 Task: Buy 1 Throttle Body Spacers & Adapters from Fuel System section under best seller category for shipping address: Heather Cooper, 4767 Agriculture Lane, Homestead, Florida 33030, Cell Number 3052454080. Pay from credit card ending with 2005, CVV 3321
Action: Mouse moved to (41, 98)
Screenshot: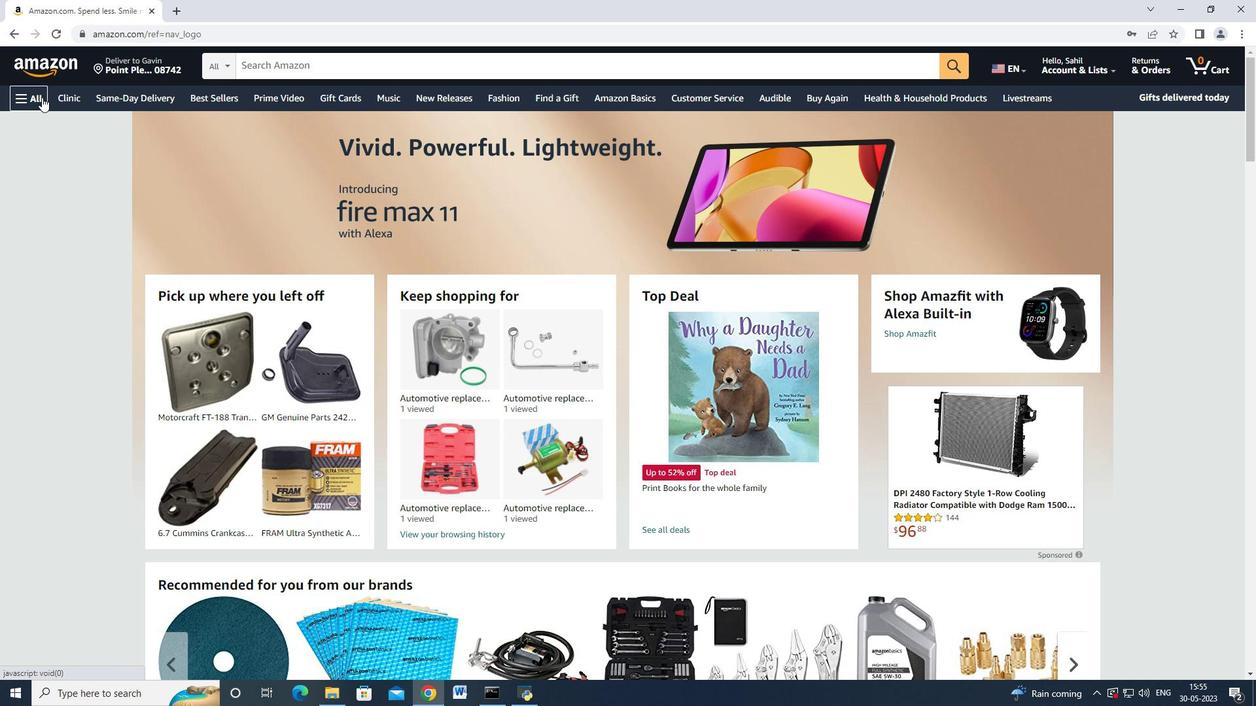 
Action: Mouse pressed left at (41, 98)
Screenshot: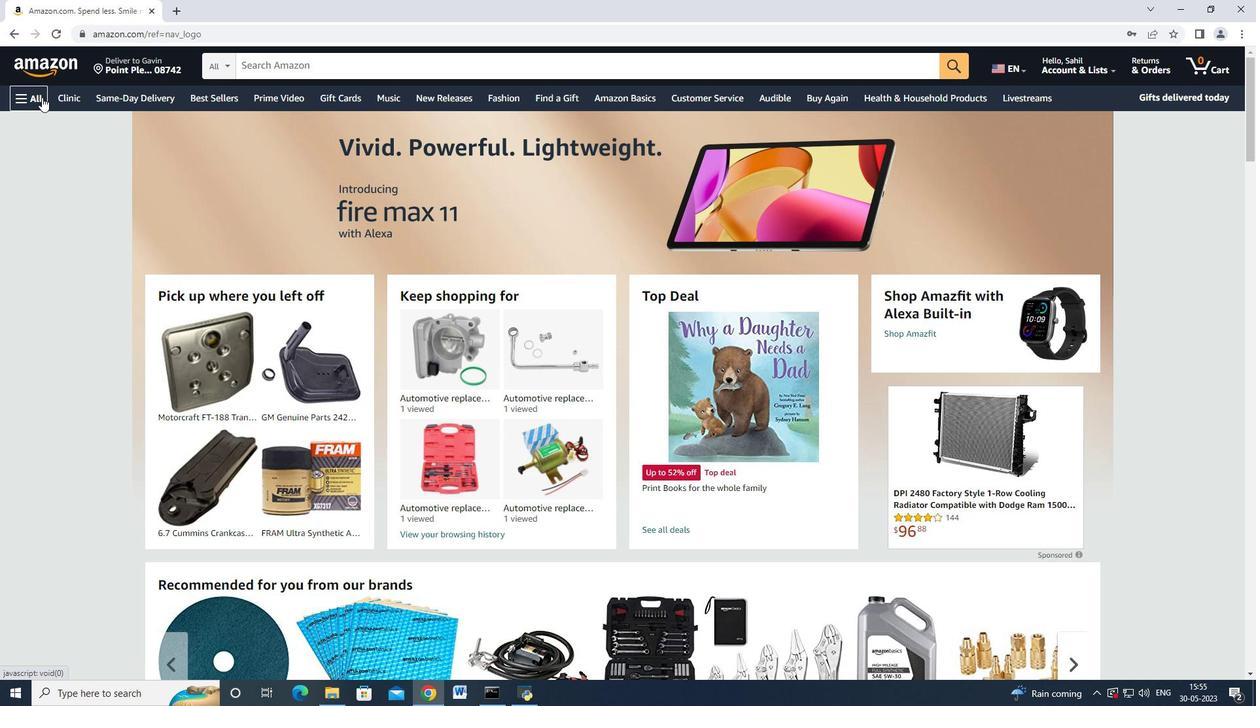 
Action: Mouse moved to (250, 65)
Screenshot: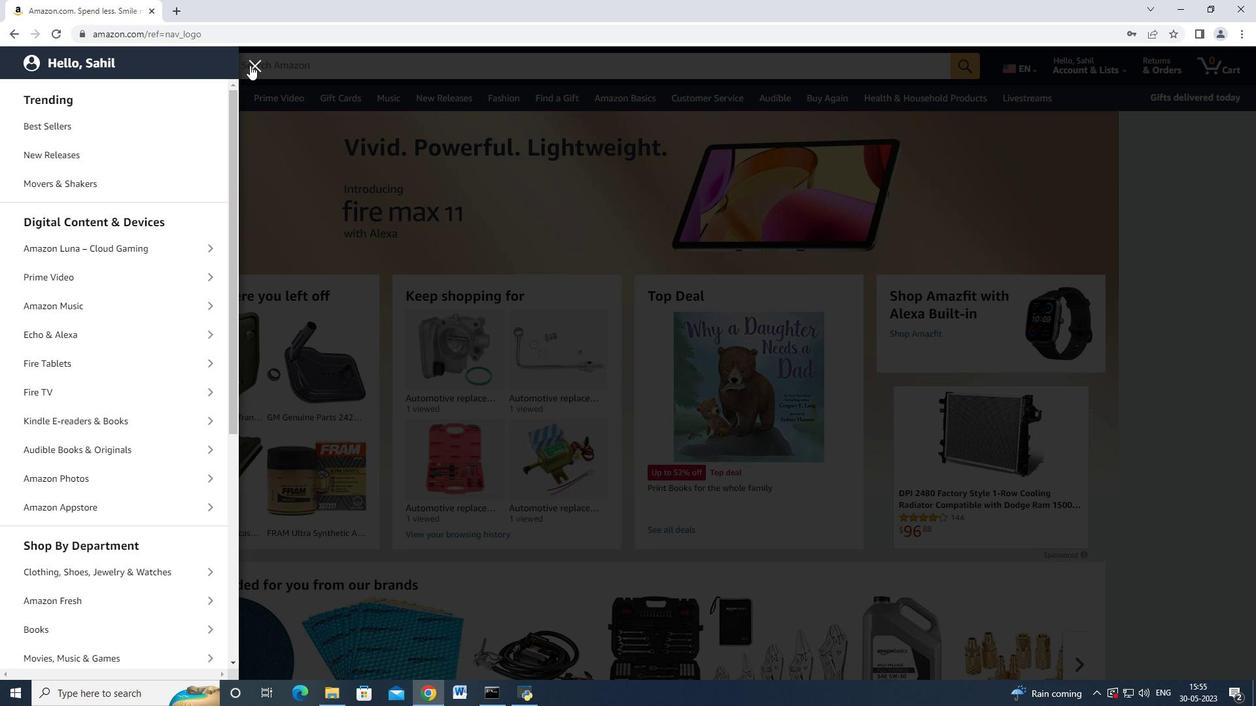 
Action: Mouse pressed left at (250, 65)
Screenshot: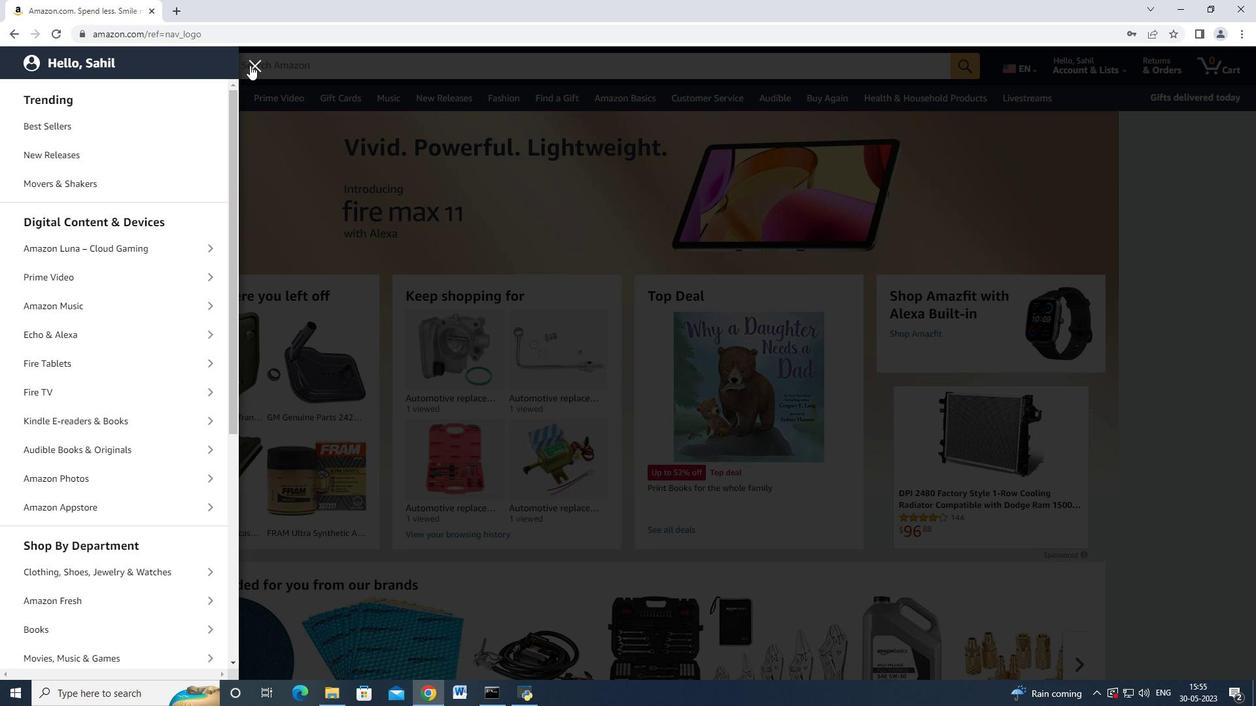 
Action: Mouse moved to (12, 101)
Screenshot: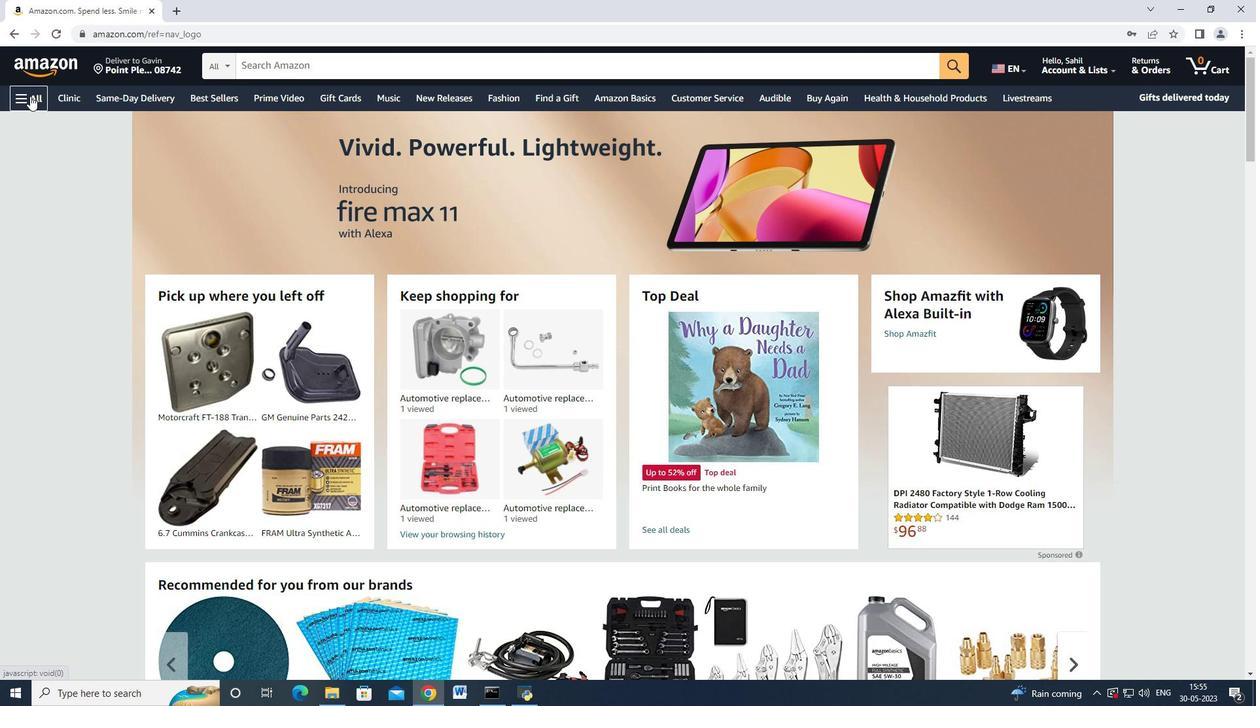 
Action: Mouse pressed left at (12, 101)
Screenshot: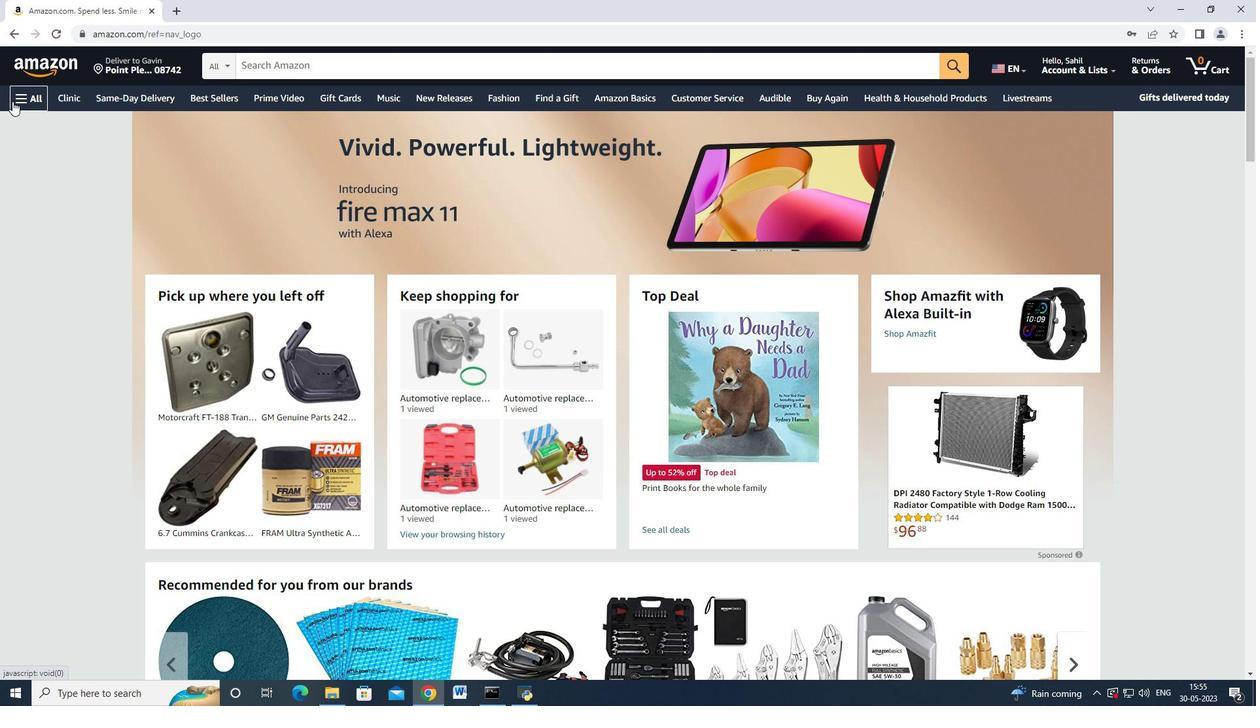 
Action: Mouse moved to (70, 294)
Screenshot: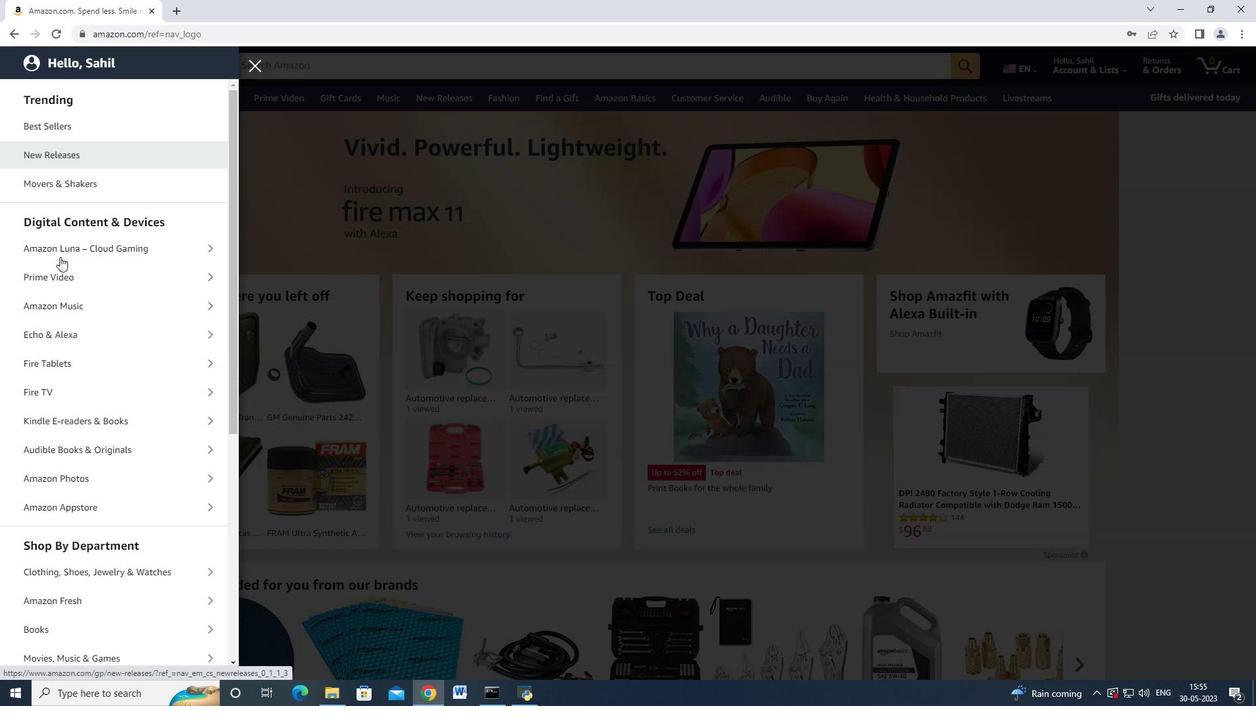
Action: Mouse scrolled (70, 293) with delta (0, 0)
Screenshot: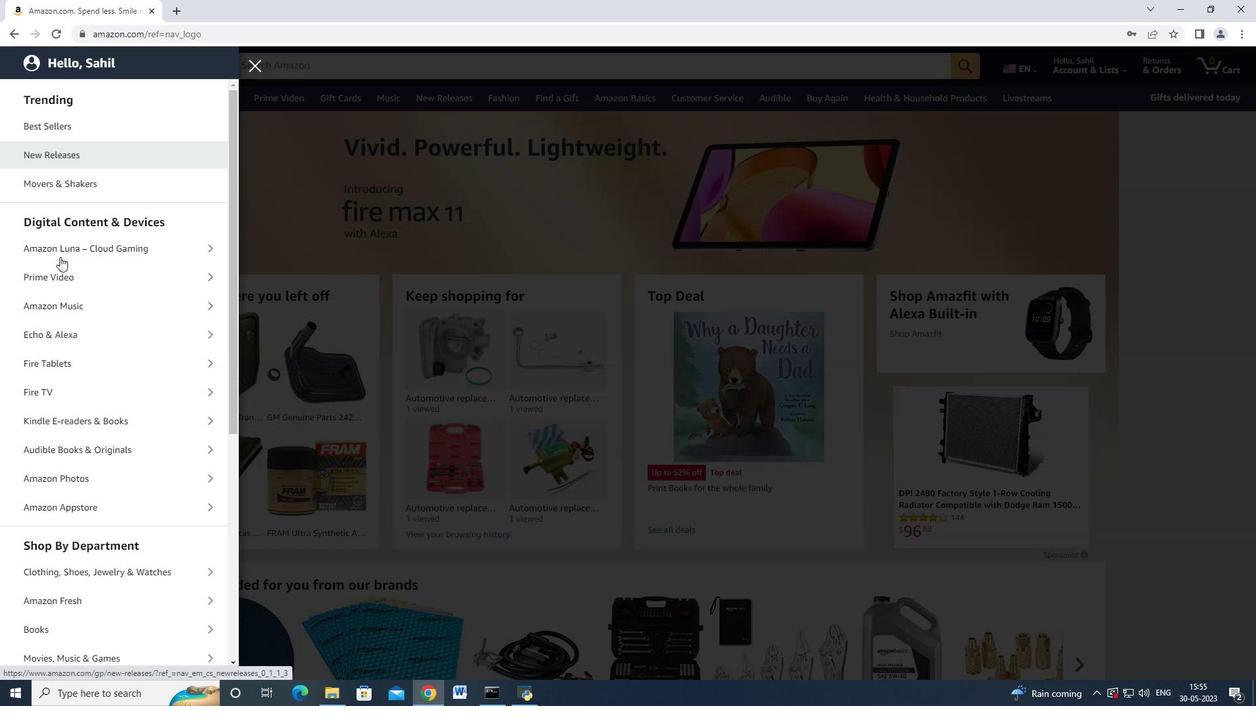 
Action: Mouse moved to (70, 295)
Screenshot: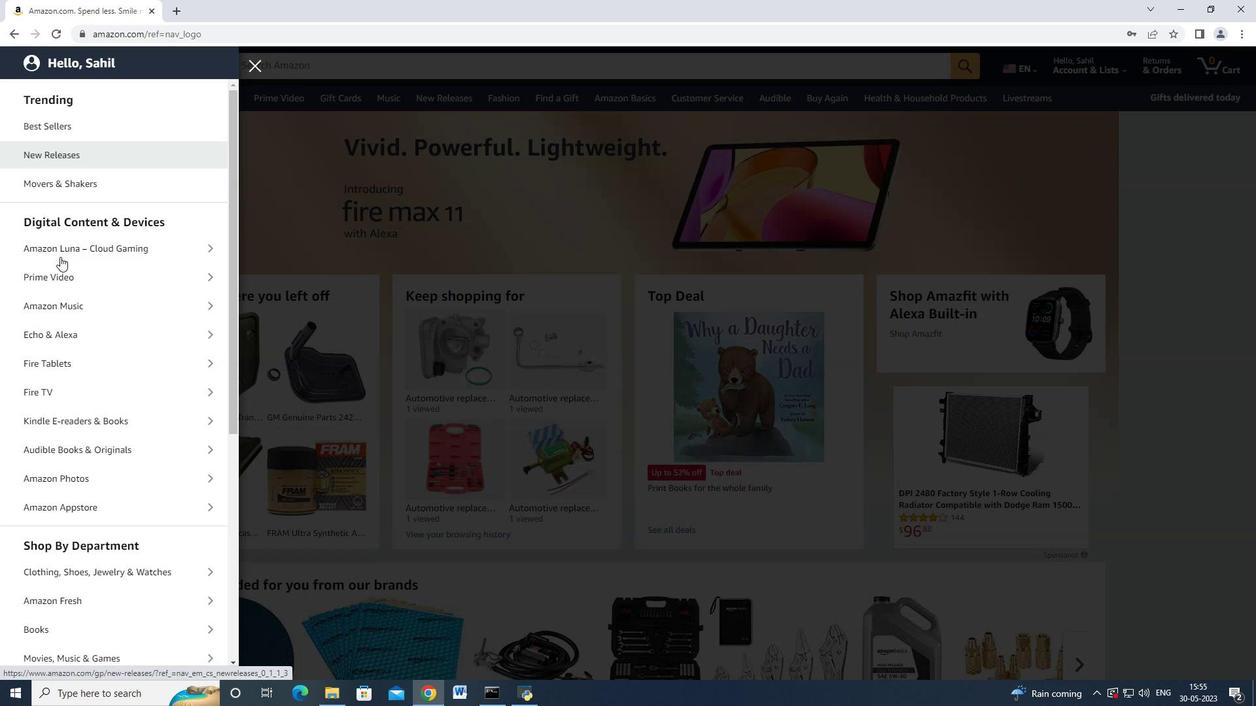 
Action: Mouse scrolled (70, 294) with delta (0, 0)
Screenshot: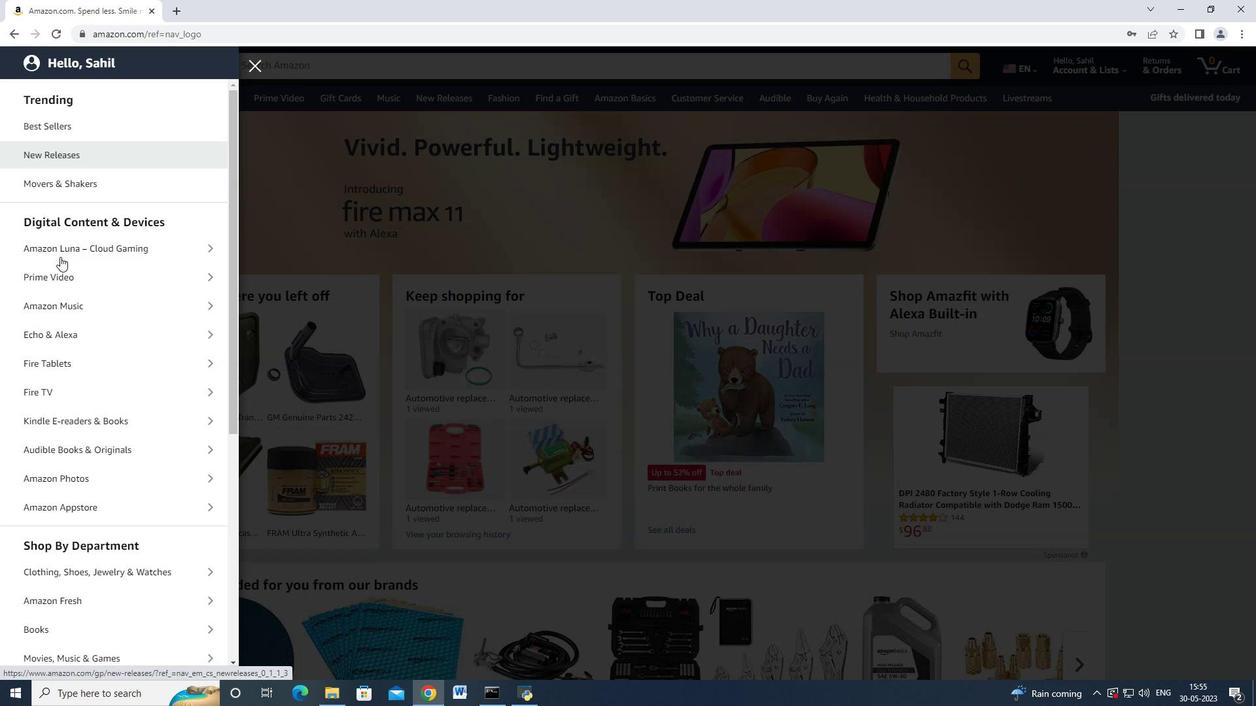 
Action: Mouse moved to (70, 295)
Screenshot: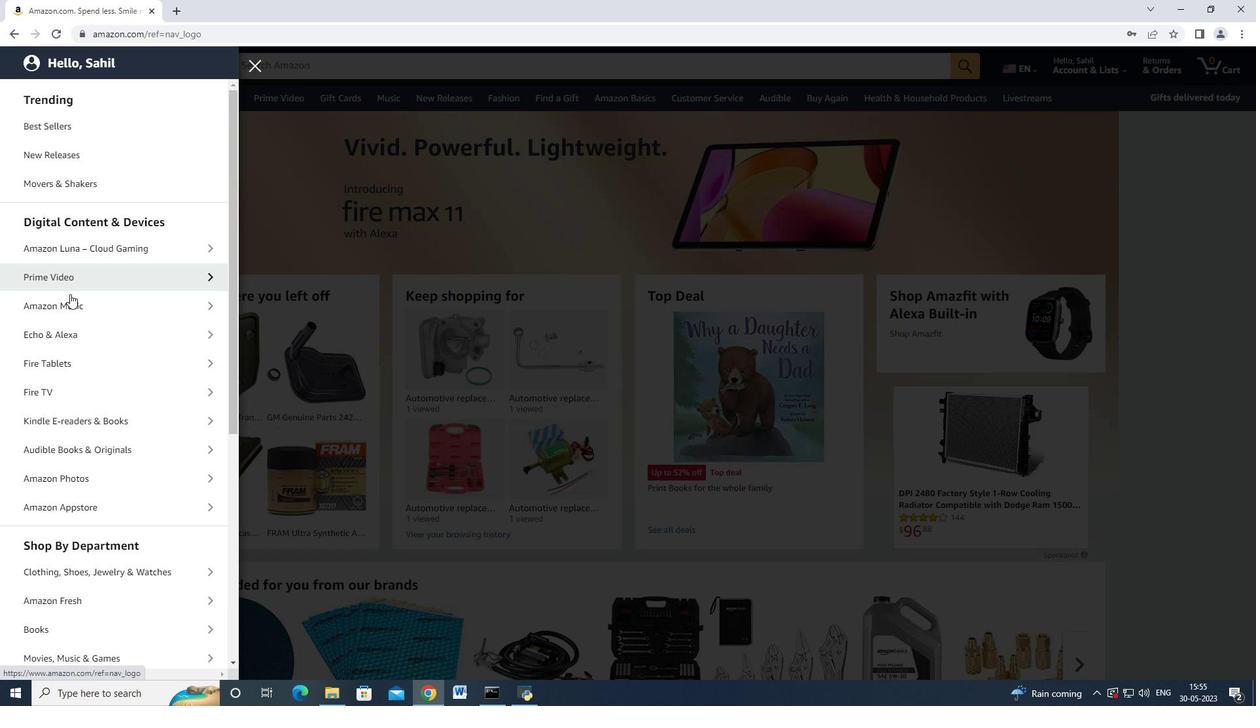 
Action: Mouse scrolled (70, 295) with delta (0, 0)
Screenshot: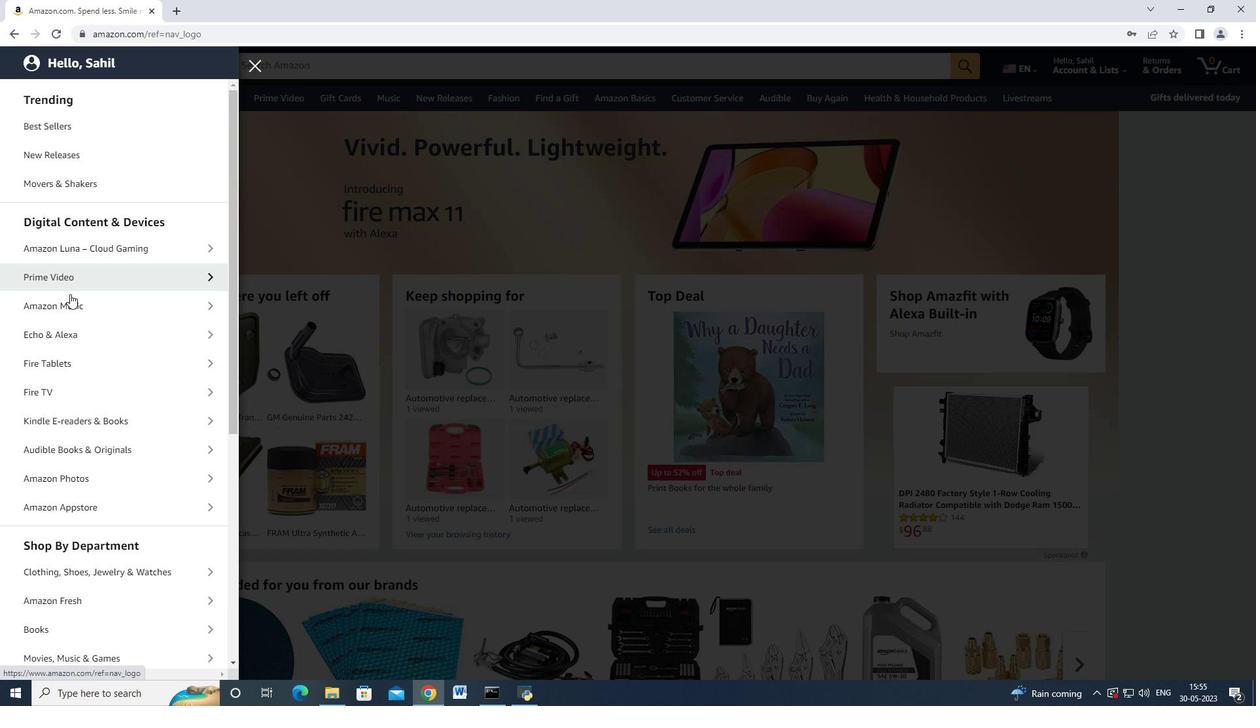 
Action: Mouse moved to (71, 372)
Screenshot: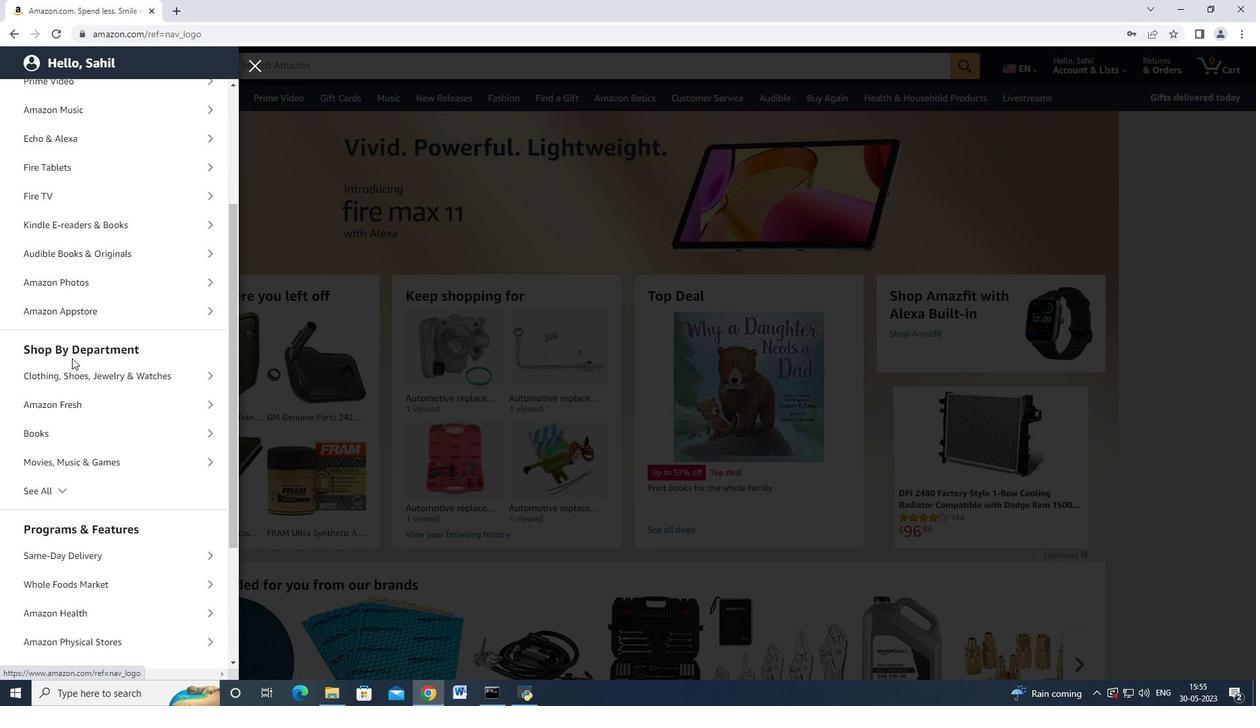 
Action: Mouse scrolled (71, 371) with delta (0, 0)
Screenshot: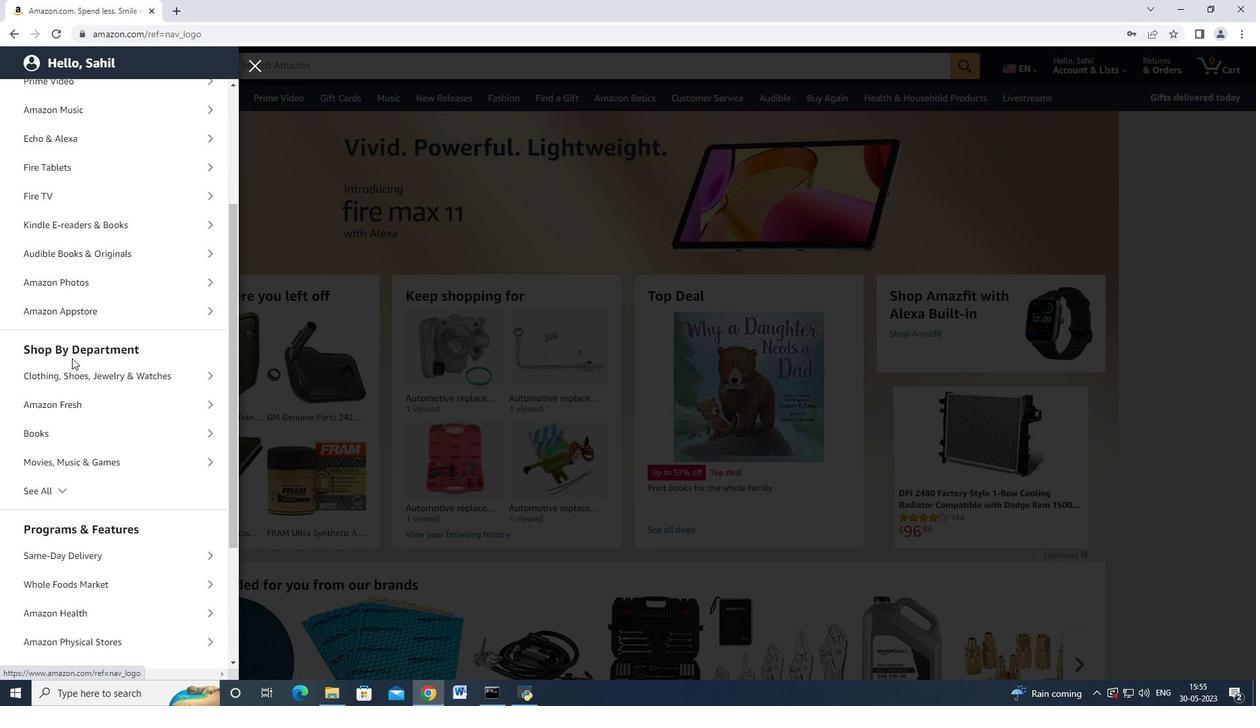 
Action: Mouse moved to (64, 426)
Screenshot: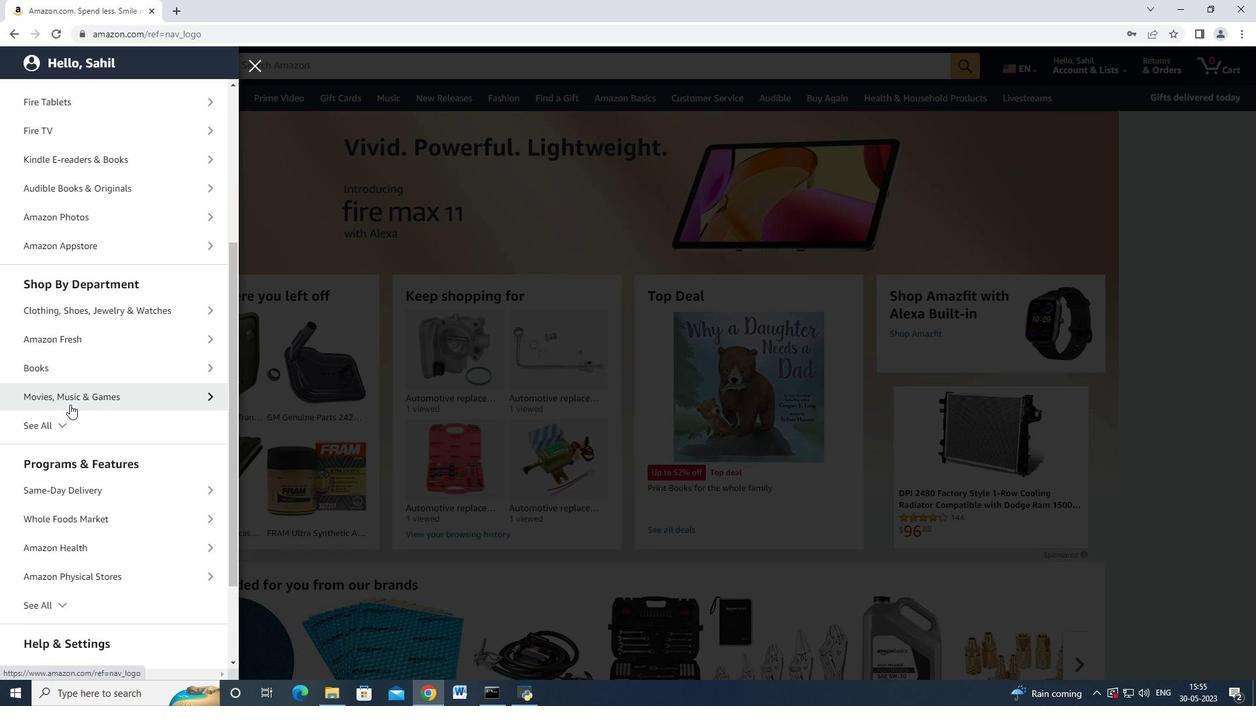 
Action: Mouse pressed left at (64, 426)
Screenshot: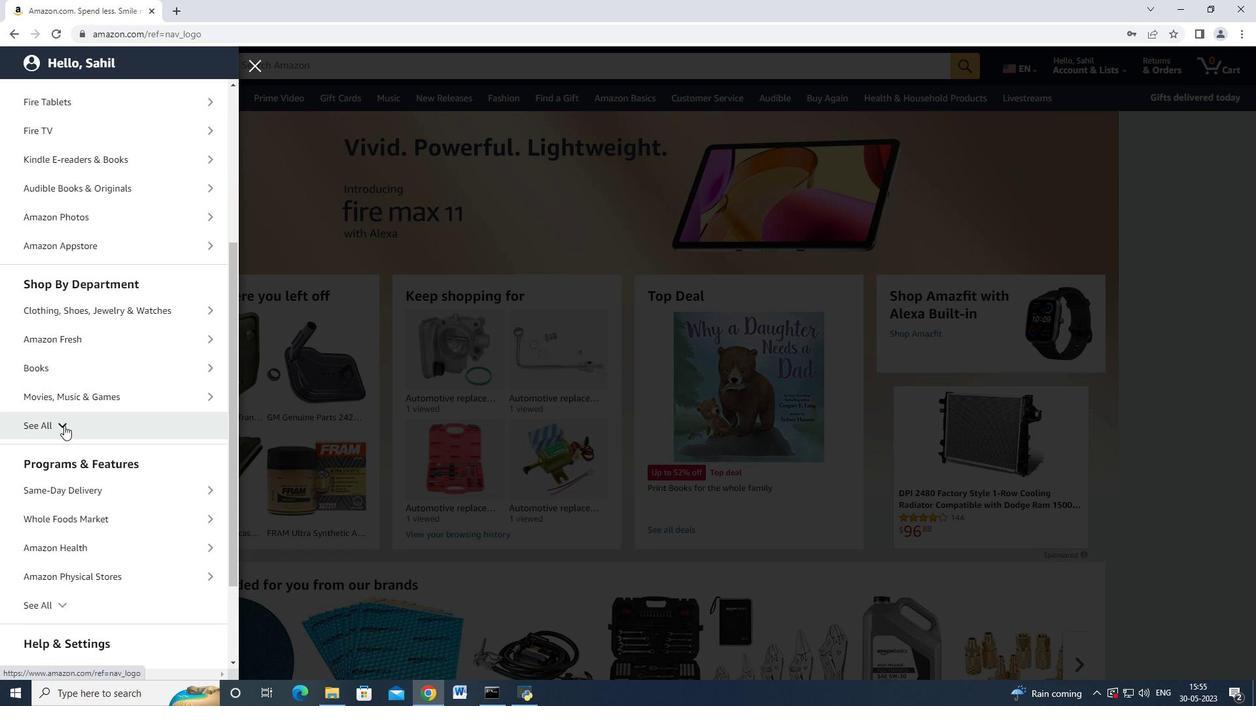 
Action: Mouse moved to (73, 426)
Screenshot: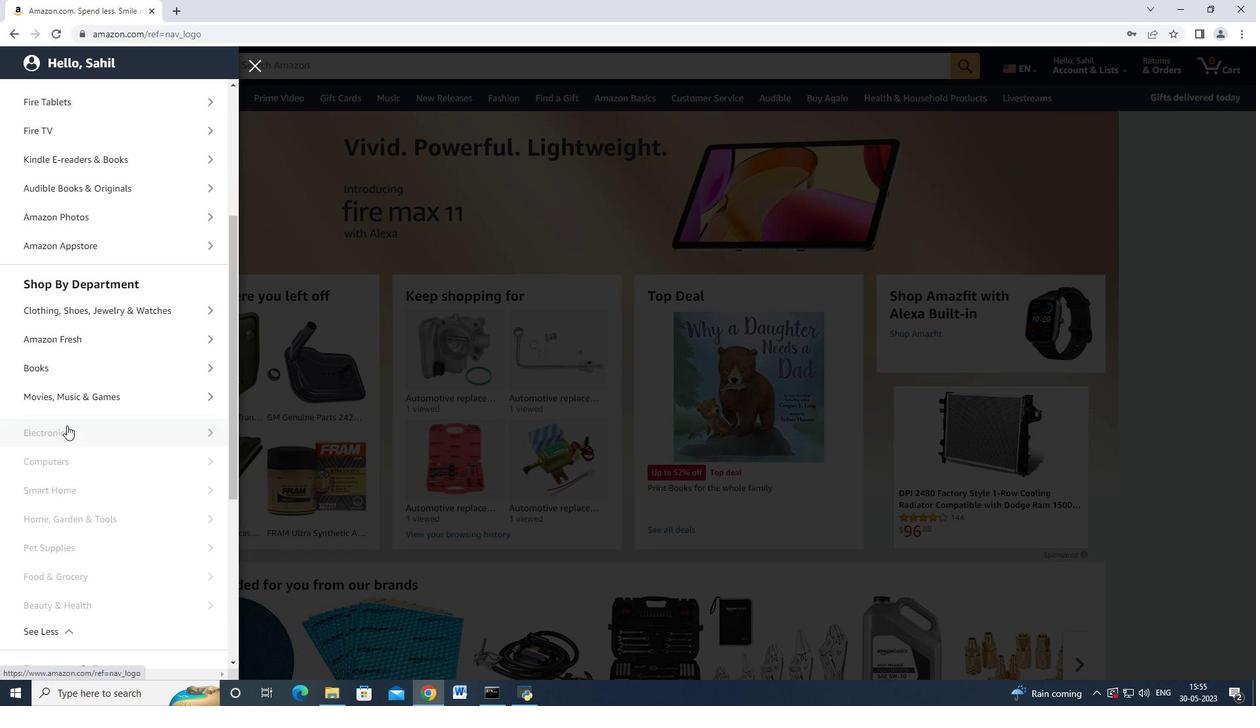 
Action: Mouse scrolled (73, 425) with delta (0, 0)
Screenshot: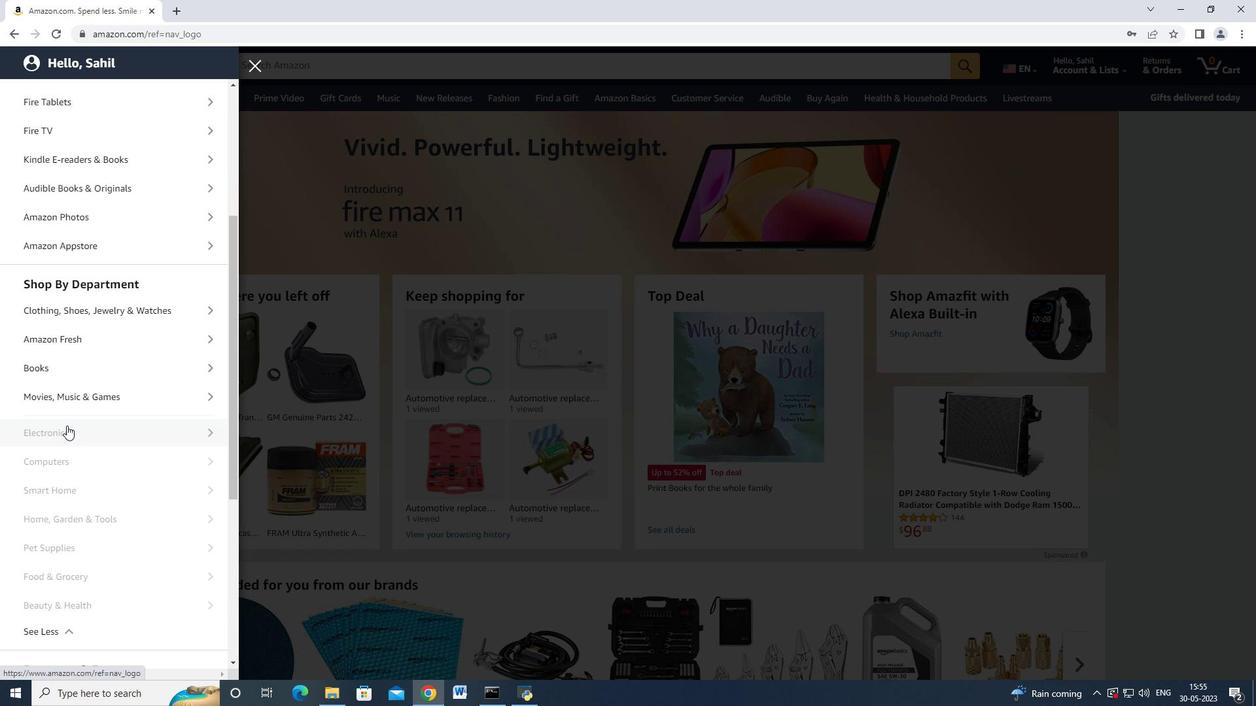 
Action: Mouse scrolled (73, 425) with delta (0, 0)
Screenshot: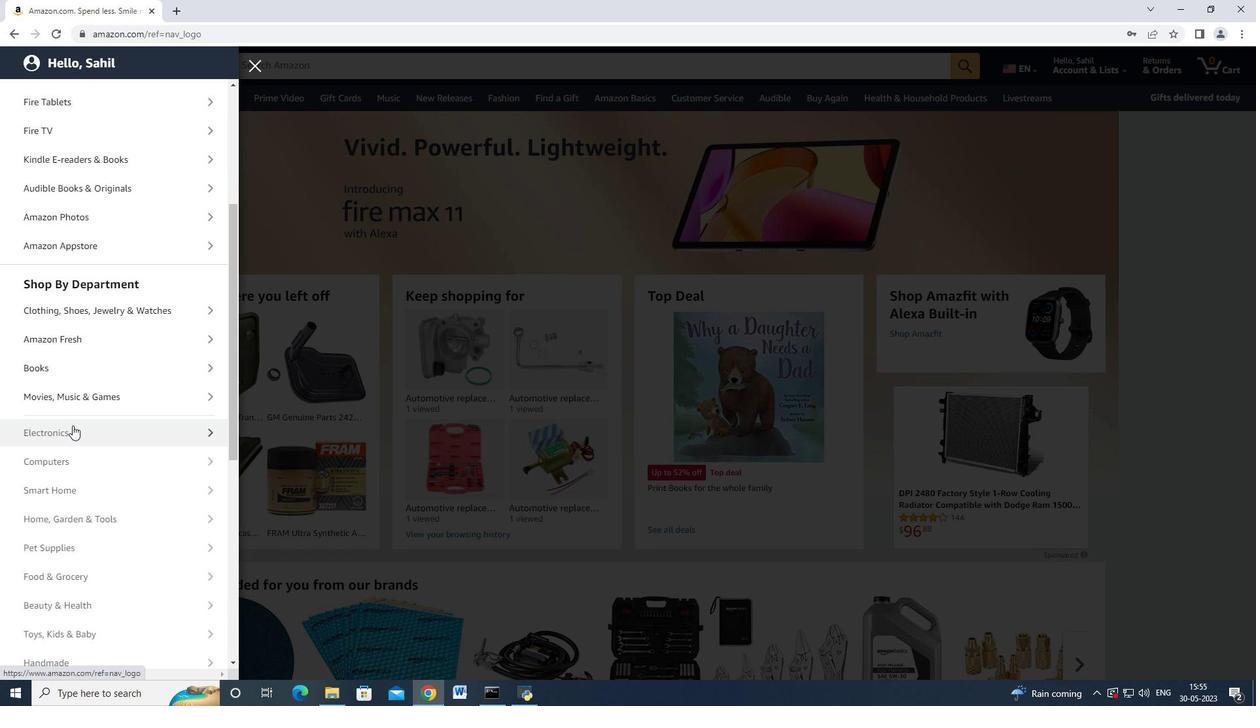 
Action: Mouse scrolled (73, 425) with delta (0, 0)
Screenshot: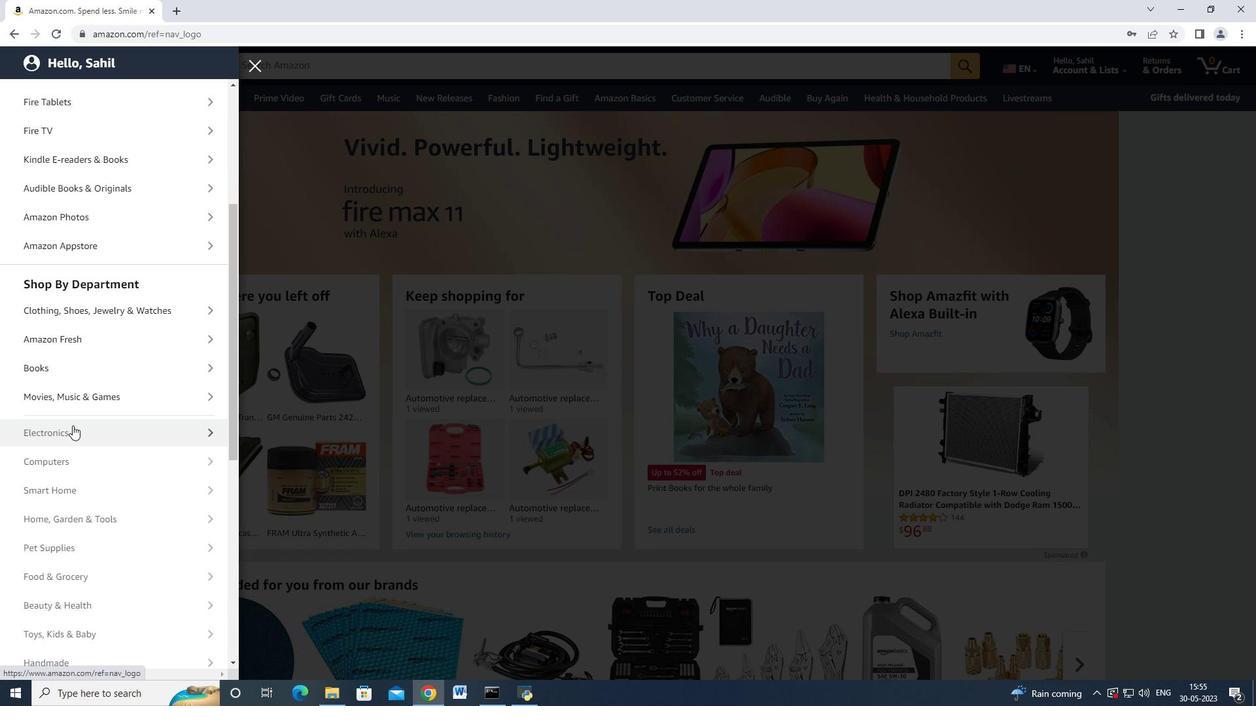
Action: Mouse scrolled (73, 425) with delta (0, 0)
Screenshot: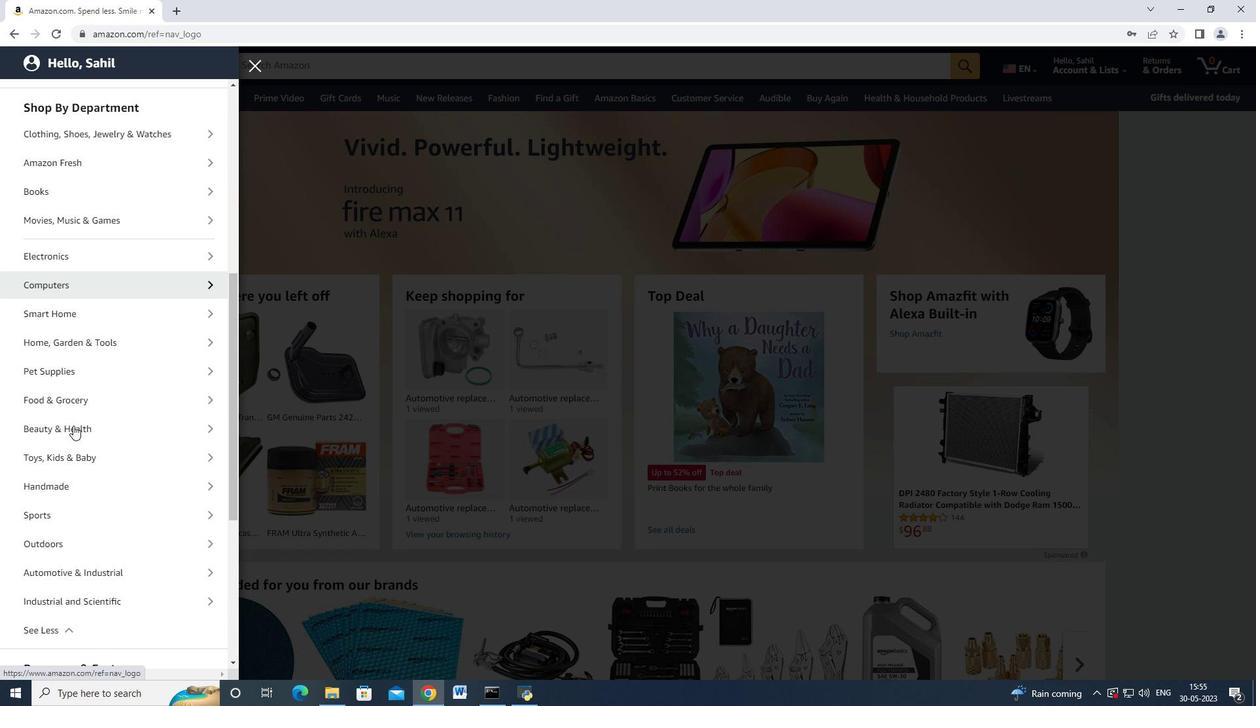 
Action: Mouse scrolled (73, 425) with delta (0, 0)
Screenshot: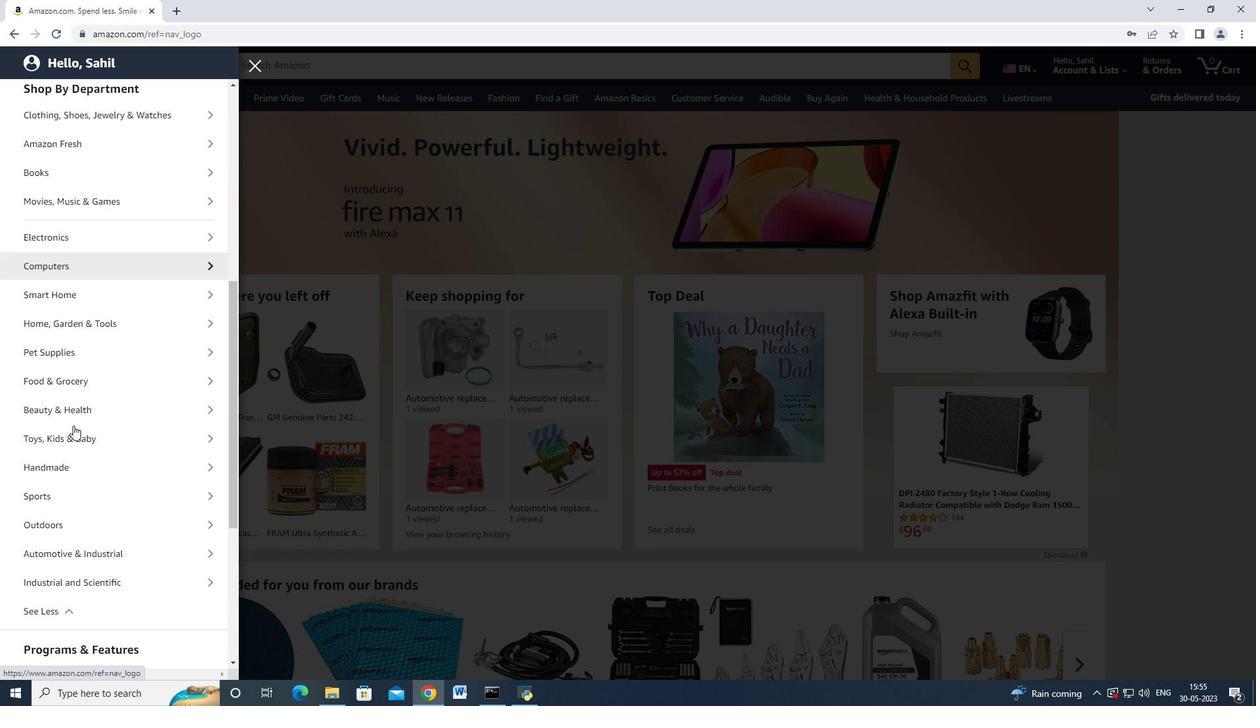 
Action: Mouse moved to (92, 420)
Screenshot: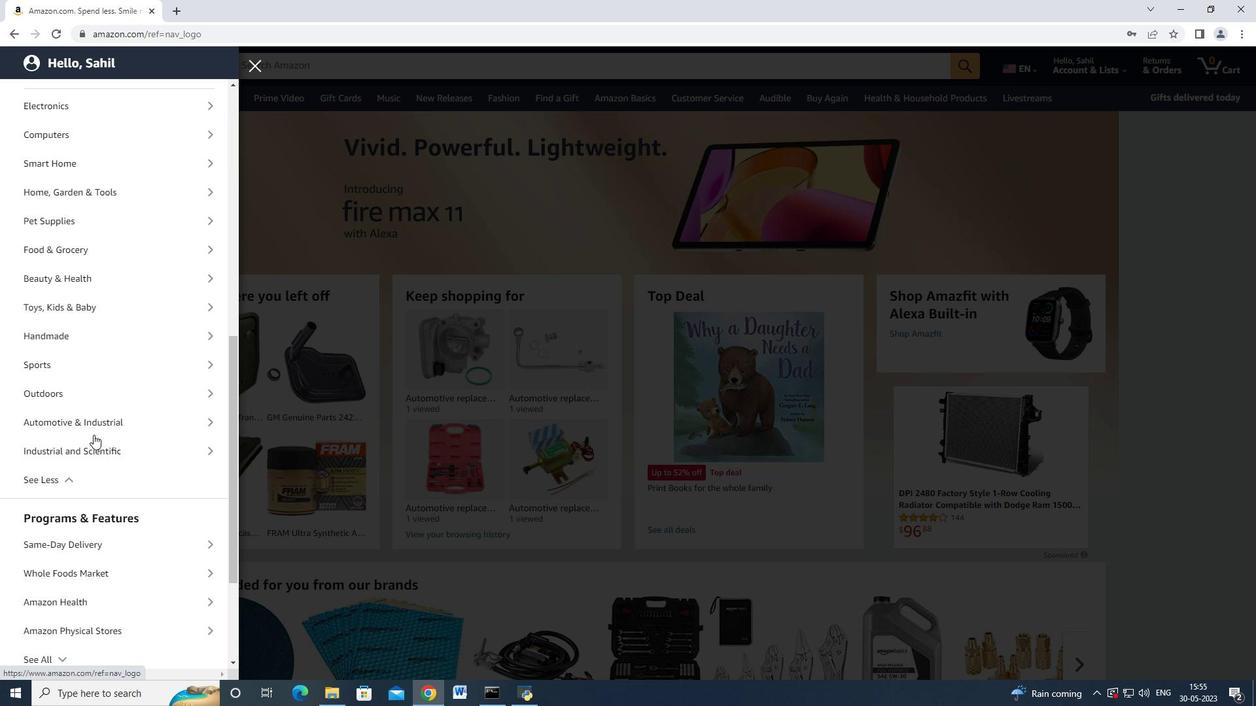 
Action: Mouse pressed left at (92, 420)
Screenshot: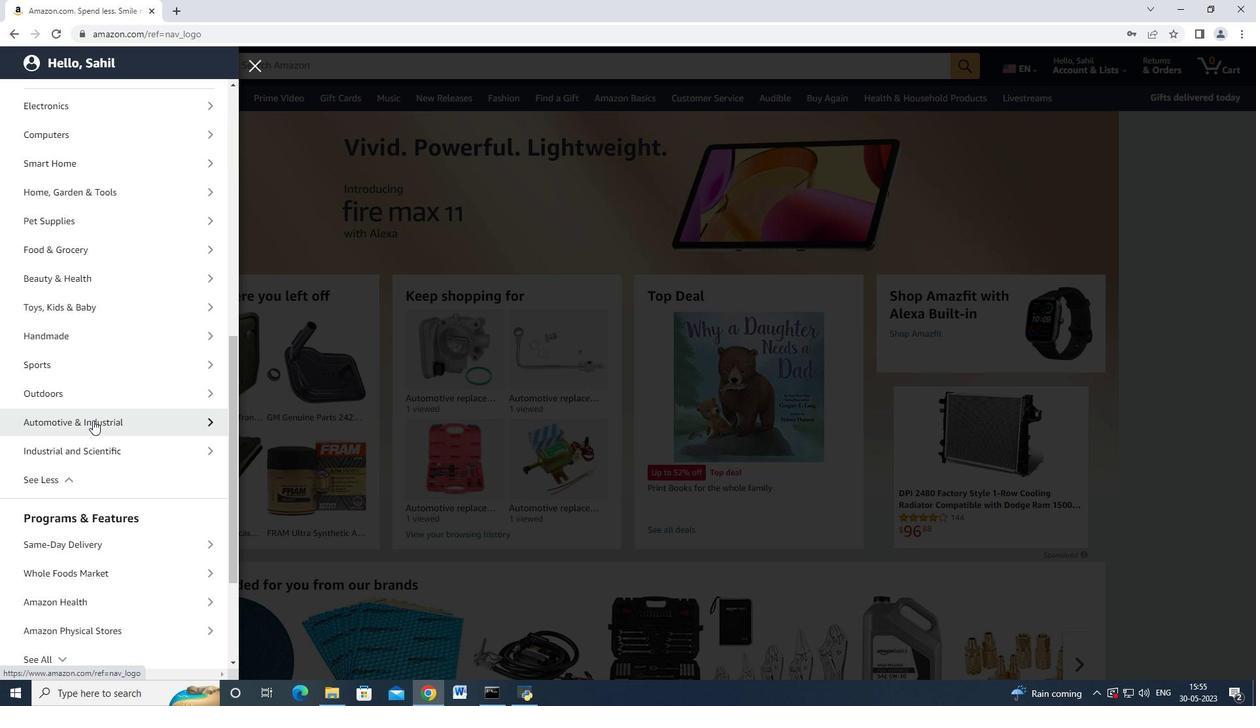 
Action: Mouse moved to (134, 376)
Screenshot: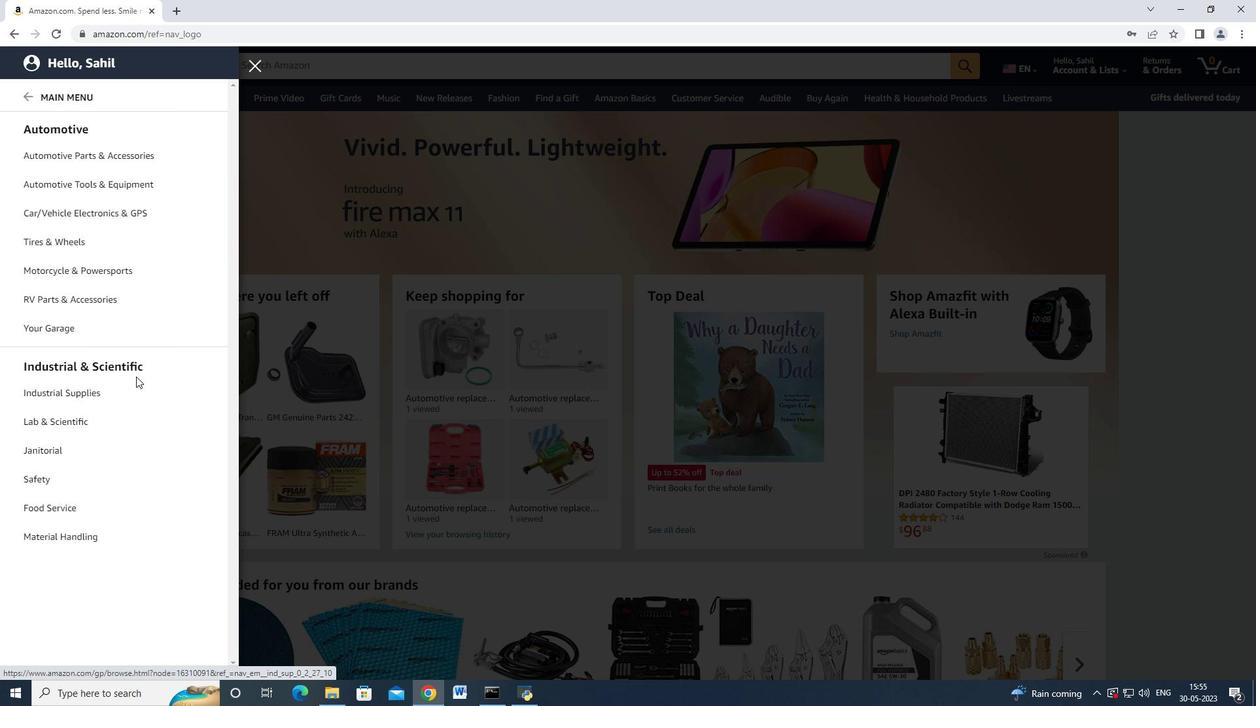 
Action: Mouse scrolled (134, 376) with delta (0, 0)
Screenshot: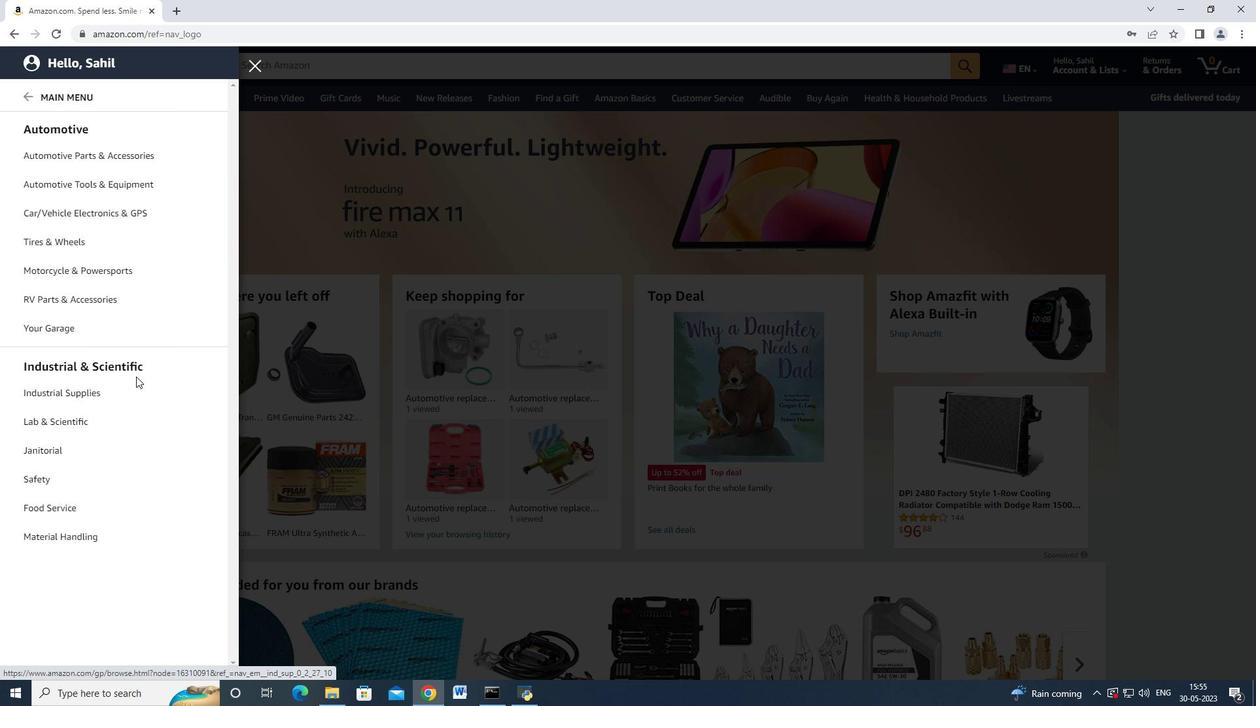 
Action: Mouse scrolled (134, 376) with delta (0, 0)
Screenshot: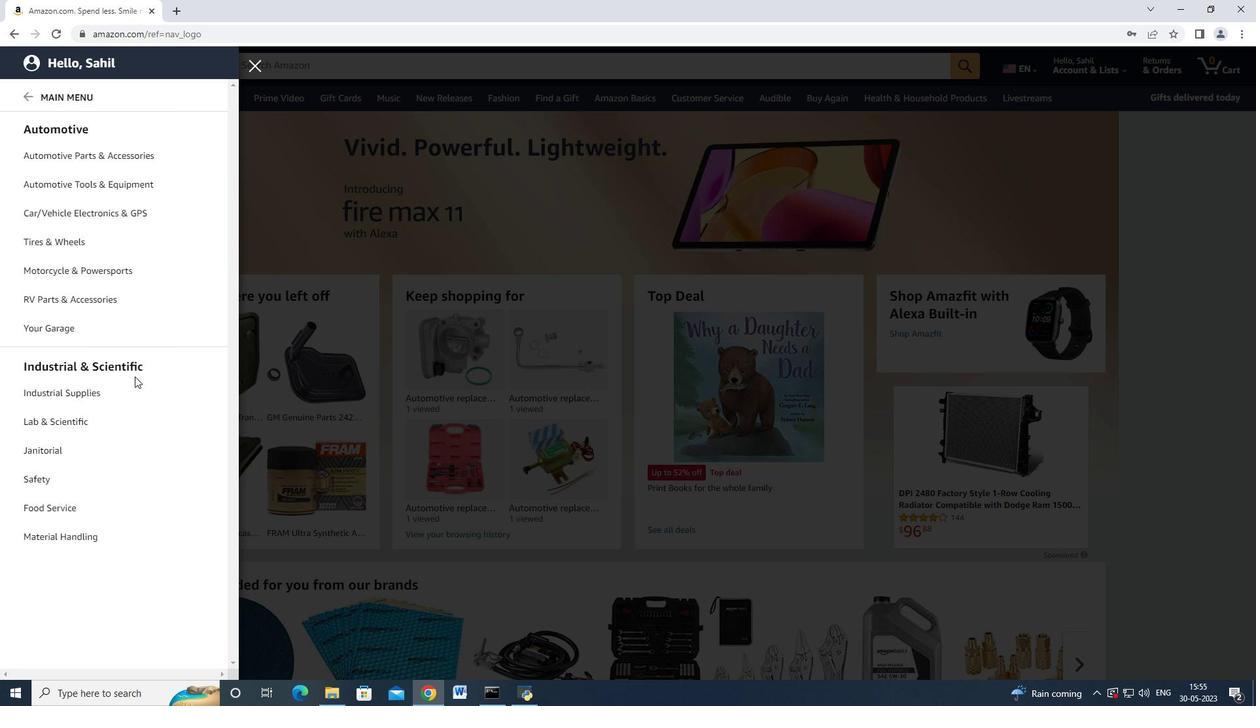 
Action: Mouse moved to (131, 380)
Screenshot: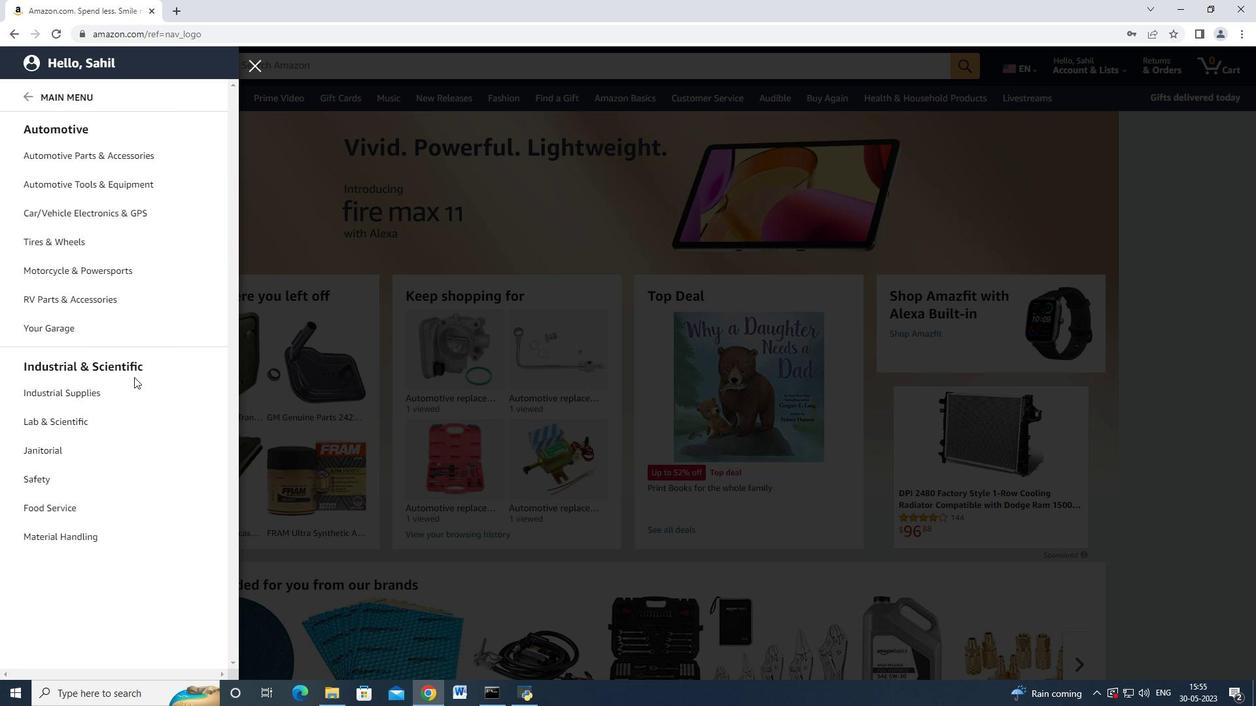 
Action: Mouse scrolled (131, 380) with delta (0, 0)
Screenshot: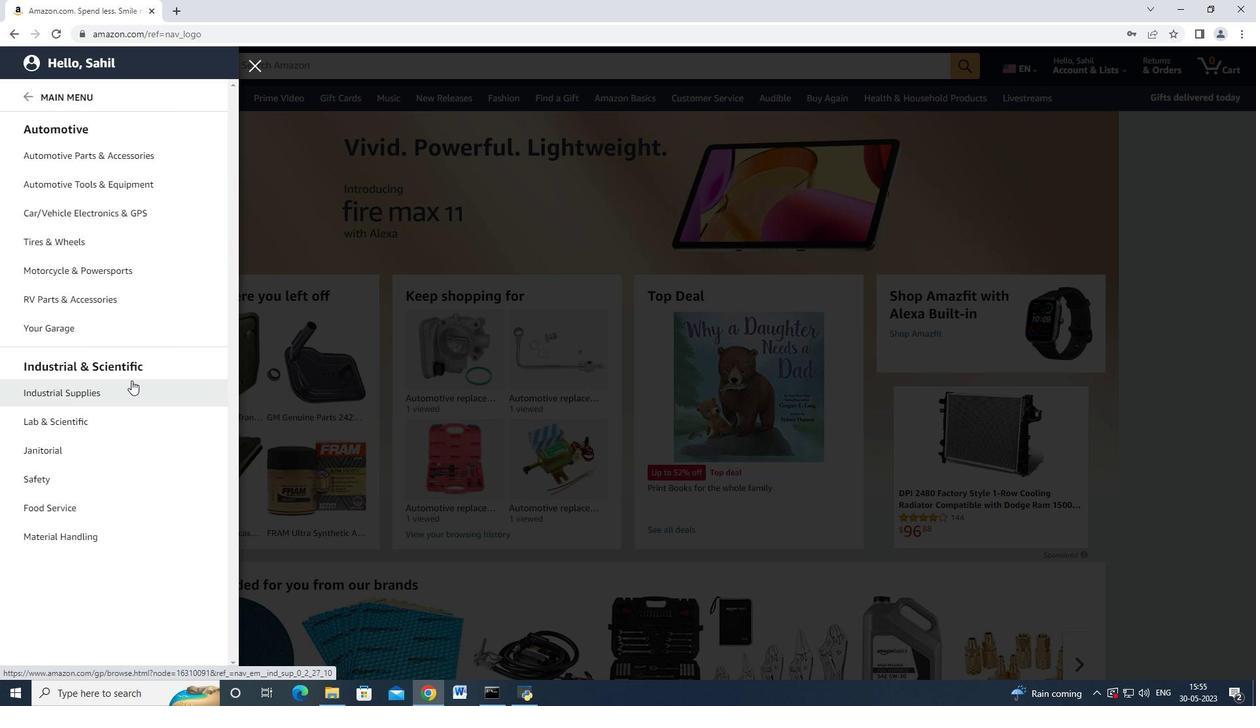 
Action: Mouse moved to (130, 380)
Screenshot: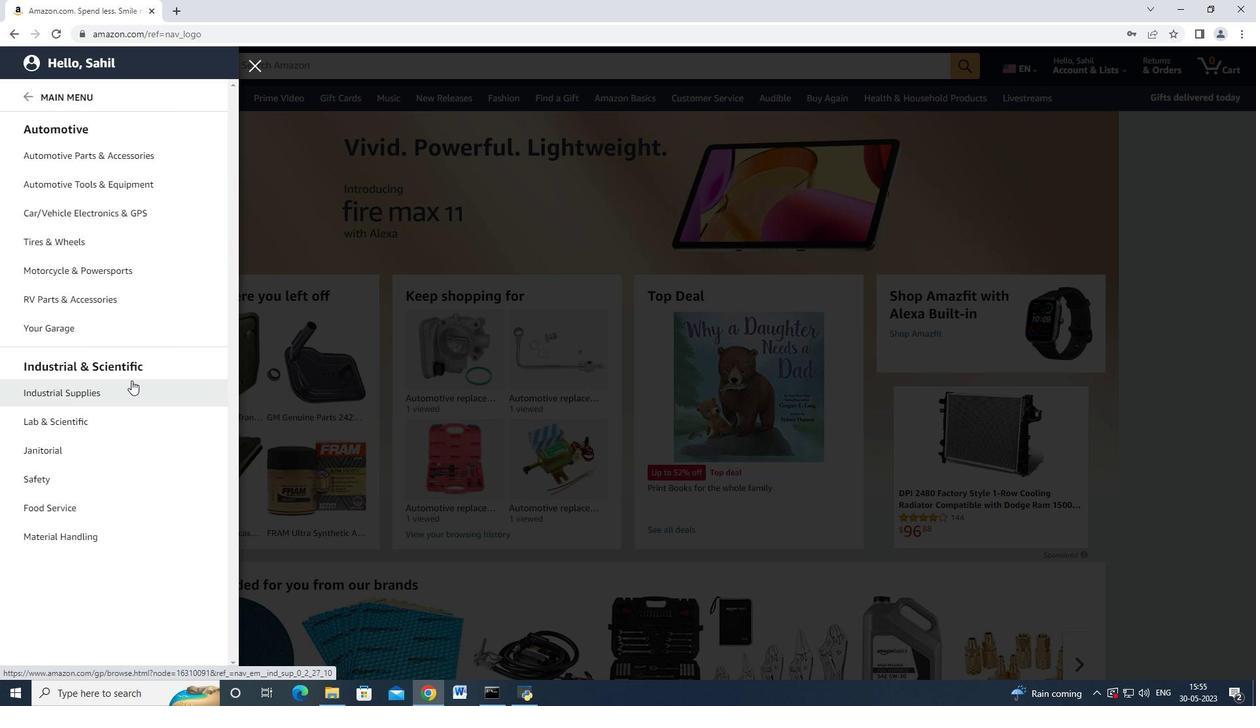 
Action: Mouse scrolled (130, 380) with delta (0, 0)
Screenshot: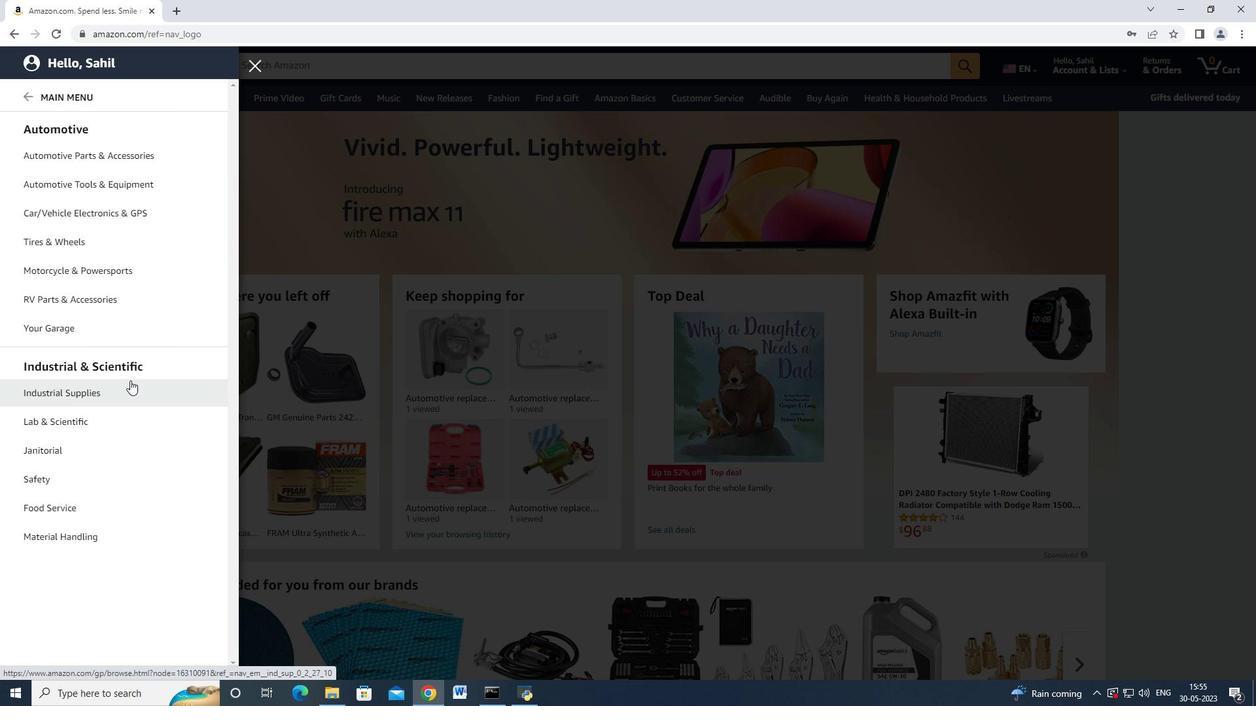 
Action: Mouse scrolled (130, 381) with delta (0, 0)
Screenshot: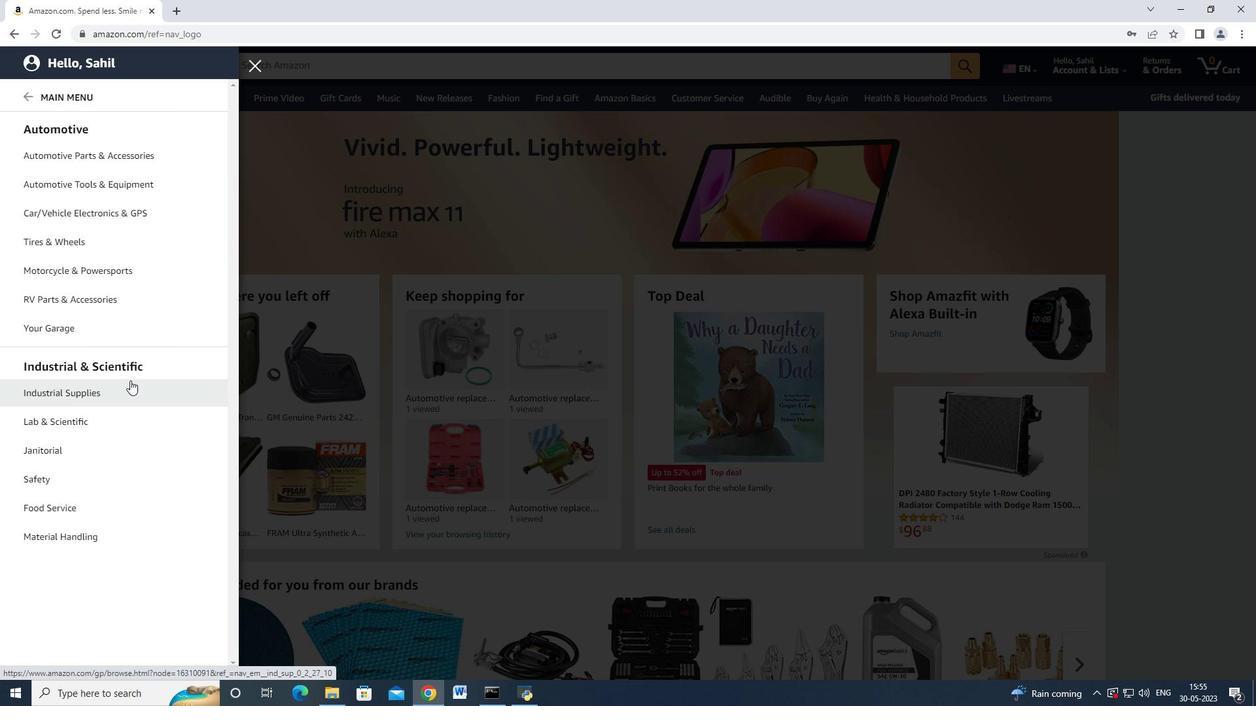 
Action: Mouse scrolled (130, 381) with delta (0, 0)
Screenshot: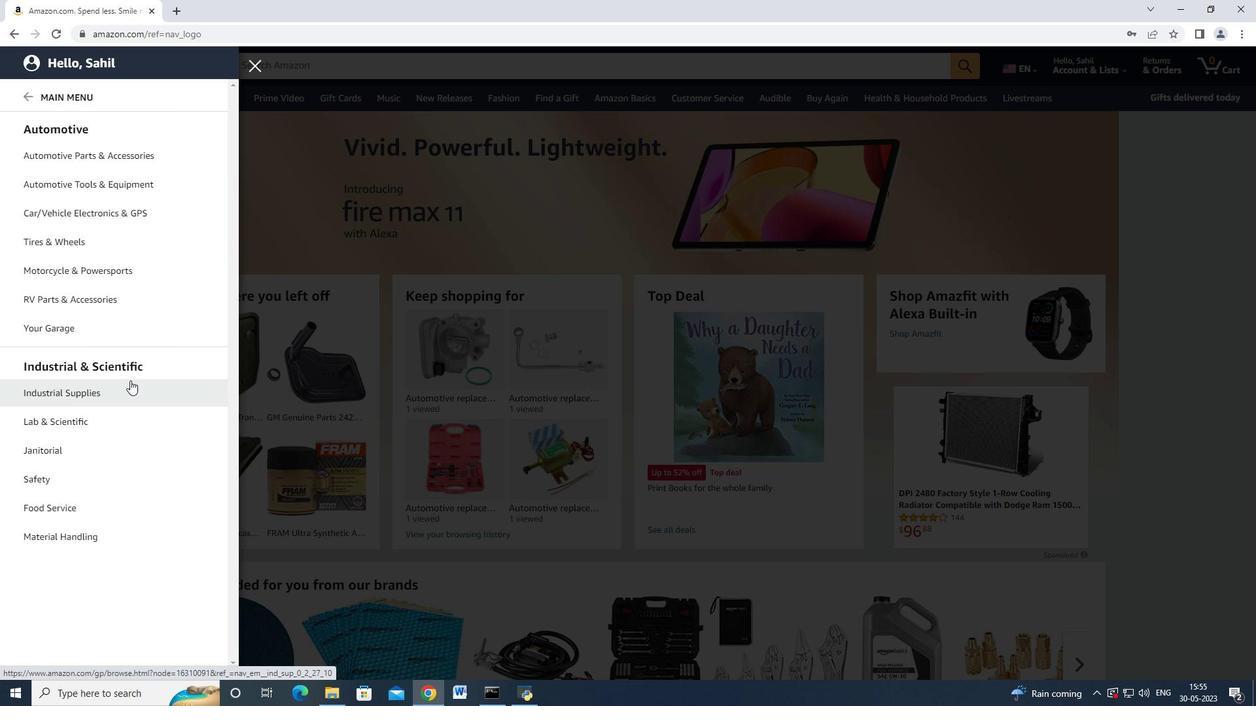 
Action: Mouse scrolled (130, 380) with delta (0, 0)
Screenshot: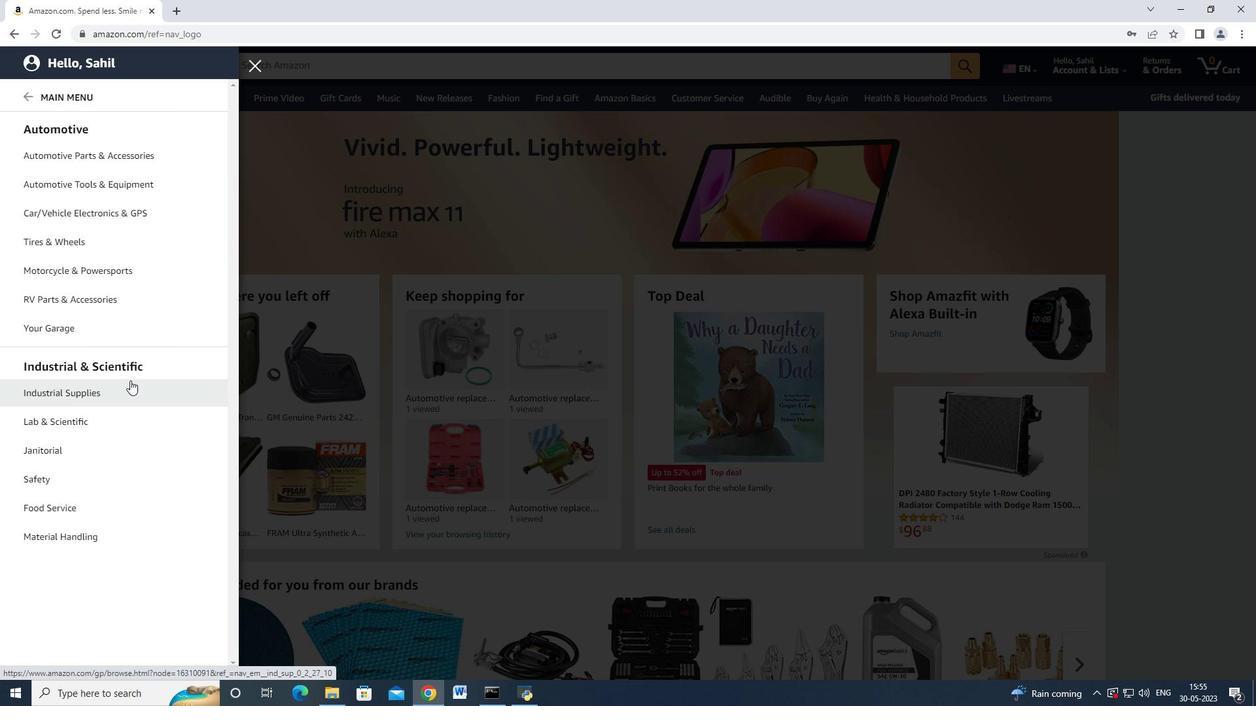 
Action: Mouse scrolled (130, 380) with delta (0, 0)
Screenshot: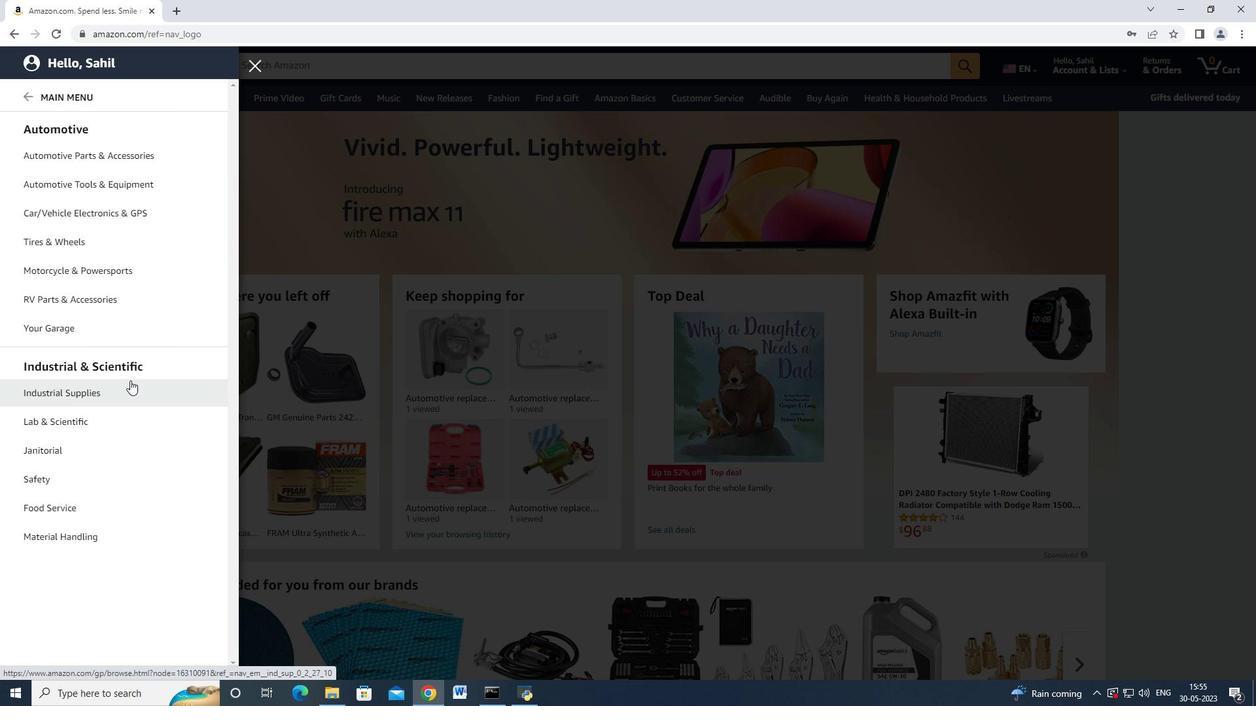 
Action: Mouse moved to (117, 157)
Screenshot: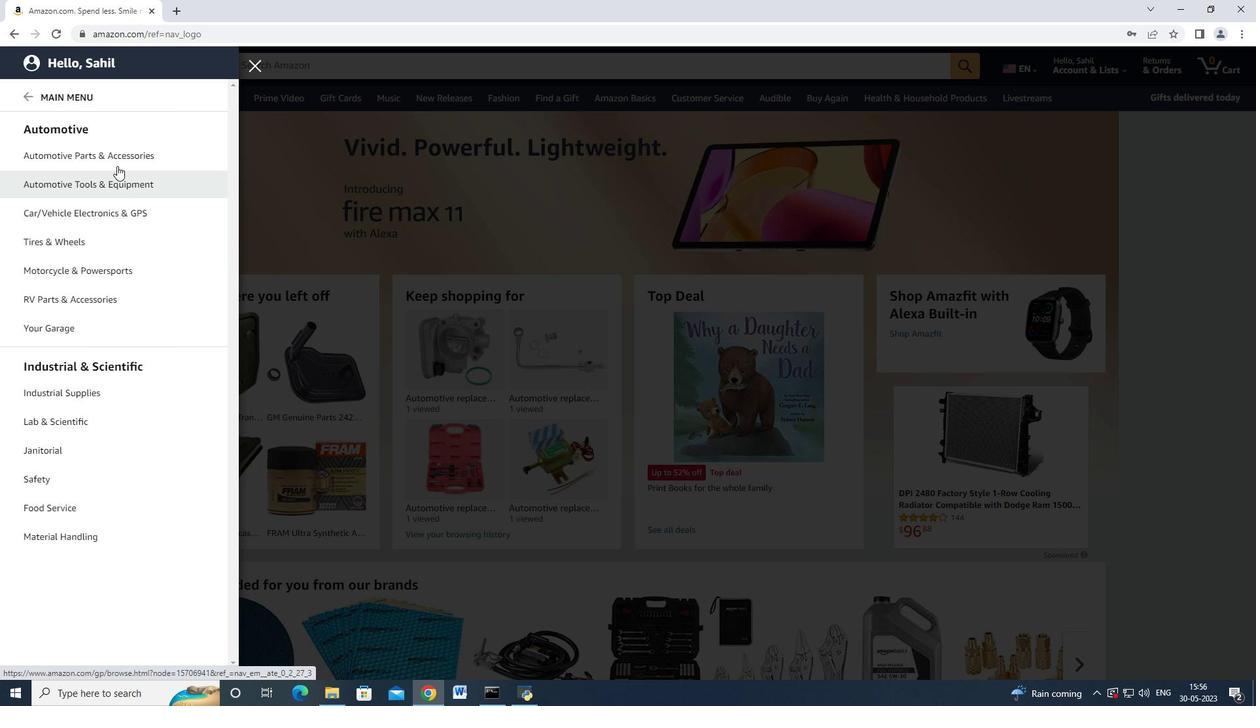 
Action: Mouse pressed left at (117, 157)
Screenshot: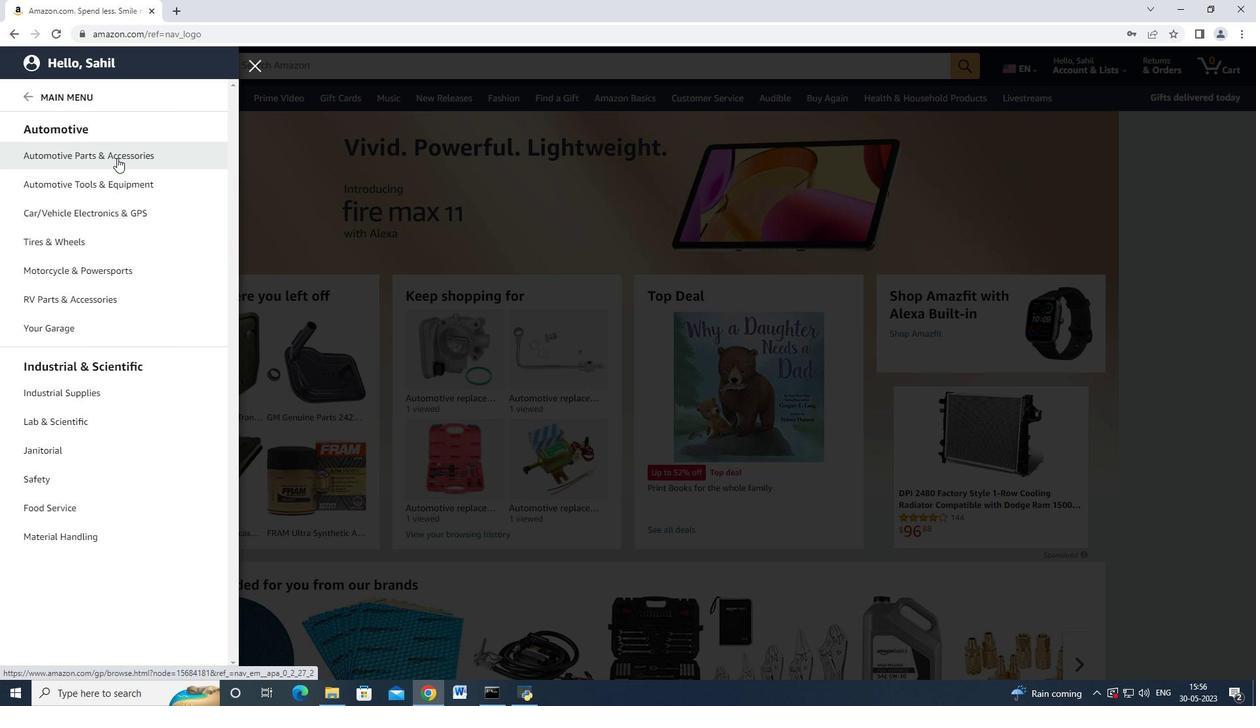 
Action: Mouse moved to (223, 124)
Screenshot: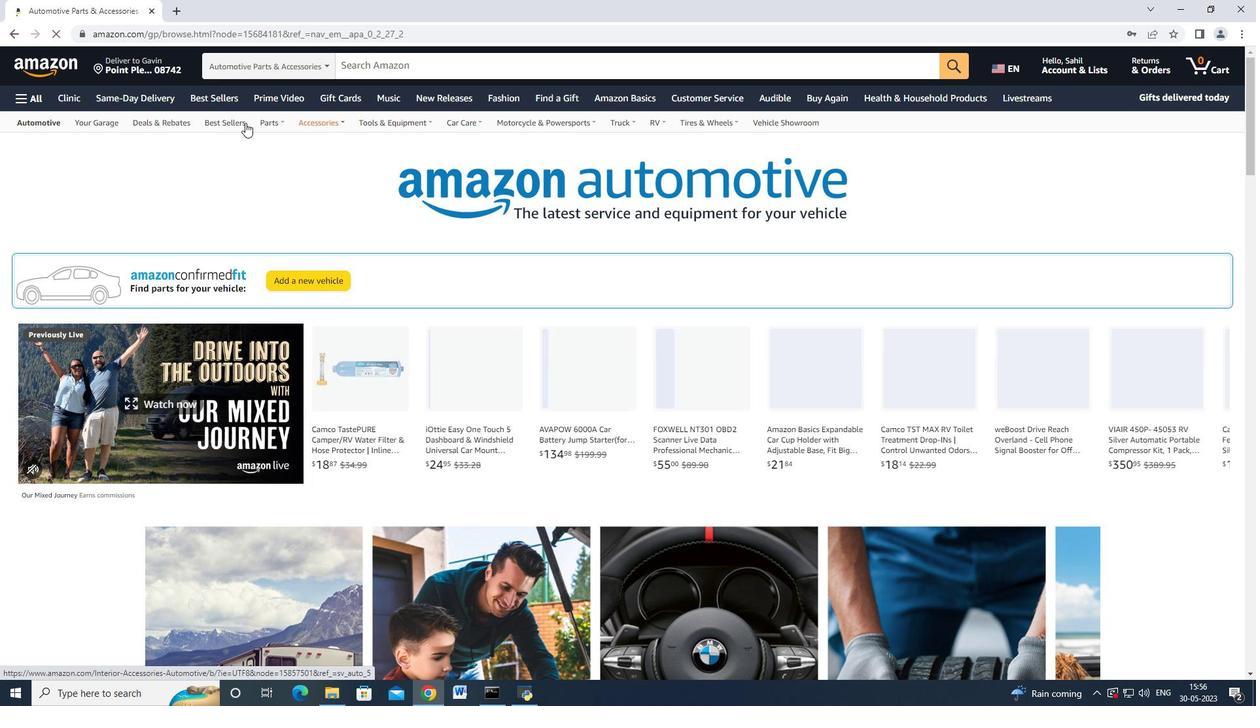 
Action: Mouse pressed left at (223, 124)
Screenshot: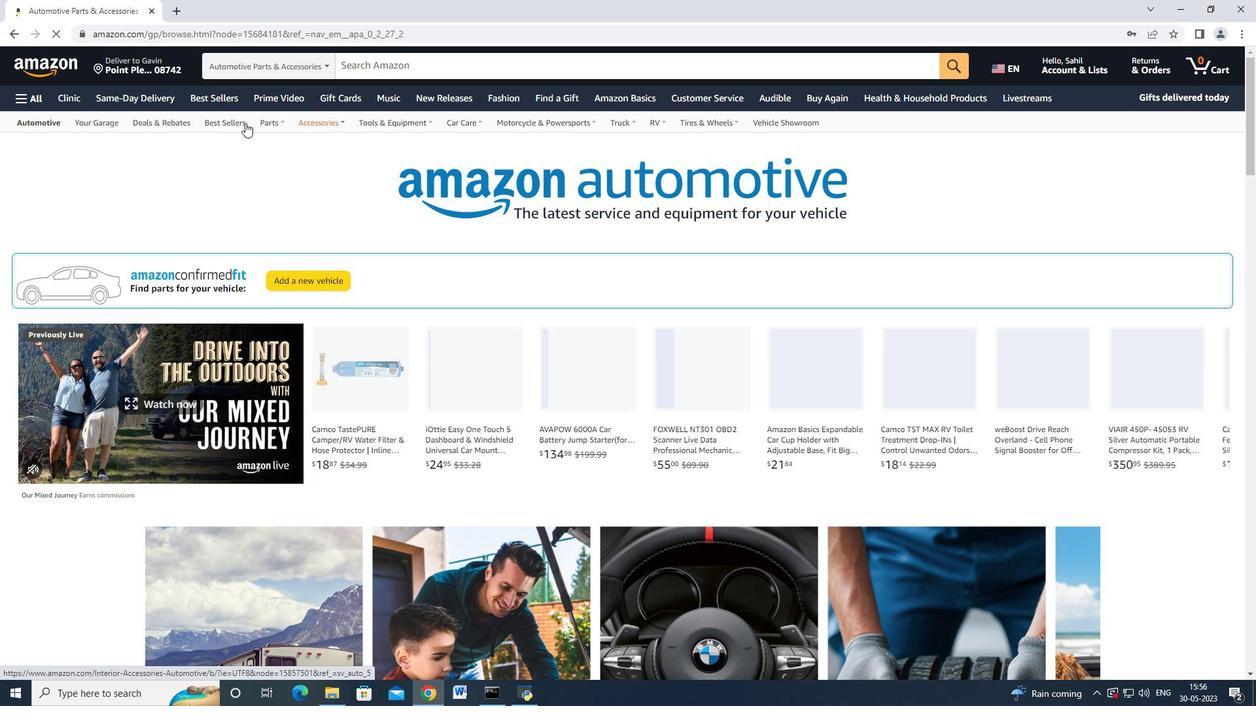 
Action: Mouse moved to (58, 420)
Screenshot: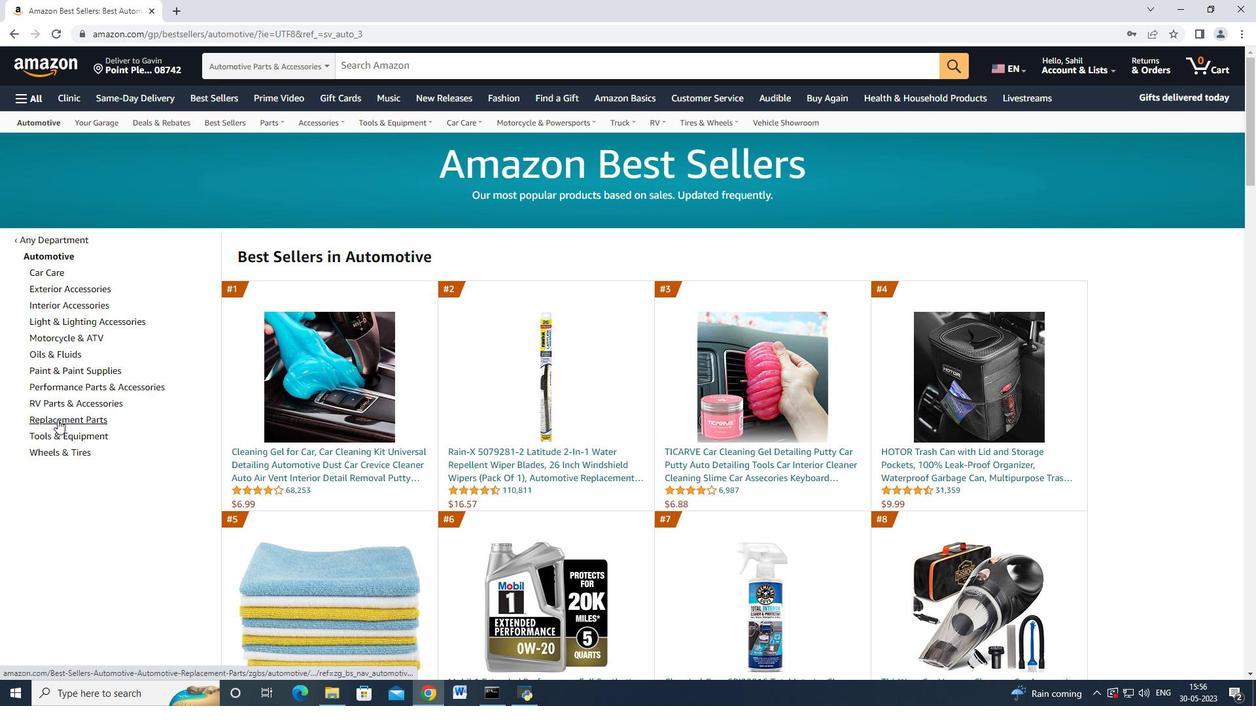 
Action: Mouse pressed left at (58, 420)
Screenshot: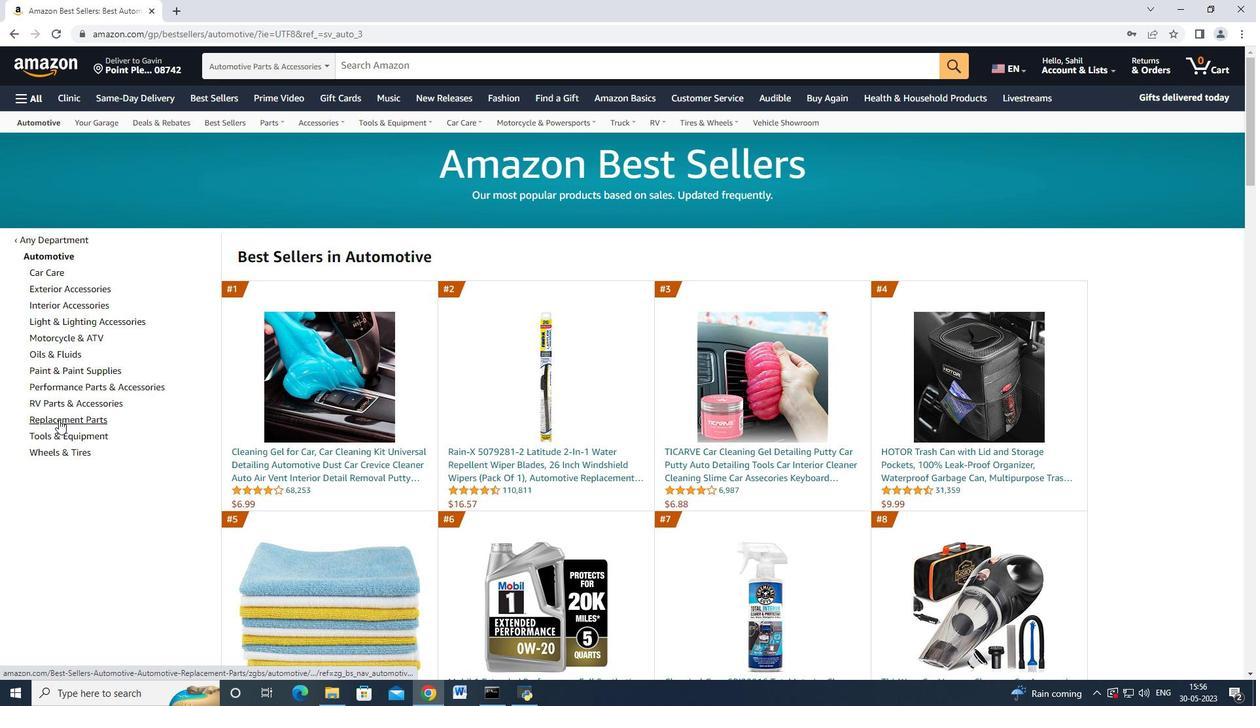 
Action: Mouse moved to (132, 345)
Screenshot: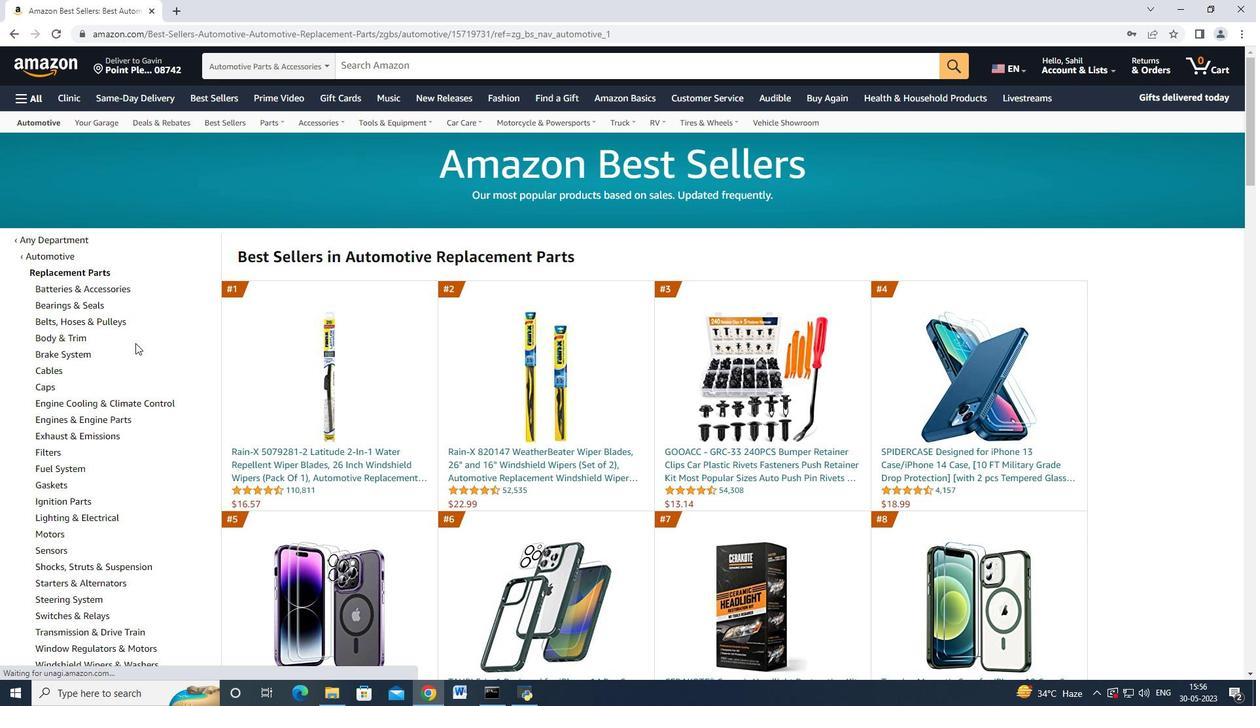 
Action: Mouse scrolled (132, 344) with delta (0, 0)
Screenshot: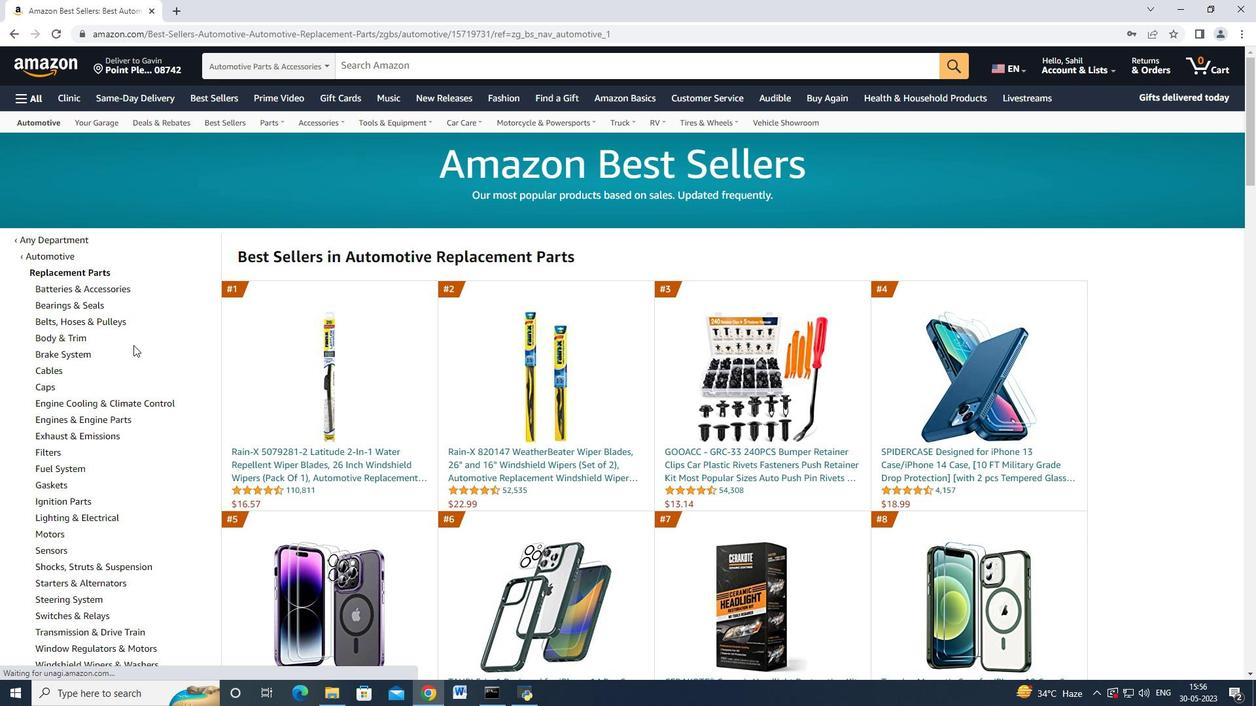 
Action: Mouse moved to (86, 301)
Screenshot: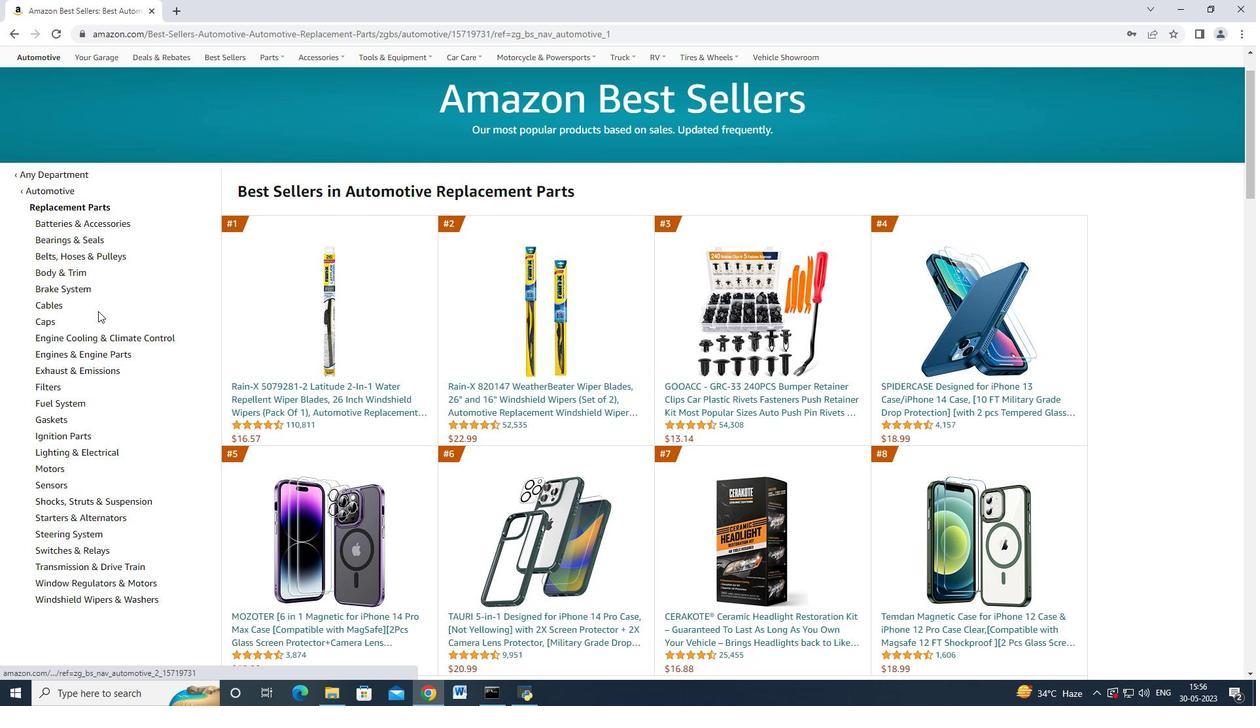 
Action: Mouse scrolled (86, 300) with delta (0, 0)
Screenshot: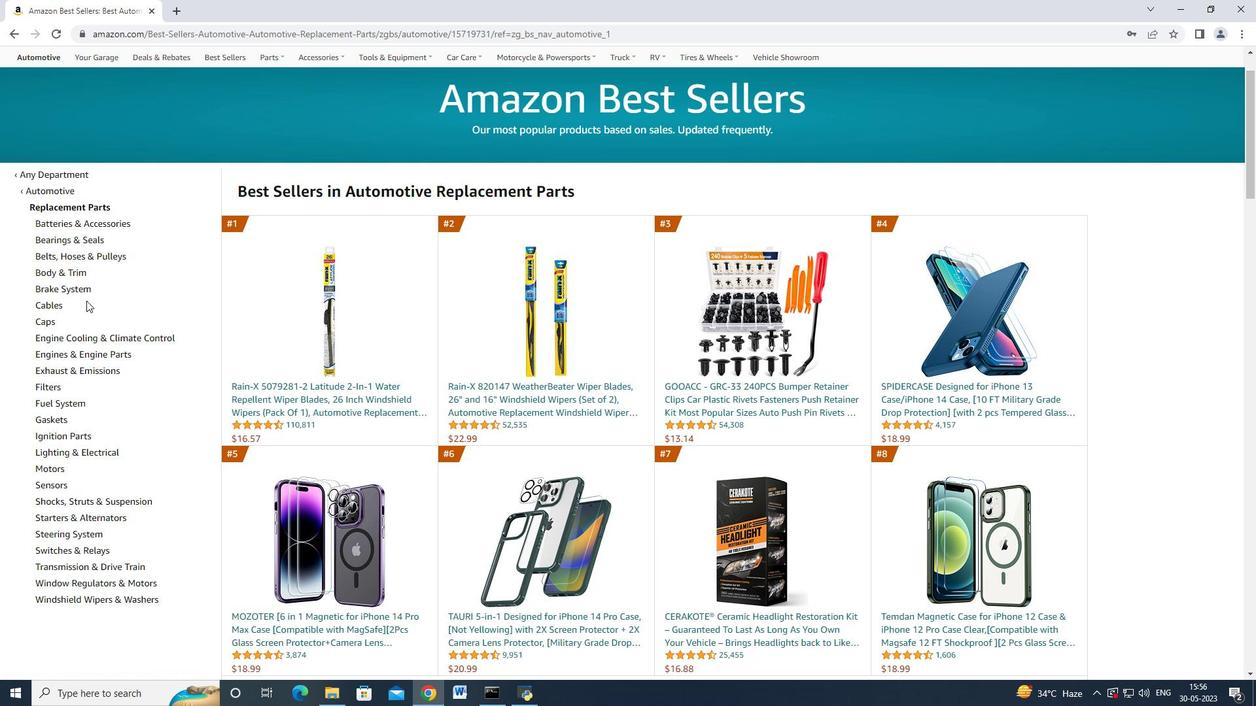 
Action: Mouse moved to (66, 339)
Screenshot: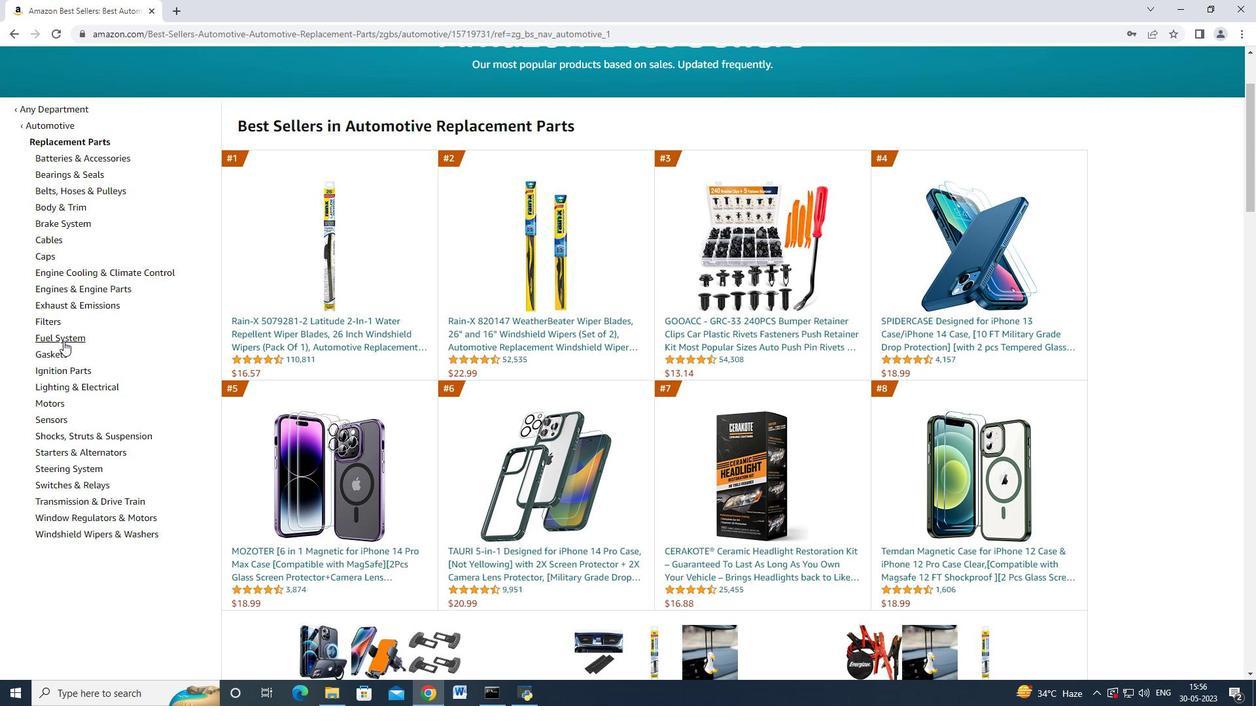 
Action: Mouse pressed left at (66, 339)
Screenshot: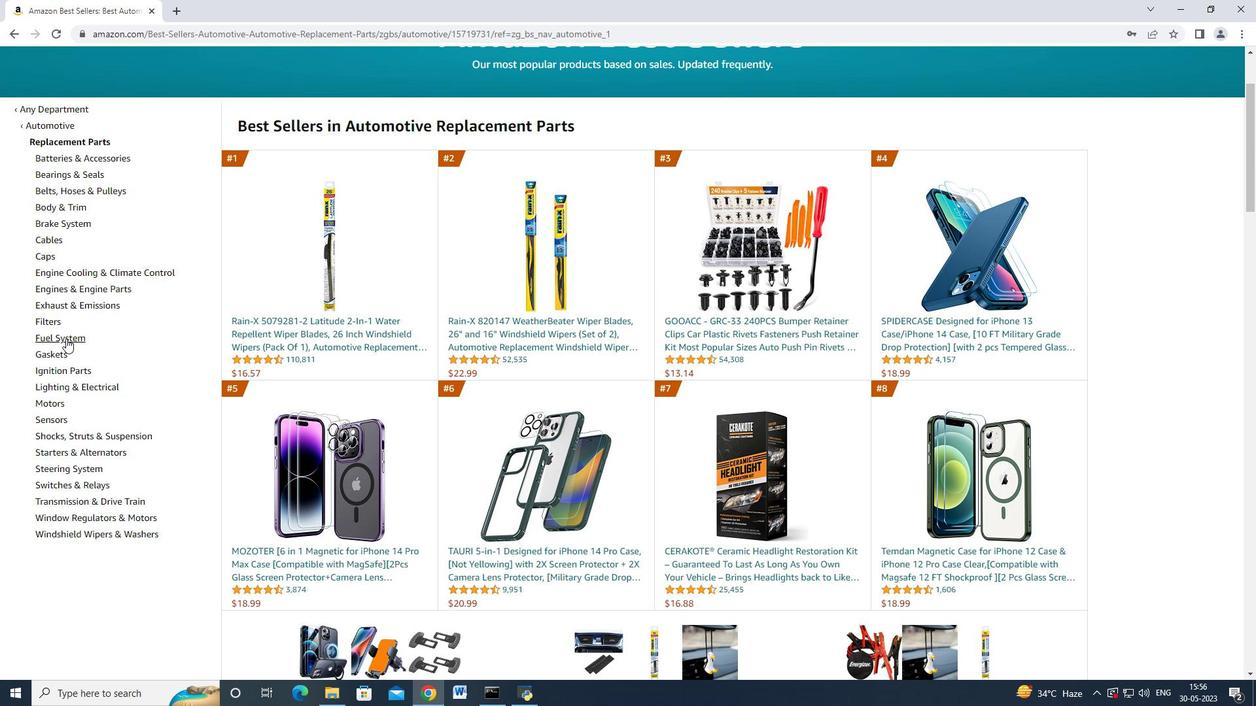 
Action: Mouse moved to (94, 396)
Screenshot: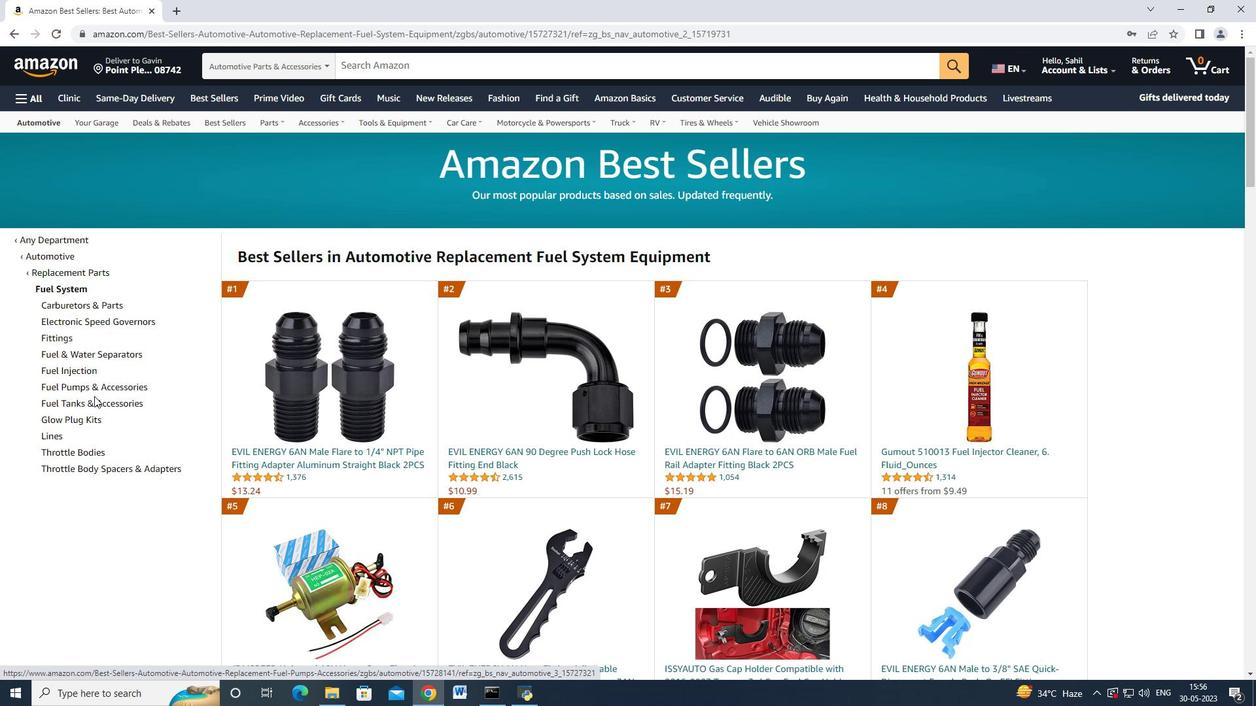 
Action: Mouse scrolled (94, 395) with delta (0, 0)
Screenshot: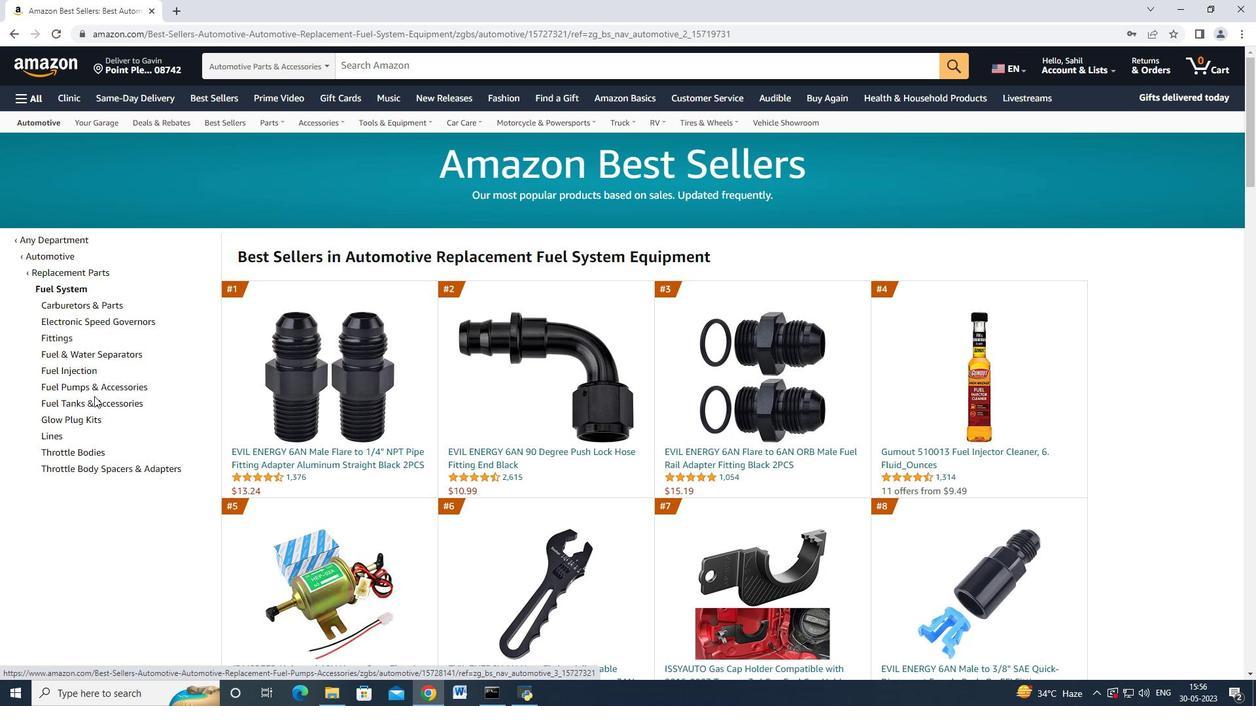 
Action: Mouse scrolled (94, 395) with delta (0, 0)
Screenshot: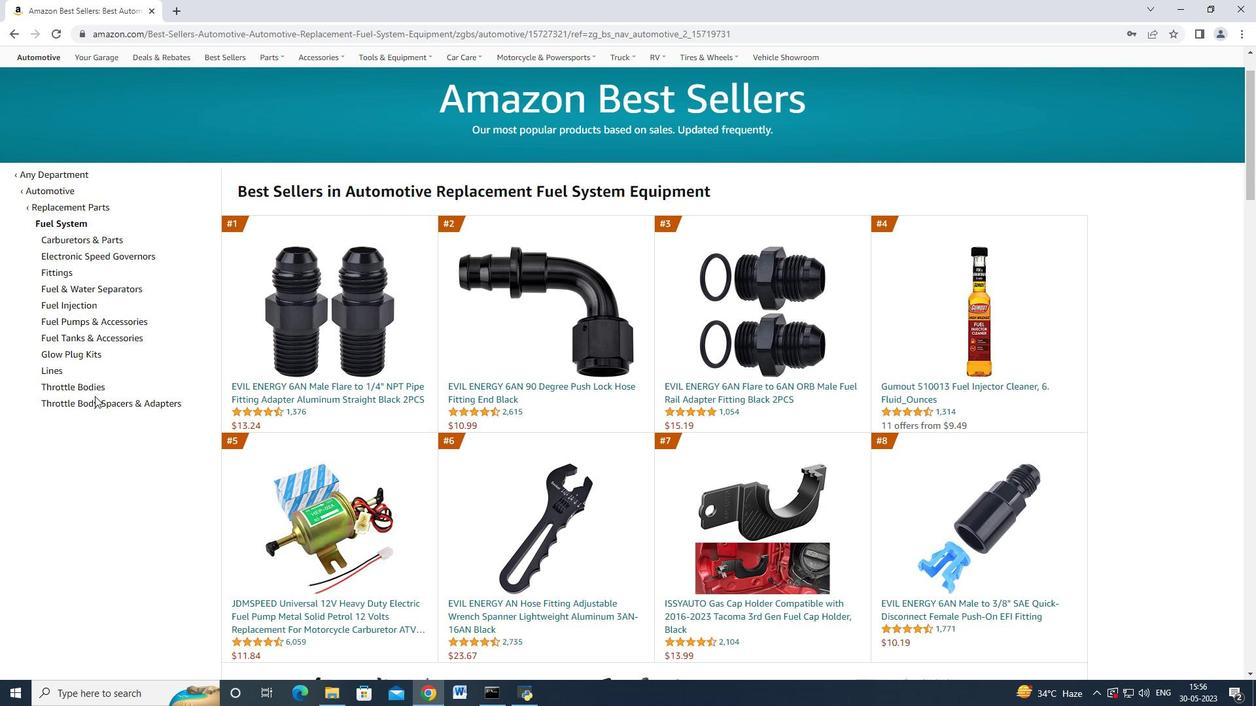 
Action: Mouse moved to (94, 396)
Screenshot: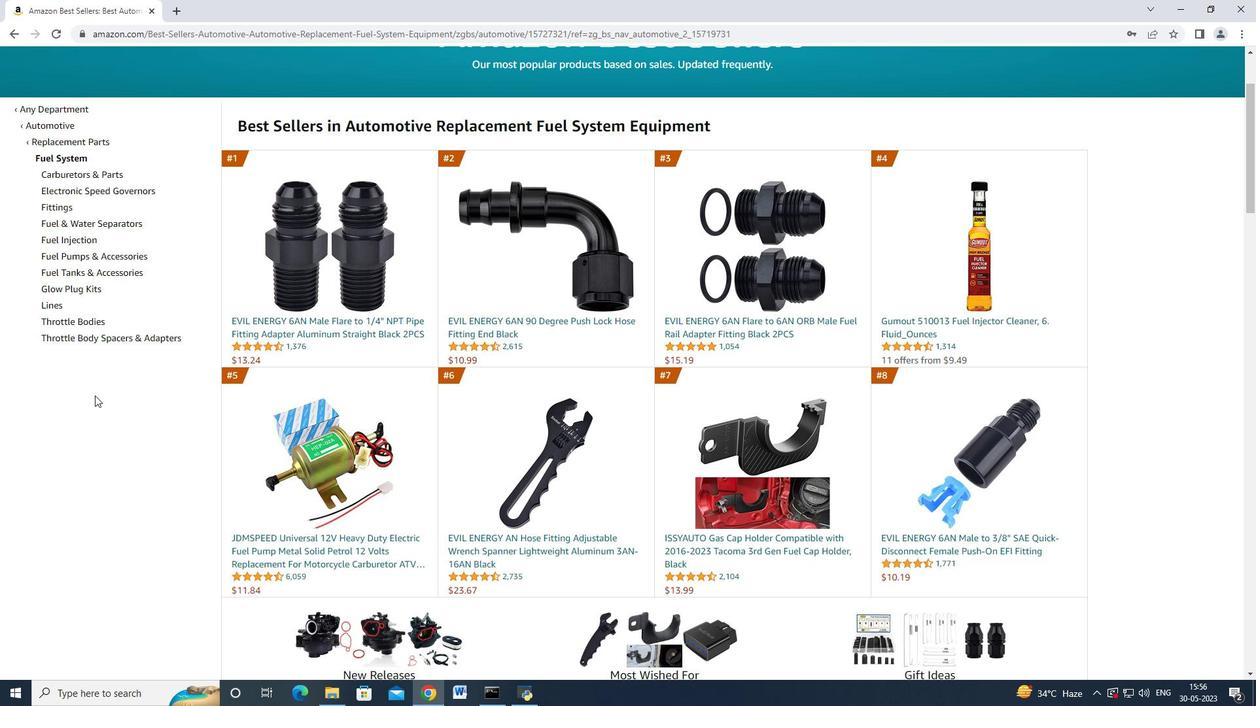 
Action: Mouse scrolled (94, 395) with delta (0, 0)
Screenshot: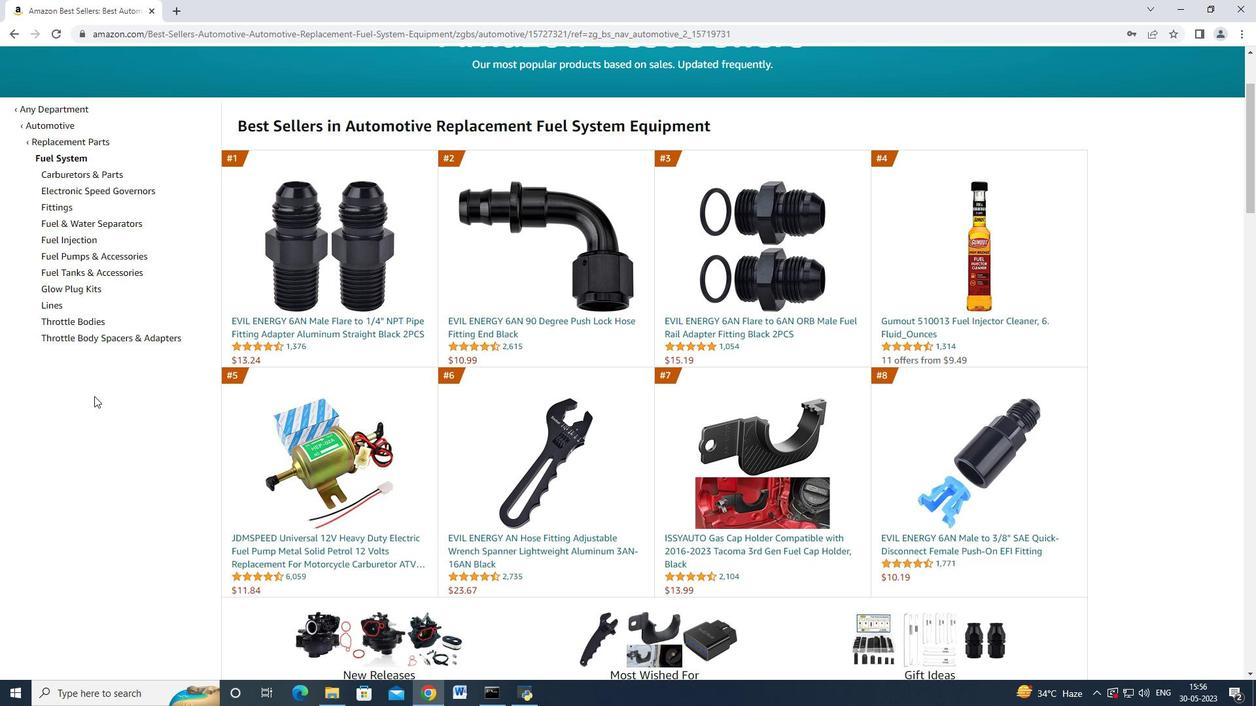 
Action: Mouse moved to (124, 271)
Screenshot: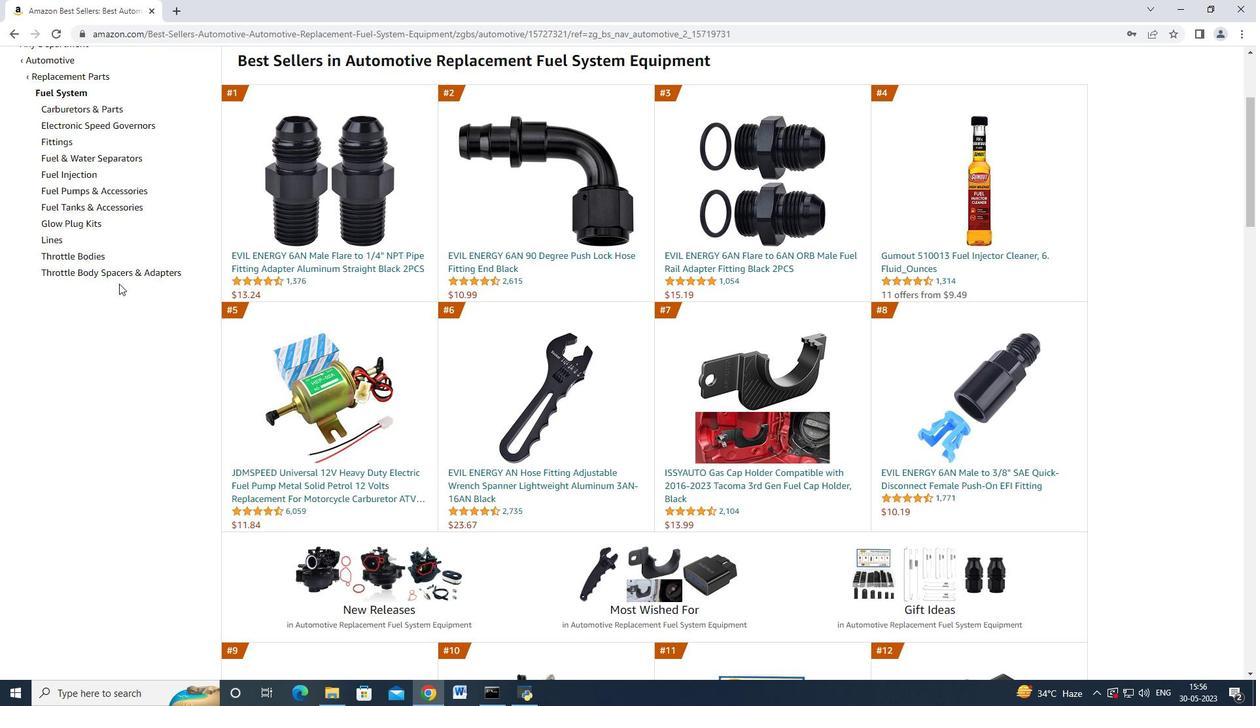 
Action: Mouse pressed left at (124, 271)
Screenshot: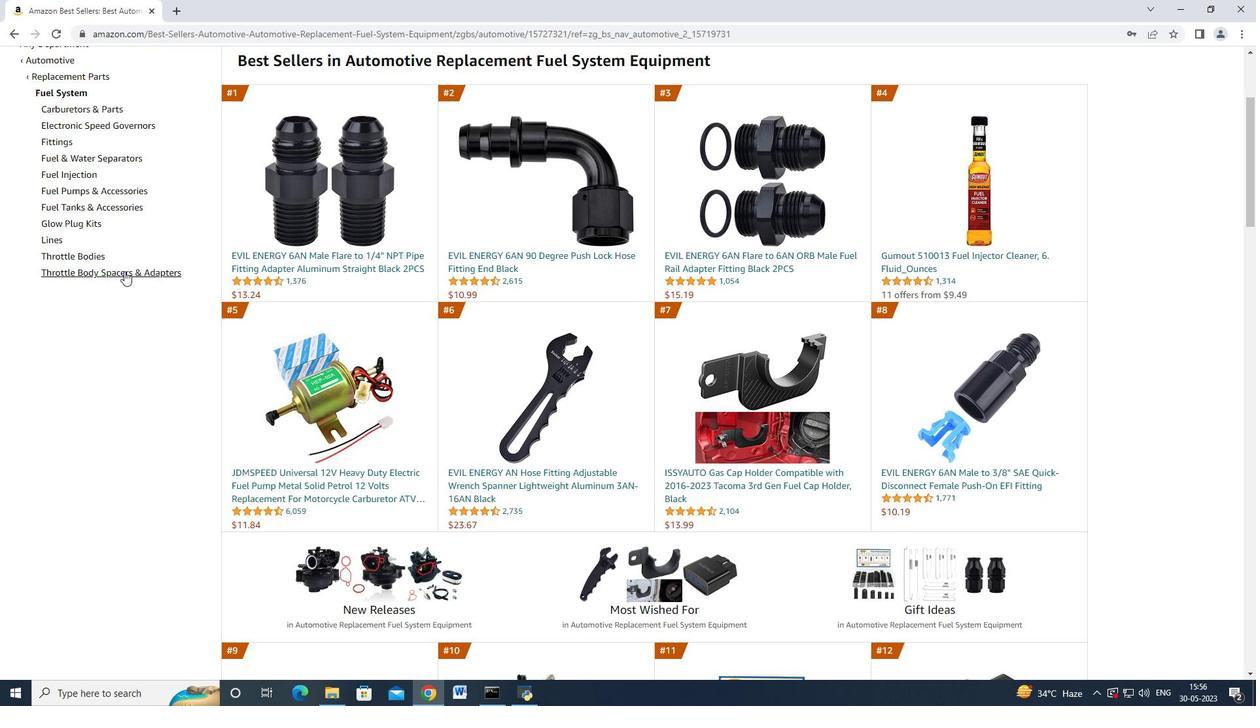 
Action: Mouse moved to (370, 386)
Screenshot: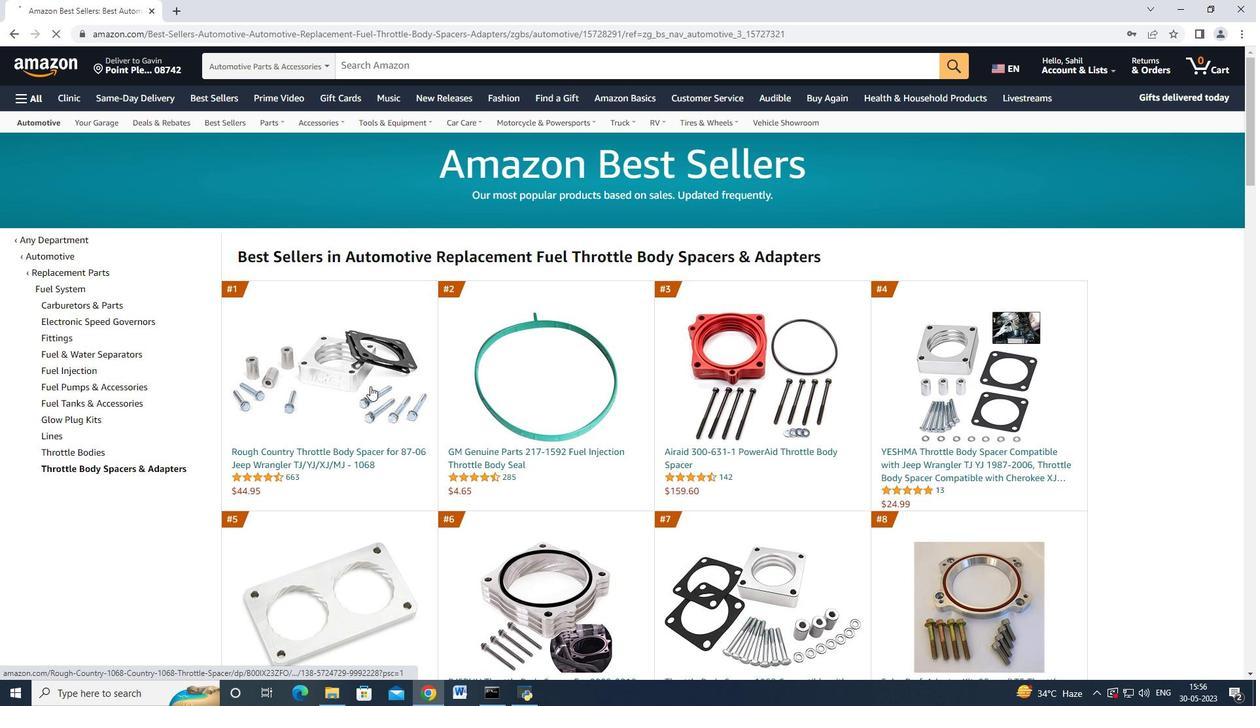 
Action: Mouse scrolled (370, 386) with delta (0, 0)
Screenshot: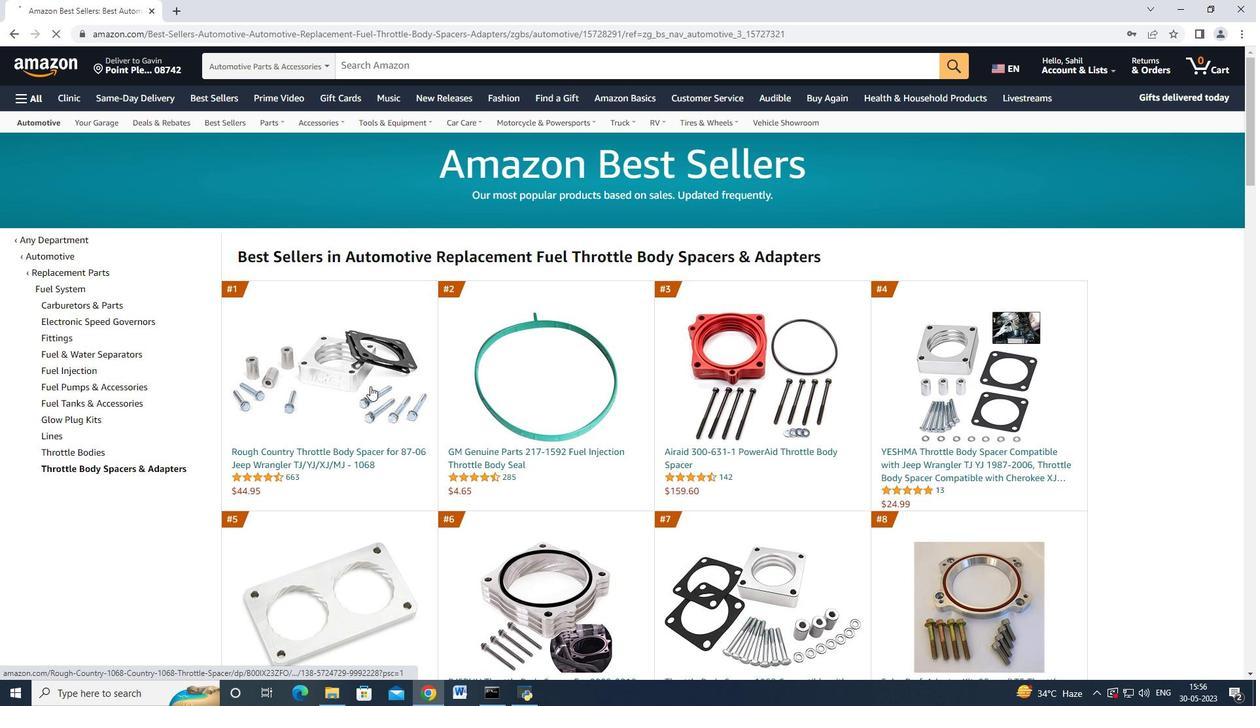 
Action: Mouse moved to (436, 382)
Screenshot: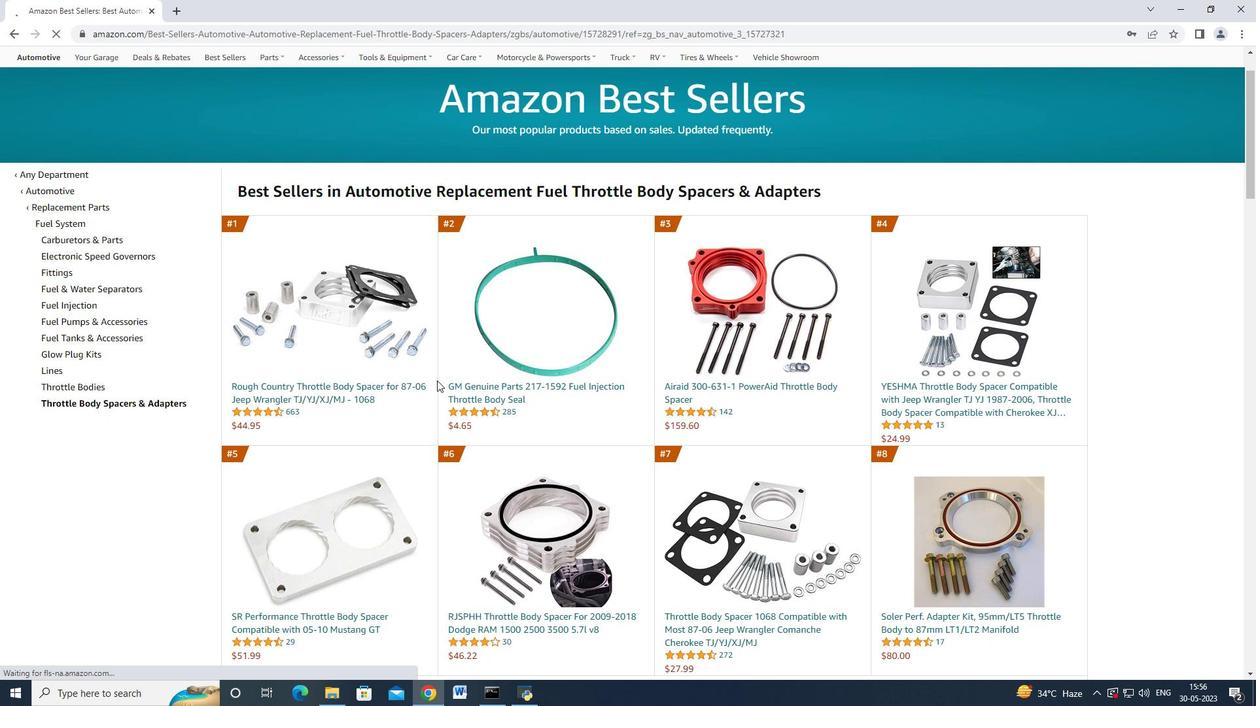 
Action: Mouse scrolled (436, 381) with delta (0, 0)
Screenshot: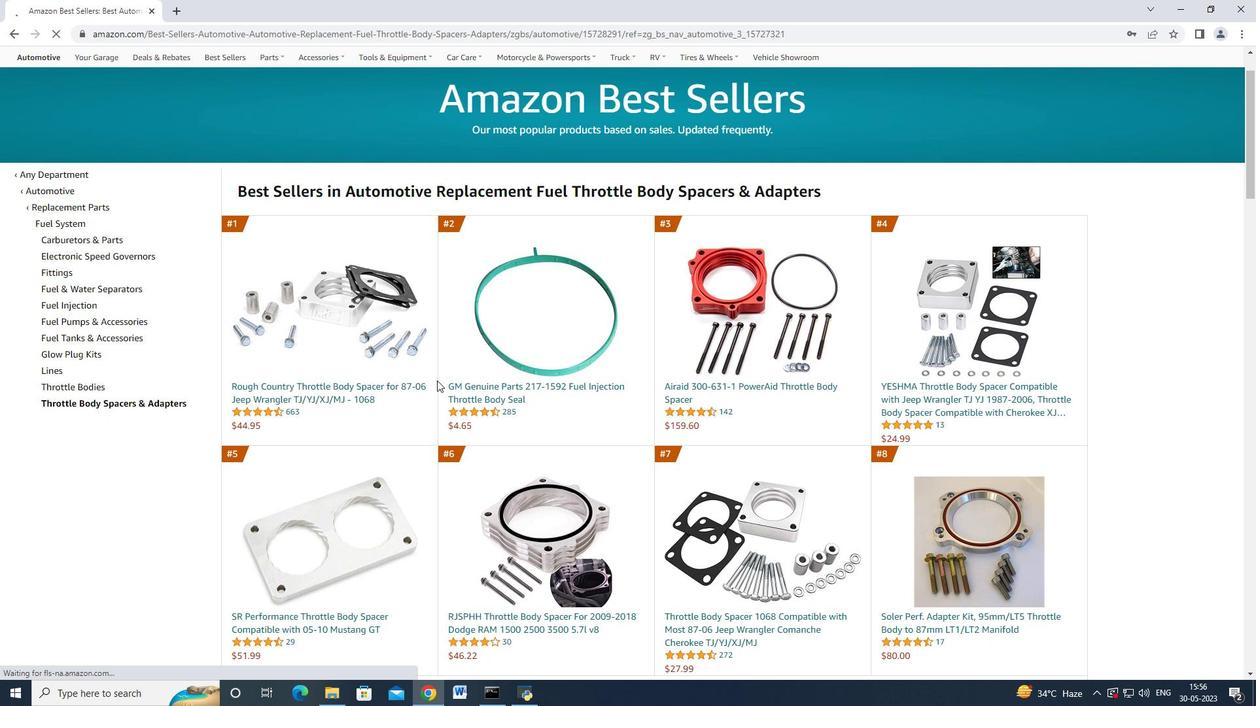 
Action: Mouse moved to (359, 329)
Screenshot: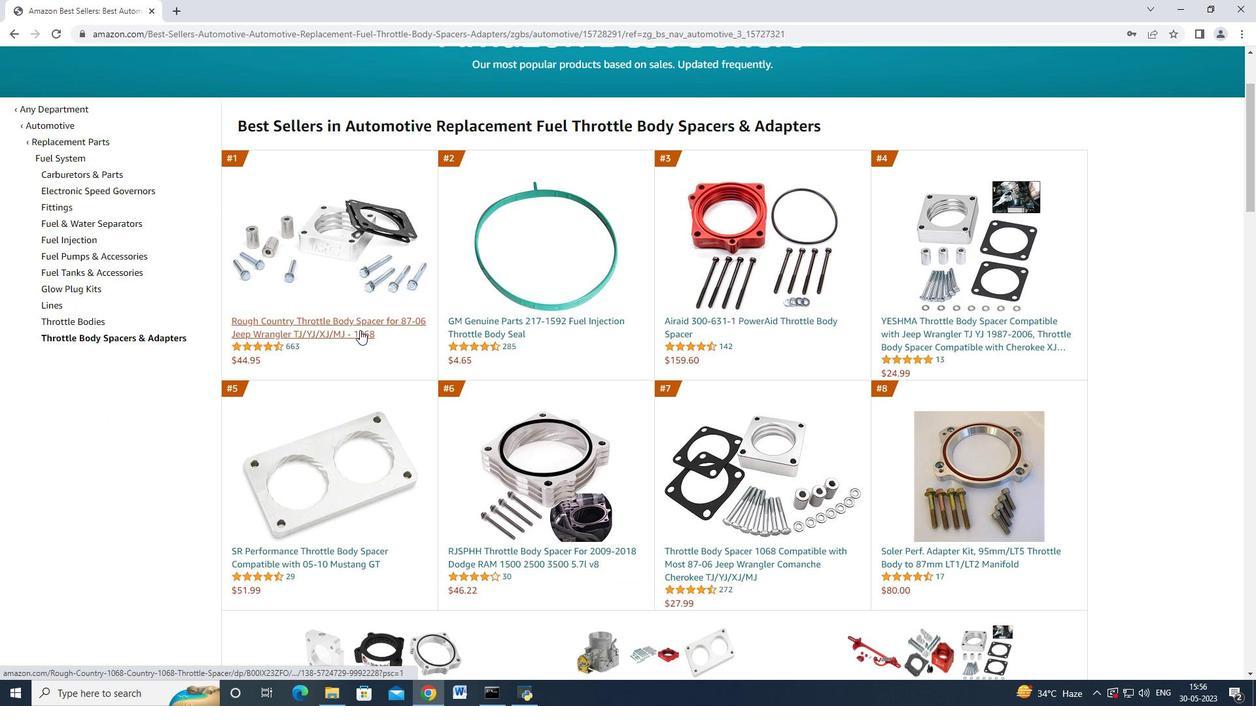 
Action: Mouse pressed left at (359, 329)
Screenshot: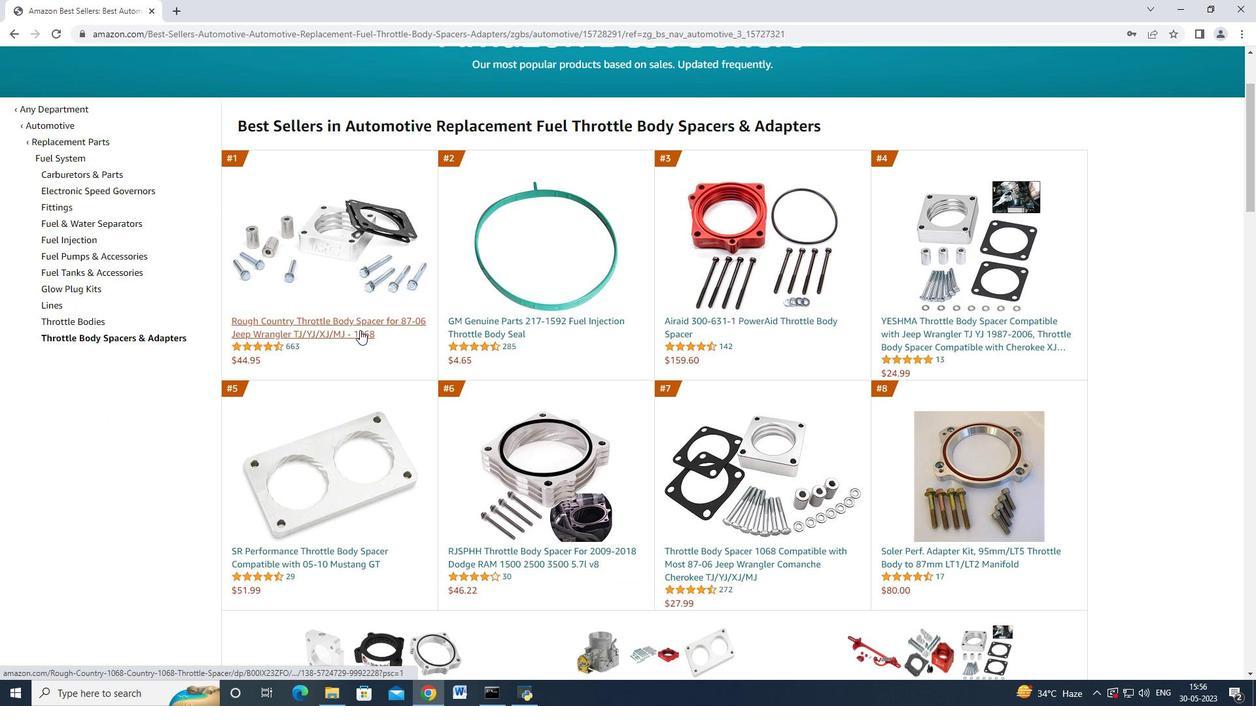
Action: Mouse moved to (1026, 447)
Screenshot: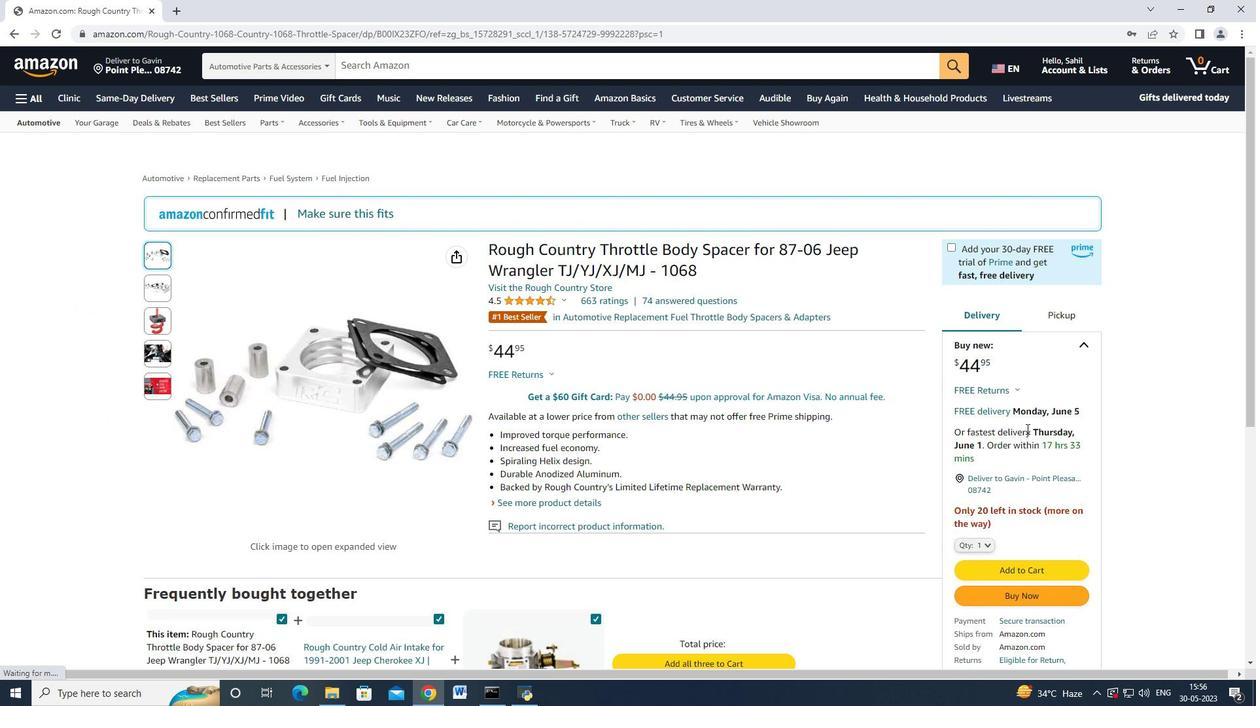 
Action: Mouse scrolled (1026, 446) with delta (0, 0)
Screenshot: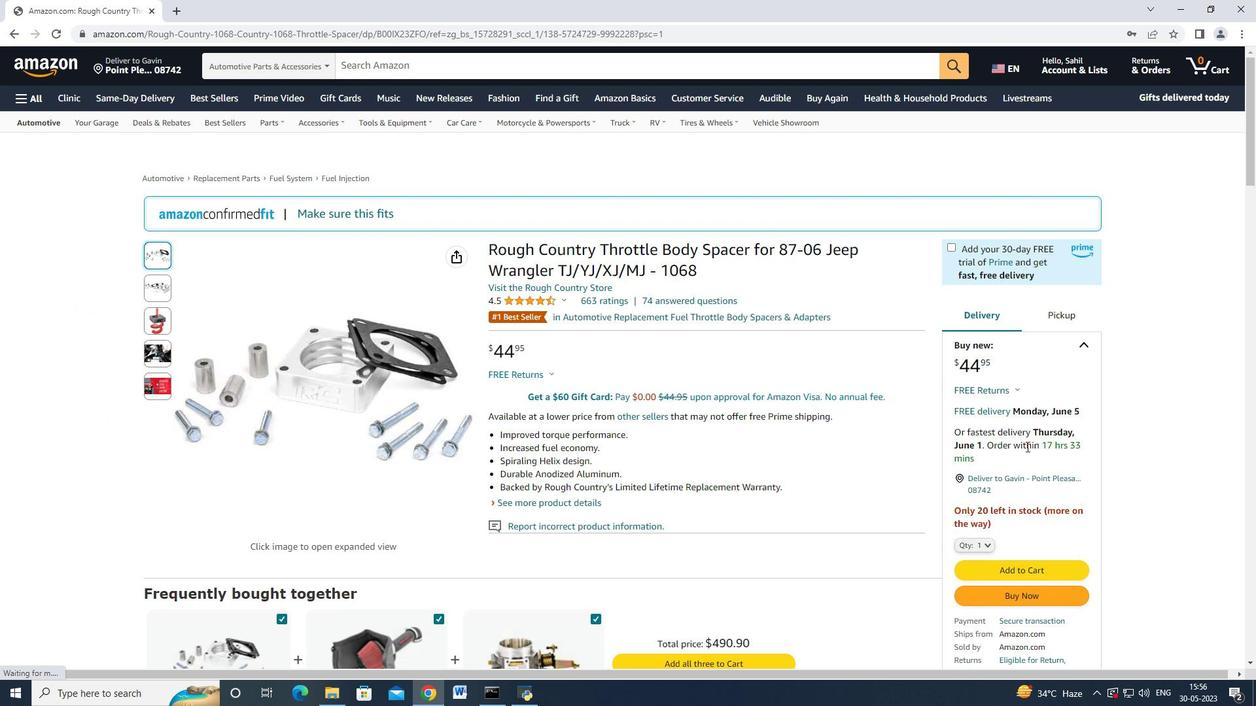 
Action: Mouse moved to (1003, 532)
Screenshot: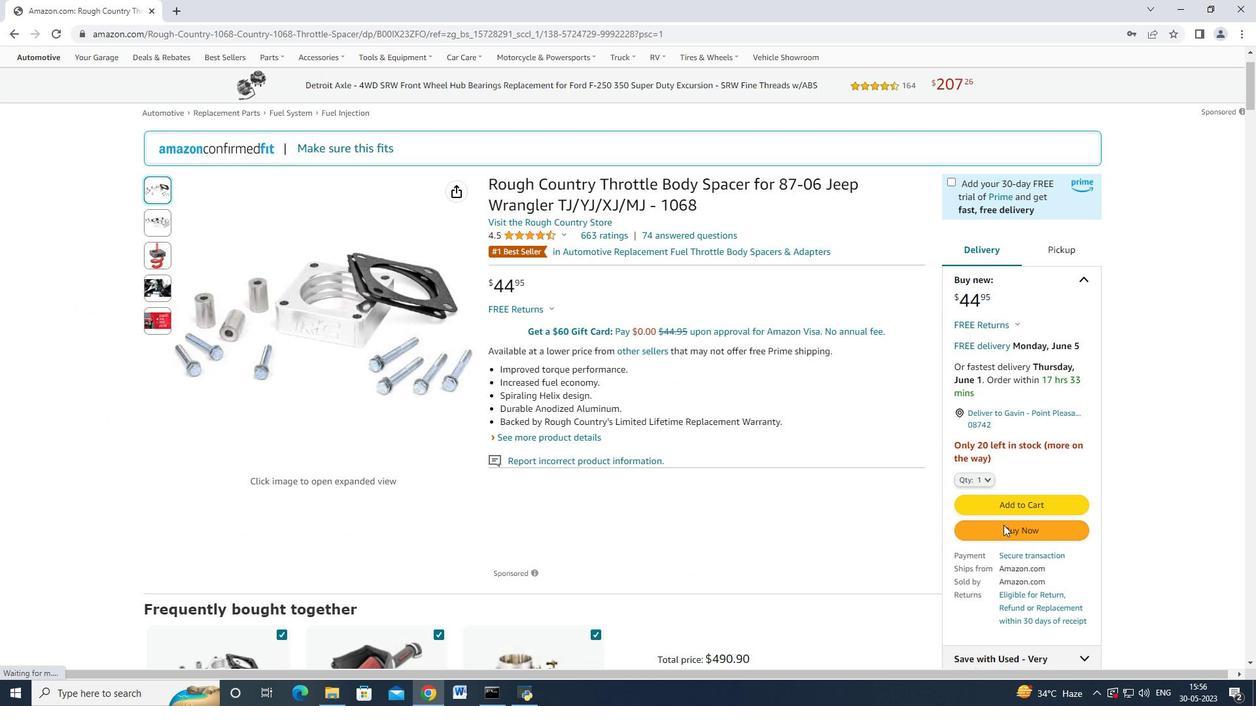 
Action: Mouse pressed left at (1003, 532)
Screenshot: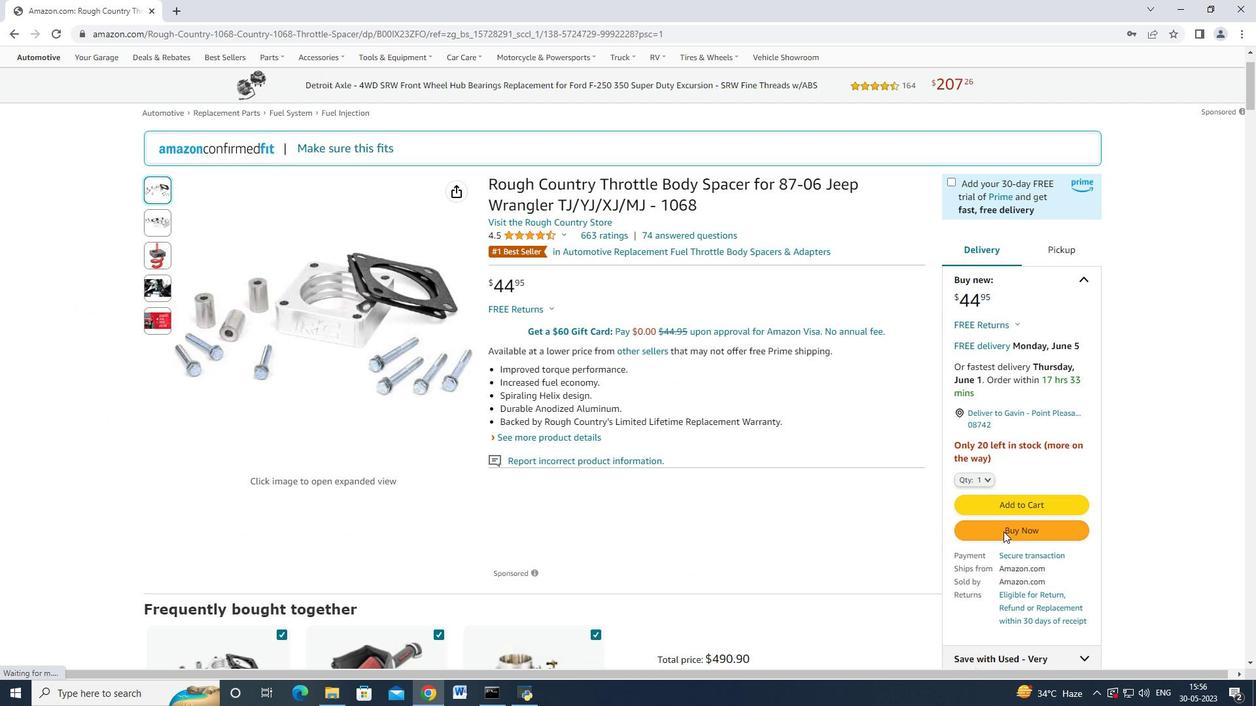 
Action: Mouse moved to (998, 522)
Screenshot: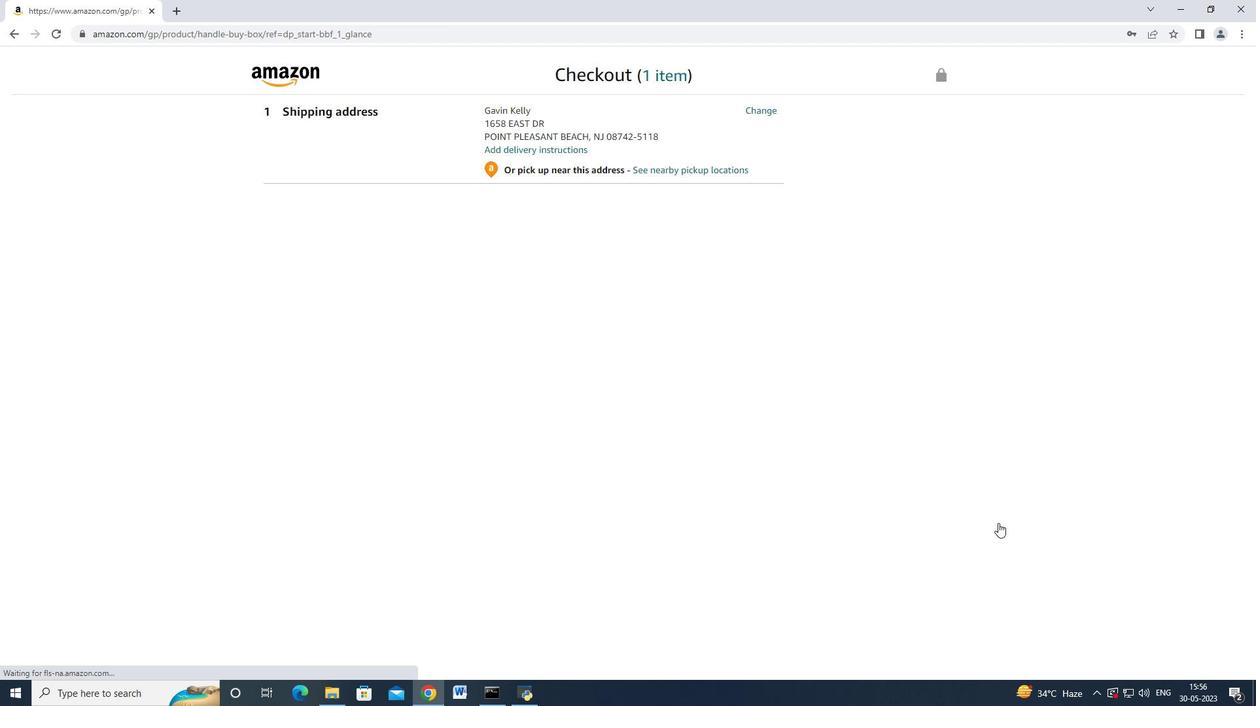 
Action: Mouse scrolled (998, 522) with delta (0, 0)
Screenshot: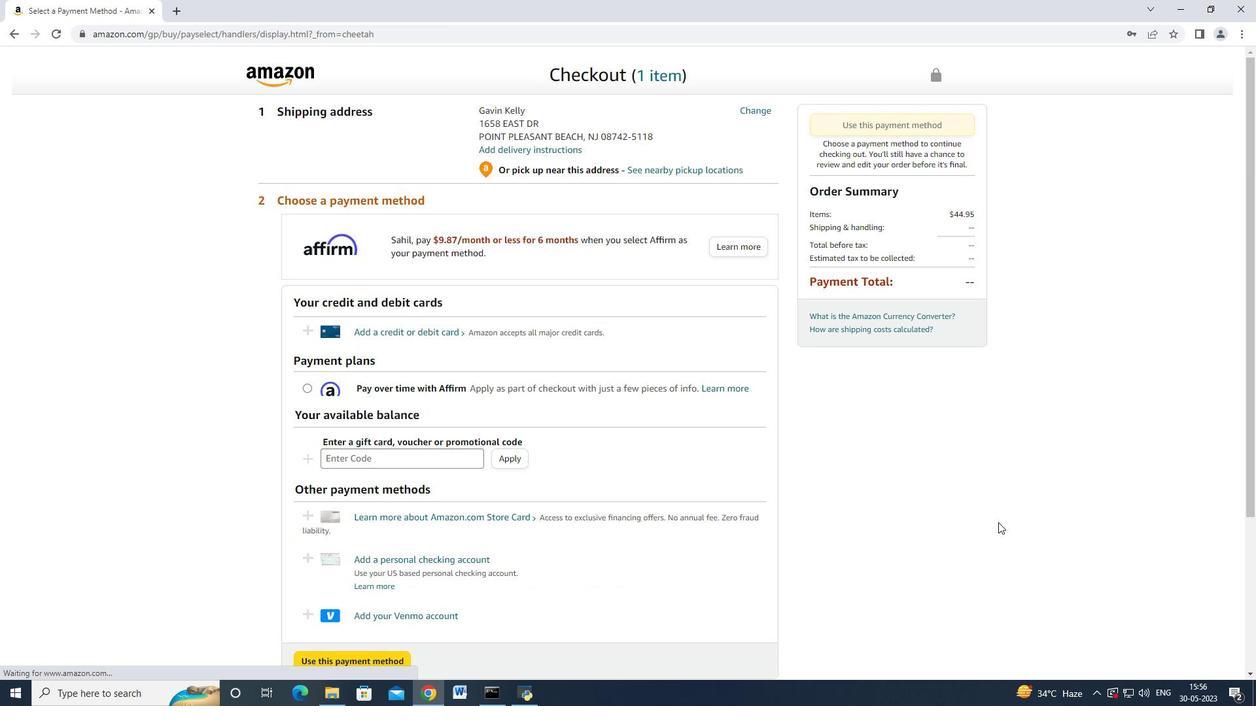 
Action: Mouse scrolled (998, 522) with delta (0, 0)
Screenshot: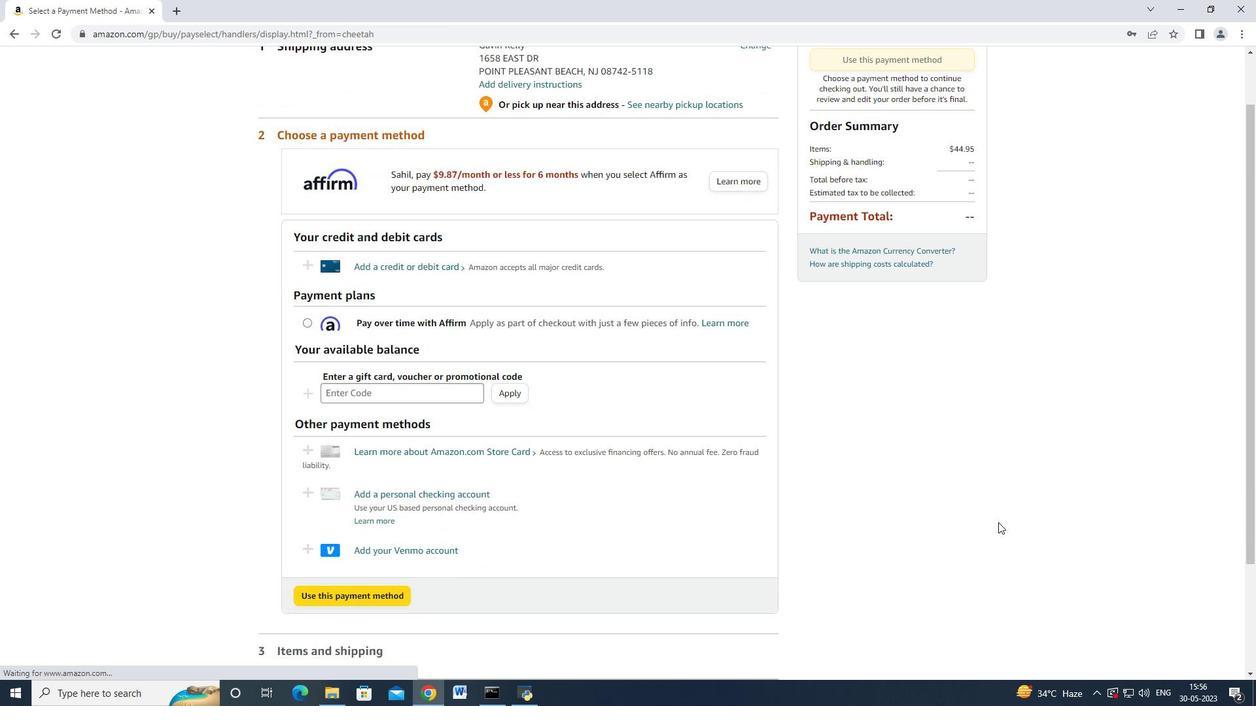 
Action: Mouse scrolled (998, 523) with delta (0, 0)
Screenshot: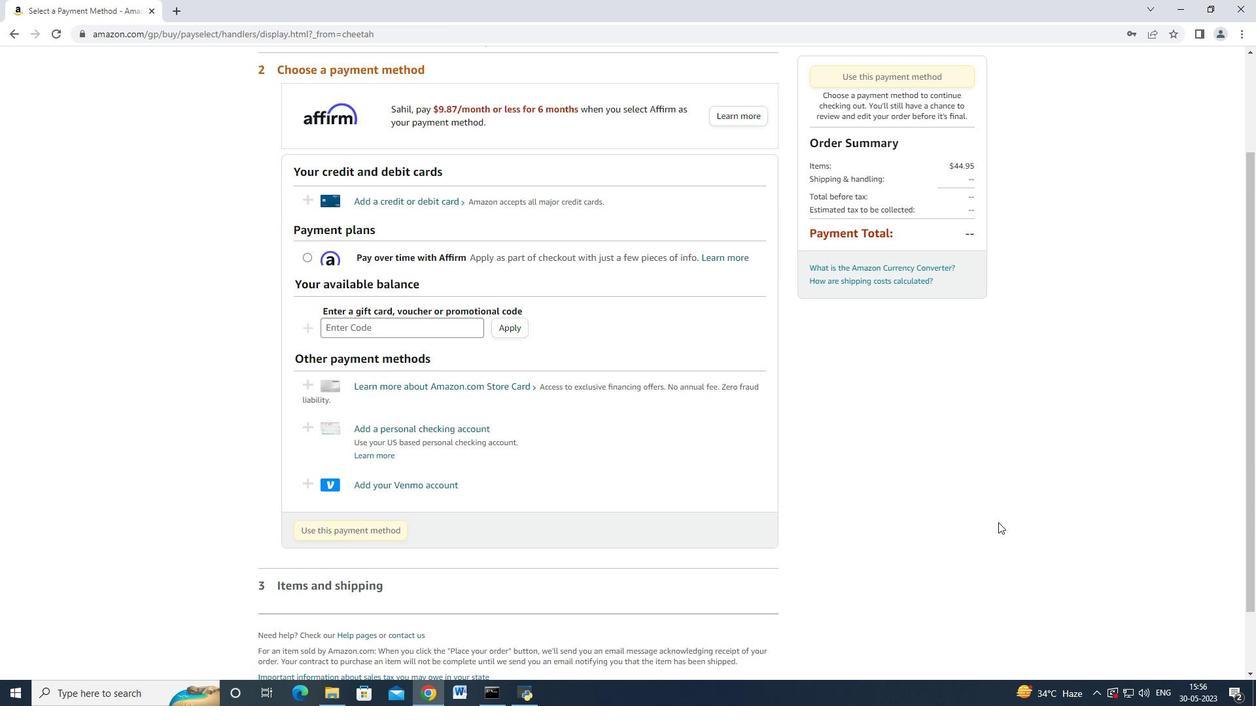
Action: Mouse moved to (609, 221)
Screenshot: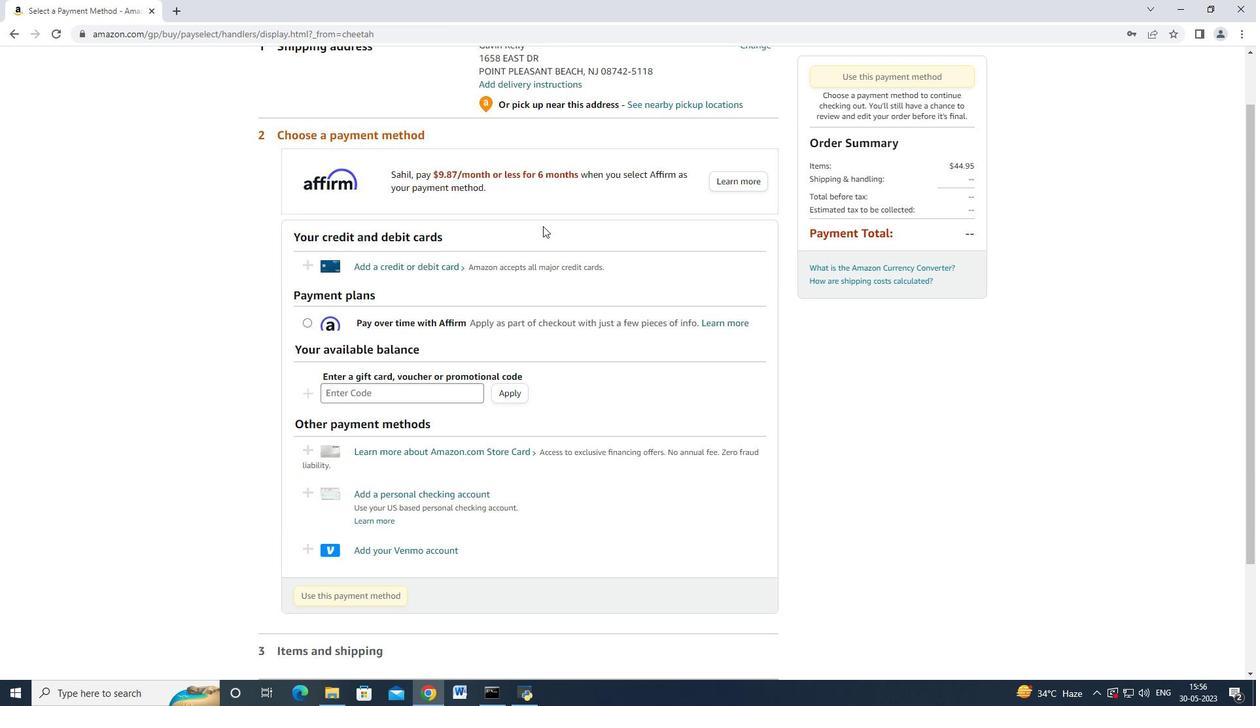 
Action: Mouse scrolled (609, 221) with delta (0, 0)
Screenshot: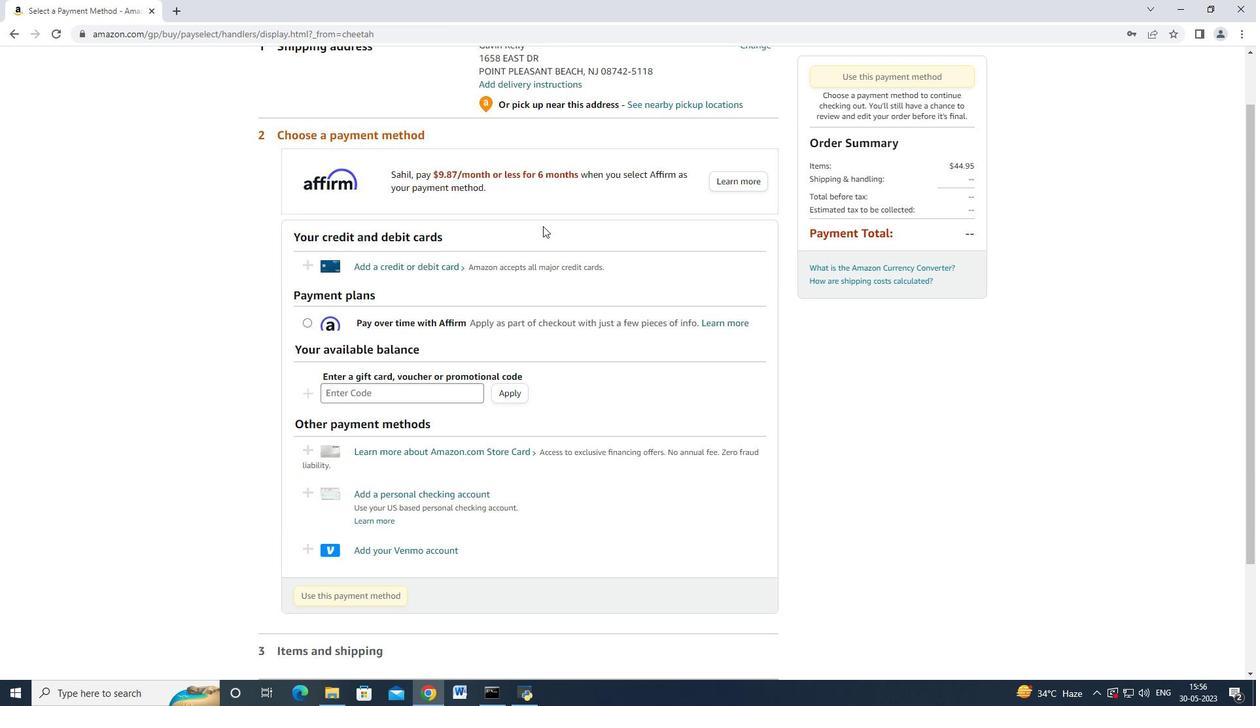
Action: Mouse moved to (609, 221)
Screenshot: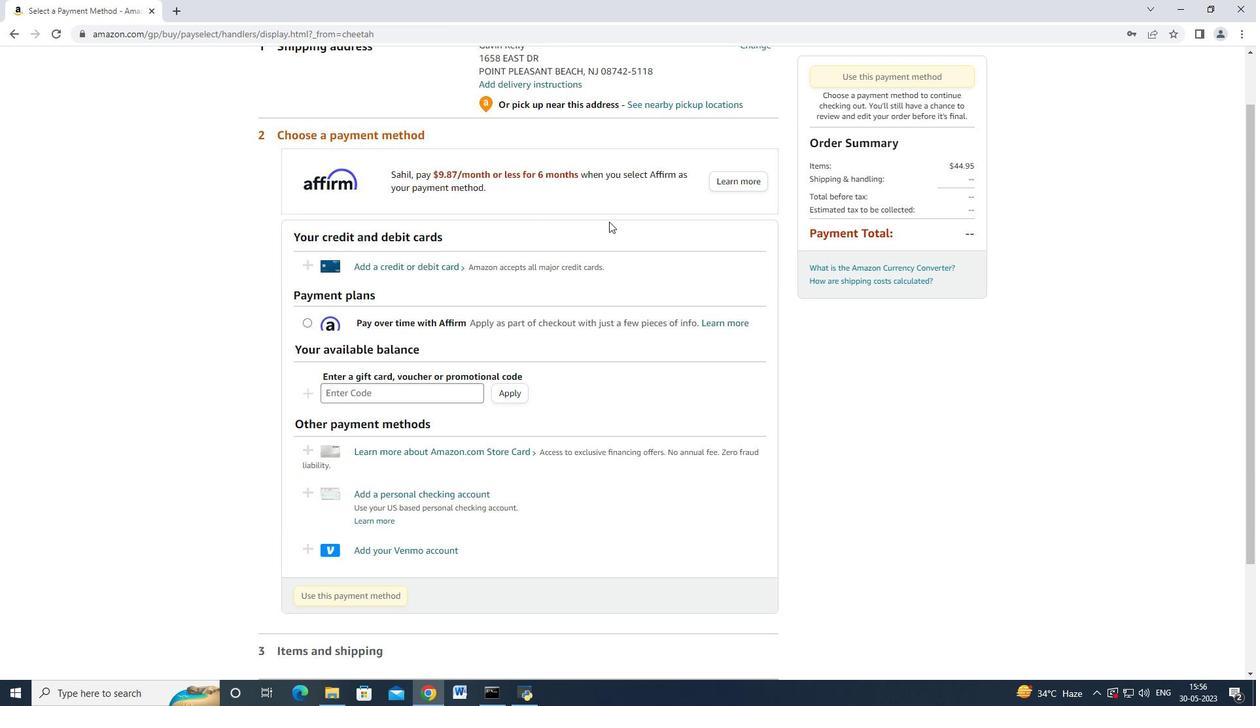 
Action: Mouse scrolled (609, 221) with delta (0, 0)
Screenshot: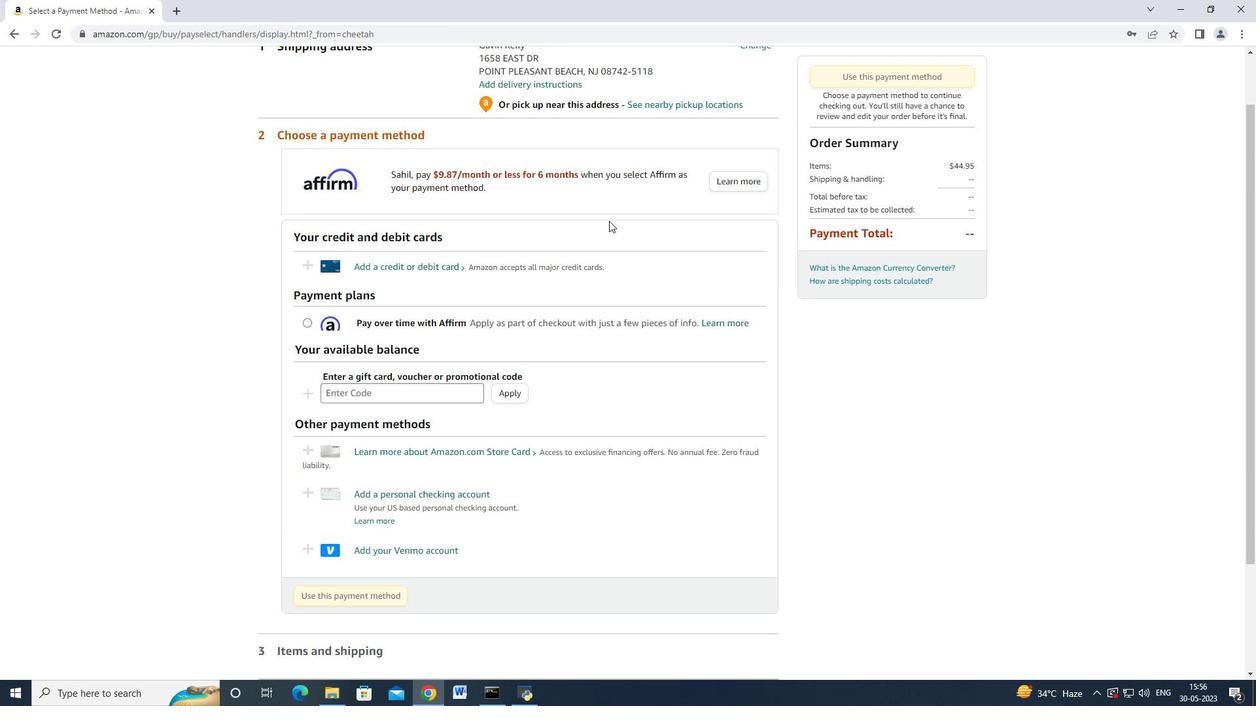 
Action: Mouse moved to (752, 106)
Screenshot: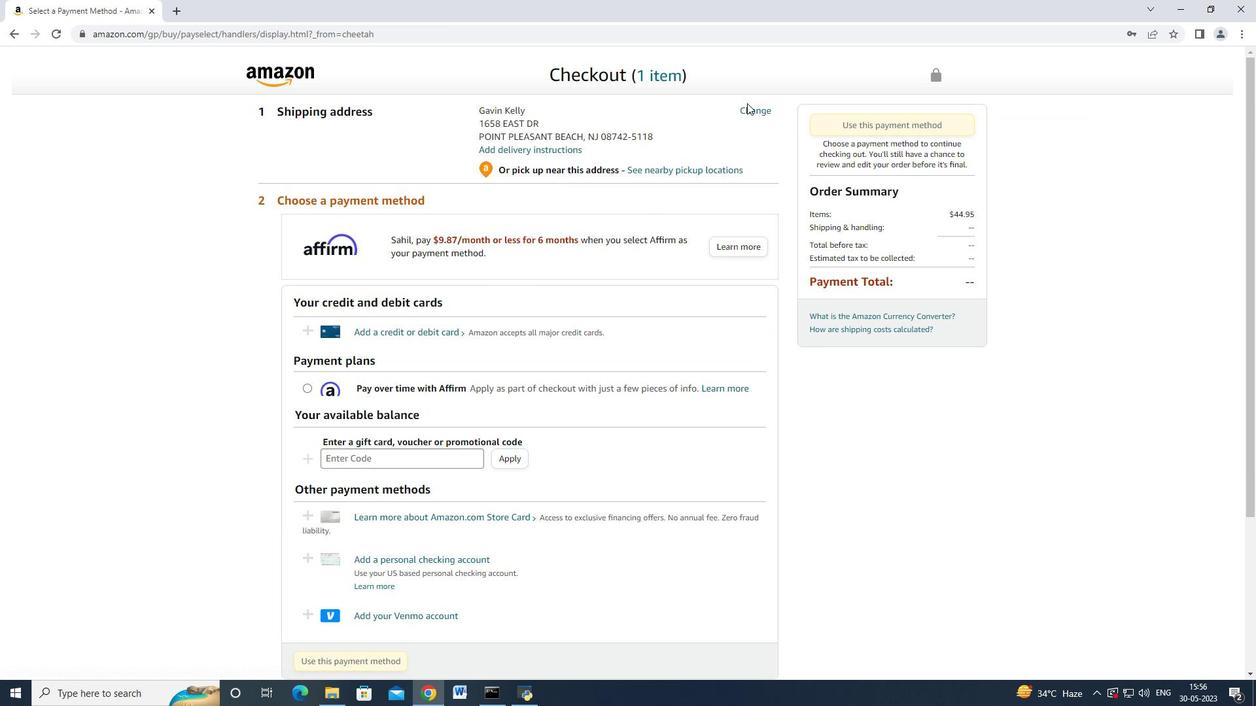 
Action: Mouse pressed left at (752, 106)
Screenshot: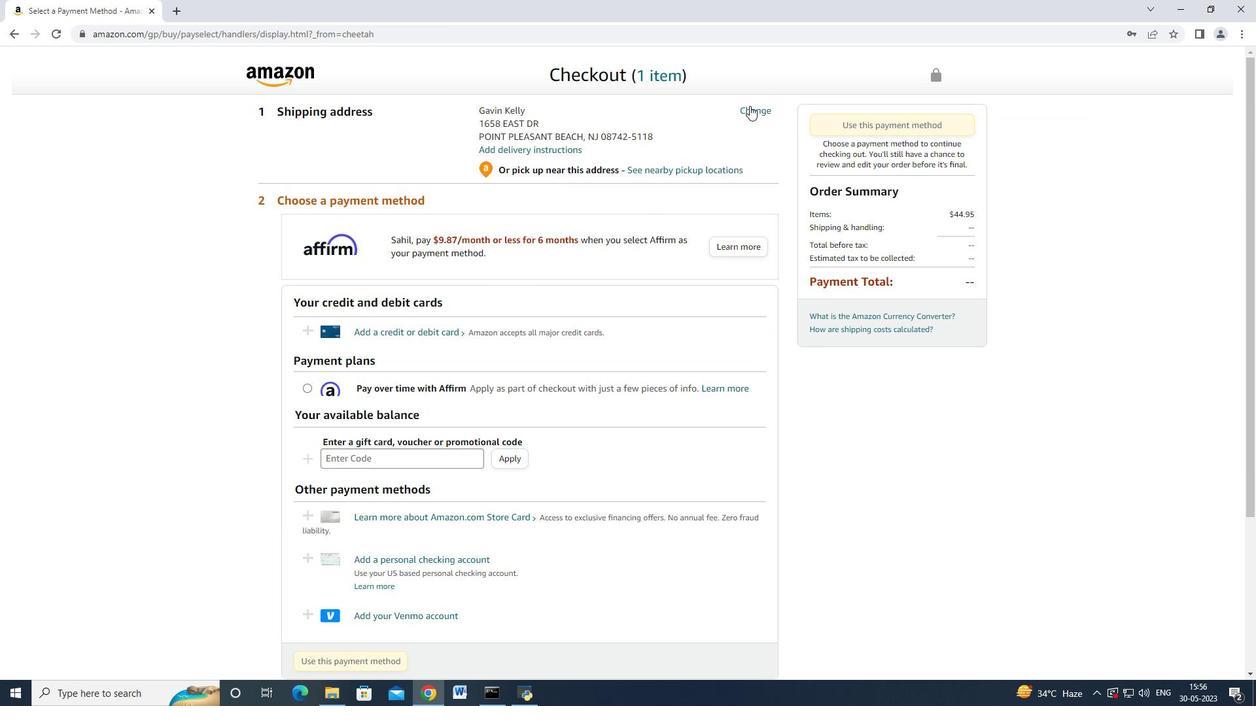 
Action: Mouse moved to (623, 295)
Screenshot: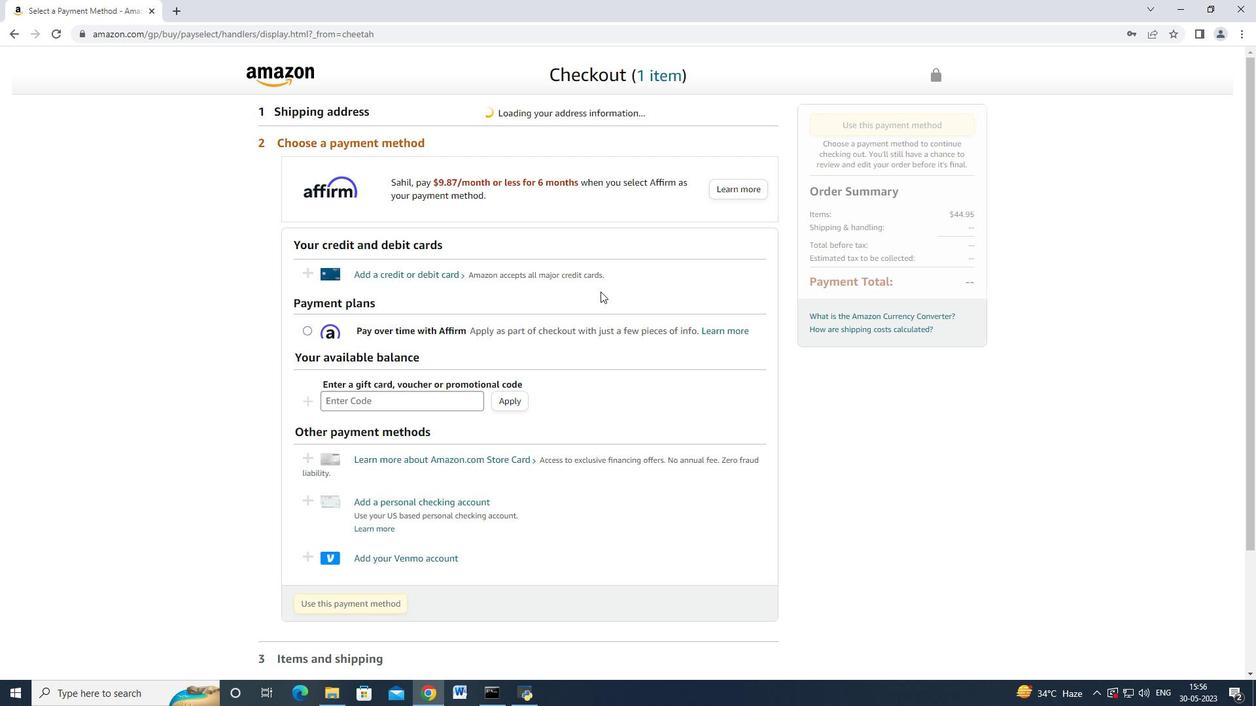 
Action: Mouse scrolled (623, 294) with delta (0, 0)
Screenshot: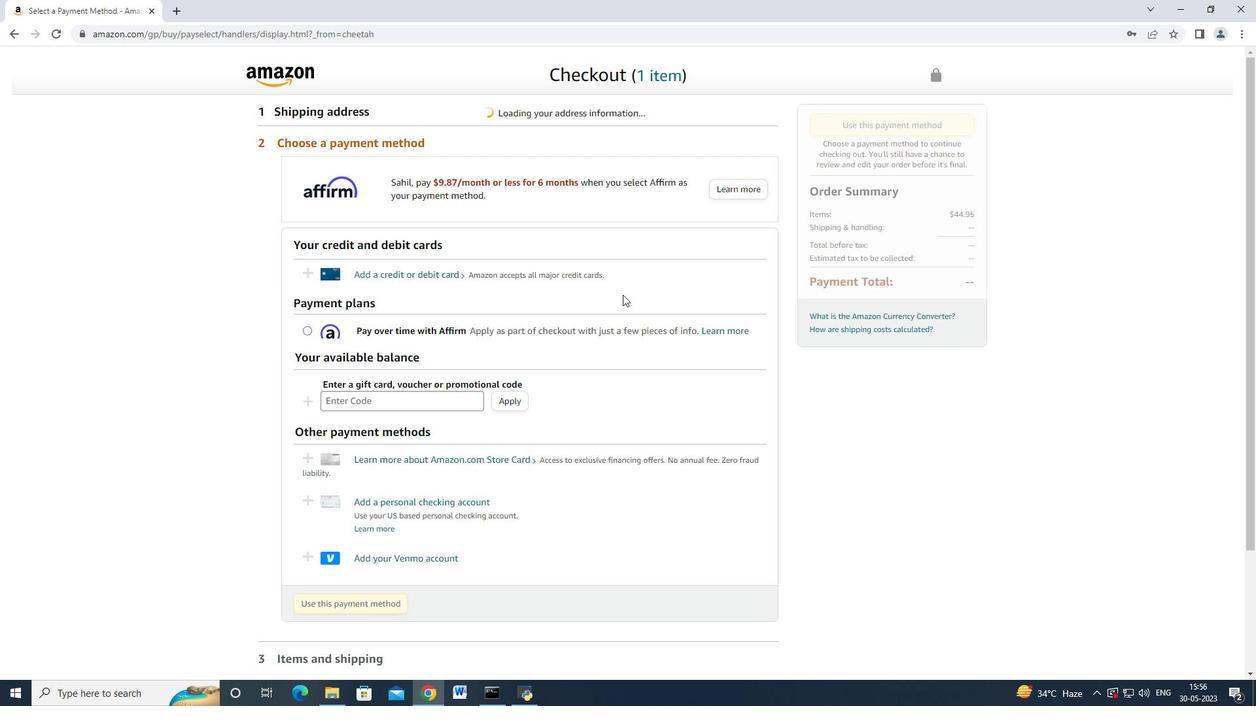 
Action: Mouse scrolled (623, 295) with delta (0, 0)
Screenshot: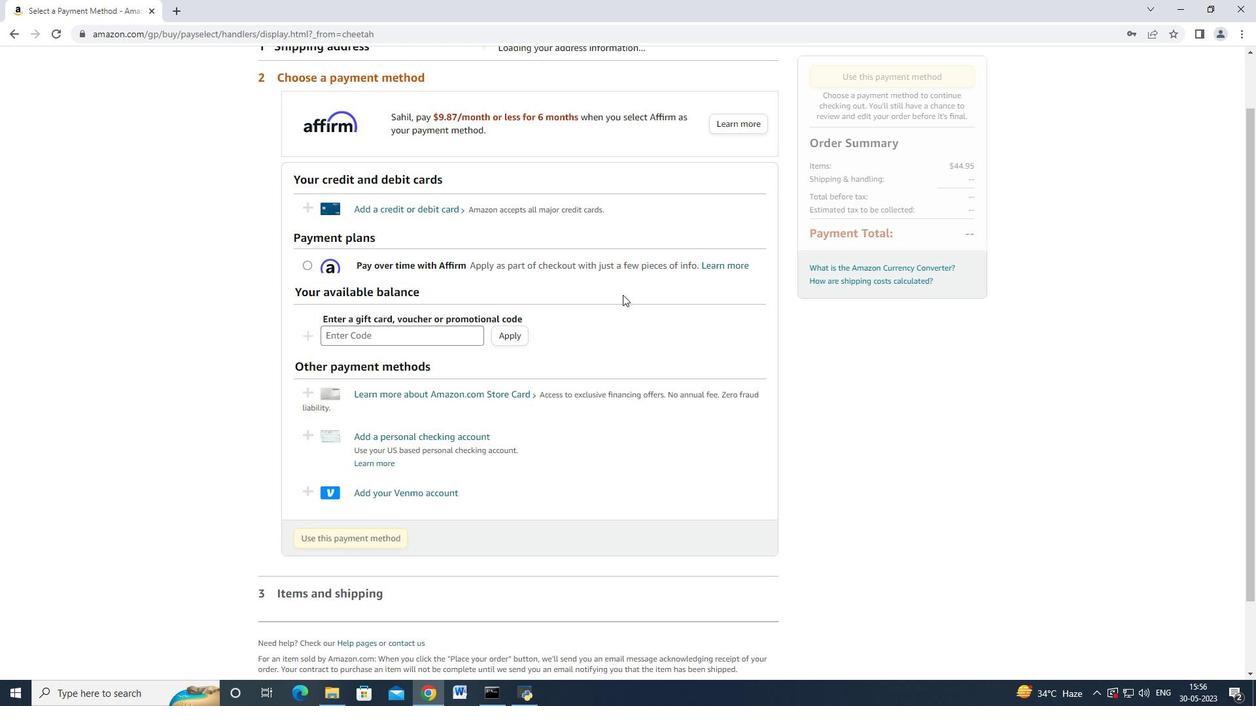 
Action: Mouse moved to (617, 300)
Screenshot: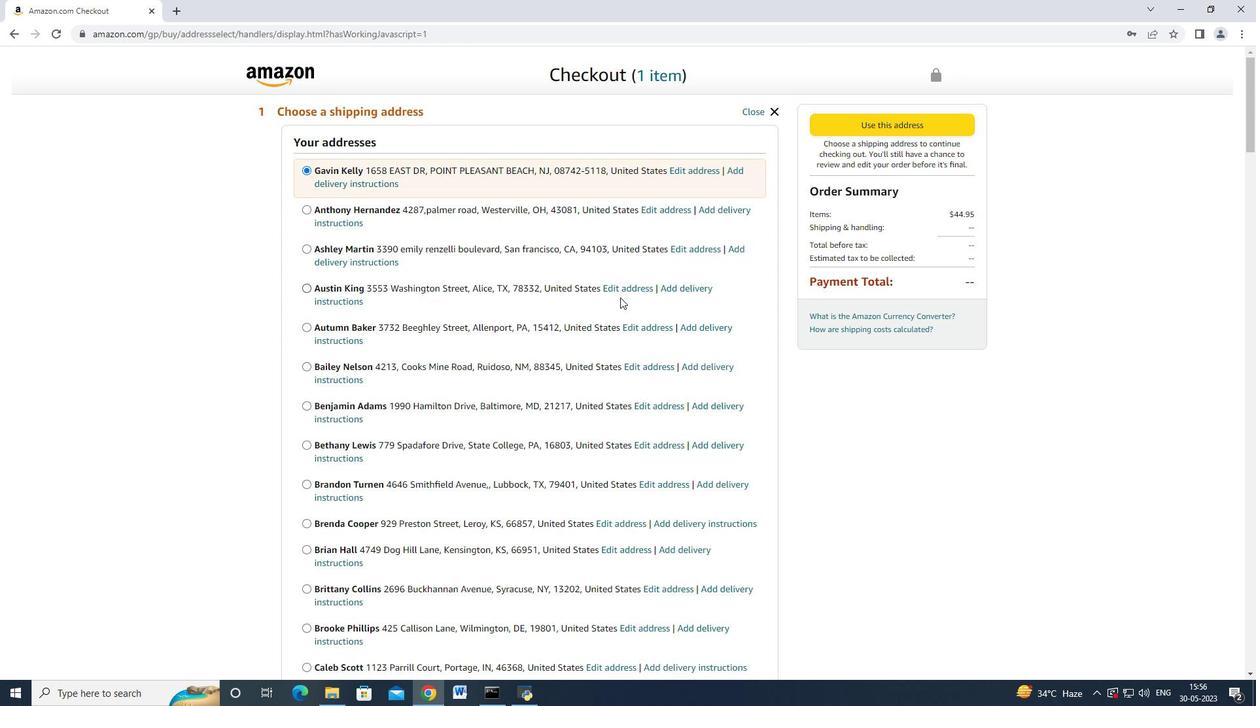 
Action: Mouse scrolled (617, 299) with delta (0, 0)
Screenshot: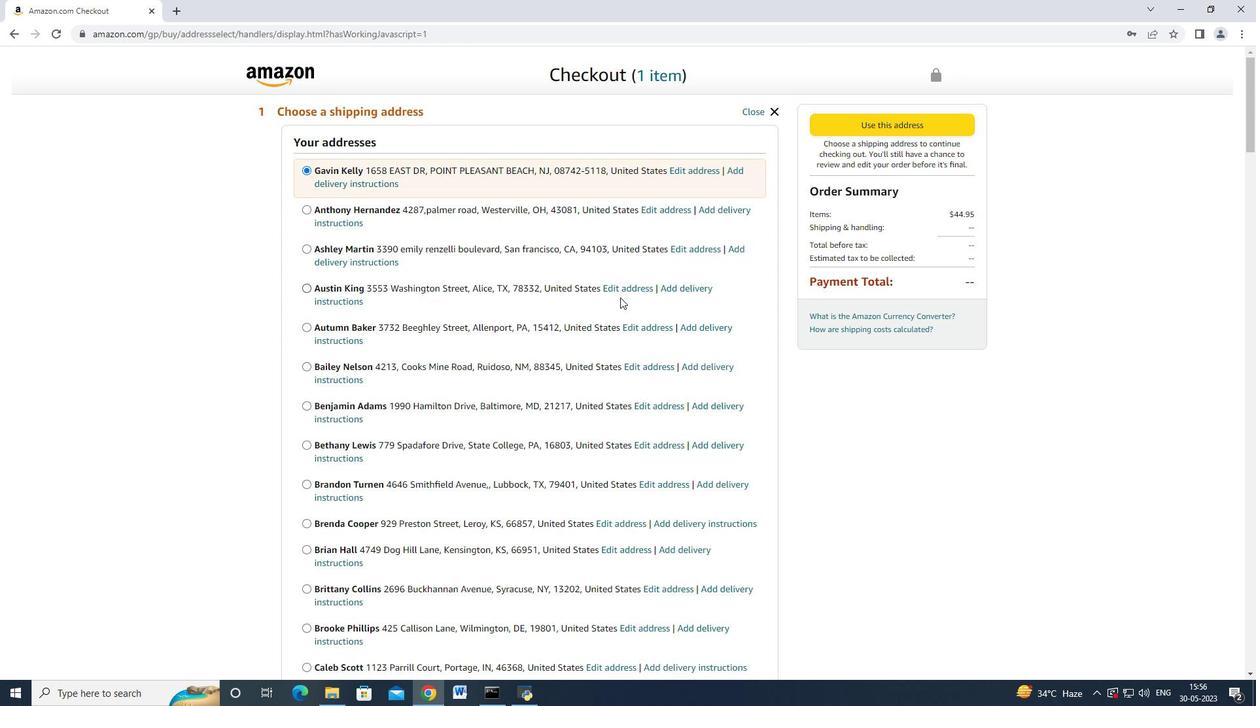 
Action: Mouse moved to (602, 308)
Screenshot: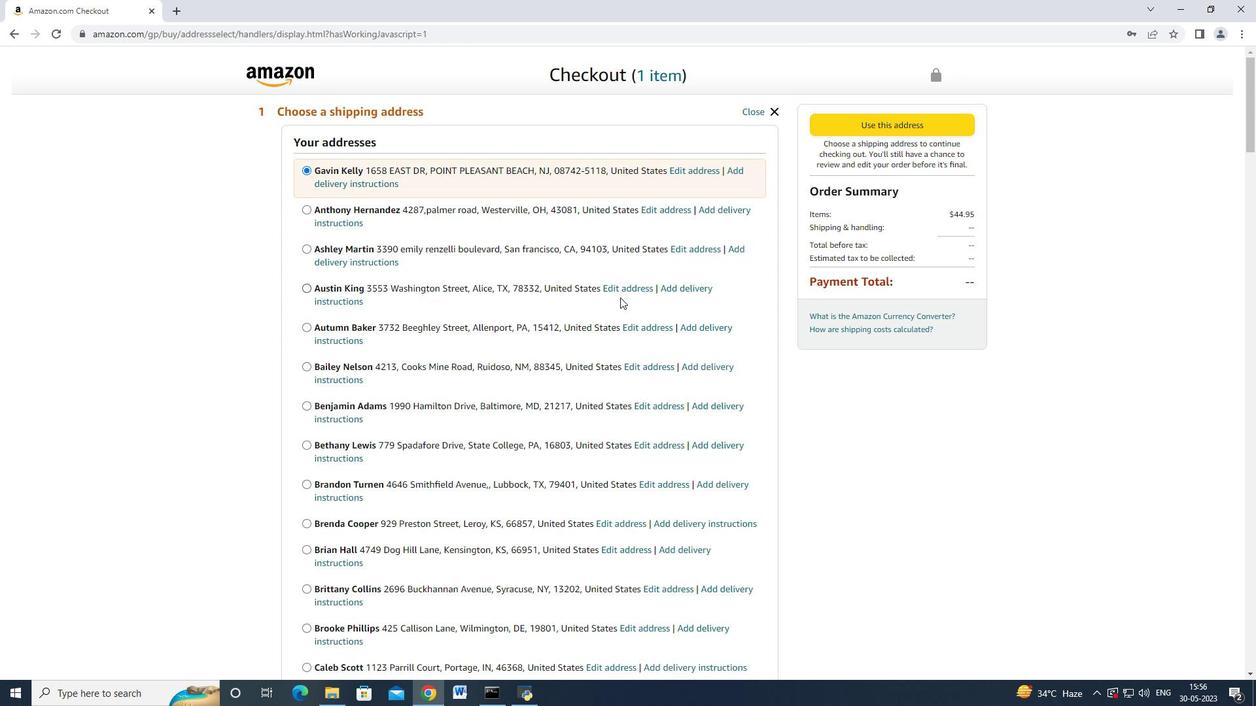 
Action: Mouse scrolled (606, 306) with delta (0, 0)
Screenshot: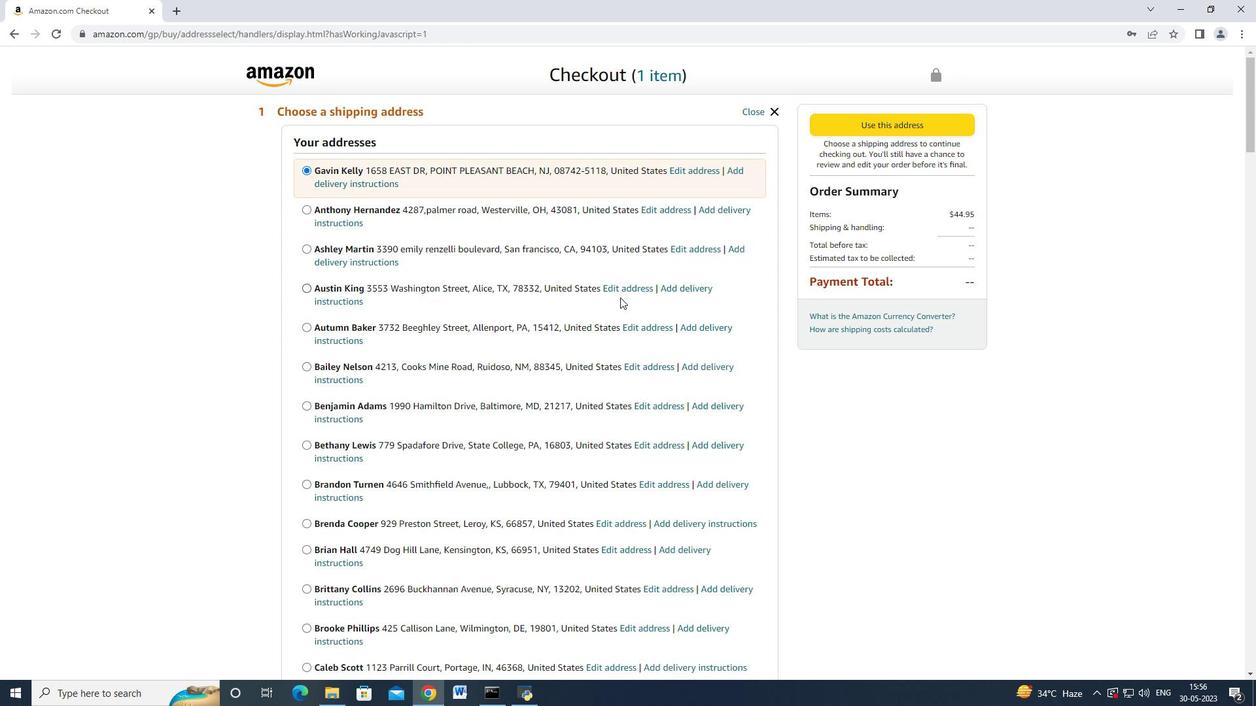 
Action: Mouse moved to (596, 311)
Screenshot: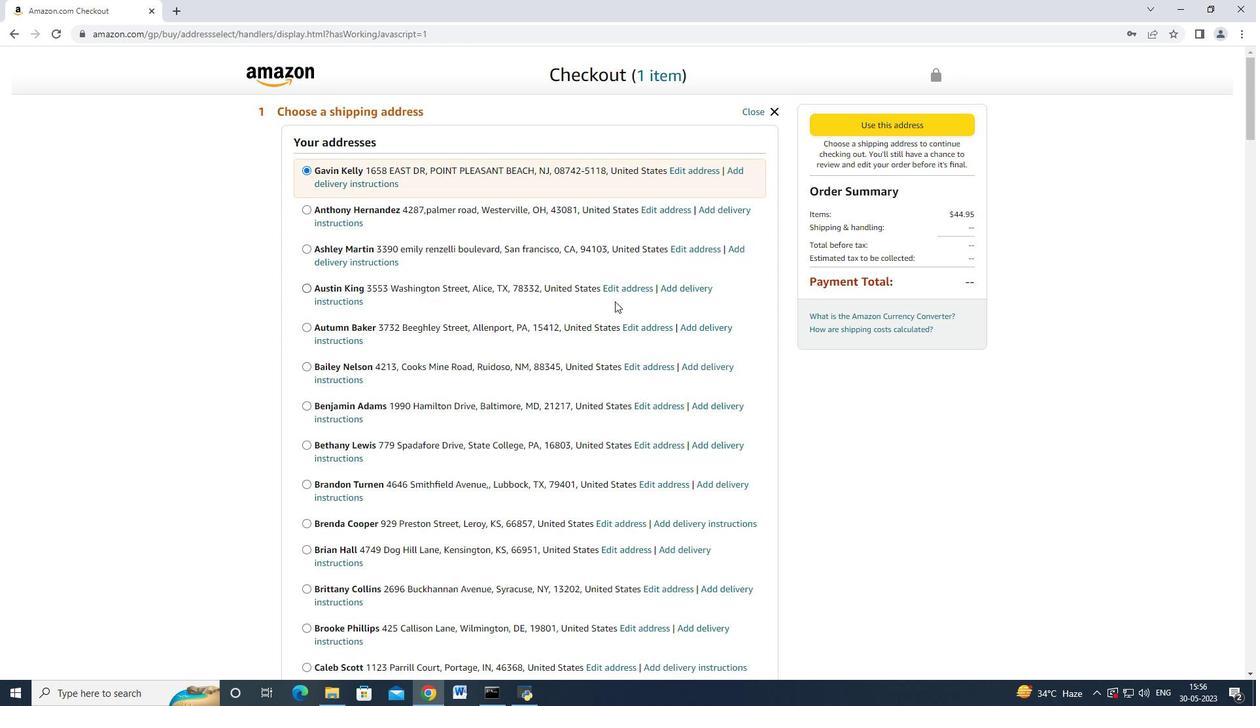 
Action: Mouse scrolled (598, 309) with delta (0, 0)
Screenshot: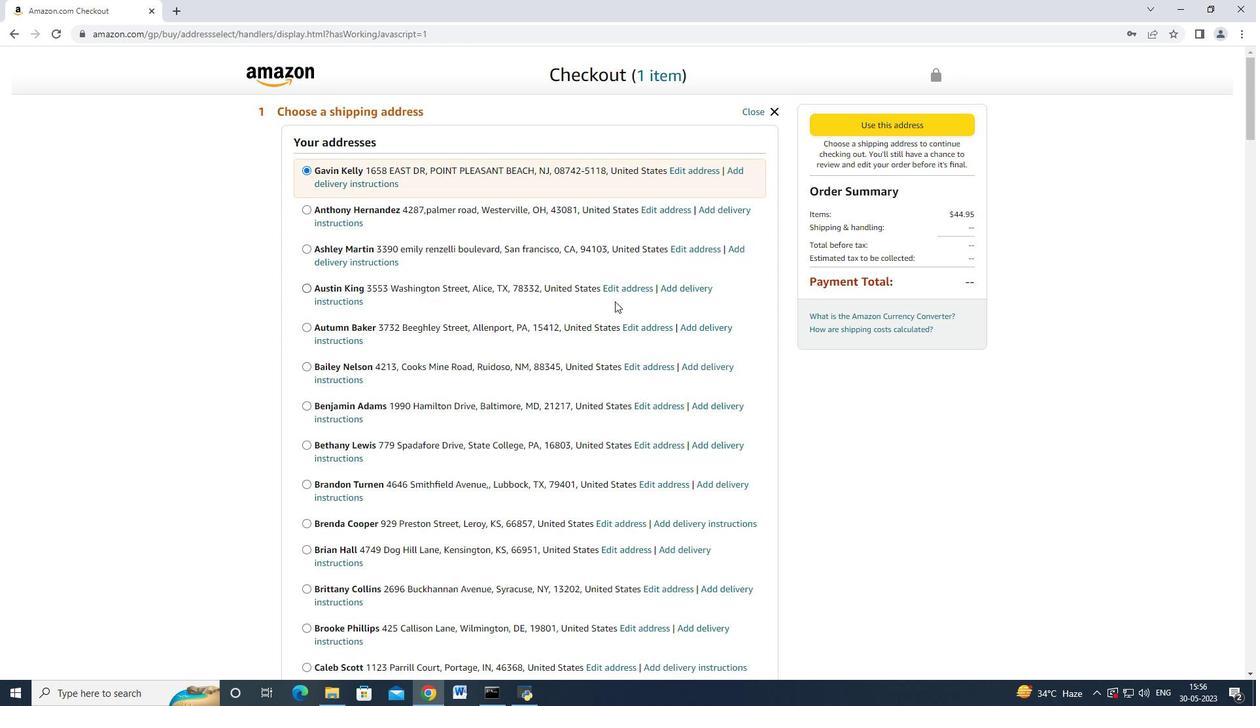 
Action: Mouse moved to (592, 312)
Screenshot: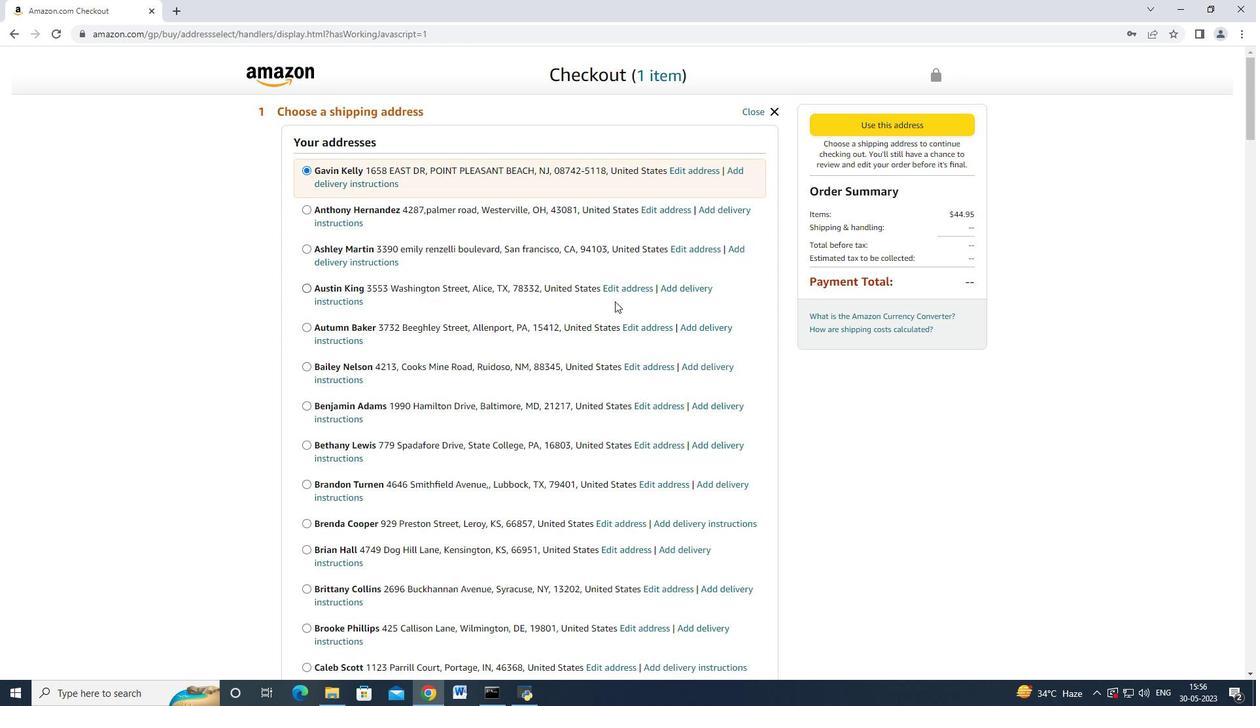 
Action: Mouse scrolled (593, 311) with delta (0, 0)
Screenshot: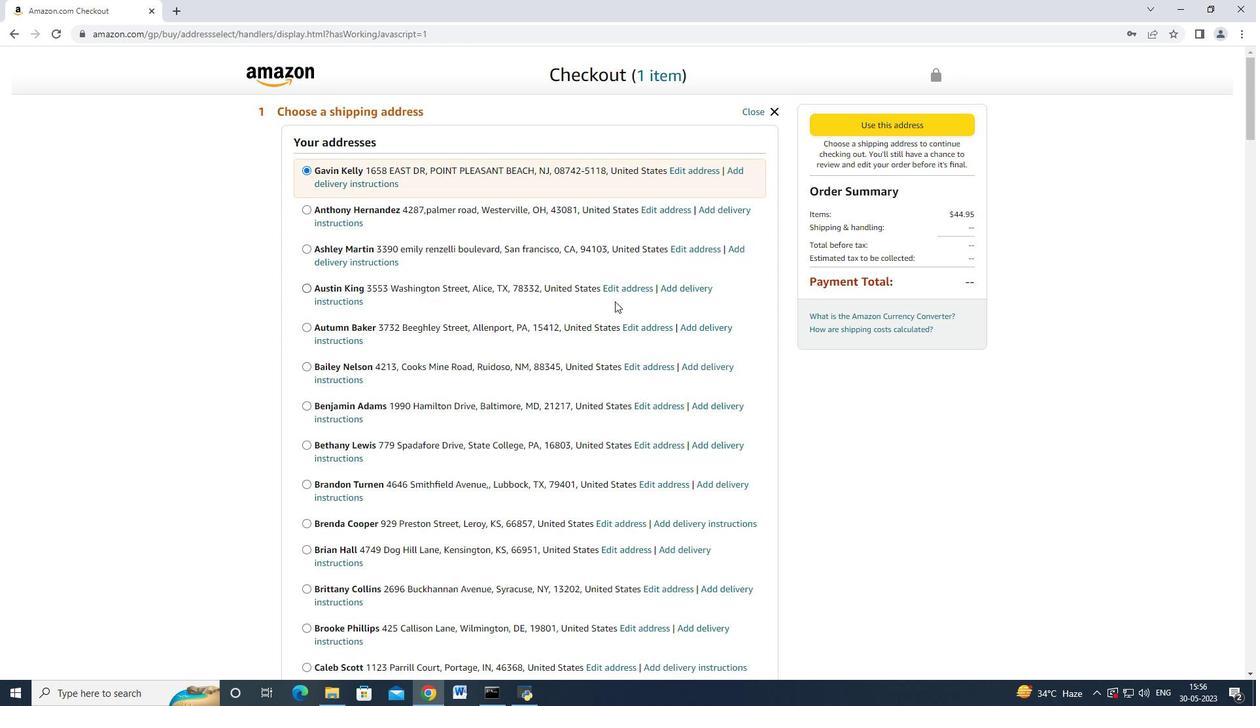 
Action: Mouse moved to (592, 312)
Screenshot: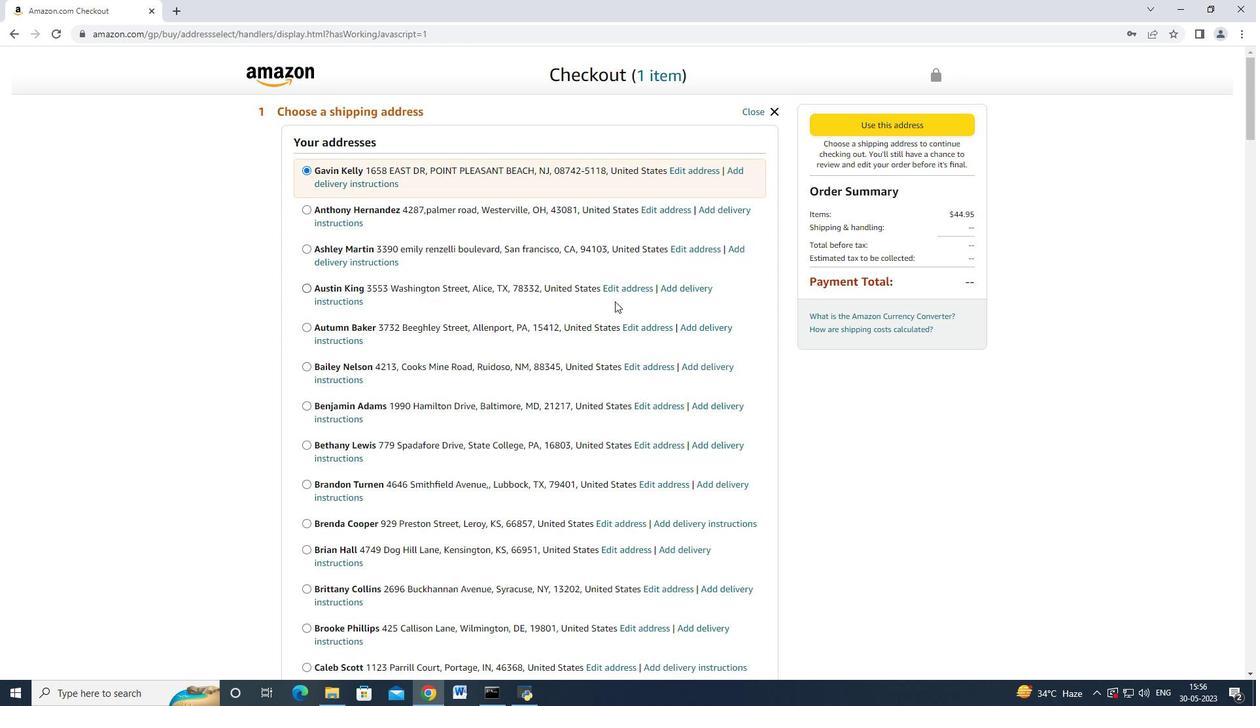 
Action: Mouse scrolled (592, 311) with delta (0, 0)
Screenshot: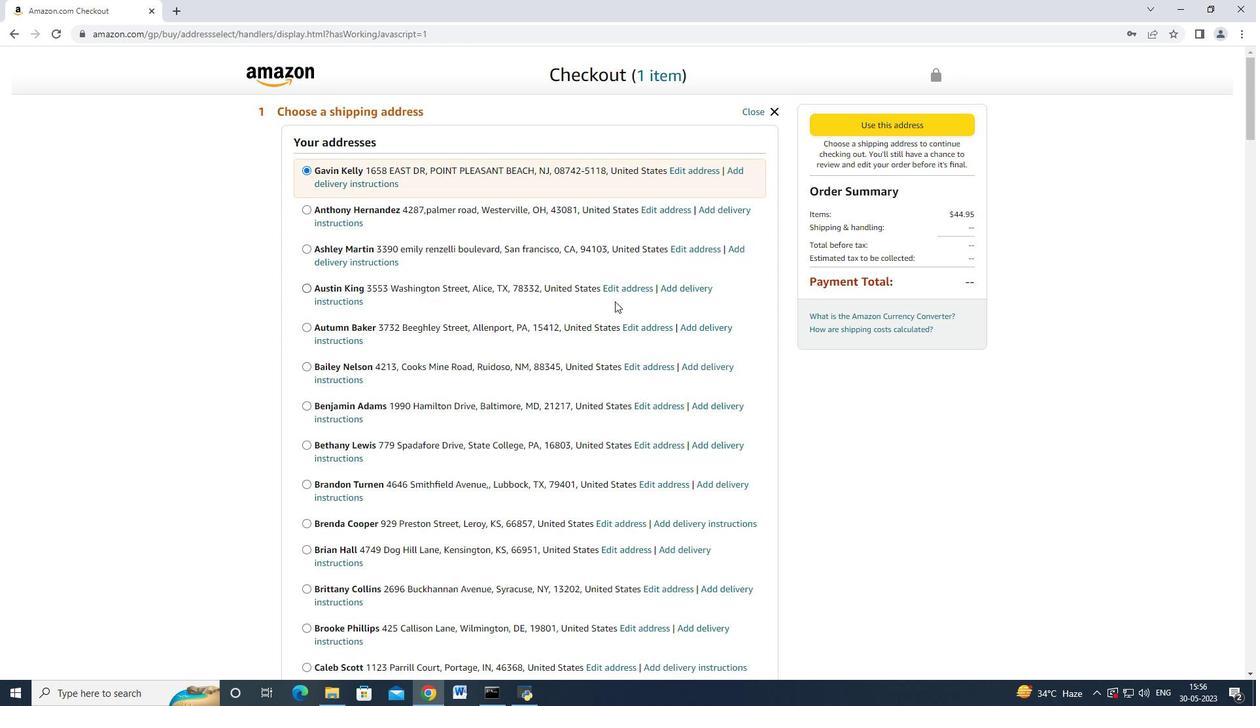 
Action: Mouse moved to (592, 312)
Screenshot: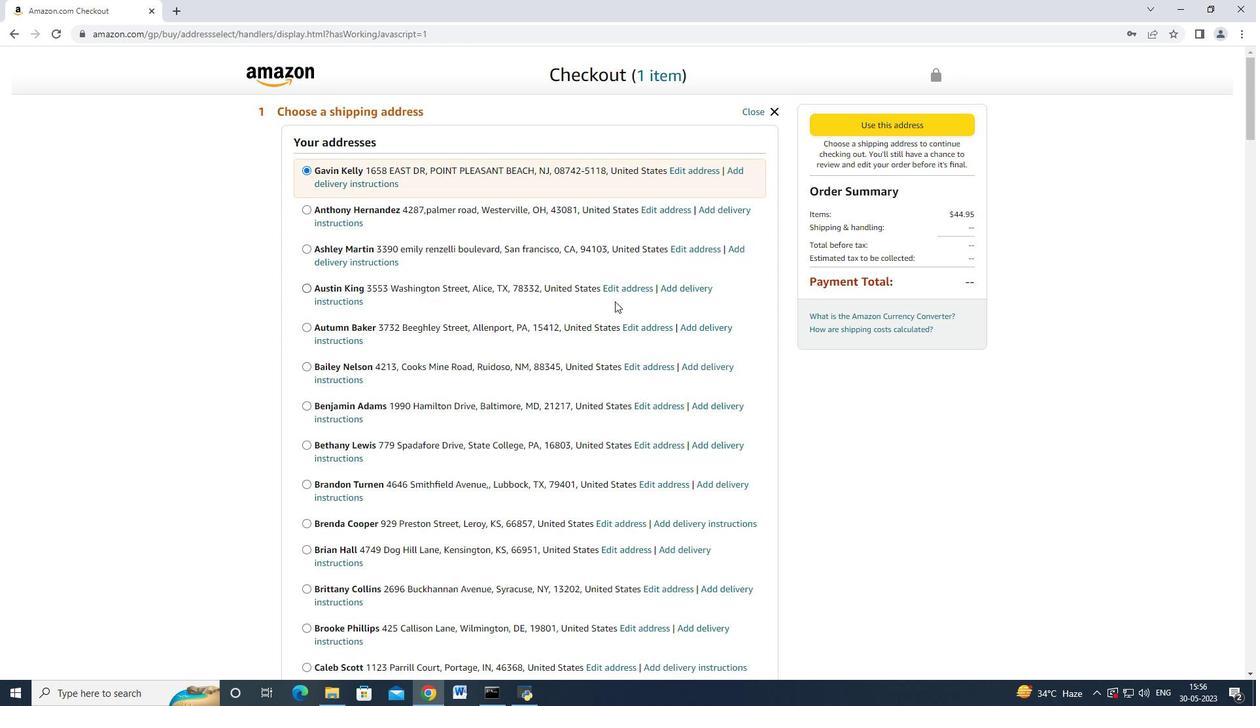 
Action: Mouse scrolled (592, 311) with delta (0, 0)
Screenshot: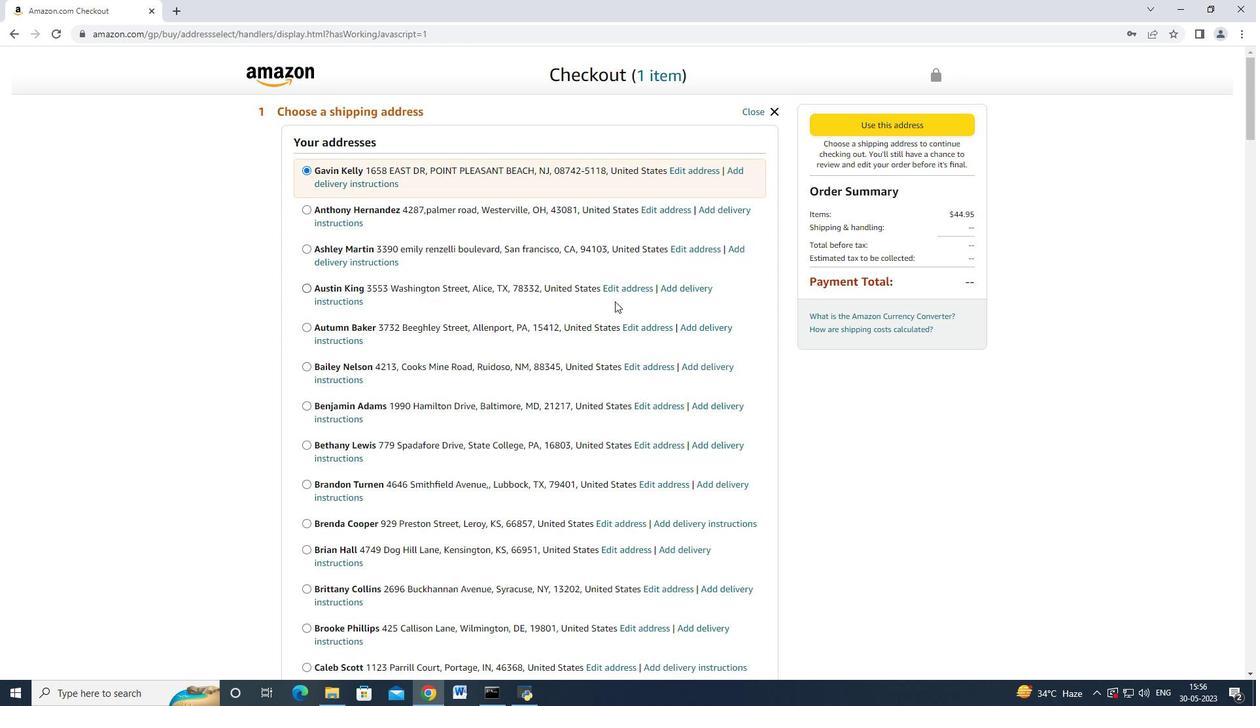 
Action: Mouse moved to (591, 316)
Screenshot: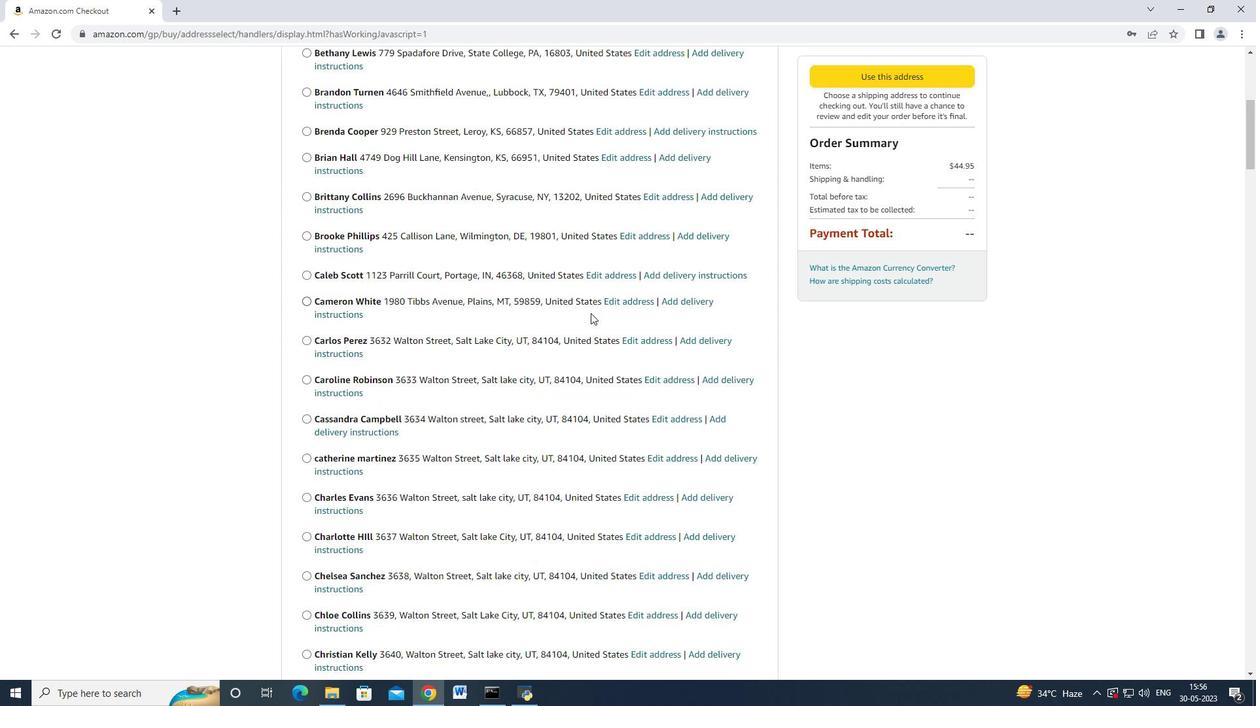 
Action: Mouse scrolled (591, 314) with delta (0, 0)
Screenshot: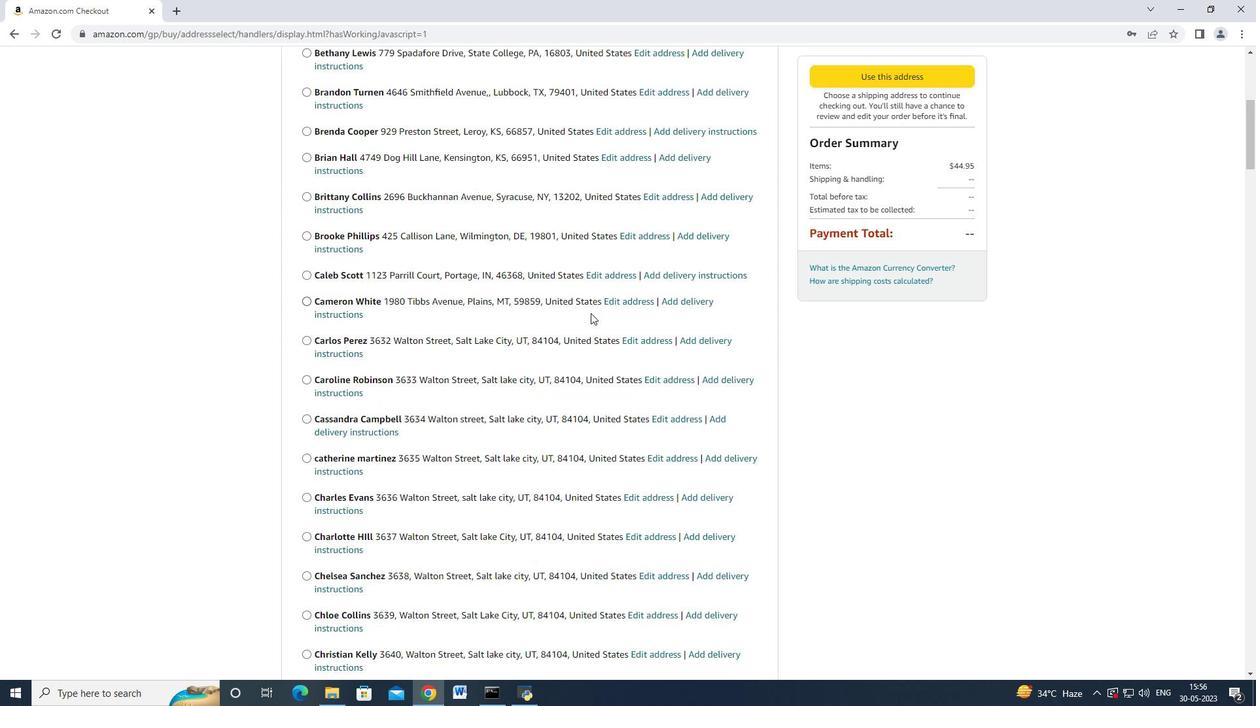 
Action: Mouse scrolled (591, 314) with delta (0, 0)
Screenshot: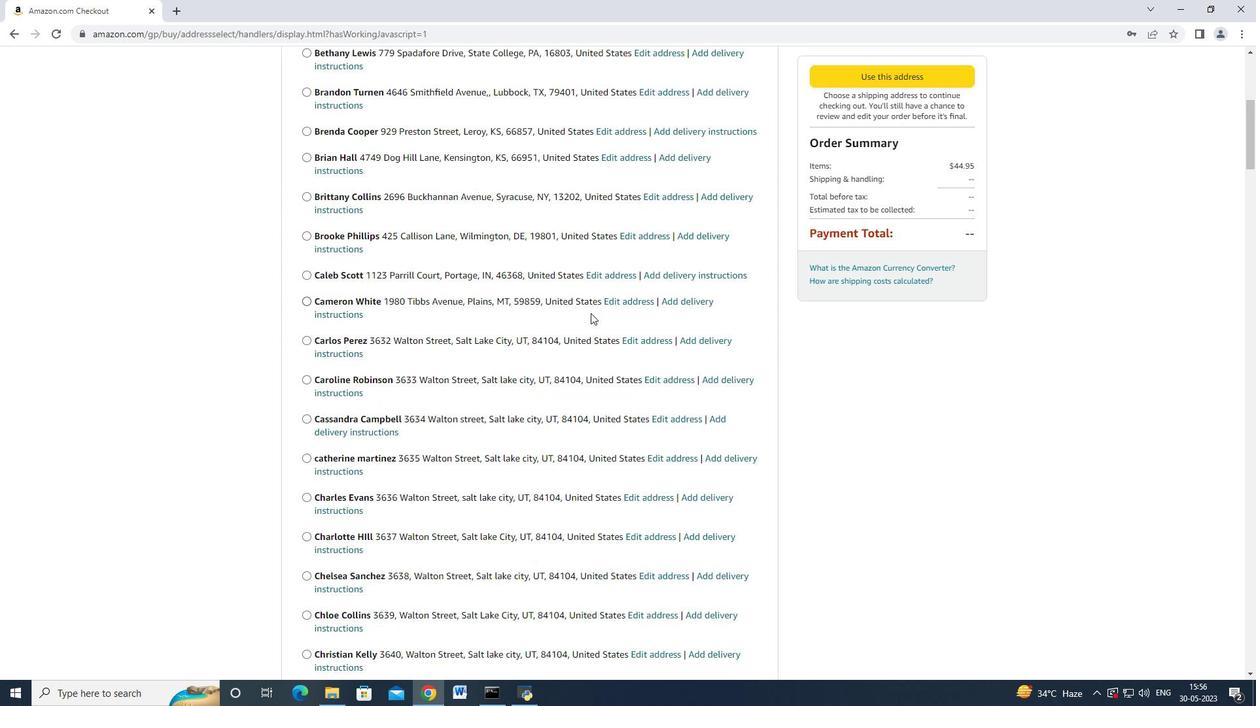 
Action: Mouse scrolled (591, 314) with delta (0, 0)
Screenshot: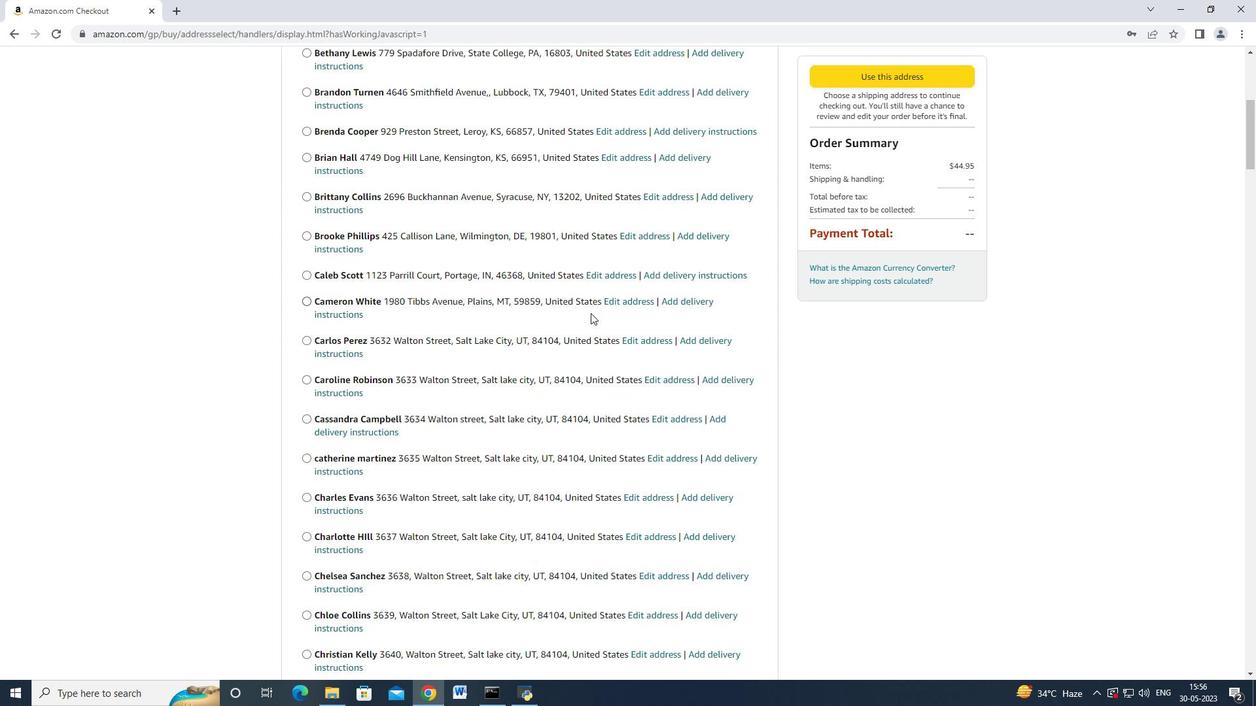 
Action: Mouse scrolled (591, 314) with delta (0, 0)
Screenshot: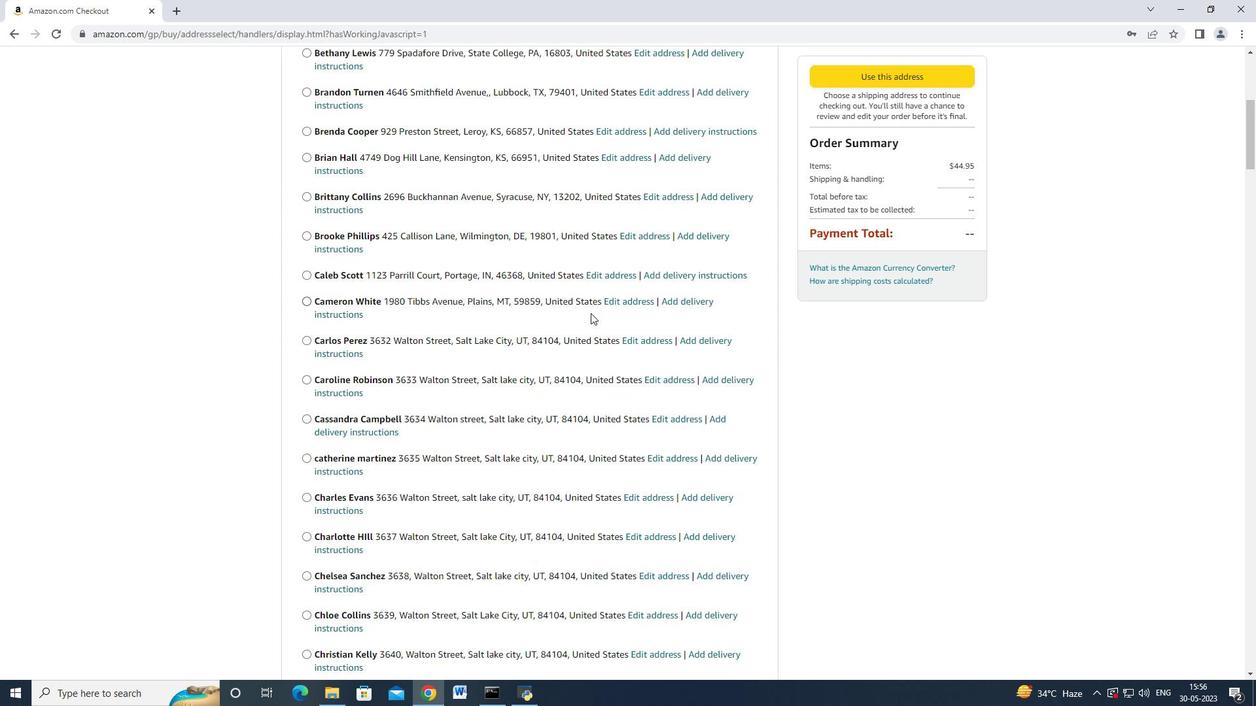 
Action: Mouse scrolled (591, 314) with delta (0, 0)
Screenshot: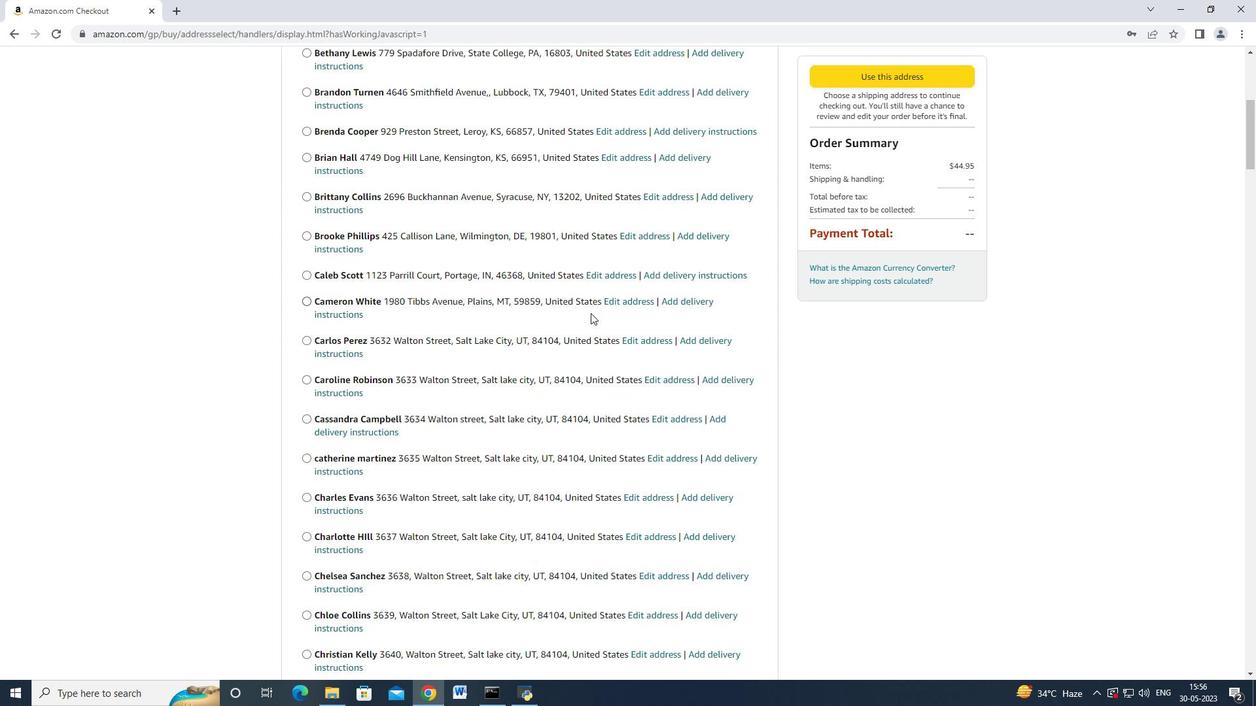 
Action: Mouse scrolled (591, 315) with delta (0, 0)
Screenshot: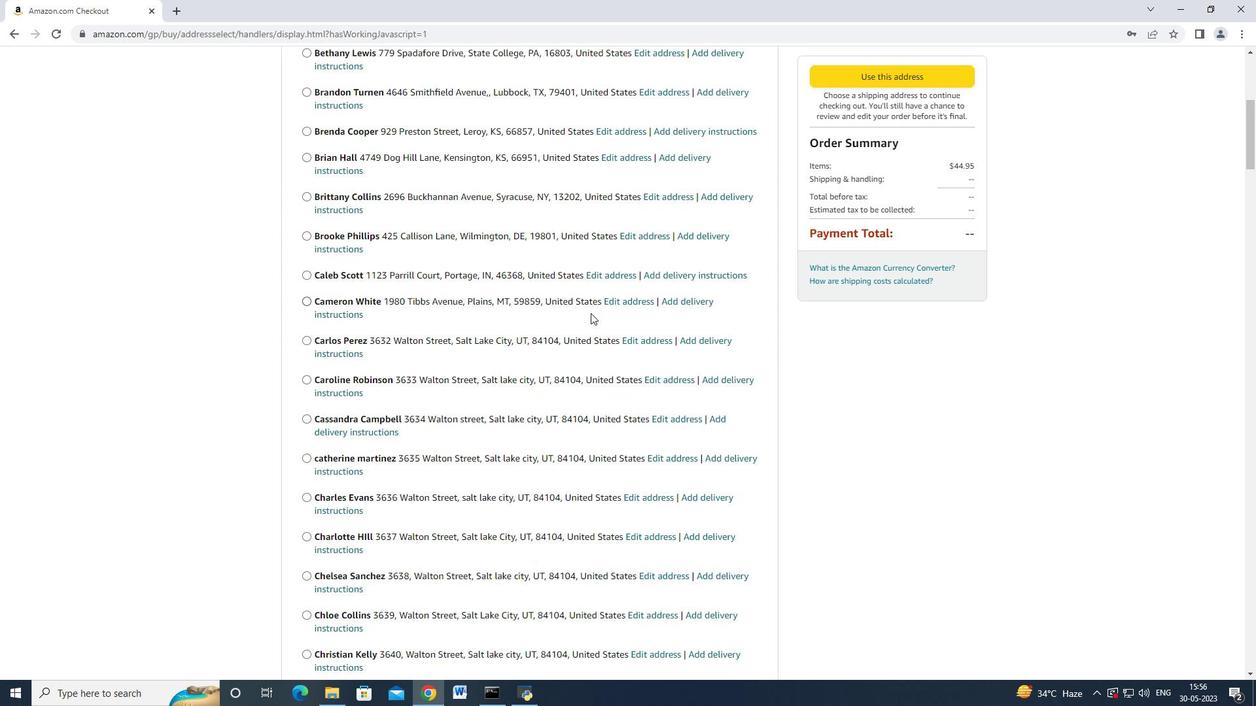 
Action: Mouse scrolled (591, 315) with delta (0, 0)
Screenshot: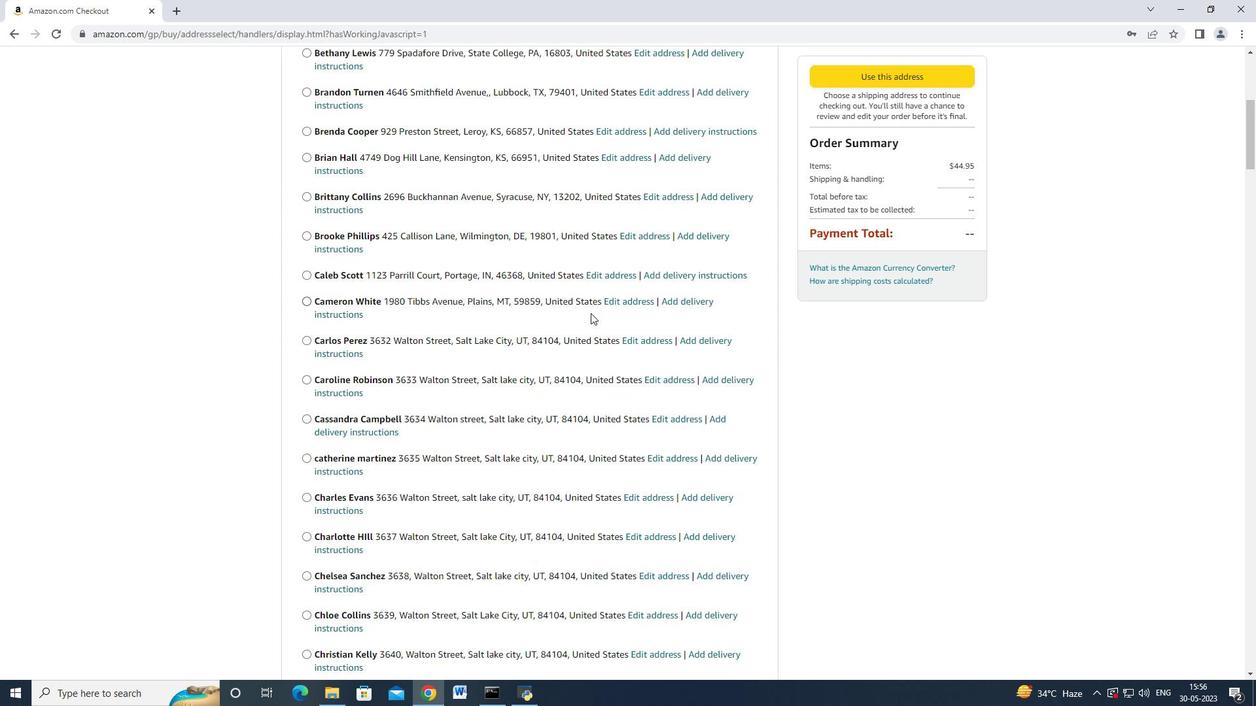 
Action: Mouse scrolled (591, 315) with delta (0, 0)
Screenshot: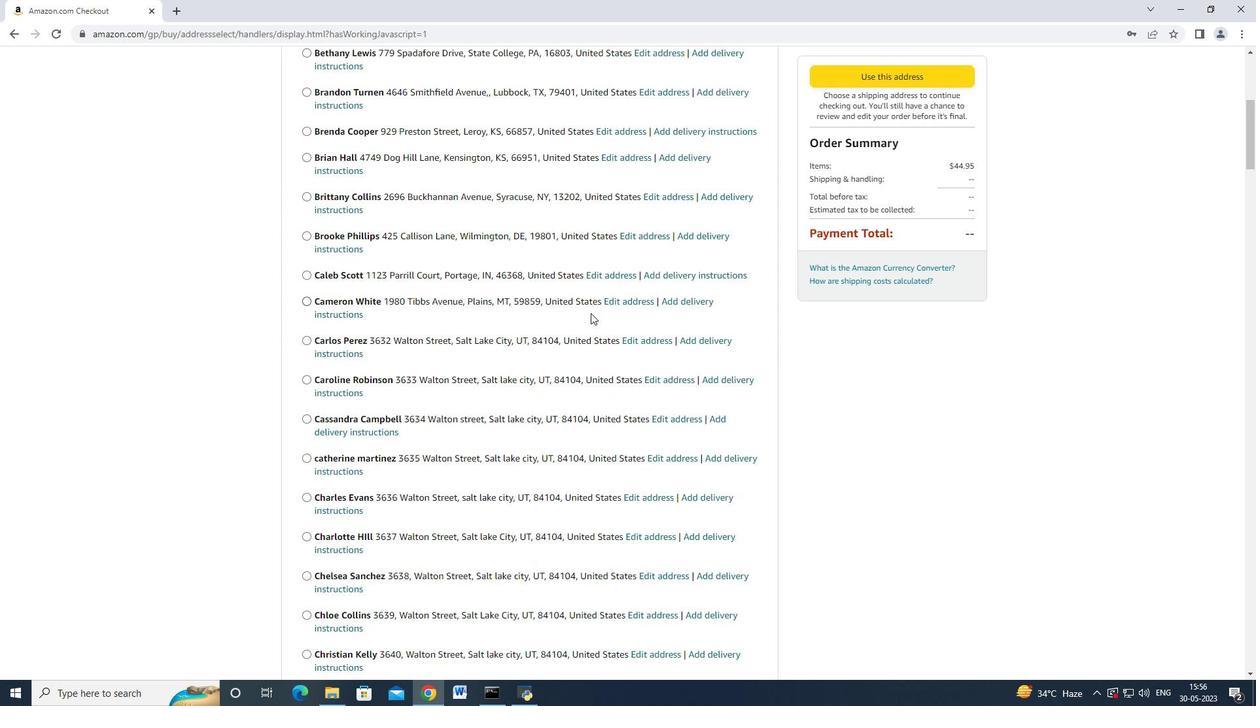 
Action: Mouse moved to (591, 316)
Screenshot: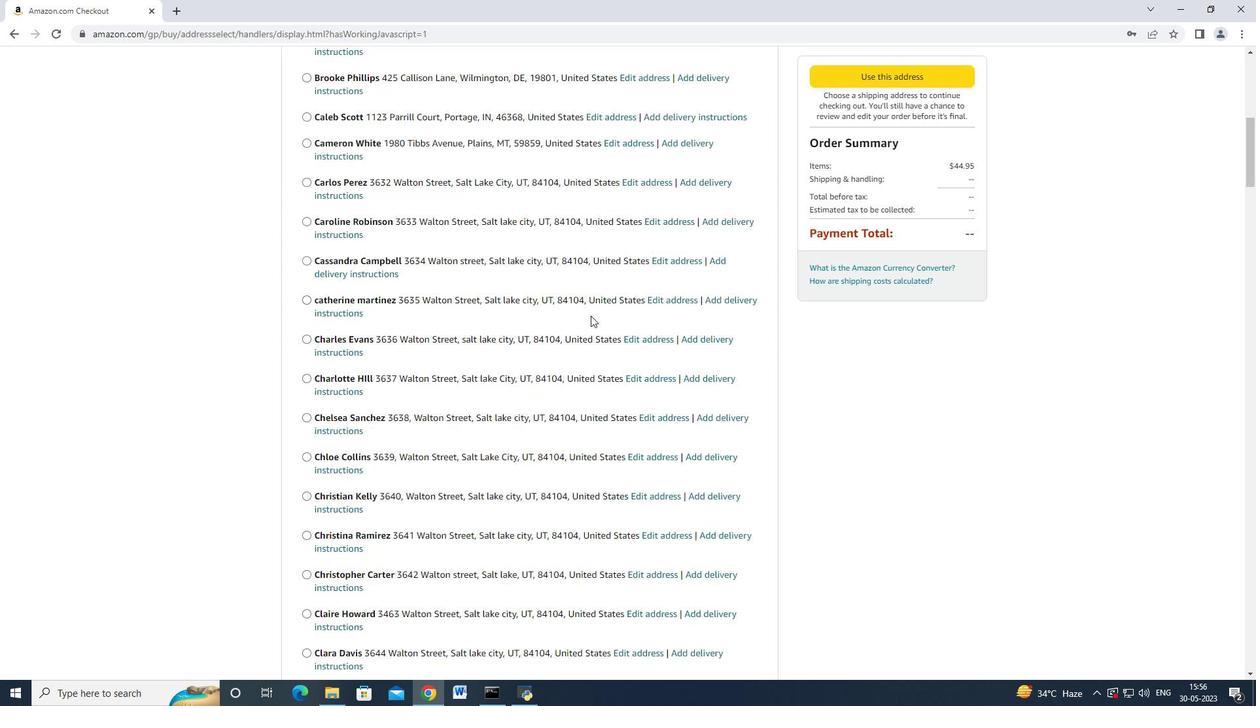 
Action: Mouse scrolled (591, 315) with delta (0, 0)
Screenshot: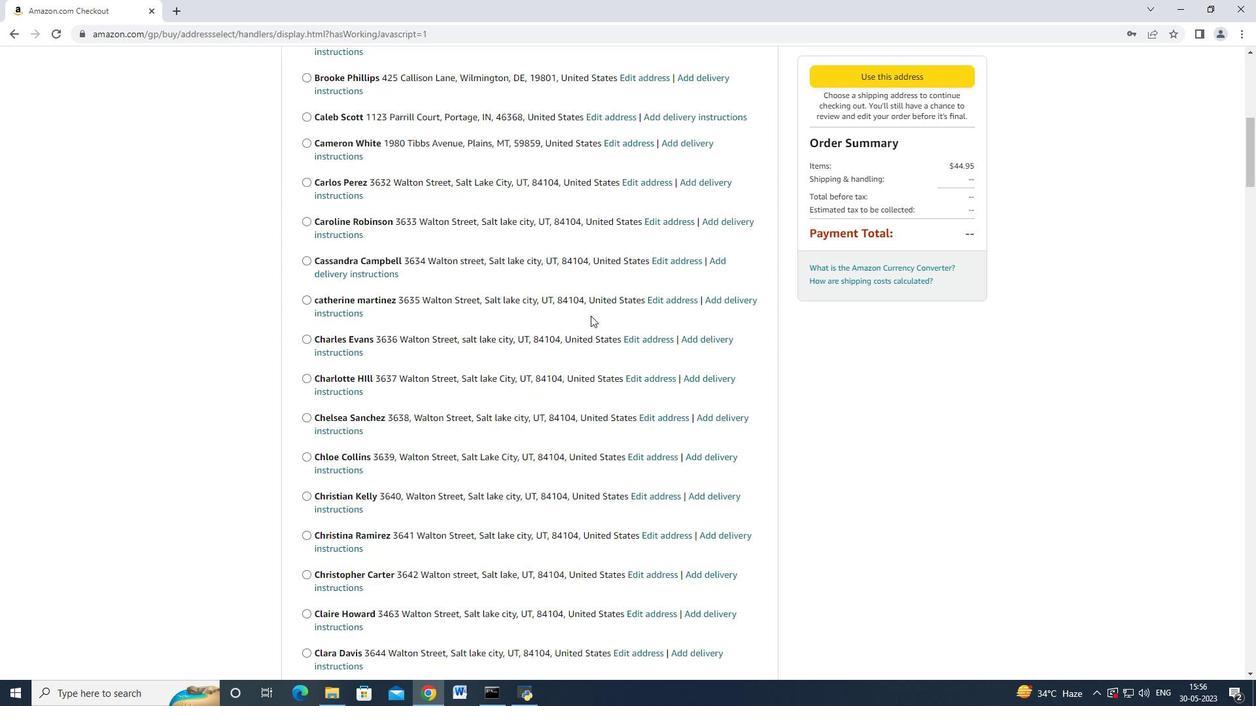 
Action: Mouse scrolled (591, 315) with delta (0, 0)
Screenshot: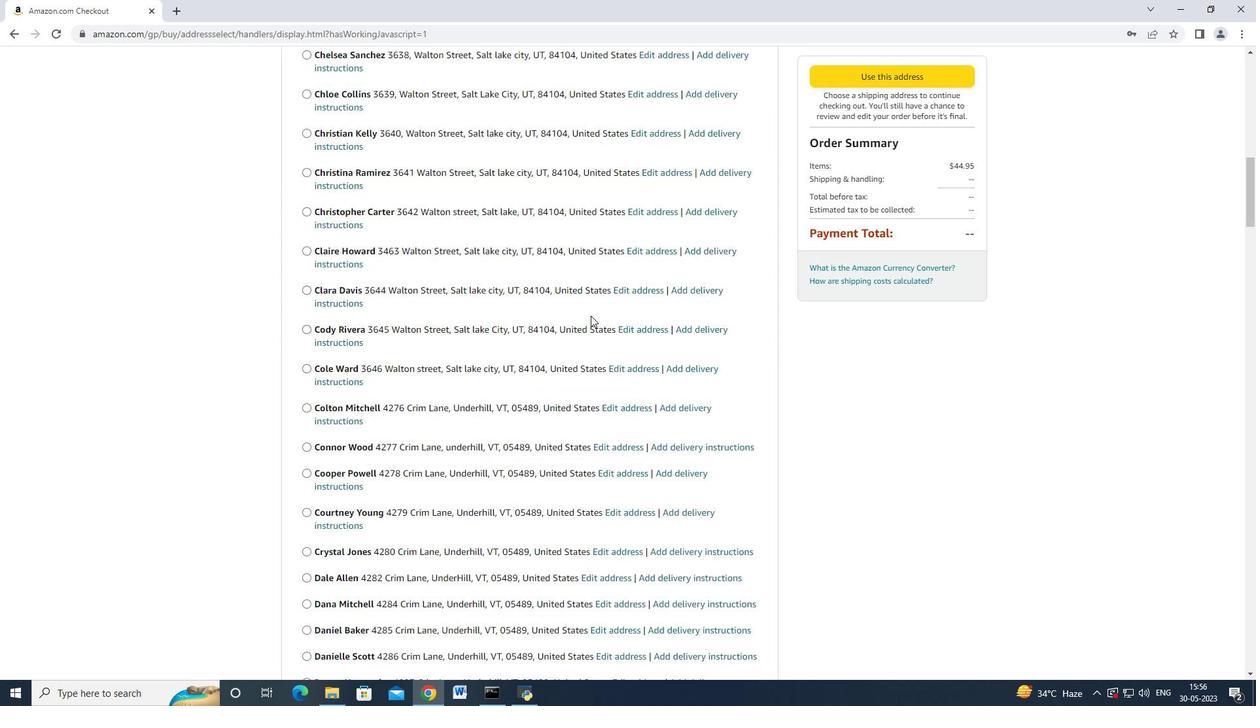 
Action: Mouse scrolled (591, 315) with delta (0, 0)
Screenshot: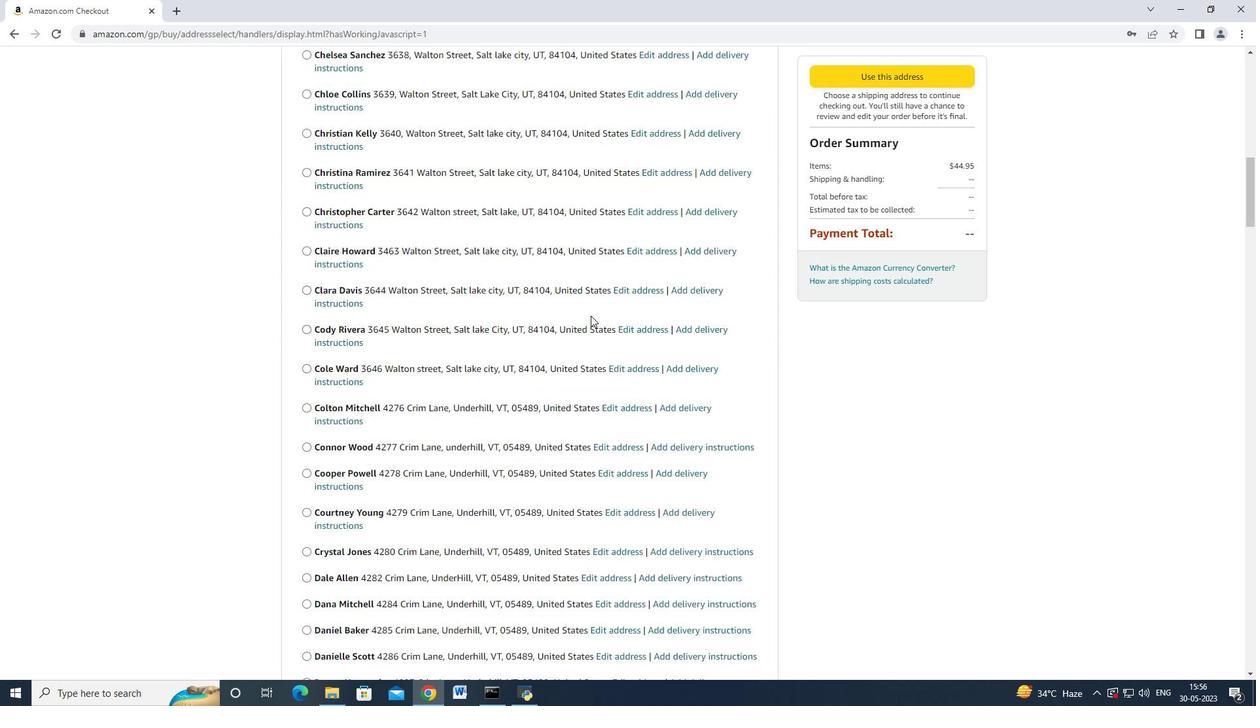 
Action: Mouse scrolled (591, 315) with delta (0, 0)
Screenshot: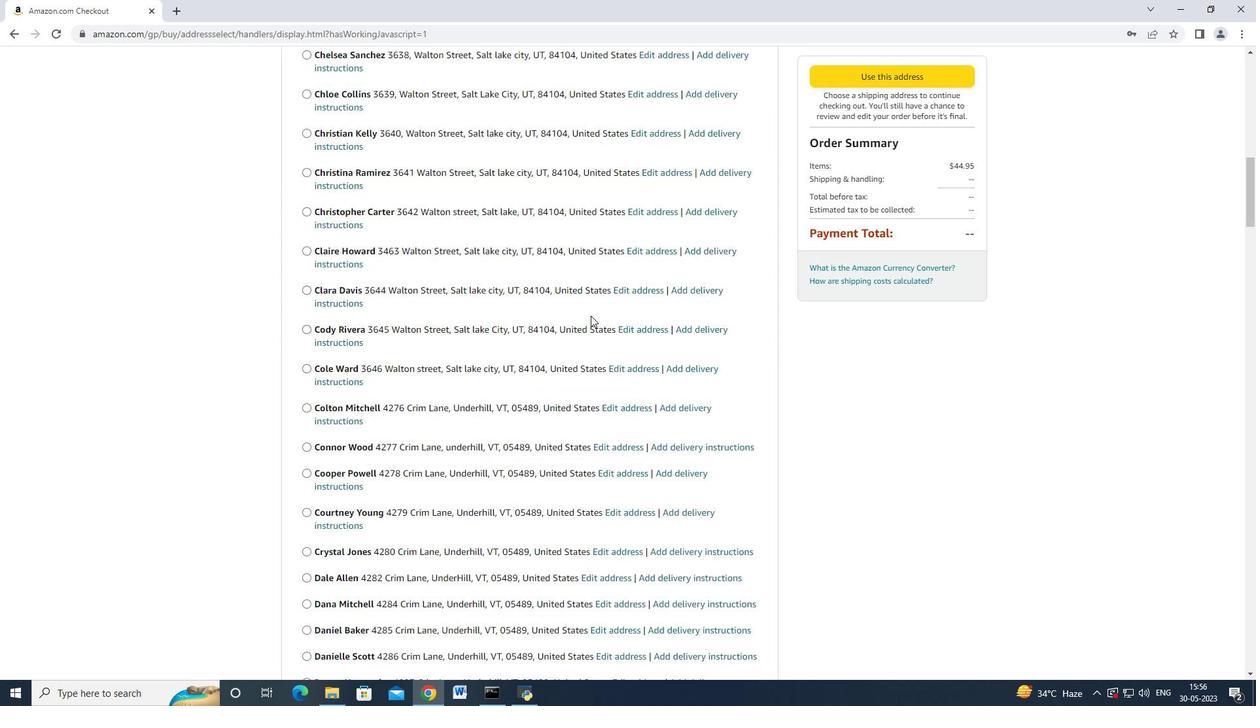 
Action: Mouse scrolled (591, 315) with delta (0, 0)
Screenshot: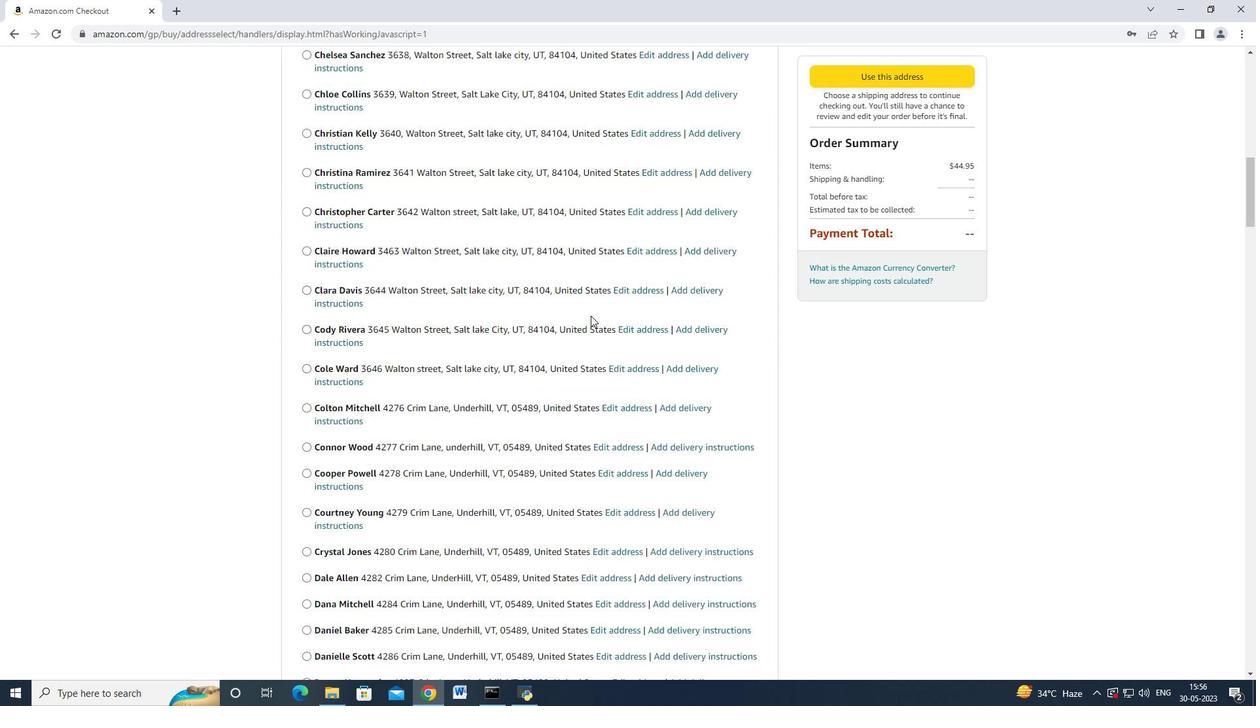 
Action: Mouse scrolled (591, 315) with delta (0, 0)
Screenshot: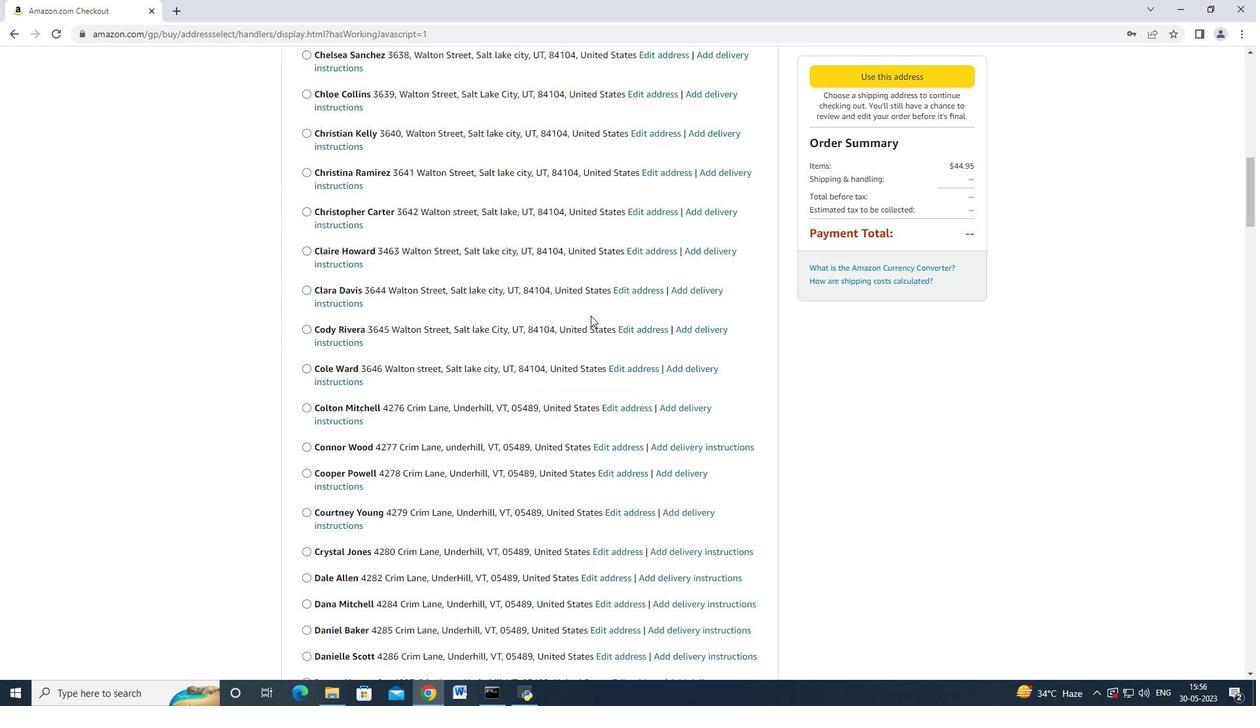 
Action: Mouse scrolled (591, 315) with delta (0, 0)
Screenshot: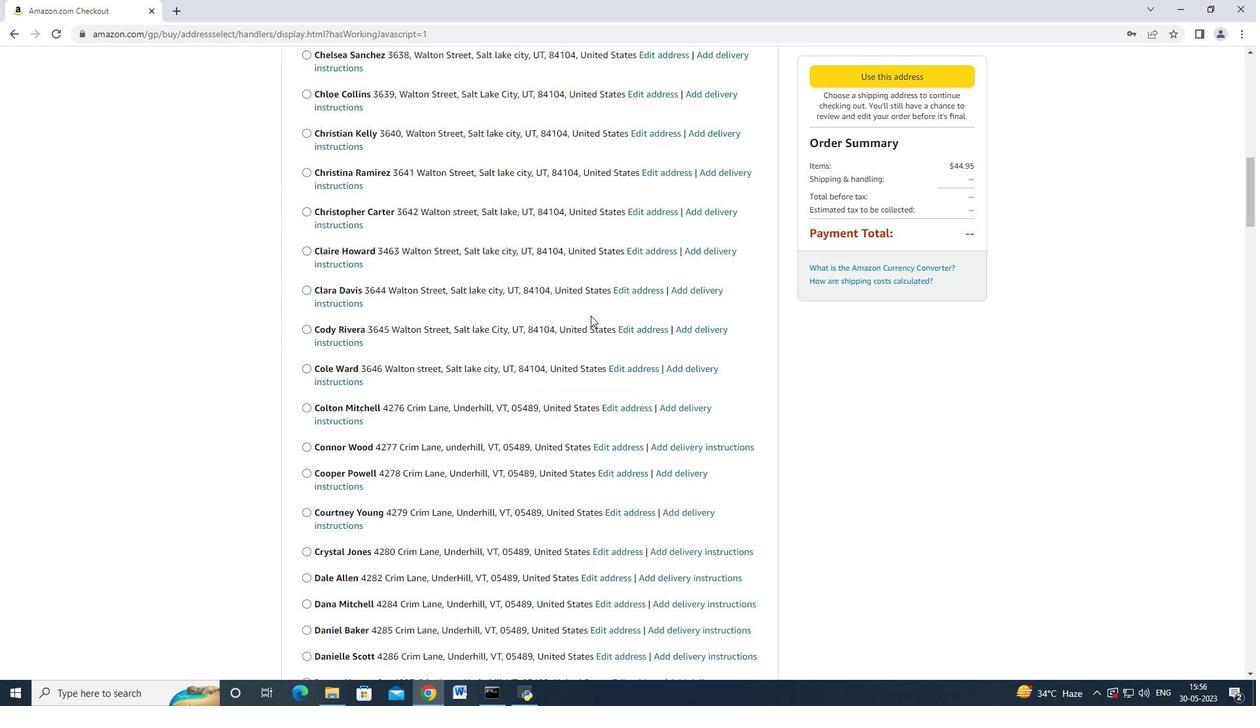 
Action: Mouse scrolled (591, 315) with delta (0, 0)
Screenshot: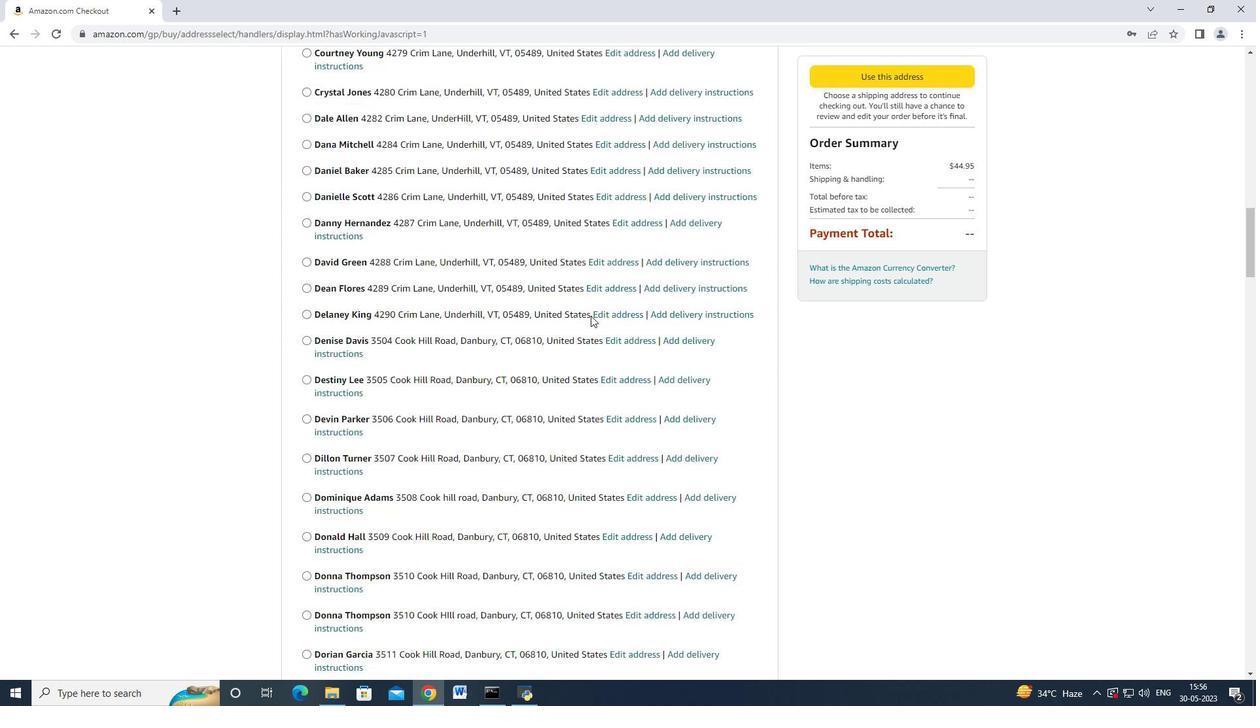 
Action: Mouse scrolled (591, 315) with delta (0, 0)
Screenshot: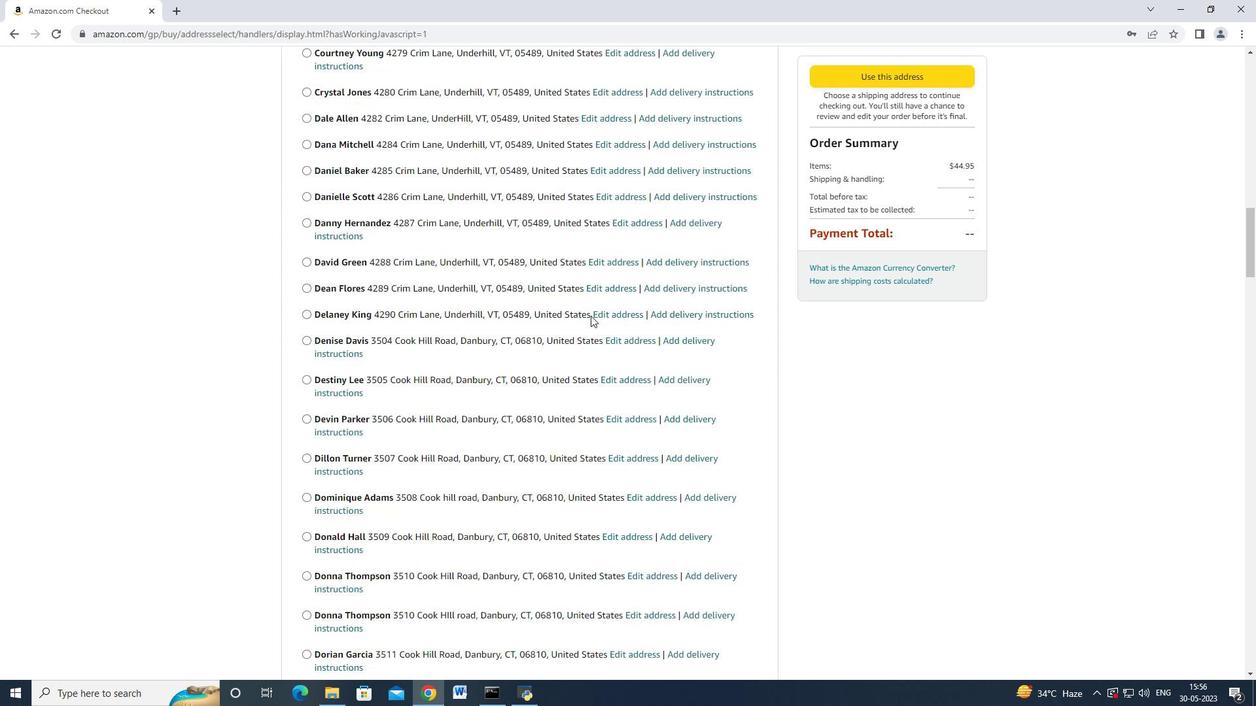 
Action: Mouse scrolled (591, 315) with delta (0, 0)
Screenshot: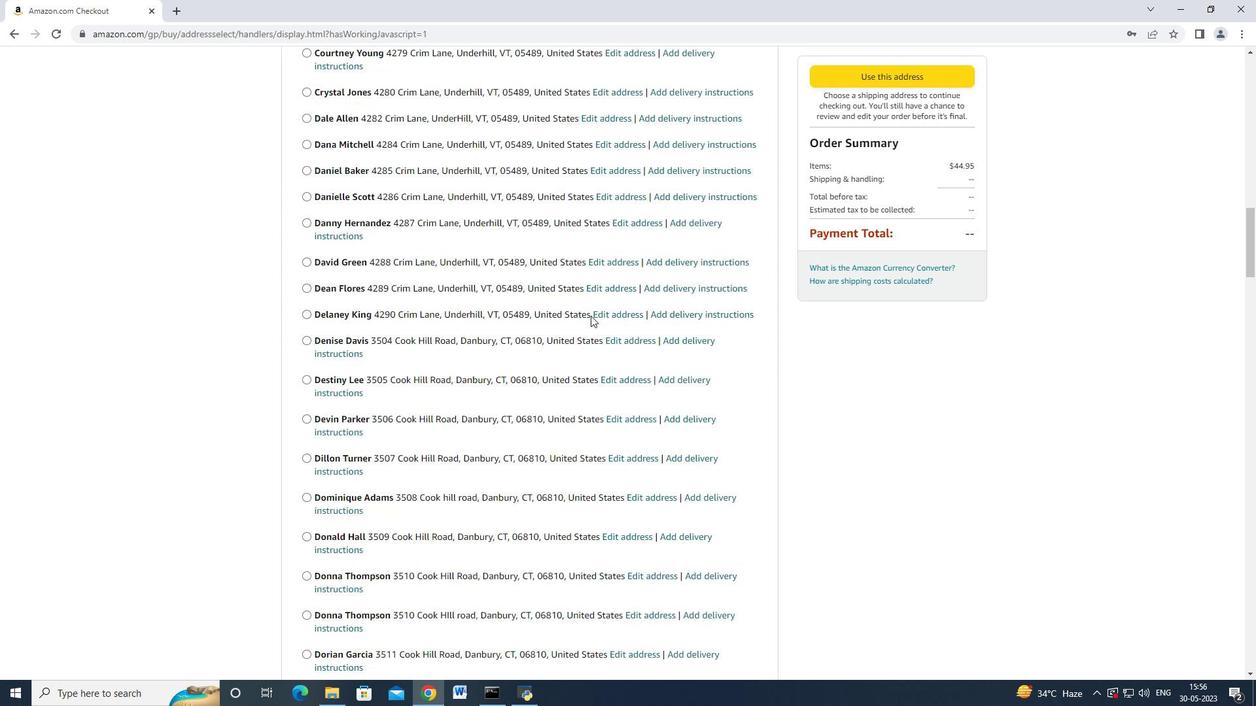 
Action: Mouse scrolled (591, 314) with delta (0, -1)
Screenshot: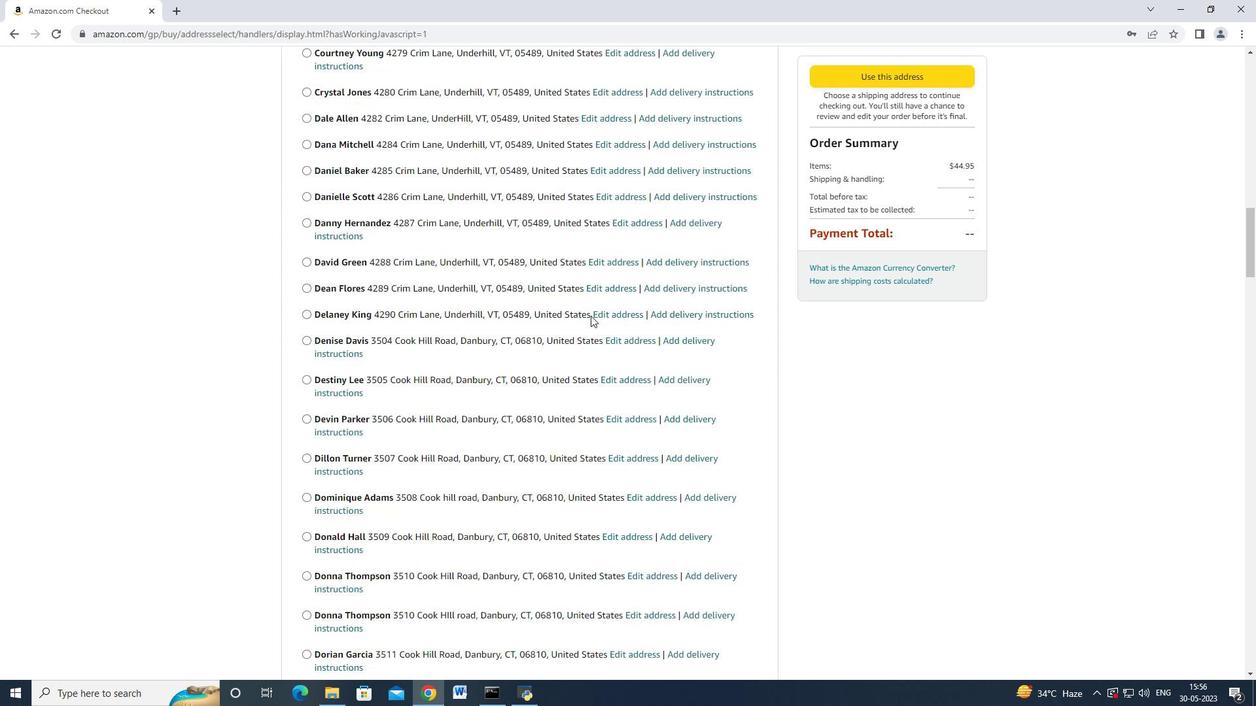 
Action: Mouse scrolled (591, 315) with delta (0, 0)
Screenshot: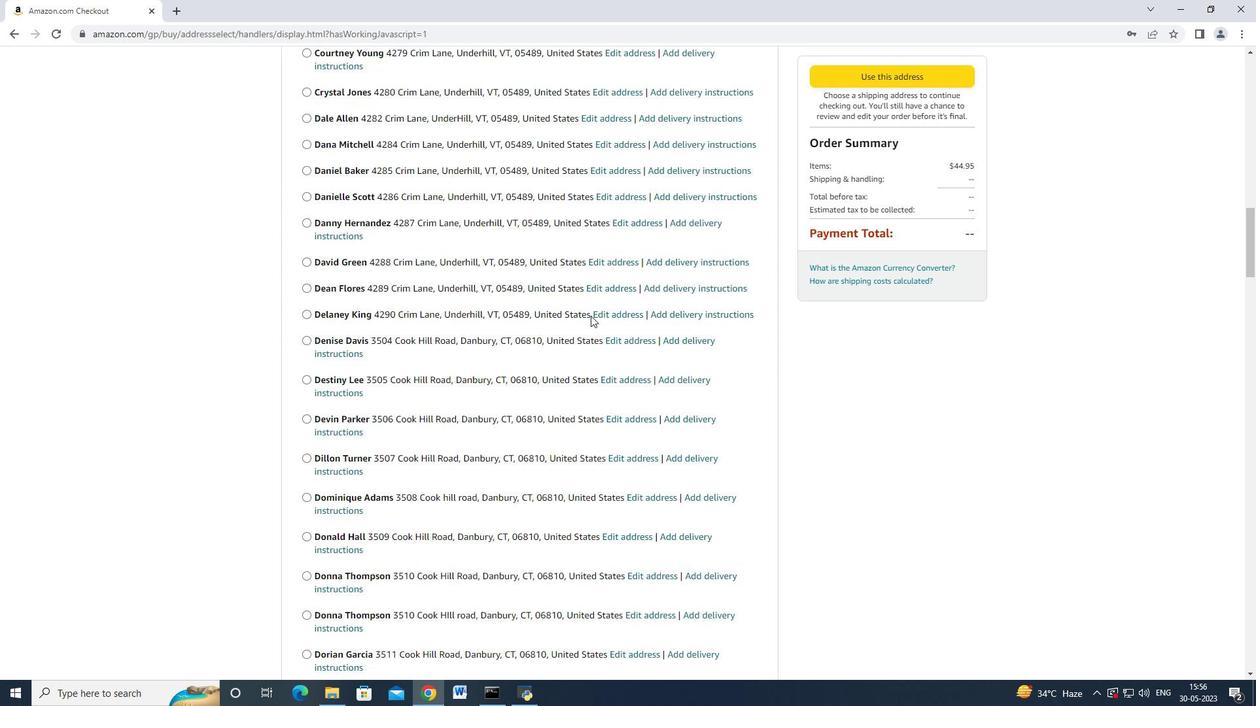 
Action: Mouse scrolled (591, 315) with delta (0, 0)
Screenshot: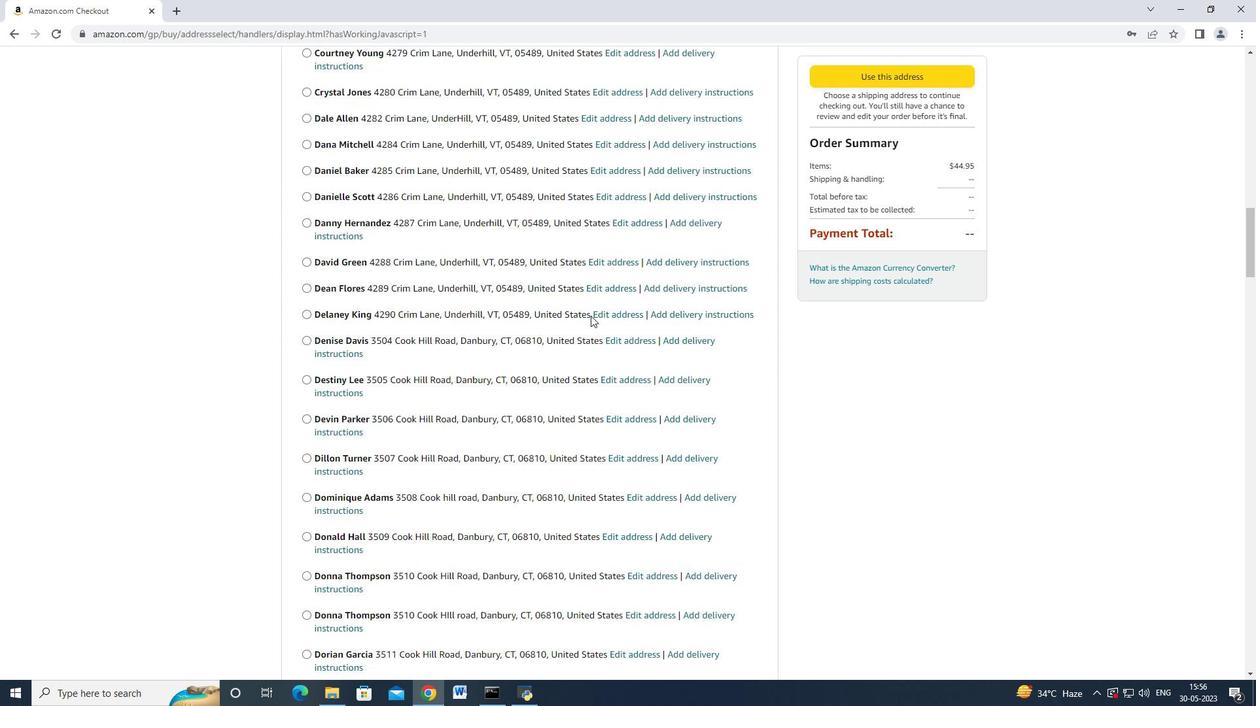 
Action: Mouse scrolled (591, 315) with delta (0, 0)
Screenshot: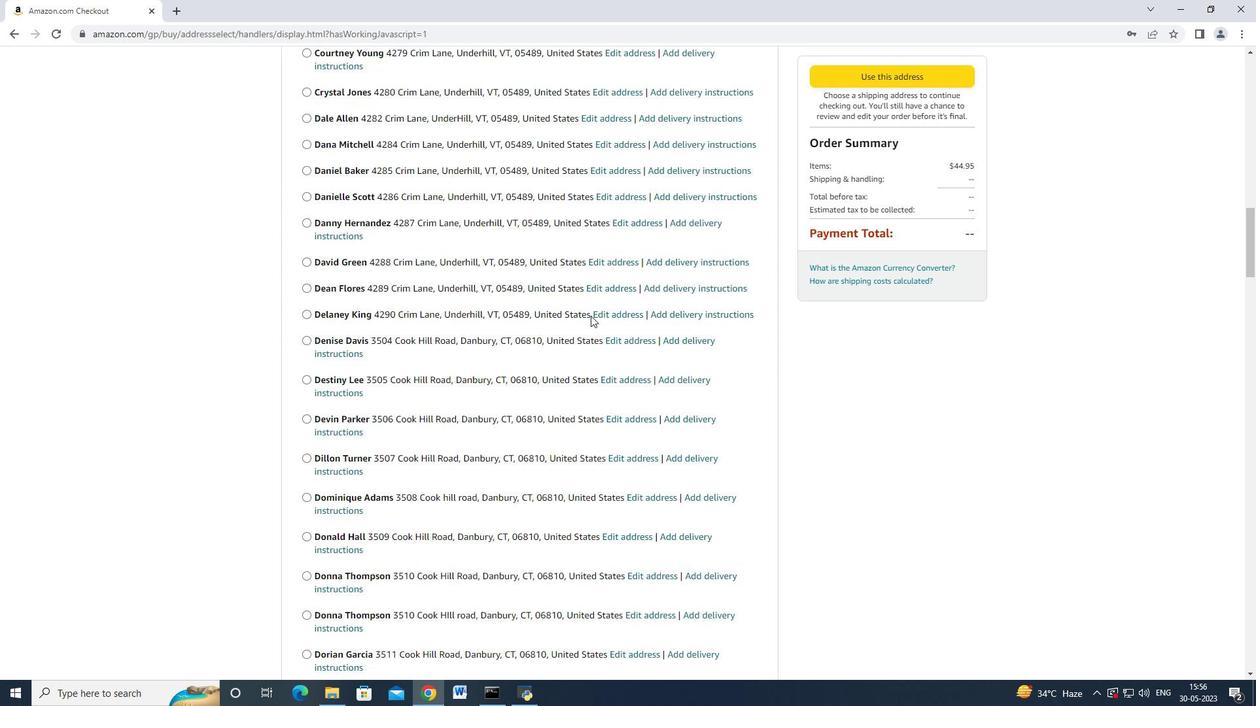 
Action: Mouse moved to (585, 322)
Screenshot: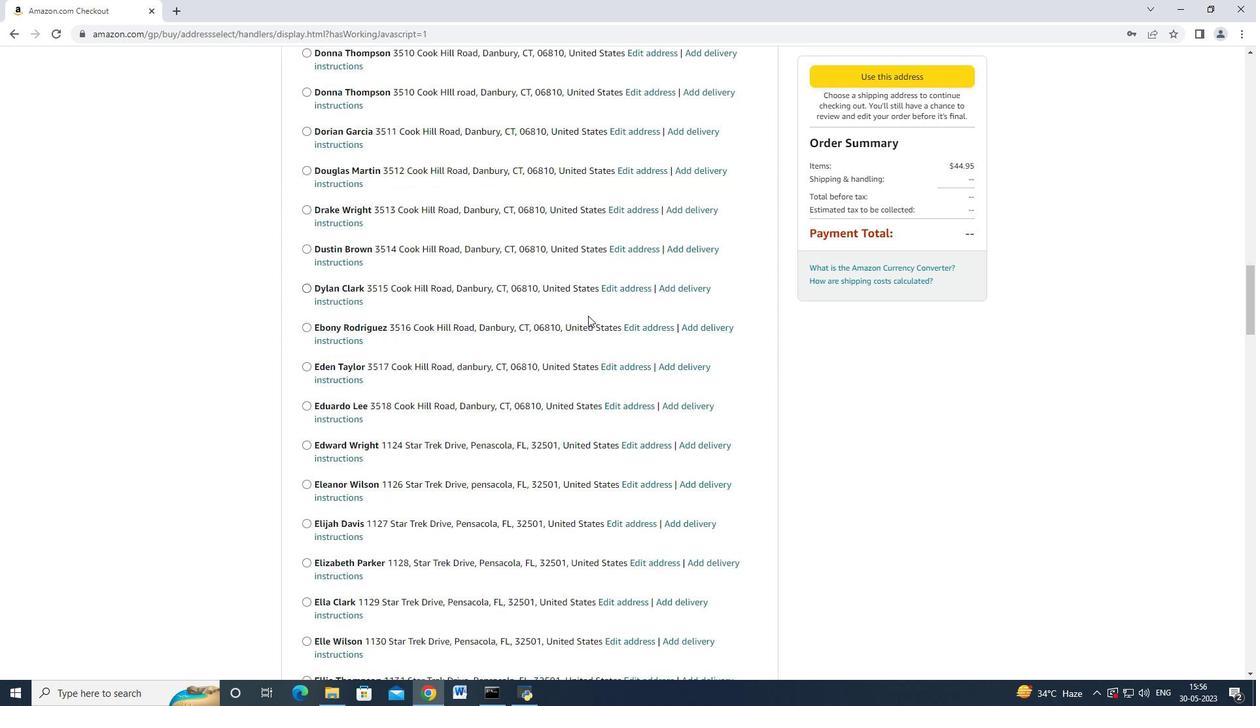 
Action: Mouse scrolled (585, 321) with delta (0, 0)
Screenshot: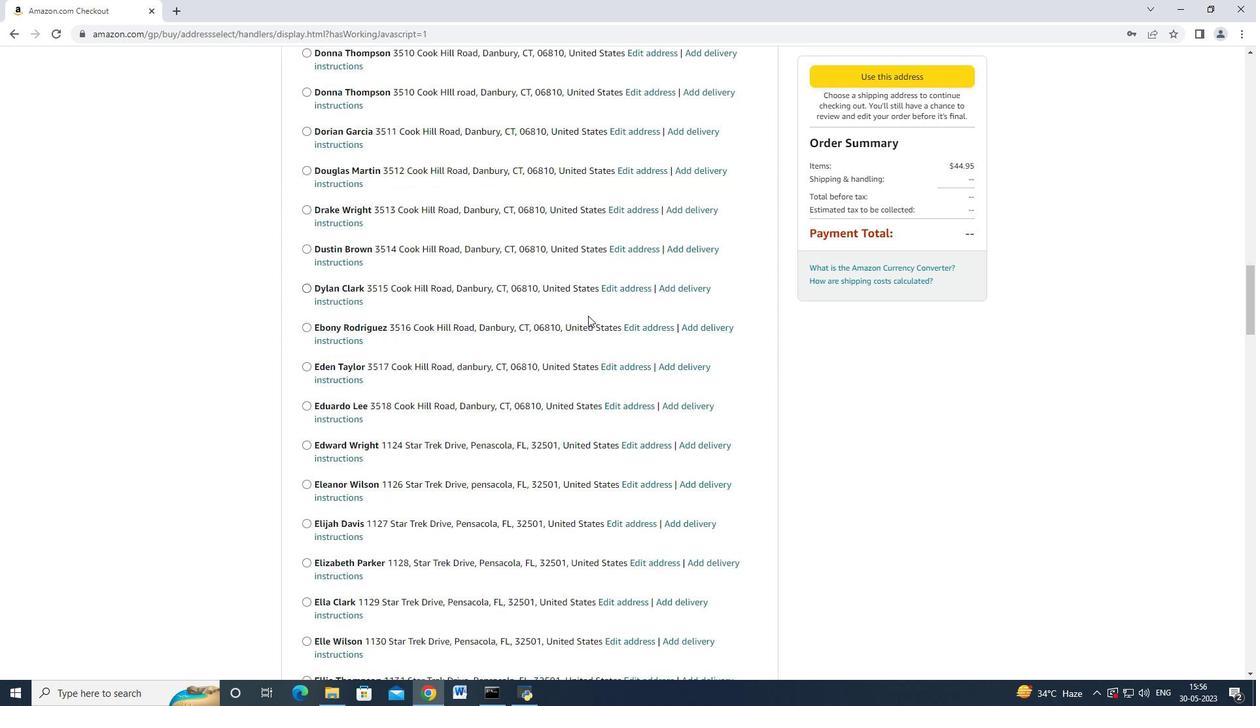 
Action: Mouse moved to (585, 322)
Screenshot: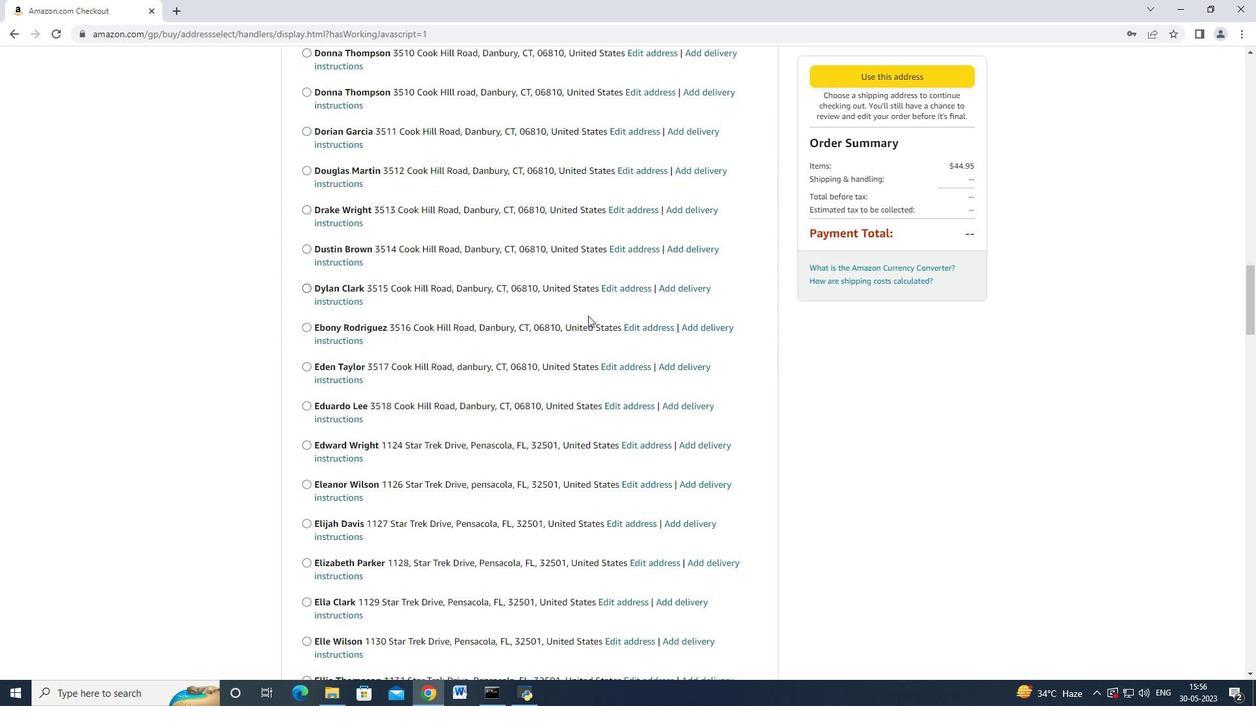 
Action: Mouse scrolled (585, 322) with delta (0, 0)
Screenshot: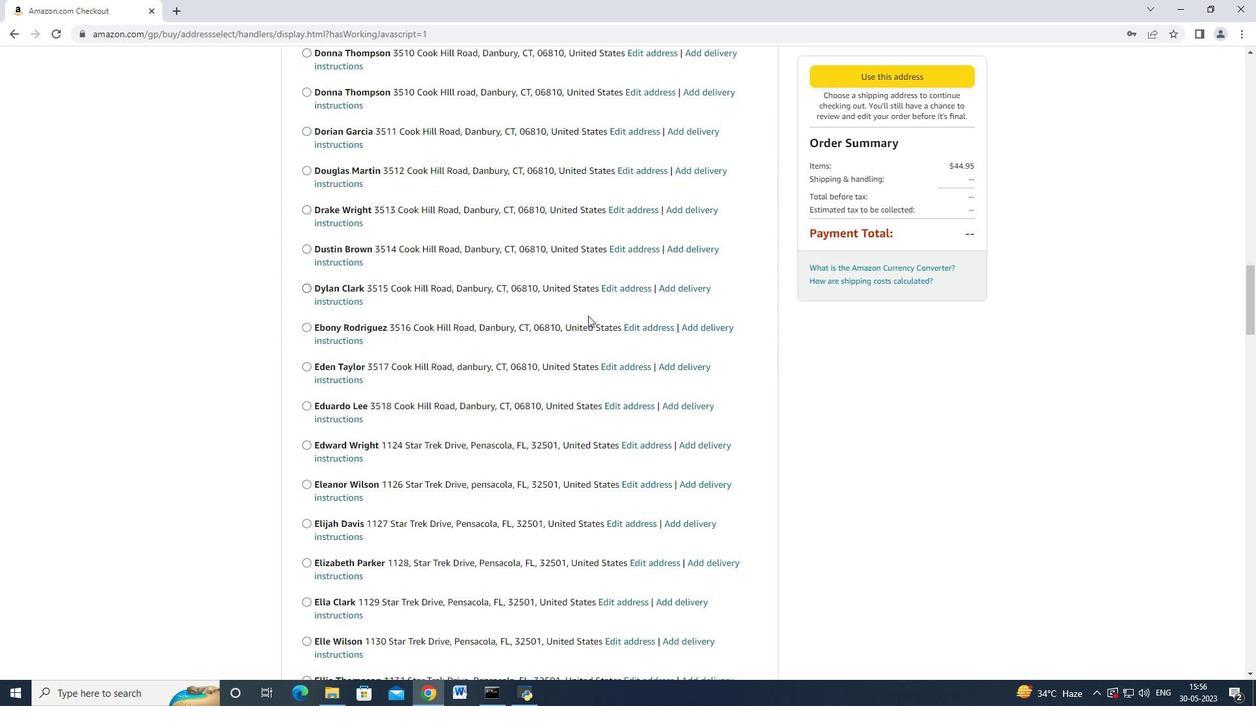 
Action: Mouse scrolled (585, 322) with delta (0, 0)
Screenshot: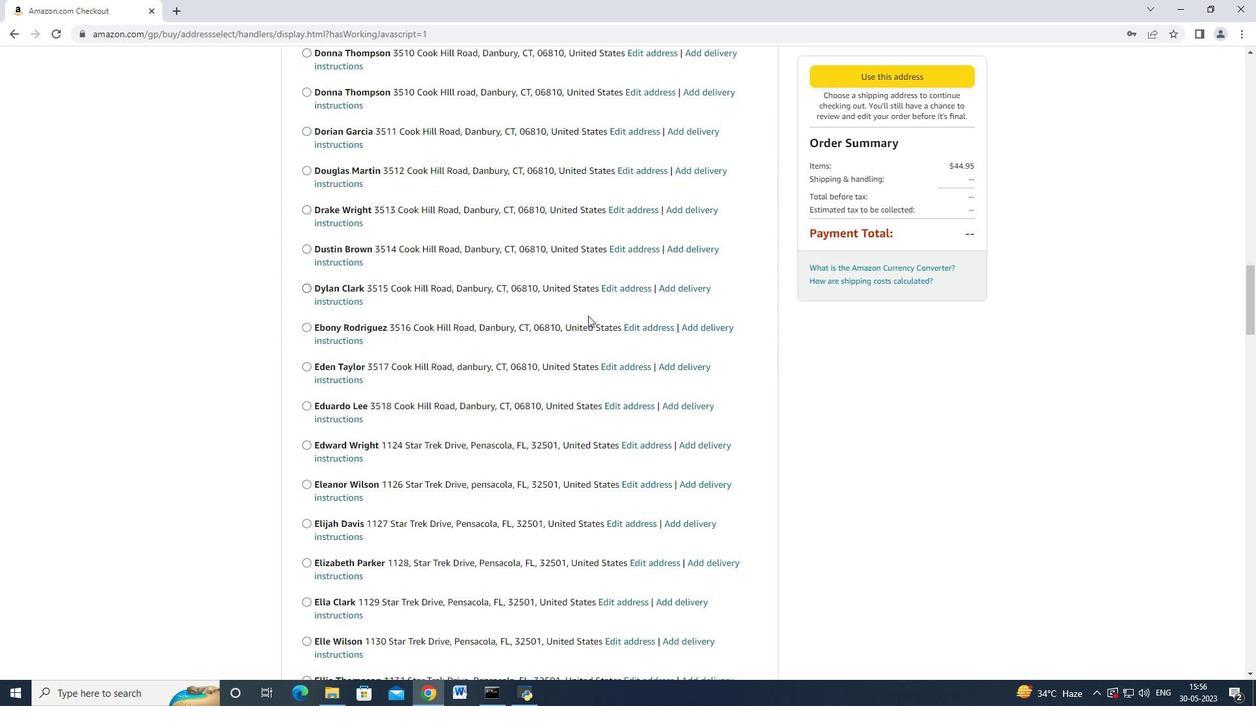 
Action: Mouse scrolled (585, 322) with delta (0, 0)
Screenshot: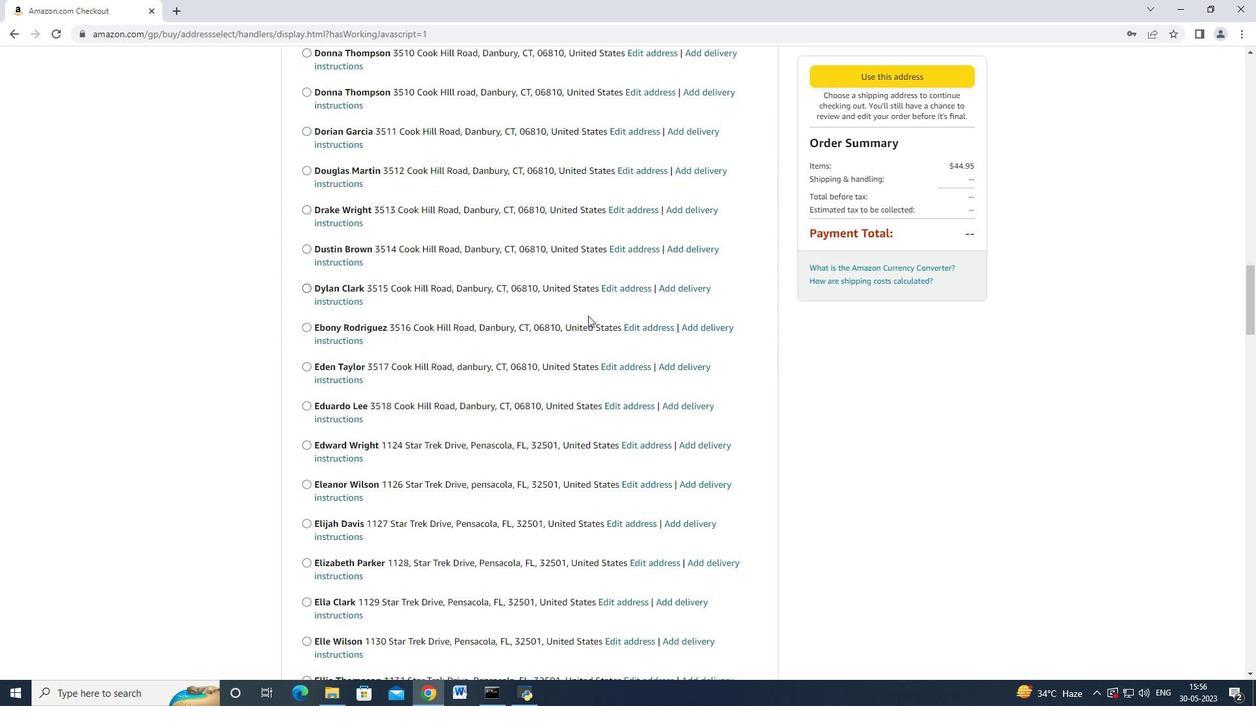 
Action: Mouse moved to (584, 322)
Screenshot: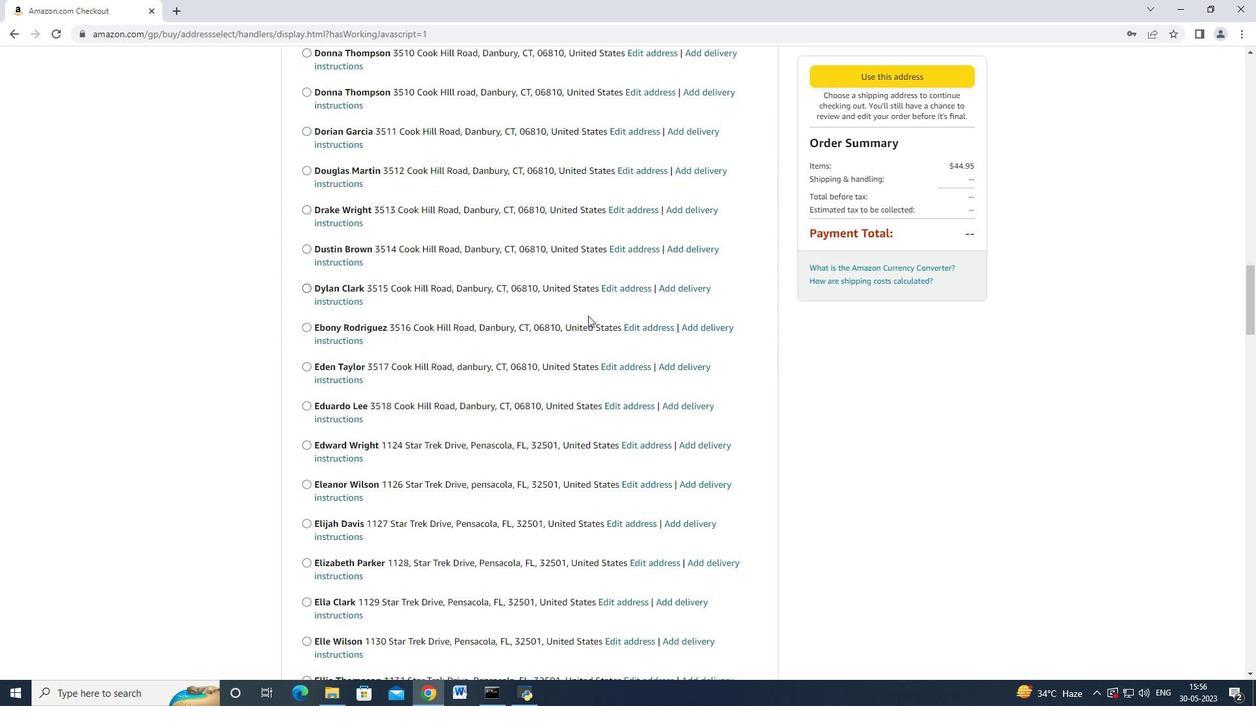 
Action: Mouse scrolled (584, 322) with delta (0, 0)
Screenshot: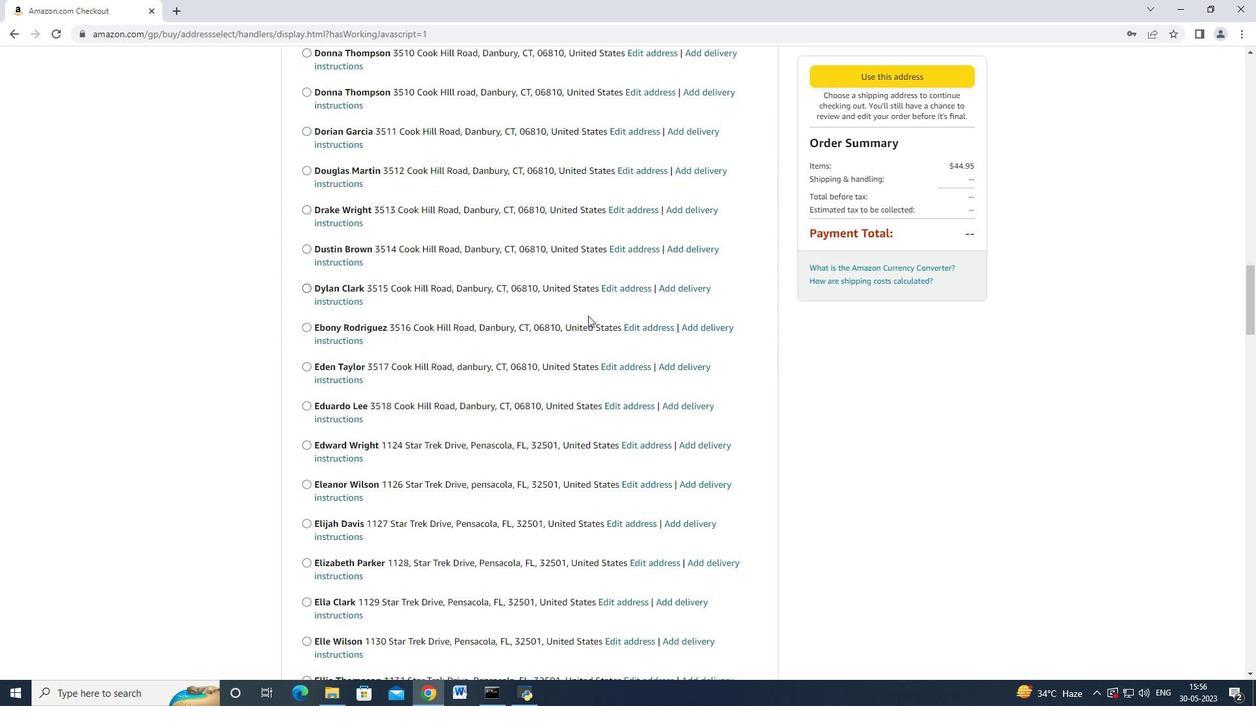 
Action: Mouse moved to (582, 322)
Screenshot: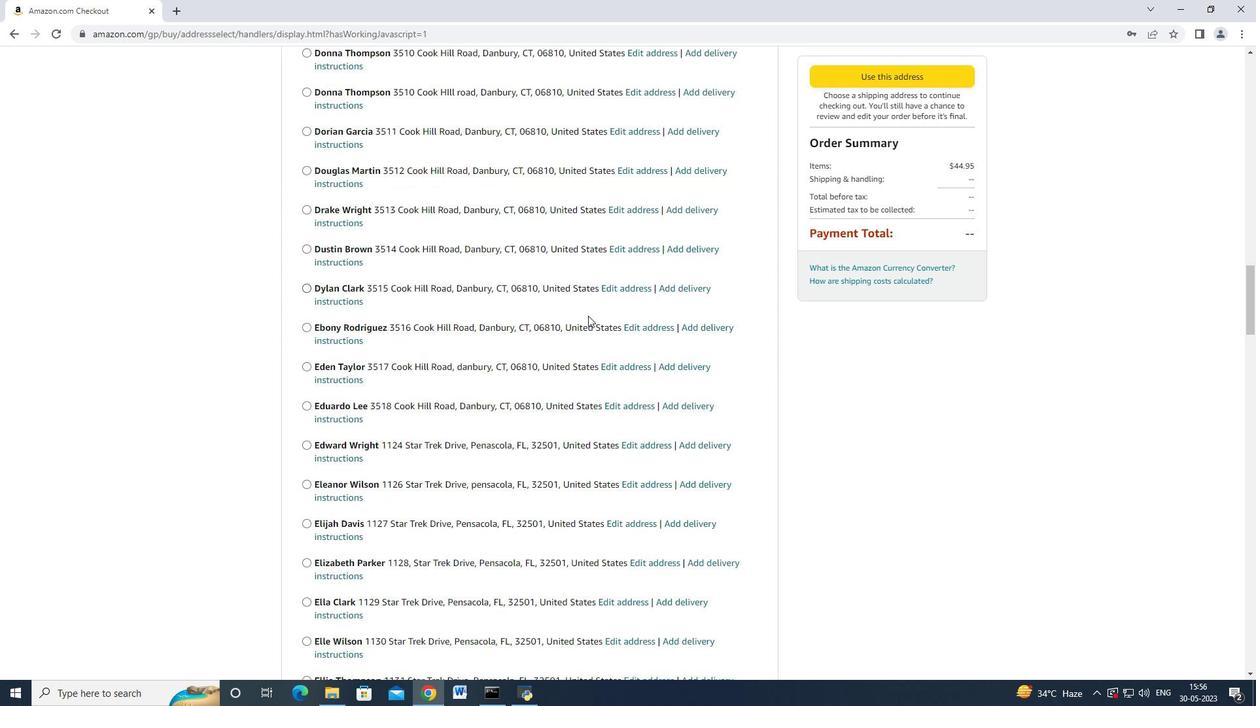 
Action: Mouse scrolled (583, 322) with delta (0, 0)
Screenshot: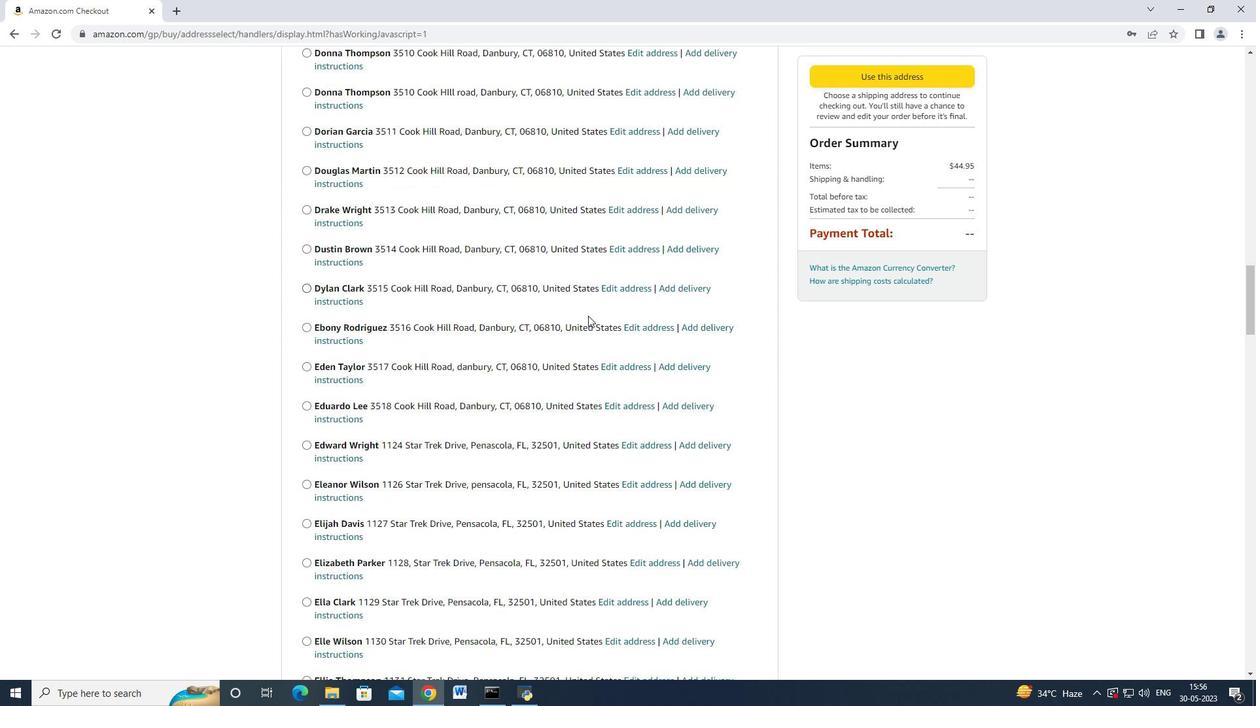 
Action: Mouse scrolled (582, 322) with delta (0, 0)
Screenshot: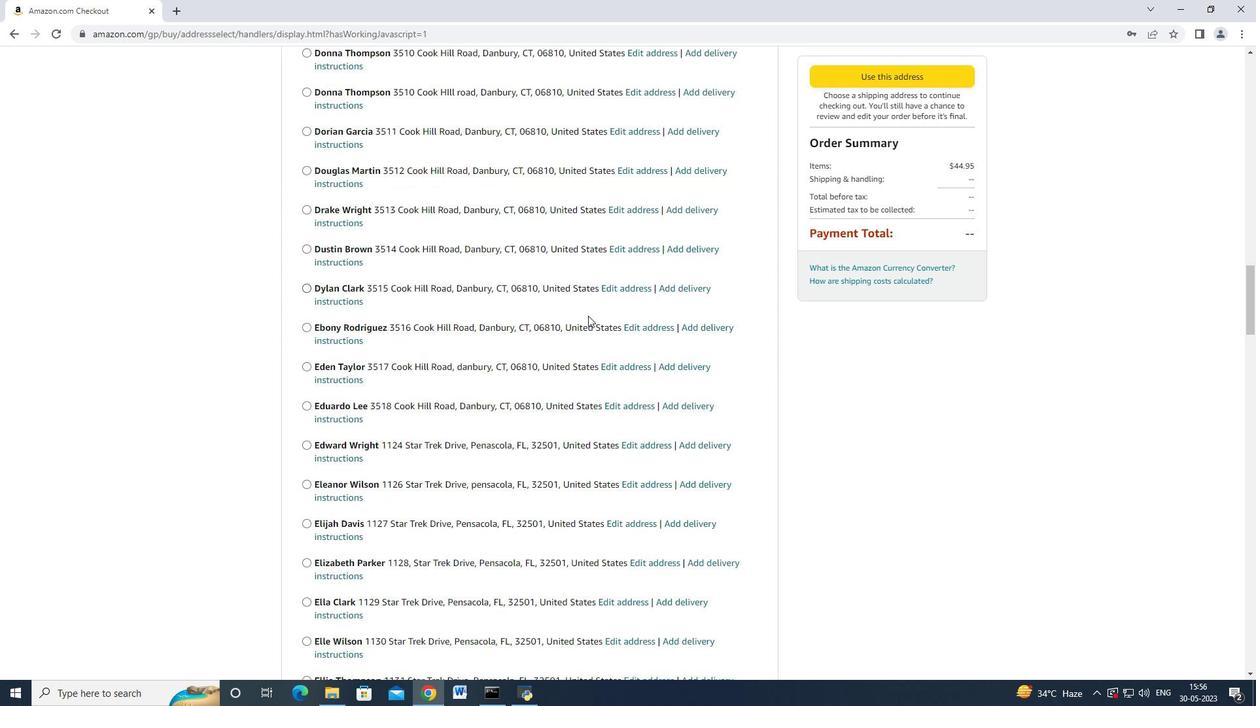 
Action: Mouse moved to (581, 322)
Screenshot: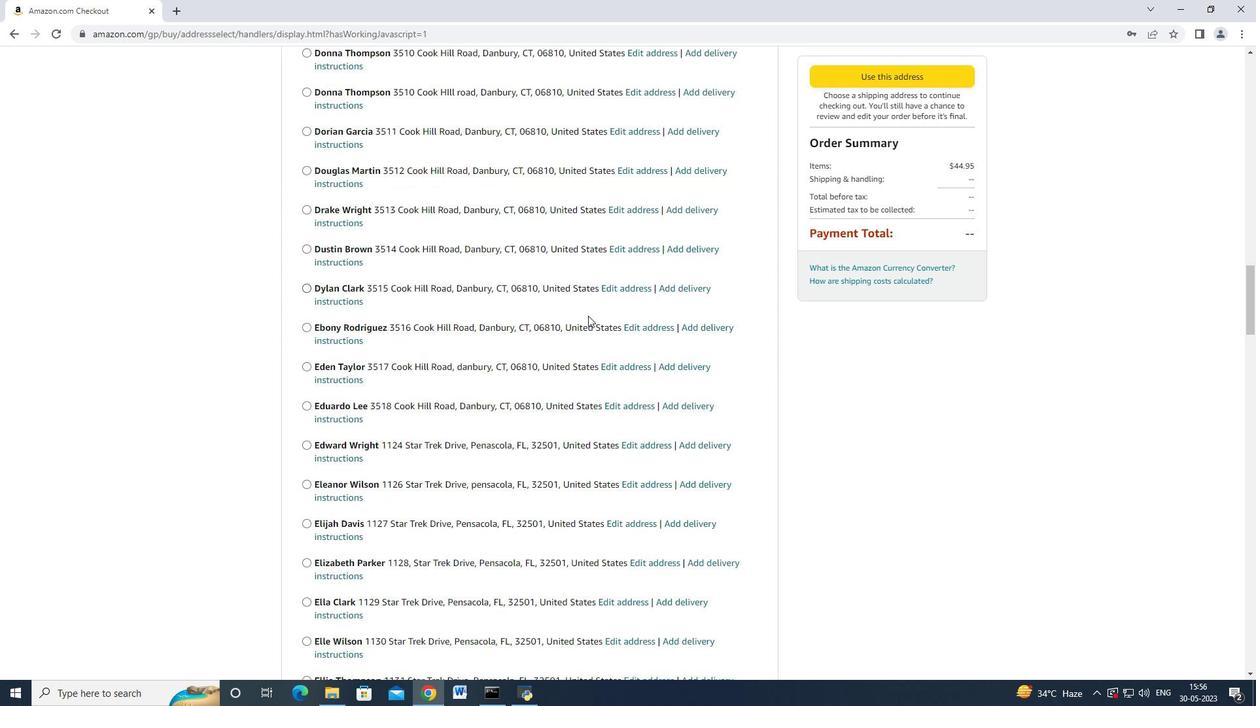 
Action: Mouse scrolled (581, 322) with delta (0, 0)
Screenshot: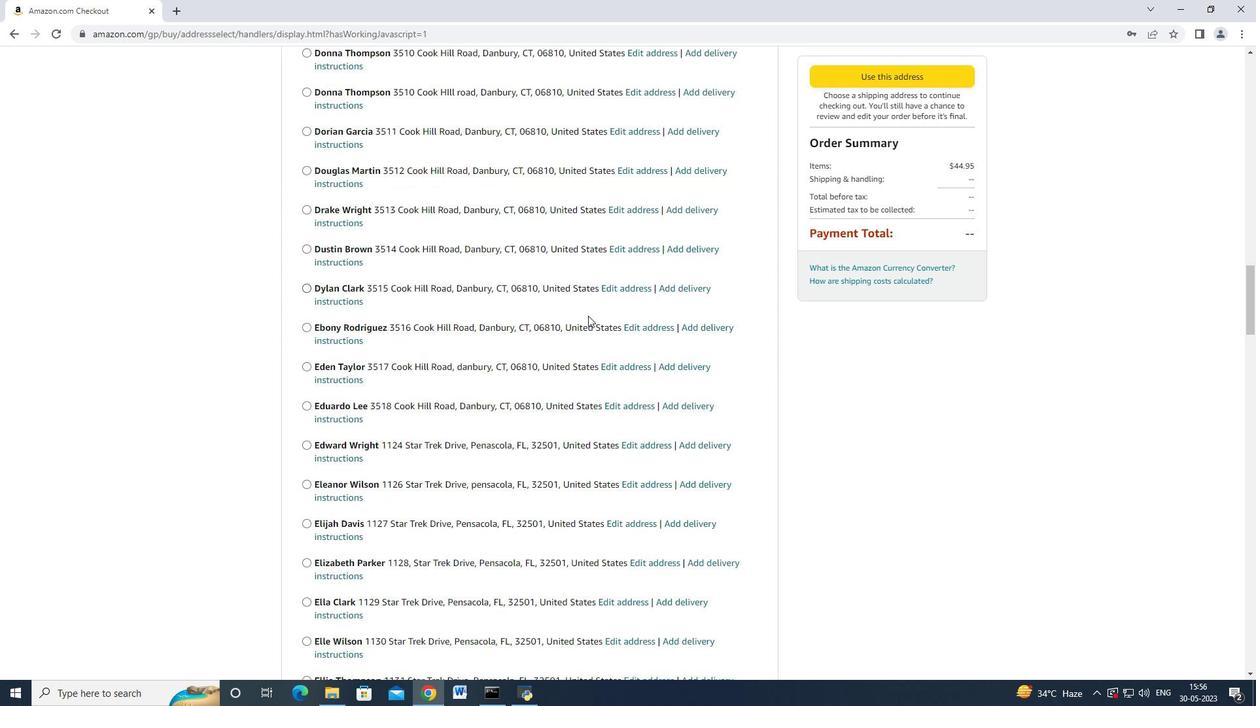 
Action: Mouse moved to (579, 321)
Screenshot: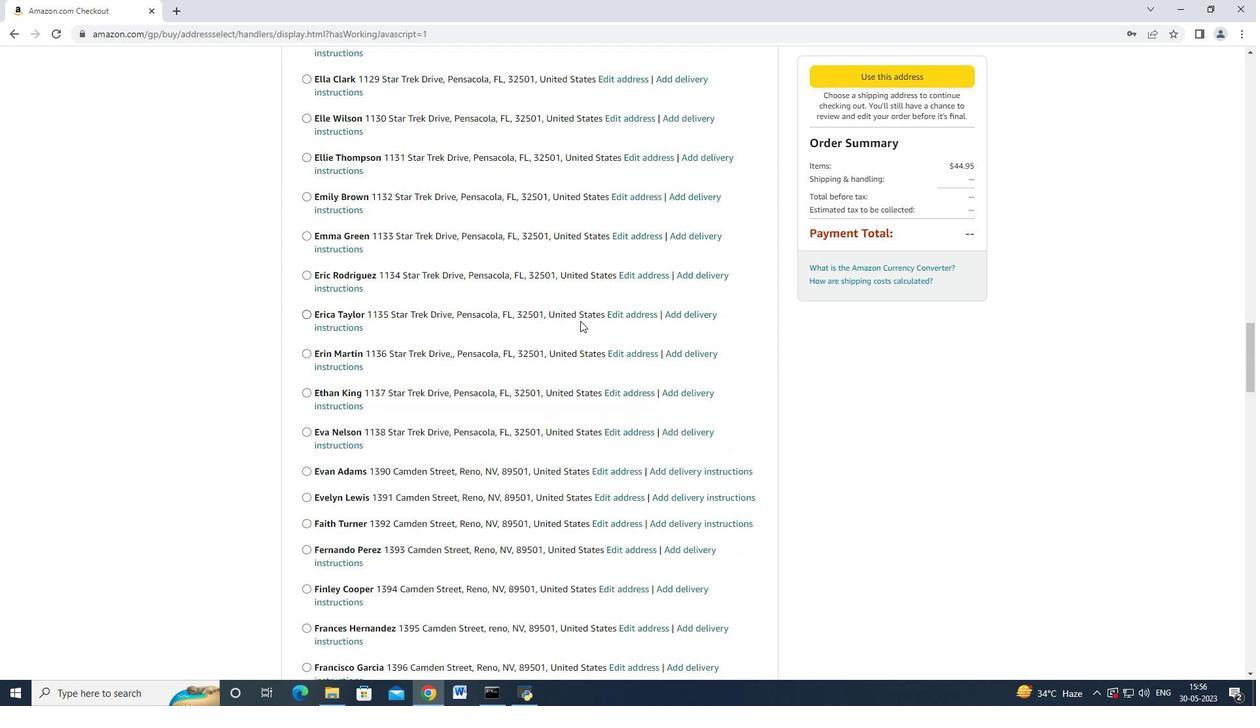 
Action: Mouse scrolled (579, 320) with delta (0, 0)
Screenshot: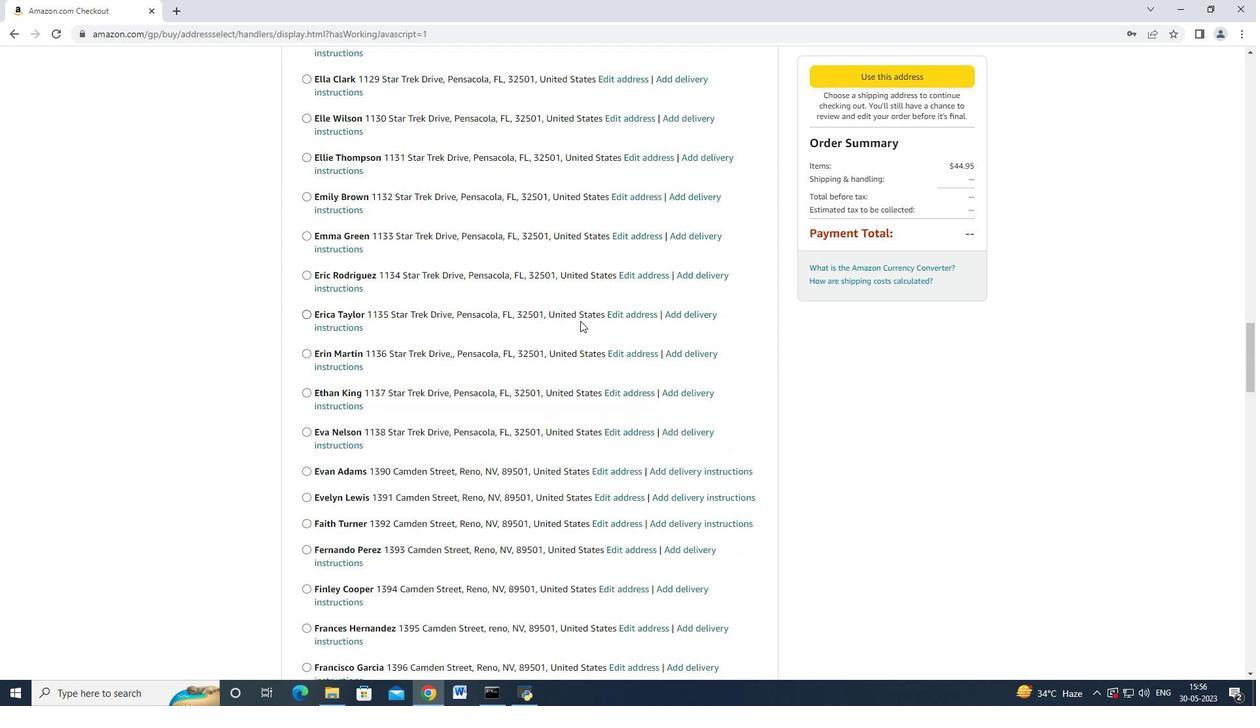 
Action: Mouse moved to (579, 321)
Screenshot: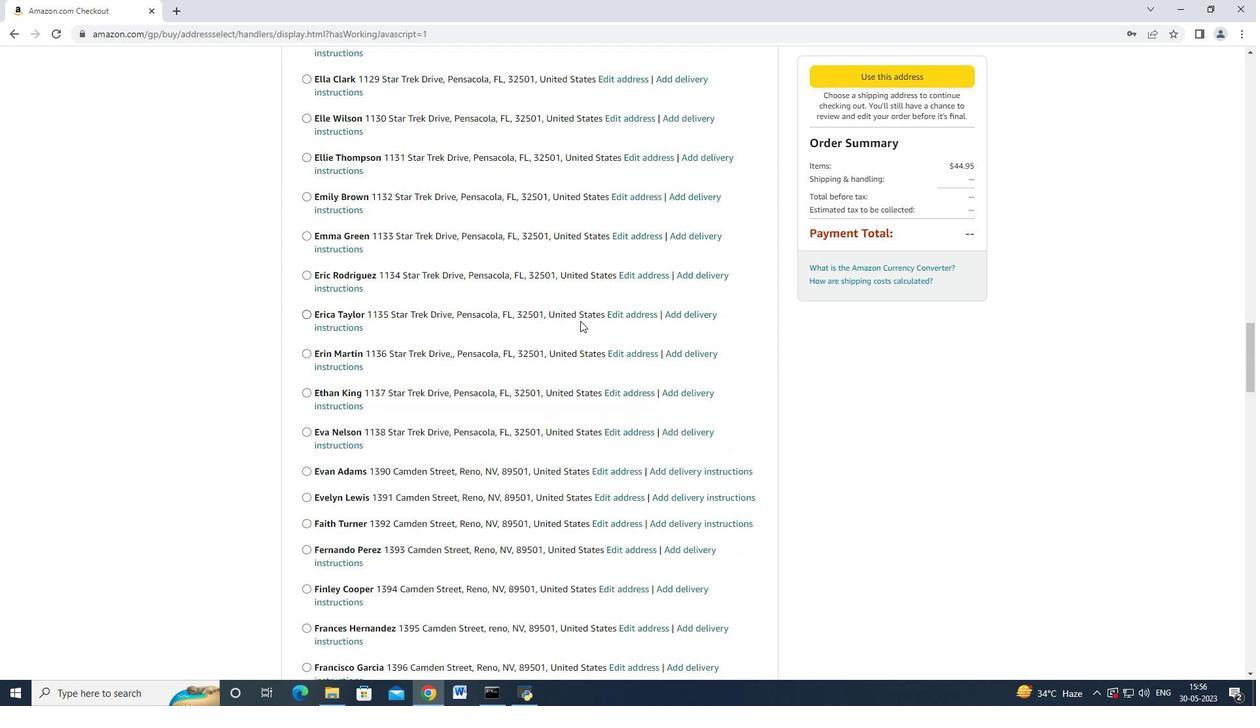 
Action: Mouse scrolled (579, 320) with delta (0, 0)
Screenshot: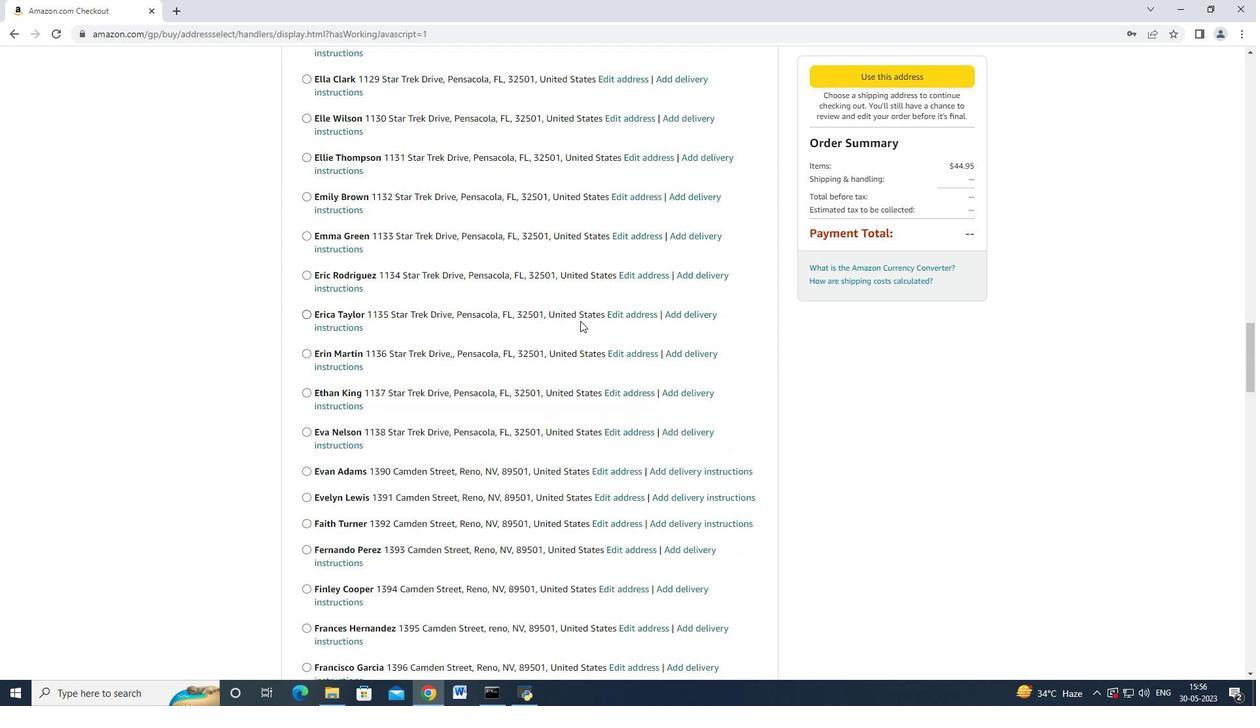 
Action: Mouse scrolled (579, 320) with delta (0, 0)
Screenshot: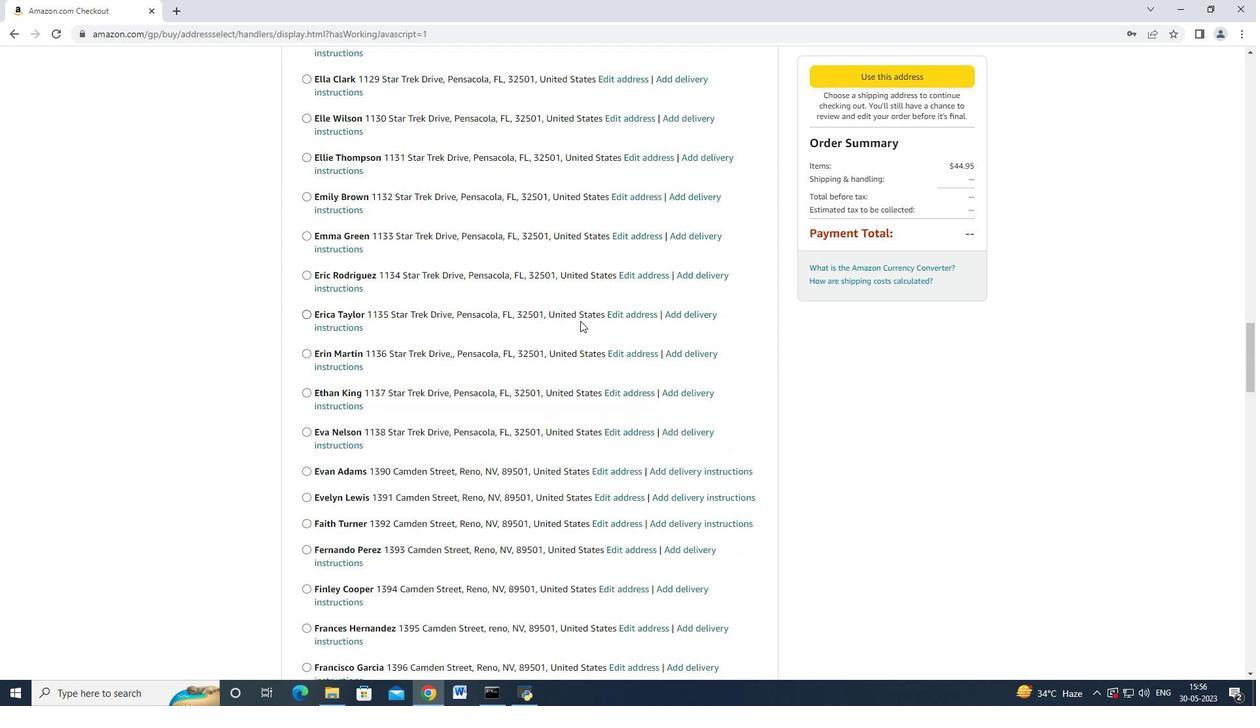 
Action: Mouse scrolled (579, 320) with delta (0, 0)
Screenshot: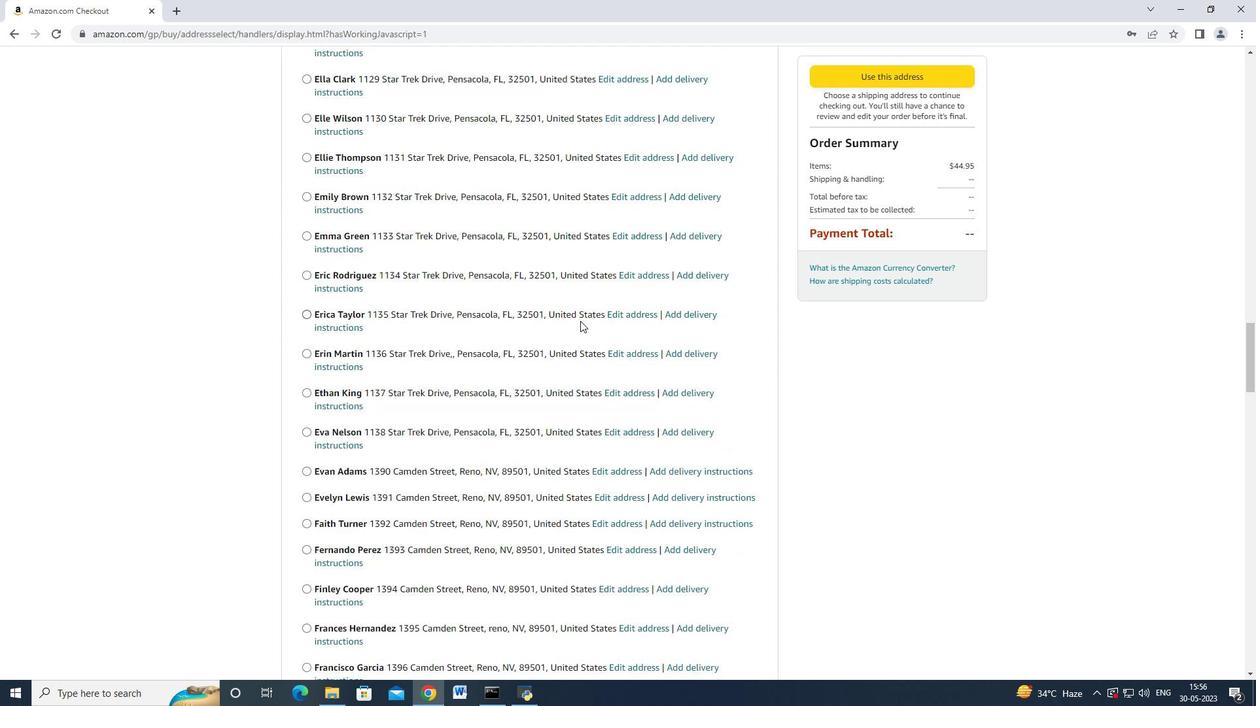 
Action: Mouse moved to (579, 322)
Screenshot: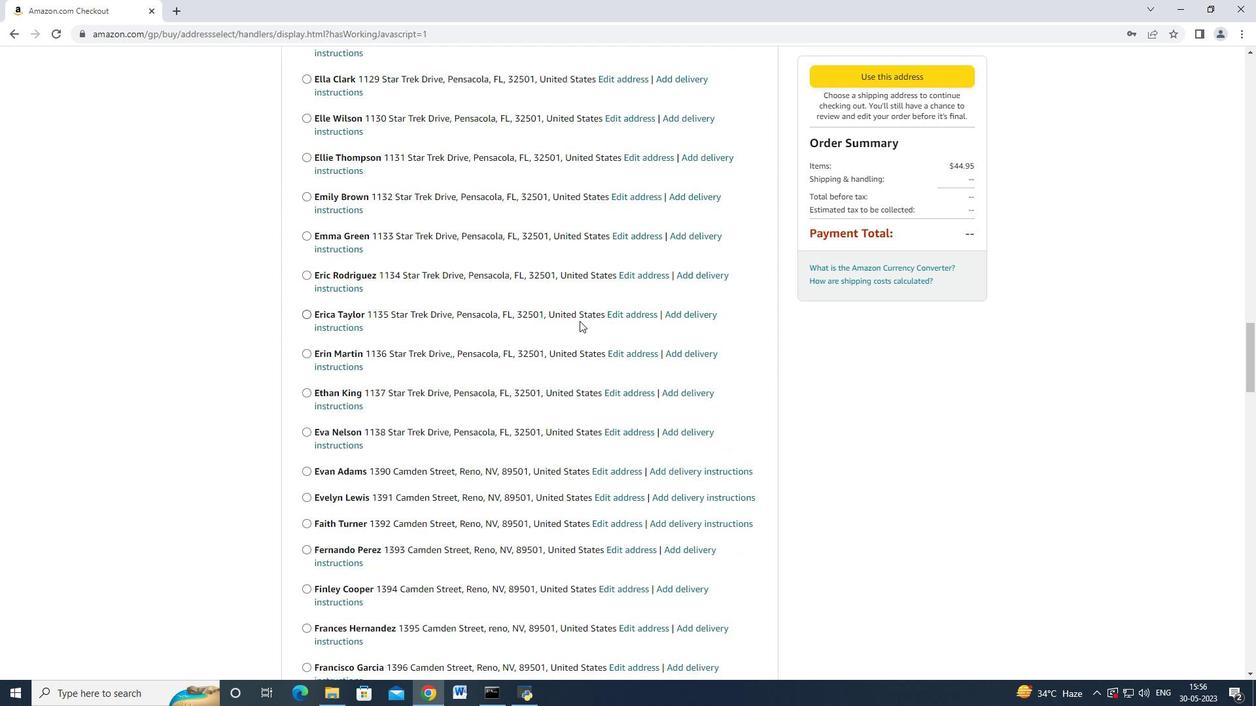 
Action: Mouse scrolled (579, 320) with delta (0, 0)
Screenshot: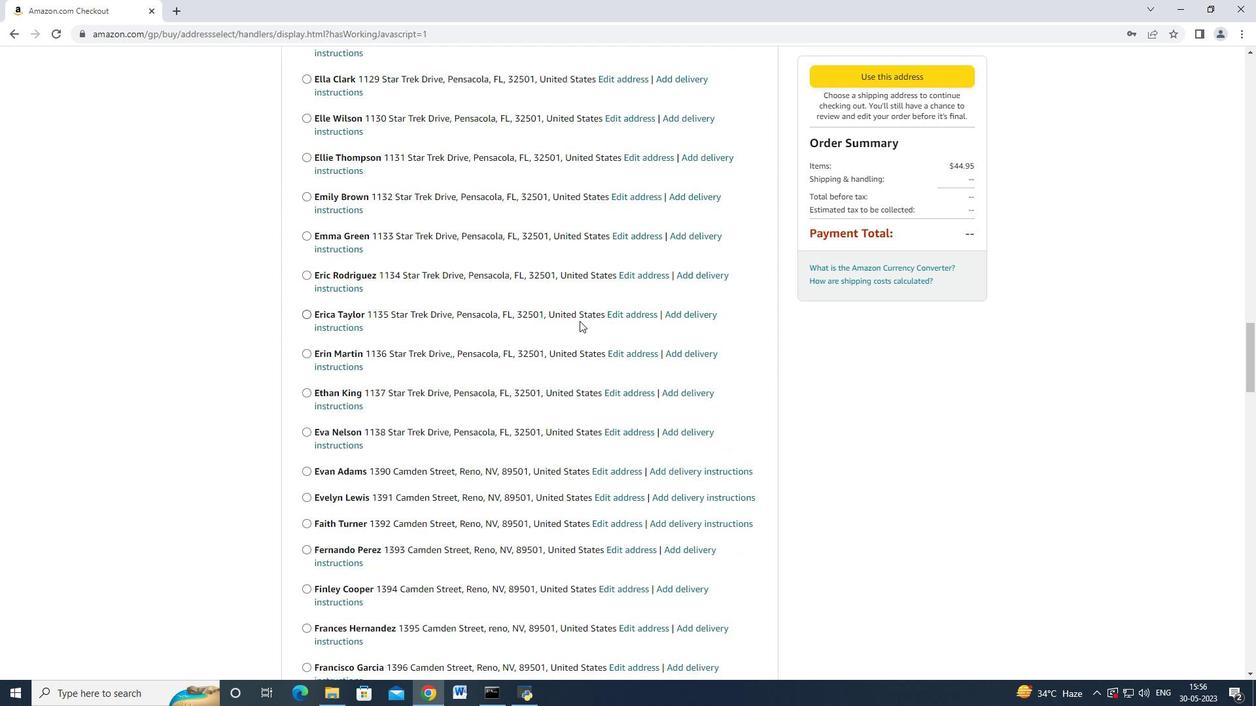 
Action: Mouse moved to (569, 325)
Screenshot: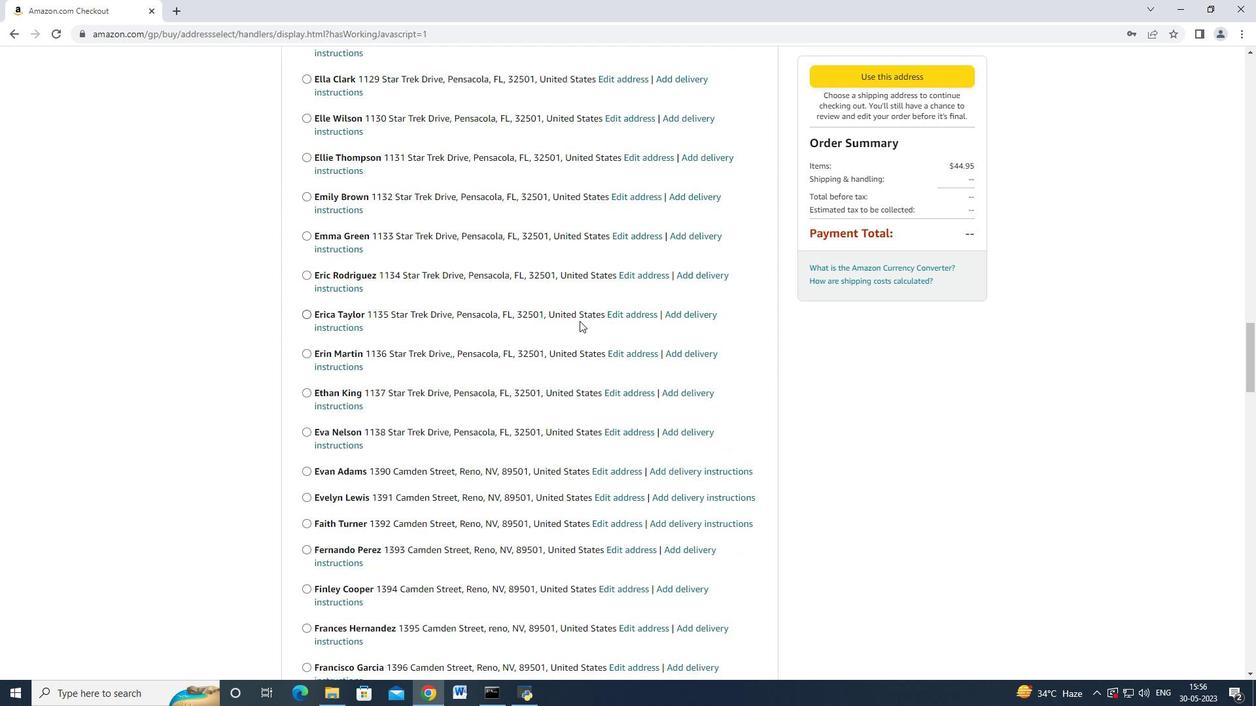 
Action: Mouse scrolled (579, 320) with delta (0, 0)
Screenshot: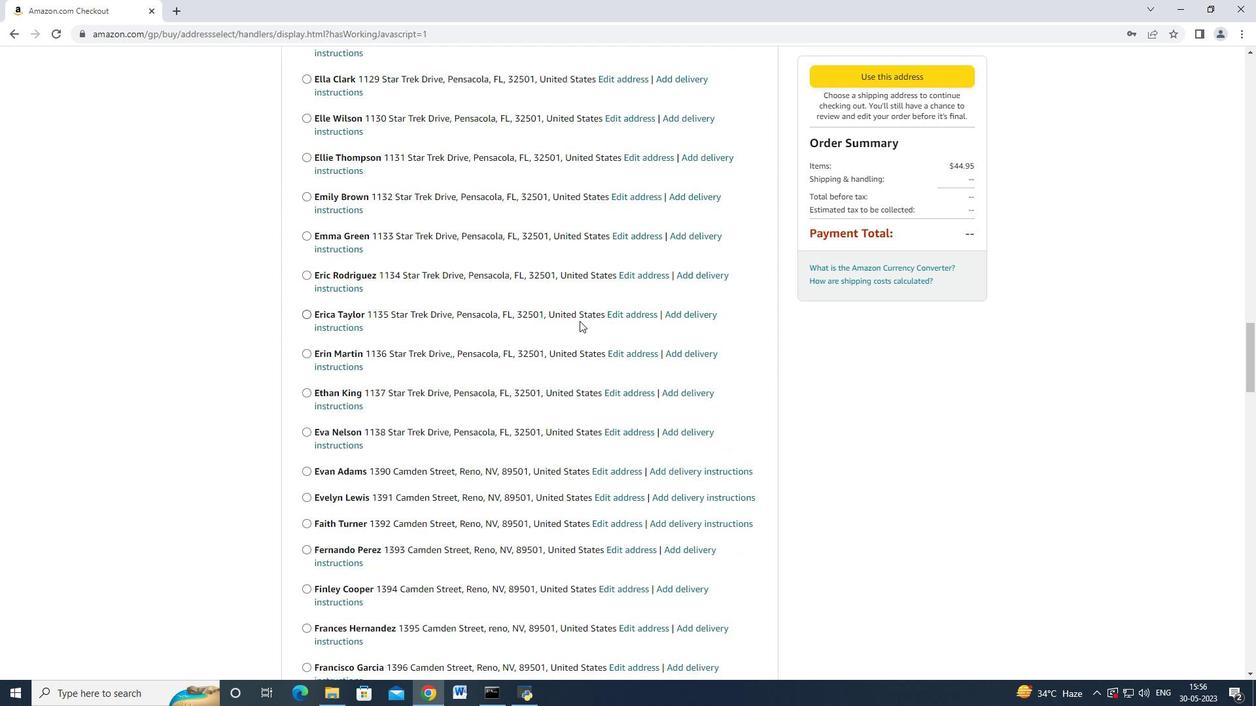 
Action: Mouse moved to (568, 325)
Screenshot: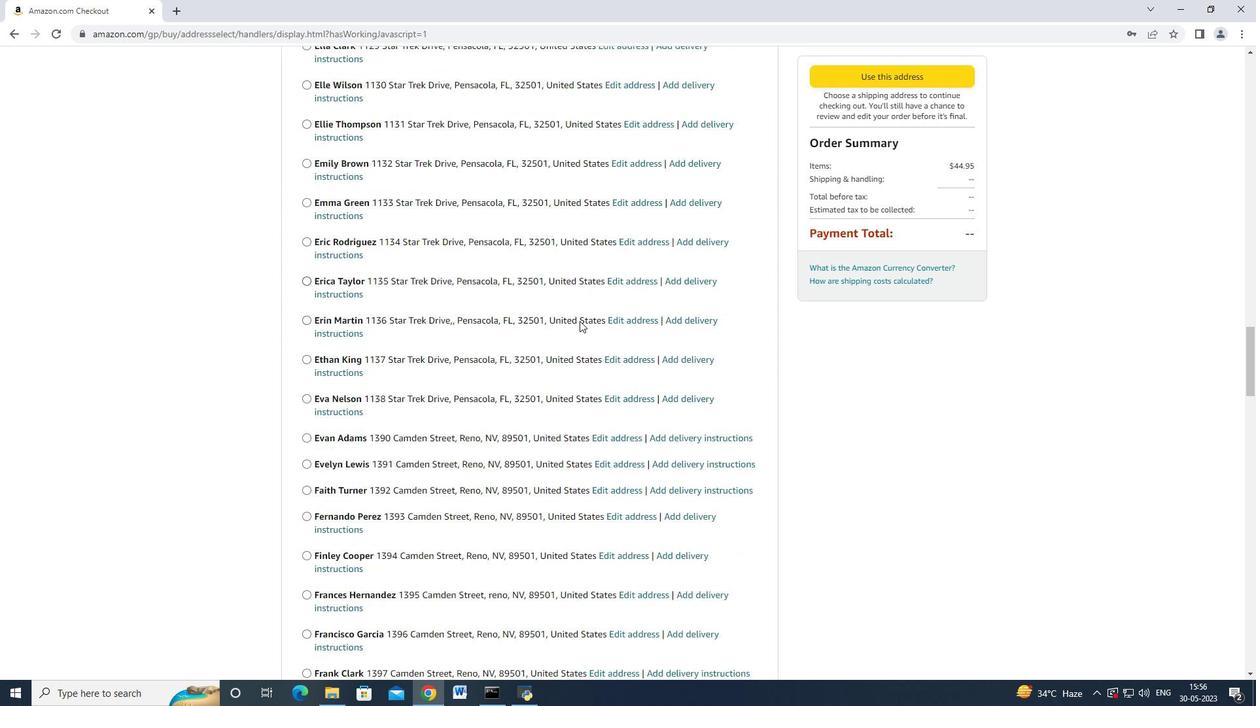 
Action: Mouse scrolled (579, 320) with delta (0, 0)
Screenshot: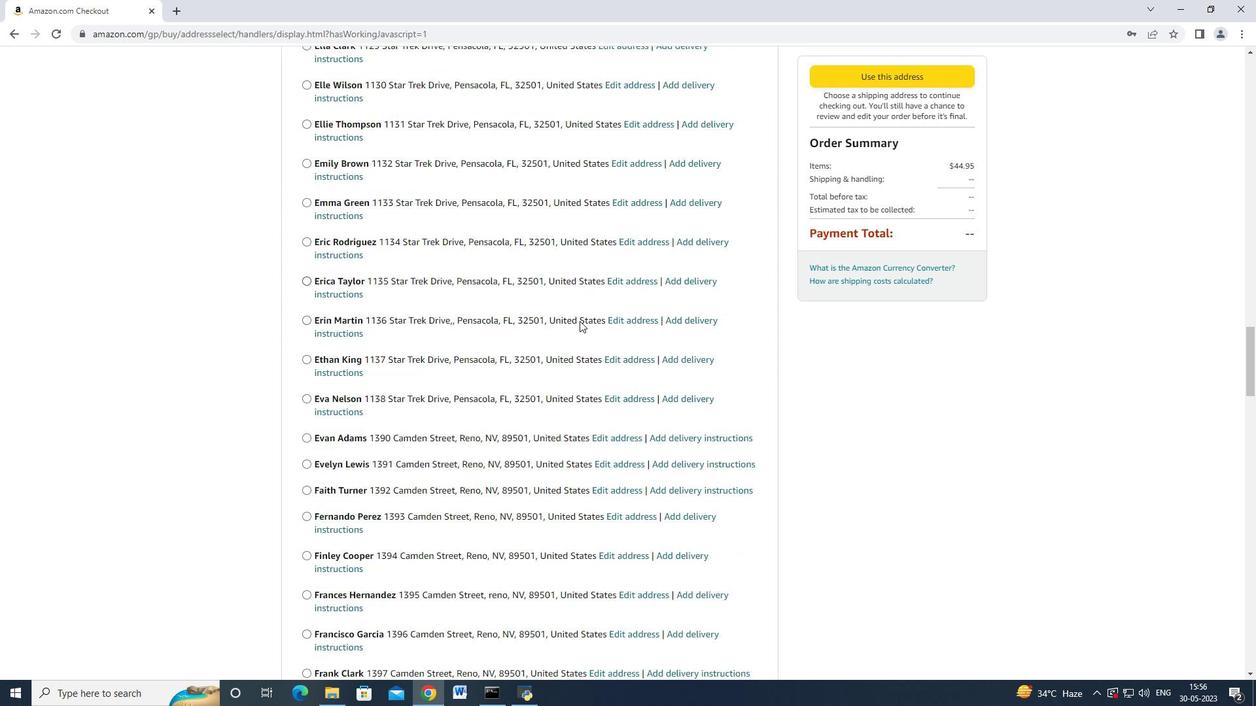 
Action: Mouse scrolled (579, 321) with delta (0, 0)
Screenshot: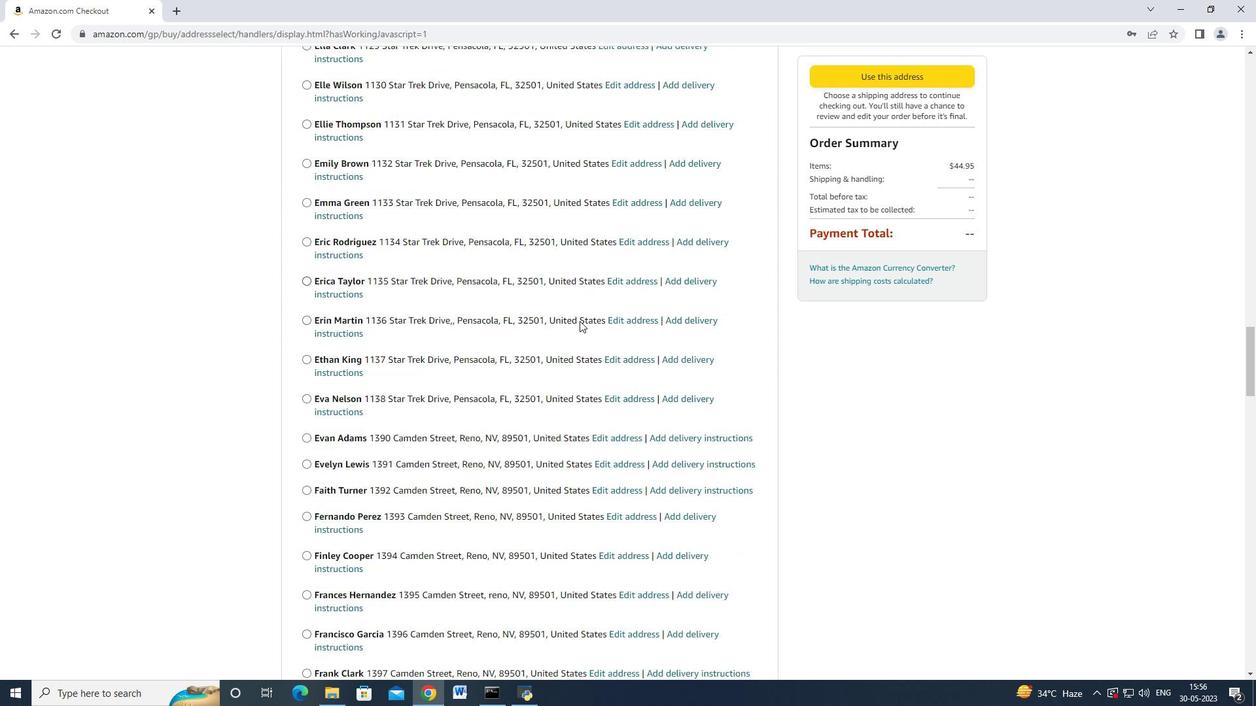 
Action: Mouse moved to (568, 324)
Screenshot: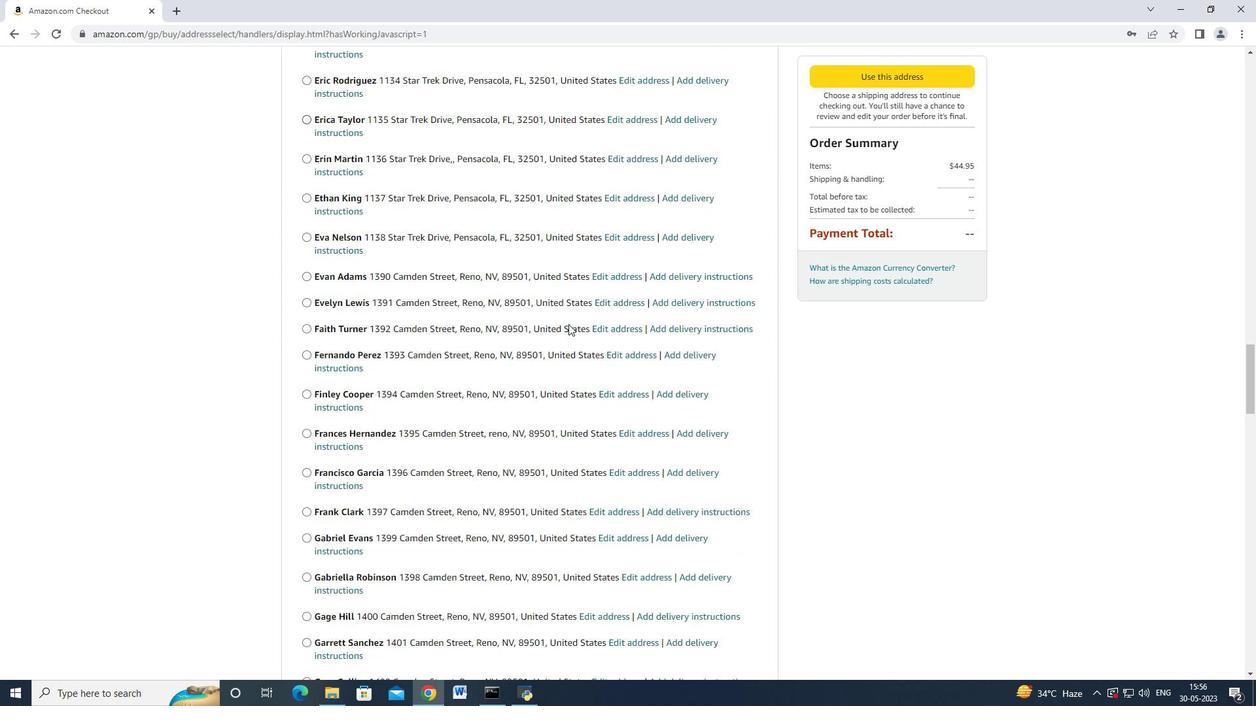 
Action: Mouse scrolled (568, 323) with delta (0, 0)
Screenshot: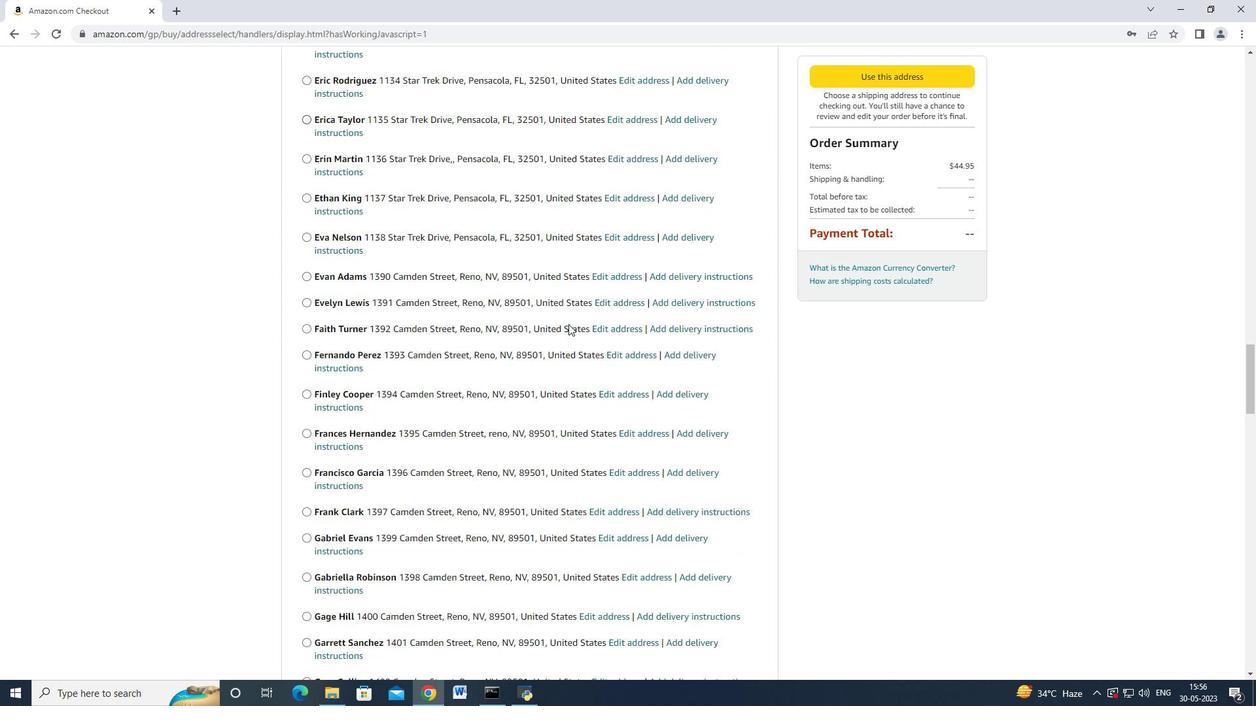 
Action: Mouse scrolled (568, 323) with delta (0, 0)
Screenshot: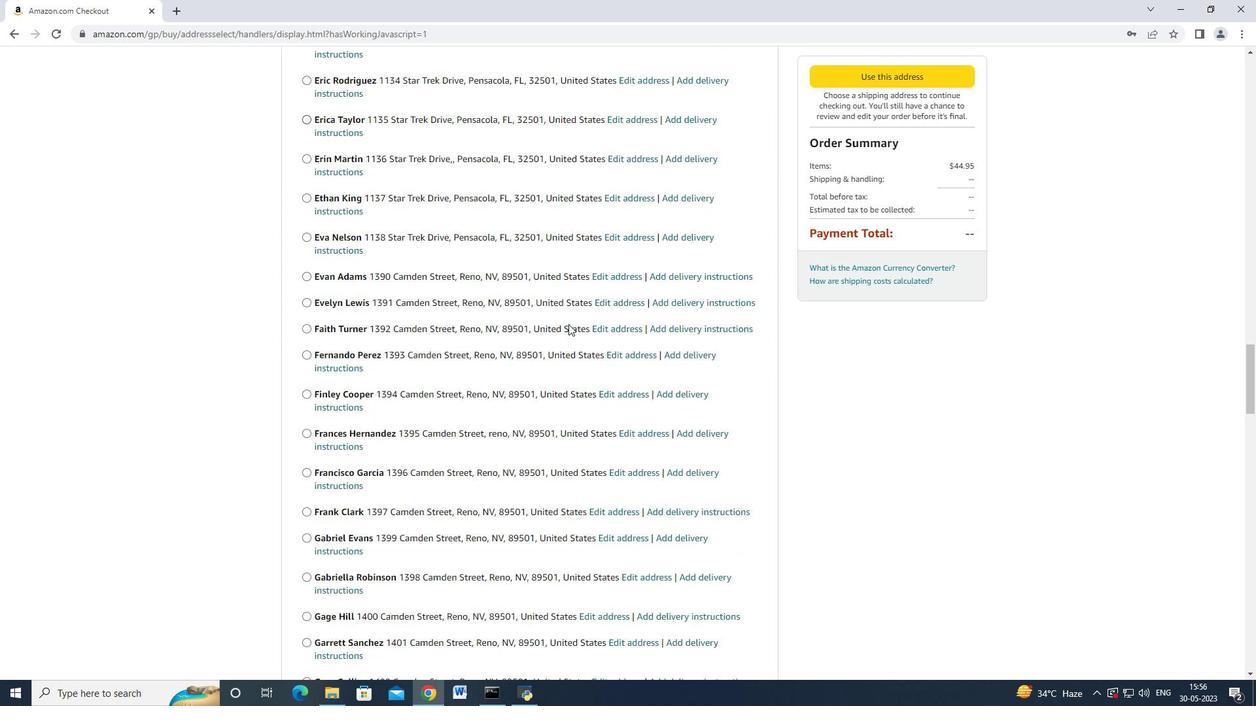 
Action: Mouse scrolled (568, 323) with delta (0, 0)
Screenshot: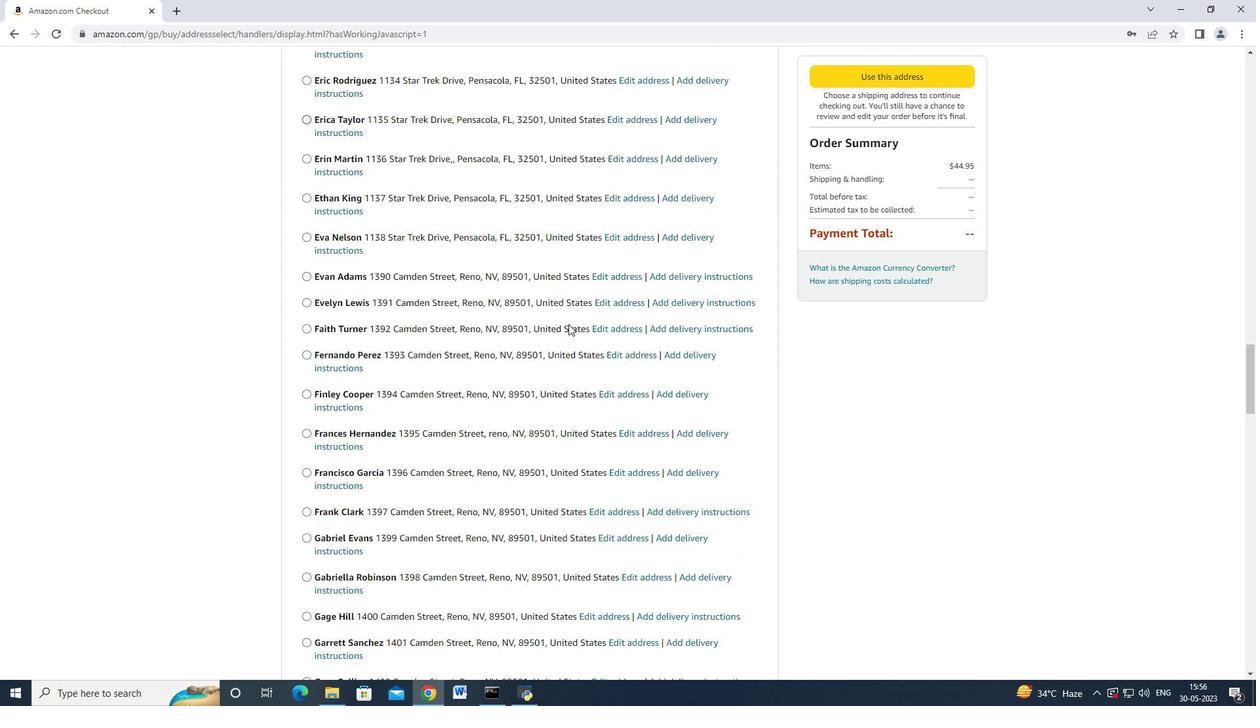 
Action: Mouse scrolled (568, 323) with delta (0, 0)
Screenshot: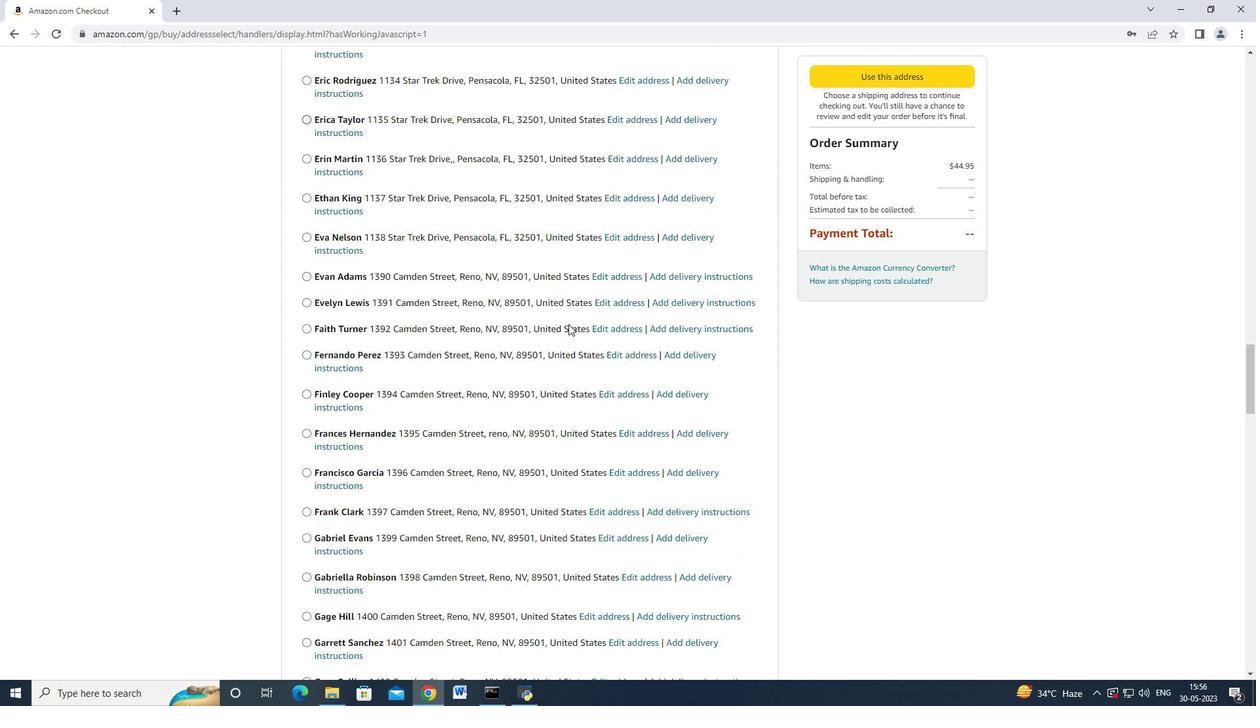 
Action: Mouse scrolled (568, 323) with delta (0, 0)
Screenshot: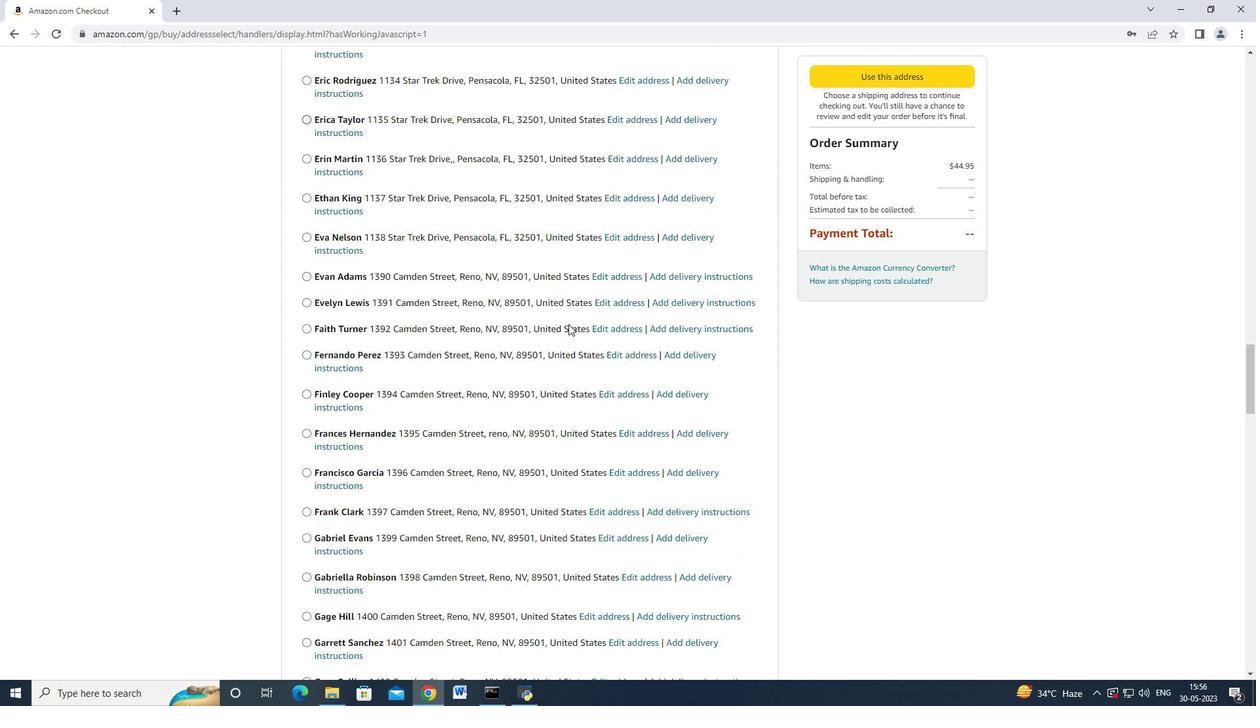 
Action: Mouse scrolled (568, 323) with delta (0, 0)
Screenshot: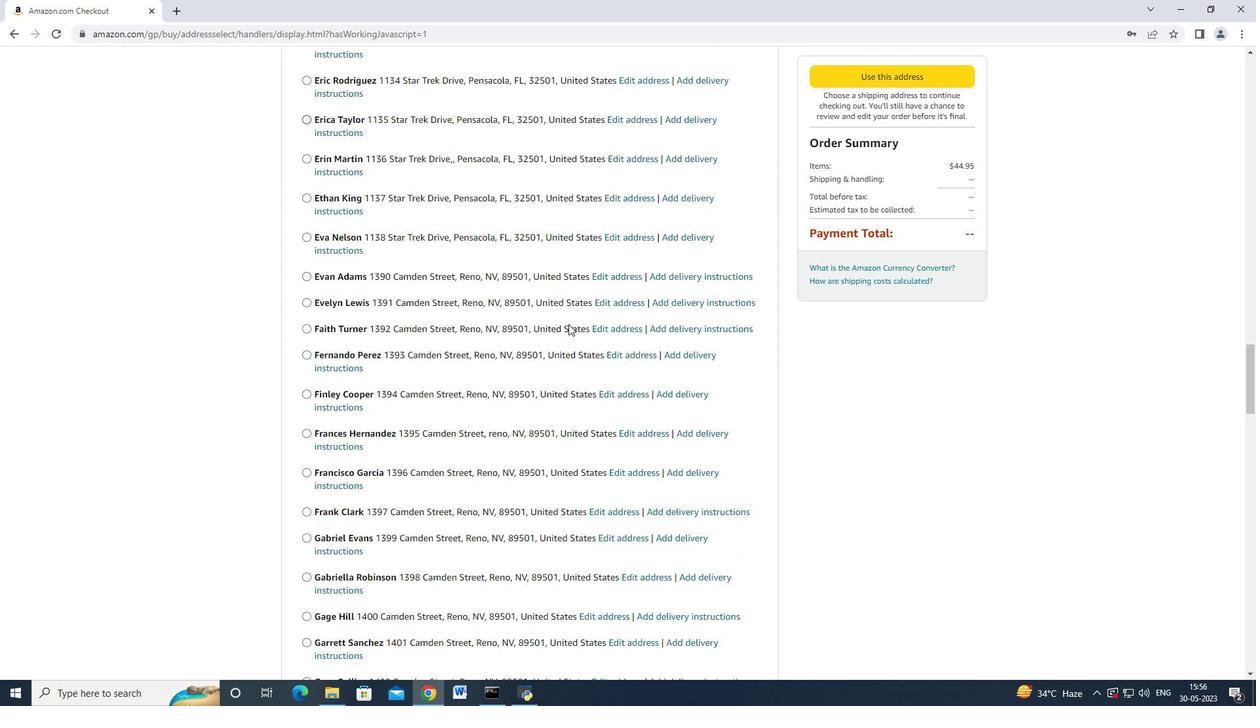 
Action: Mouse scrolled (568, 323) with delta (0, 0)
Screenshot: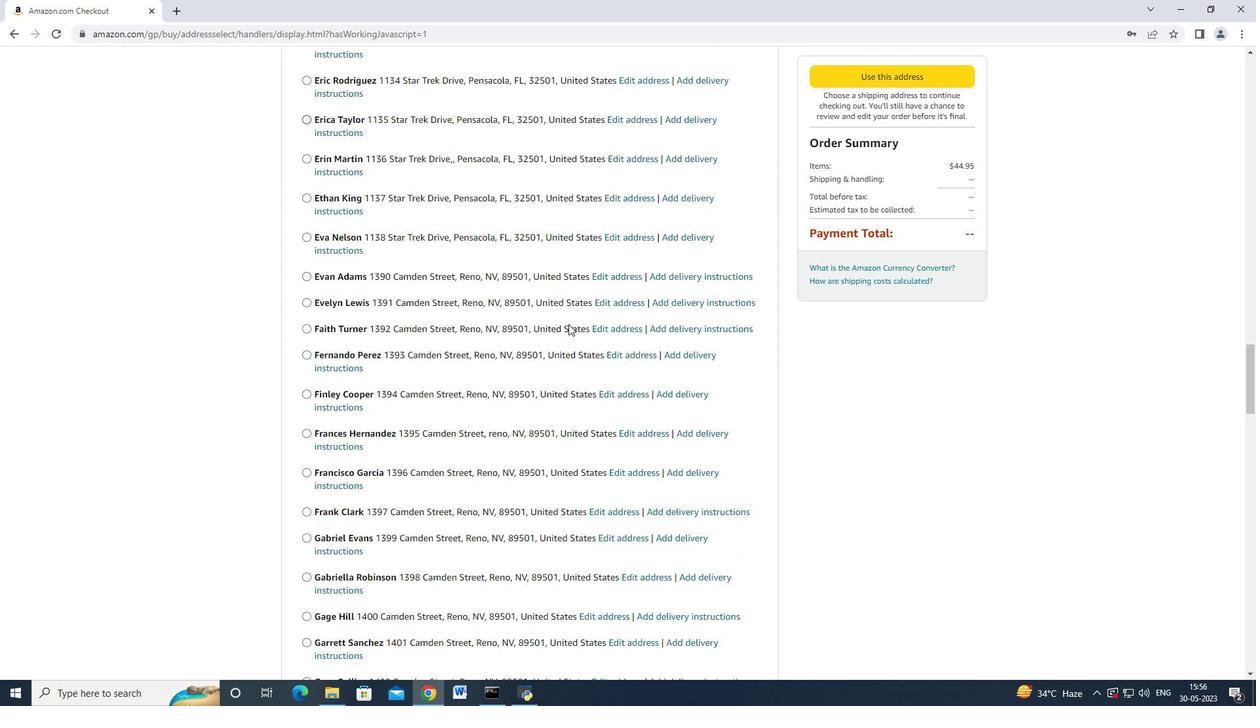 
Action: Mouse moved to (569, 322)
Screenshot: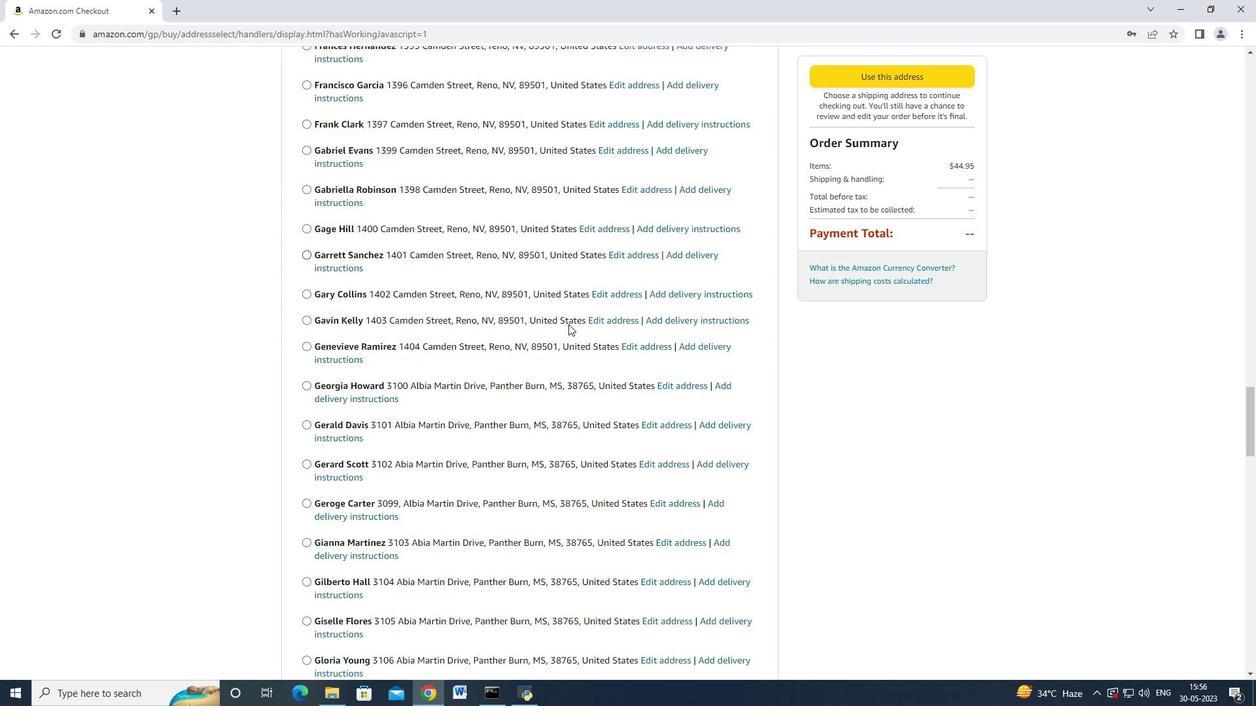 
Action: Mouse scrolled (569, 321) with delta (0, 0)
Screenshot: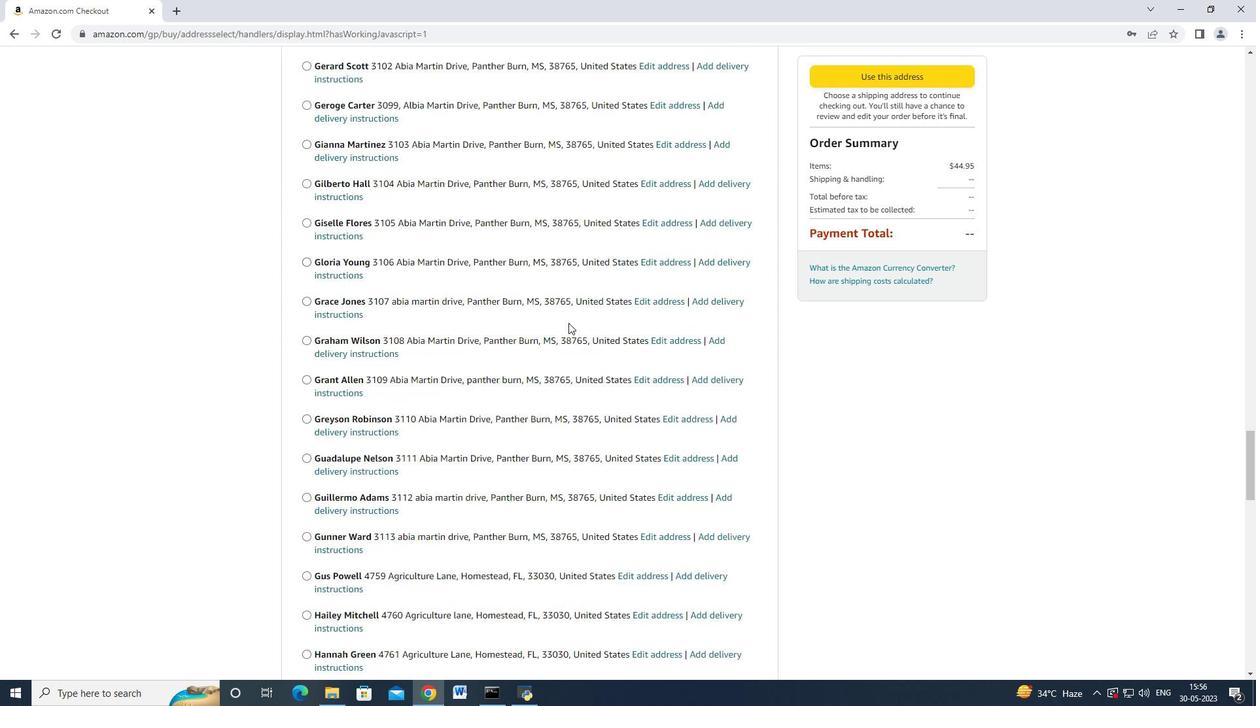 
Action: Mouse moved to (569, 322)
Screenshot: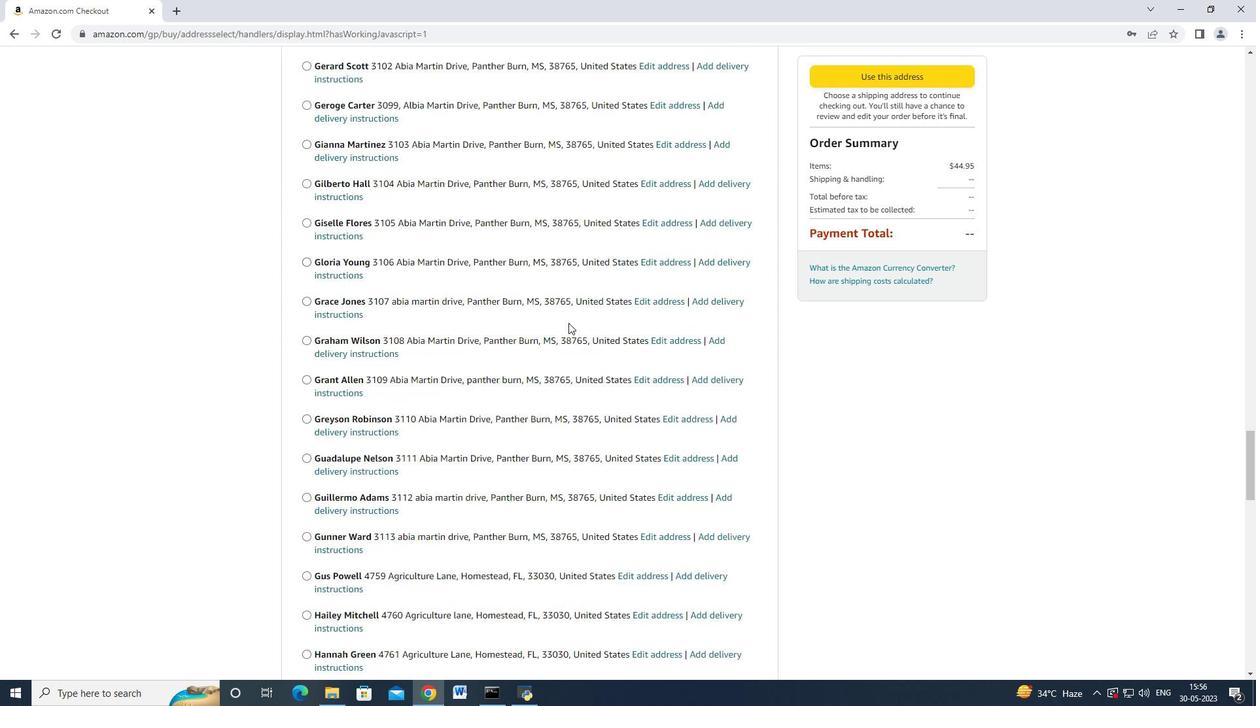 
Action: Mouse scrolled (569, 321) with delta (0, 0)
Screenshot: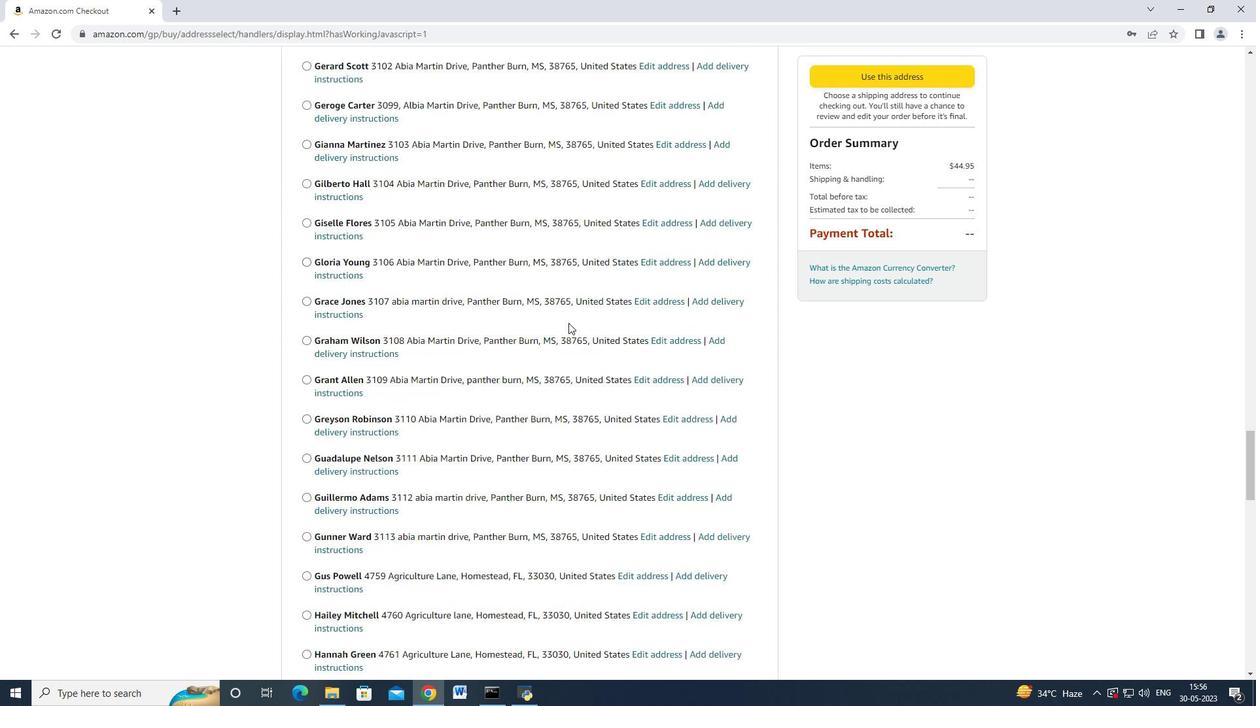 
Action: Mouse moved to (569, 322)
Screenshot: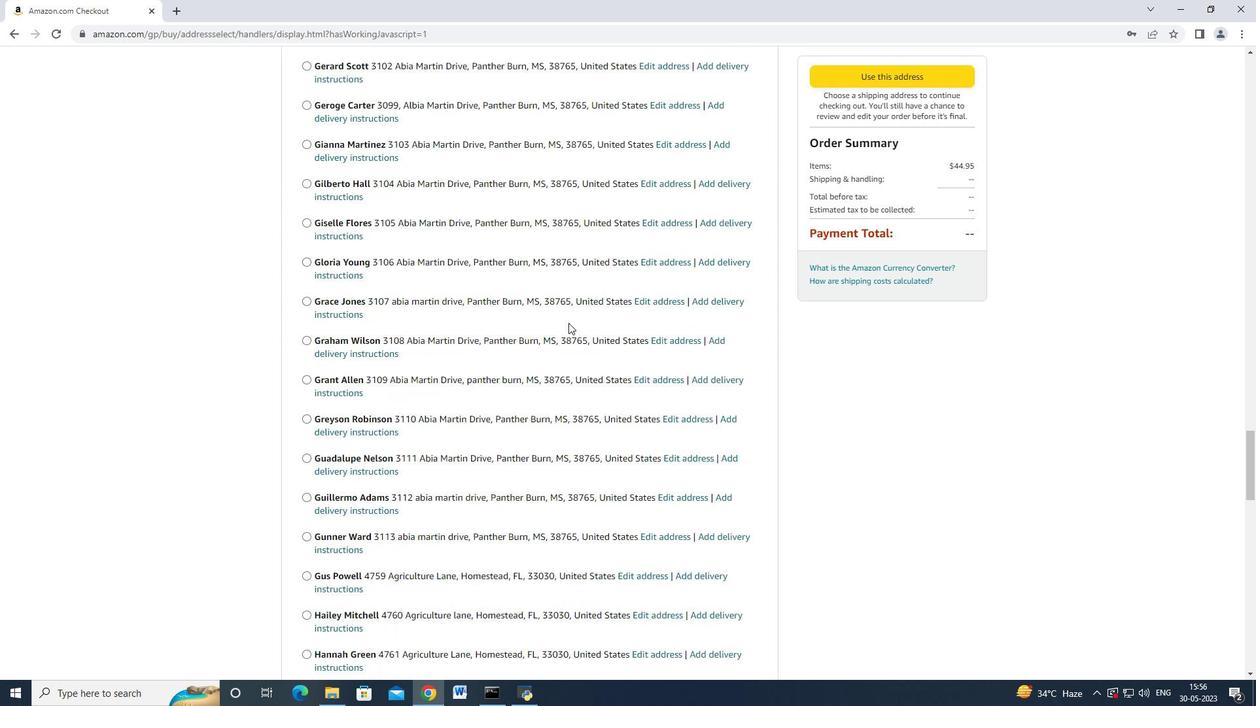 
Action: Mouse scrolled (569, 321) with delta (0, 0)
Screenshot: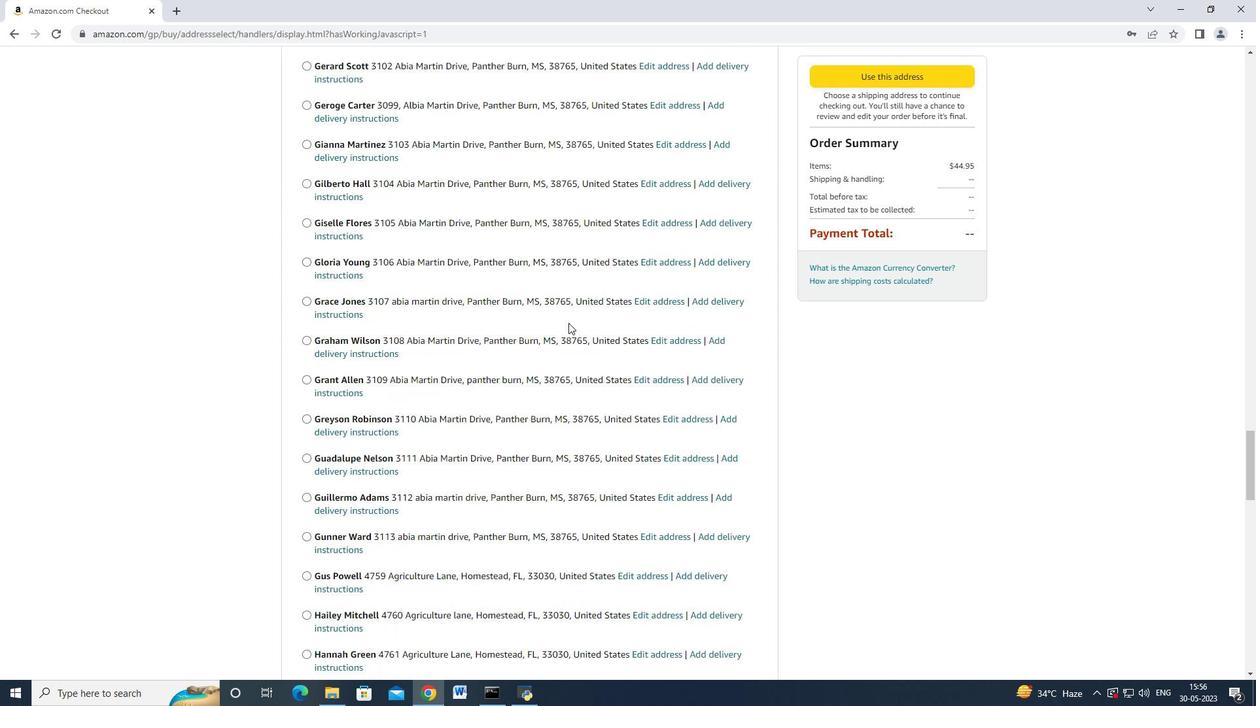 
Action: Mouse scrolled (569, 321) with delta (0, 0)
Screenshot: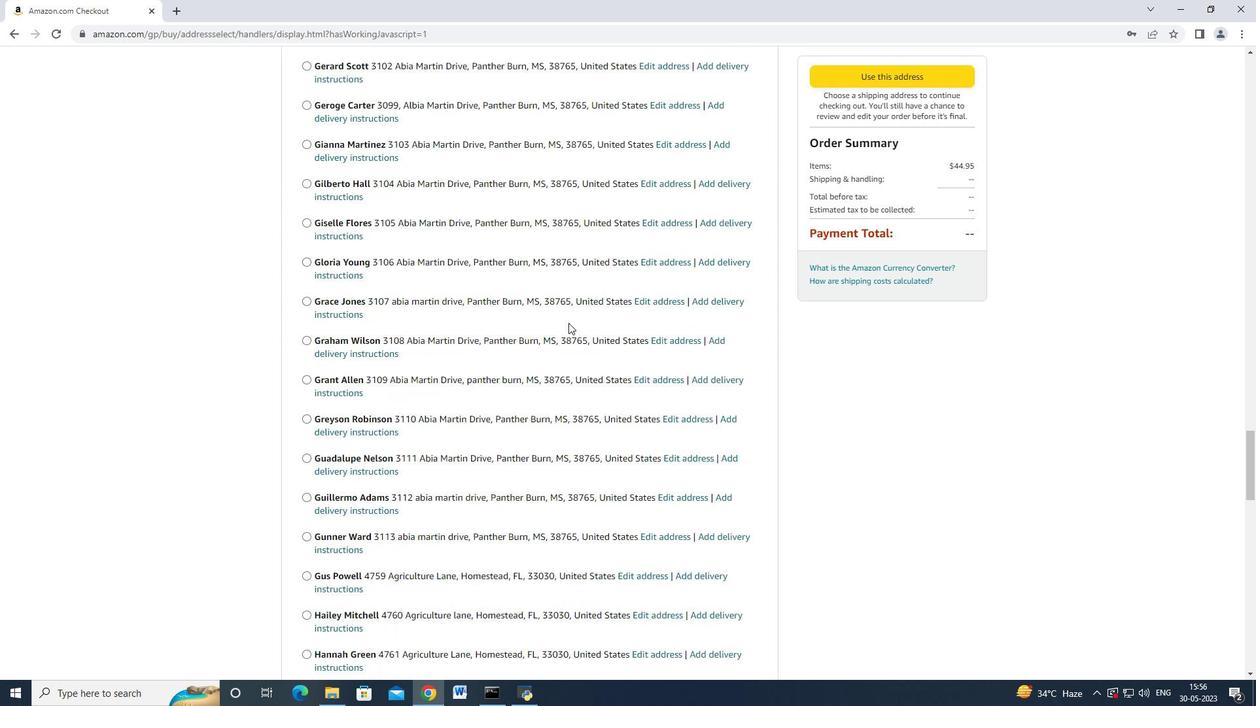
Action: Mouse scrolled (569, 321) with delta (0, 0)
Screenshot: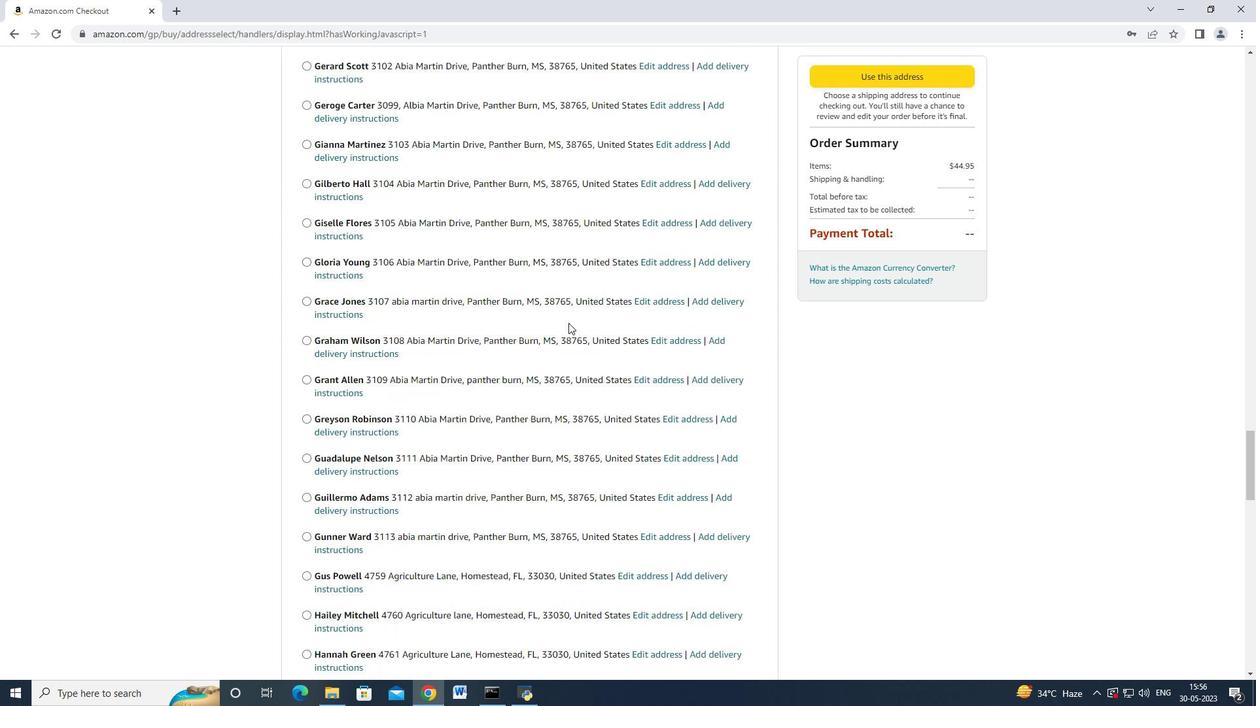 
Action: Mouse scrolled (569, 321) with delta (0, 0)
Screenshot: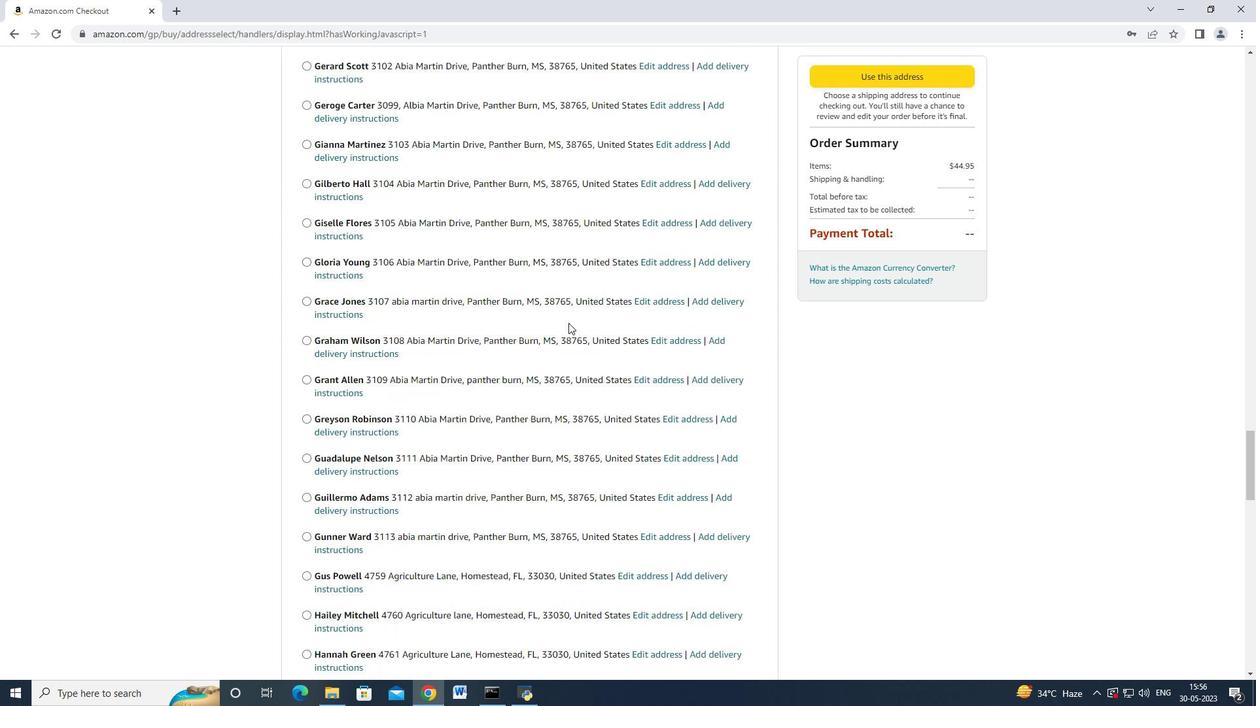 
Action: Mouse scrolled (569, 321) with delta (0, 0)
Screenshot: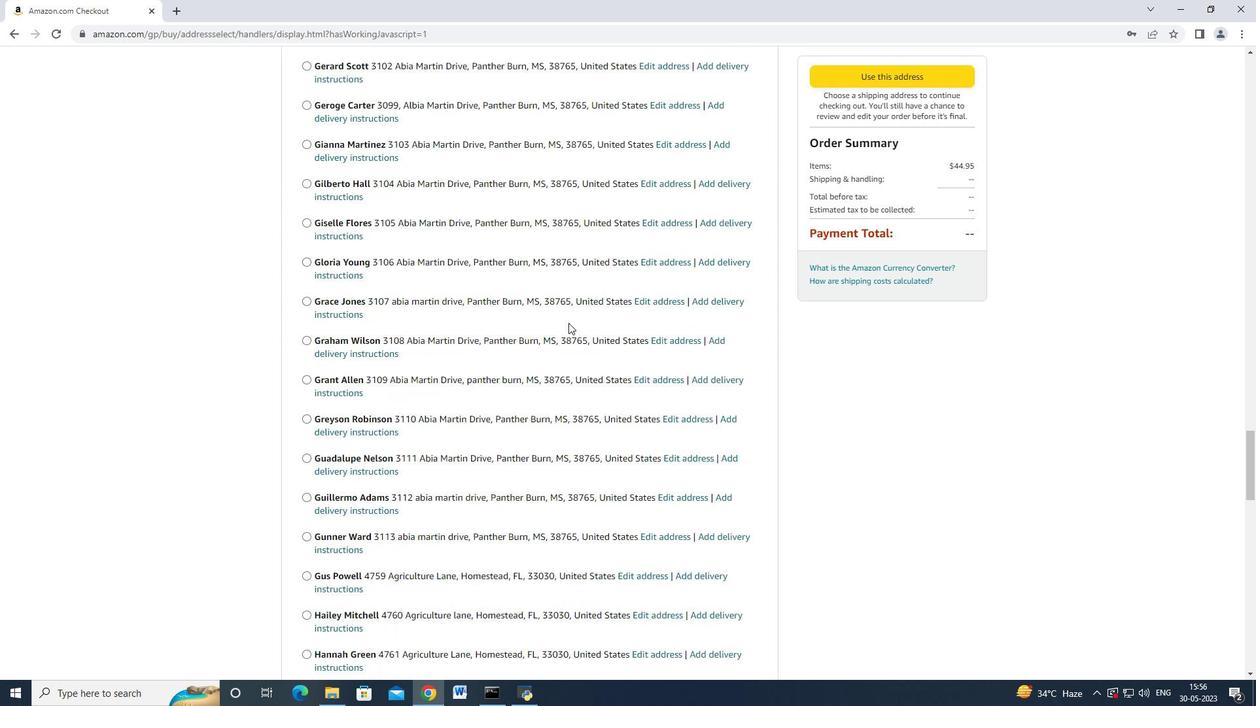 
Action: Mouse scrolled (569, 321) with delta (0, 0)
Screenshot: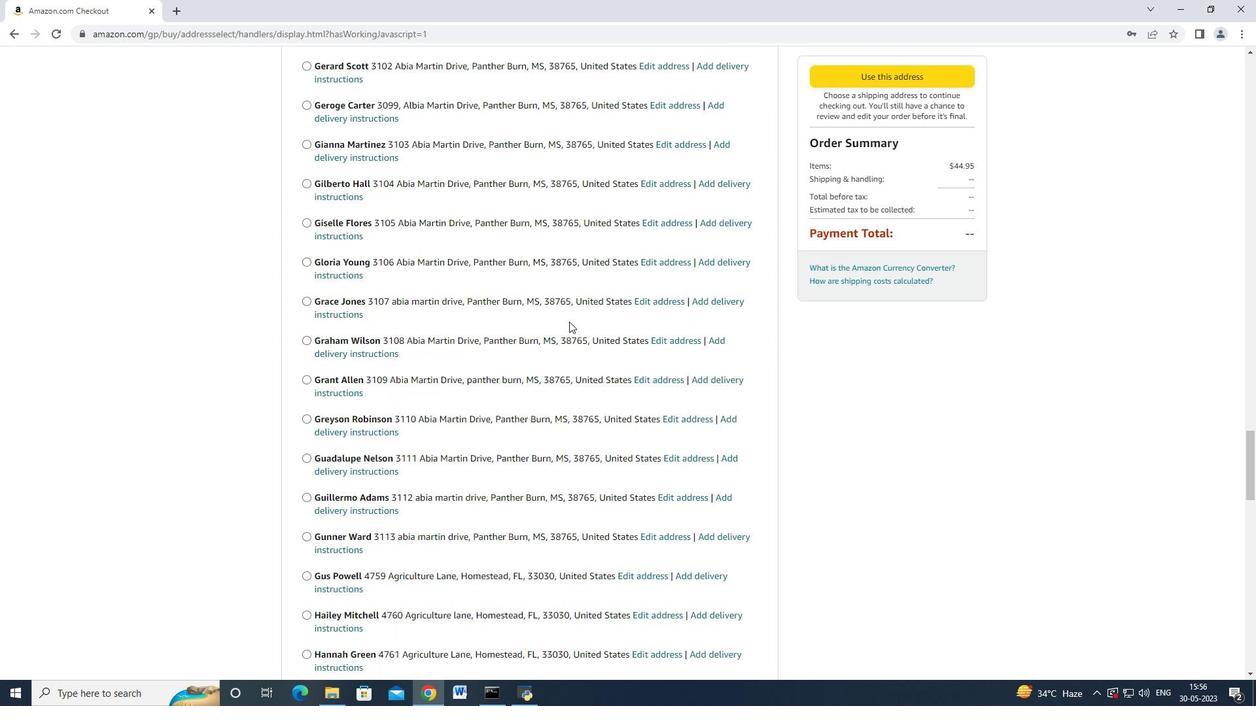 
Action: Mouse moved to (570, 320)
Screenshot: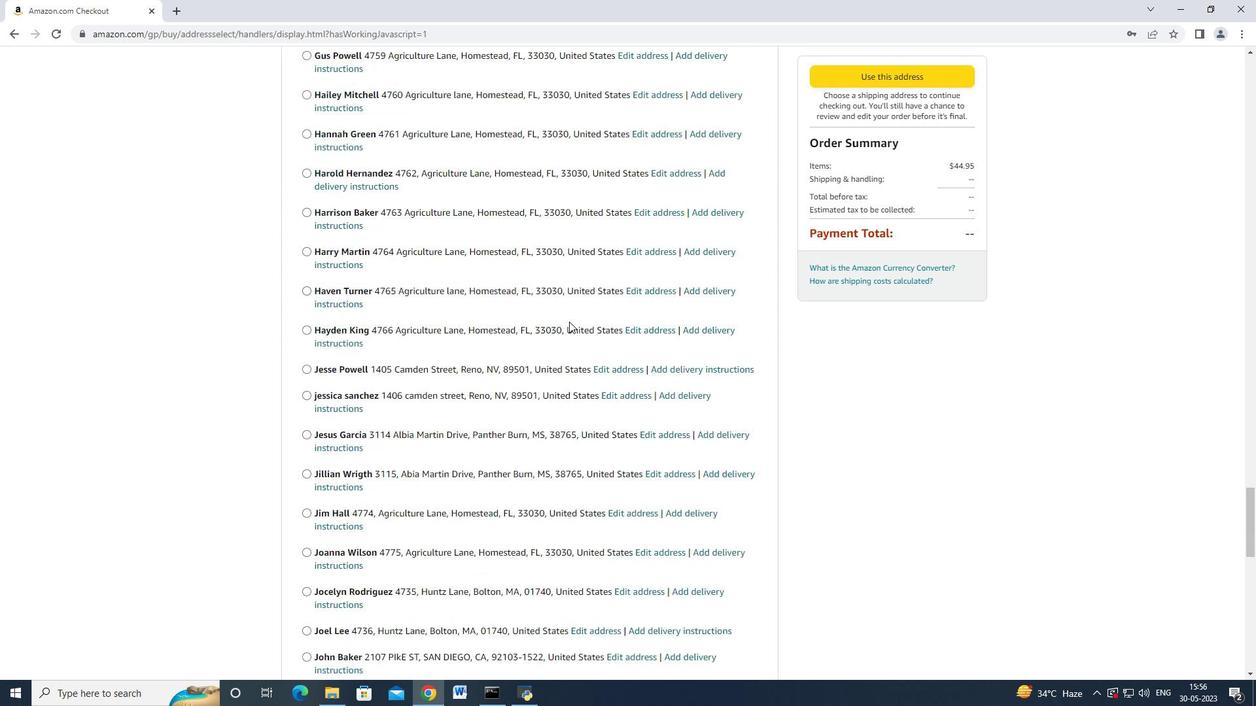 
Action: Mouse scrolled (570, 320) with delta (0, 0)
Screenshot: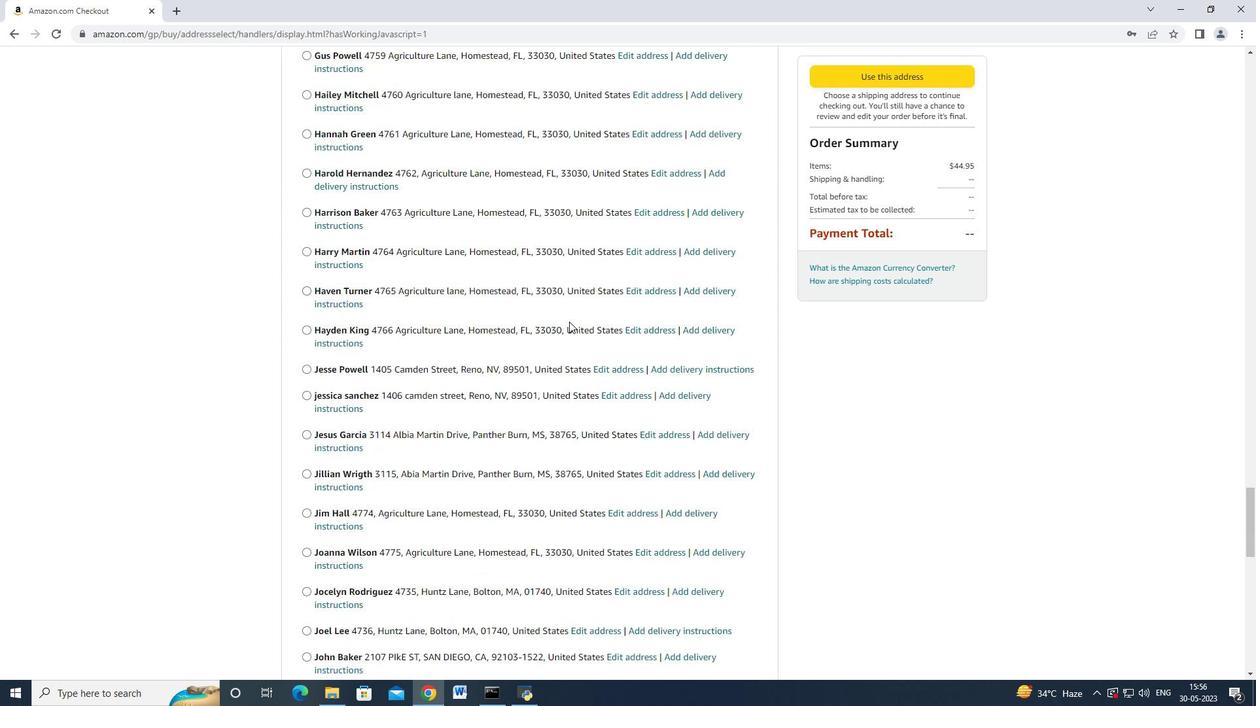 
Action: Mouse scrolled (570, 320) with delta (0, 0)
Screenshot: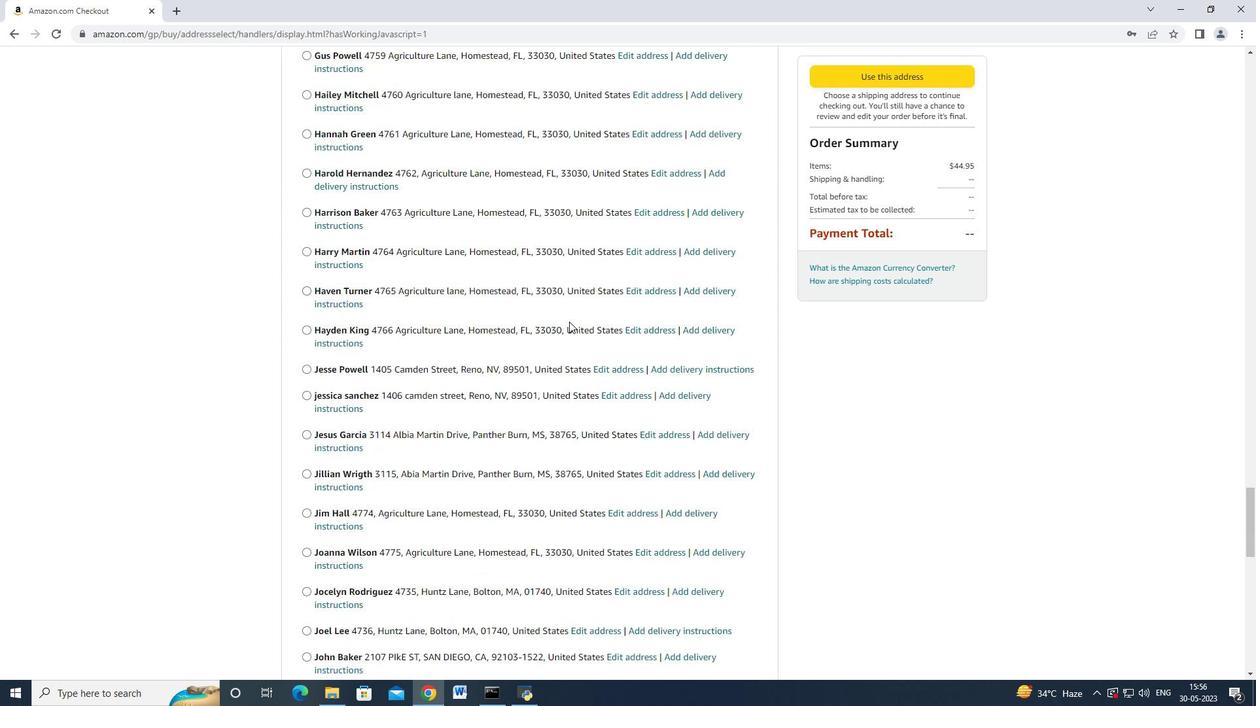 
Action: Mouse scrolled (570, 320) with delta (0, 0)
Screenshot: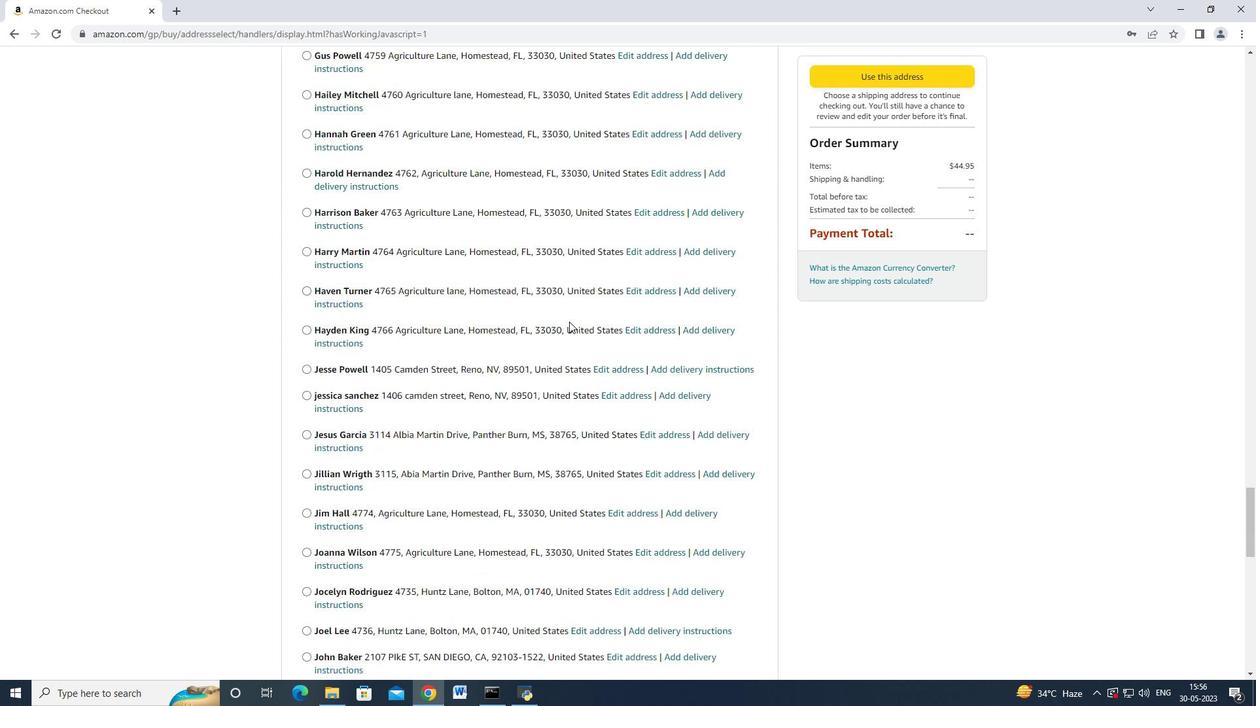 
Action: Mouse scrolled (570, 319) with delta (0, -1)
Screenshot: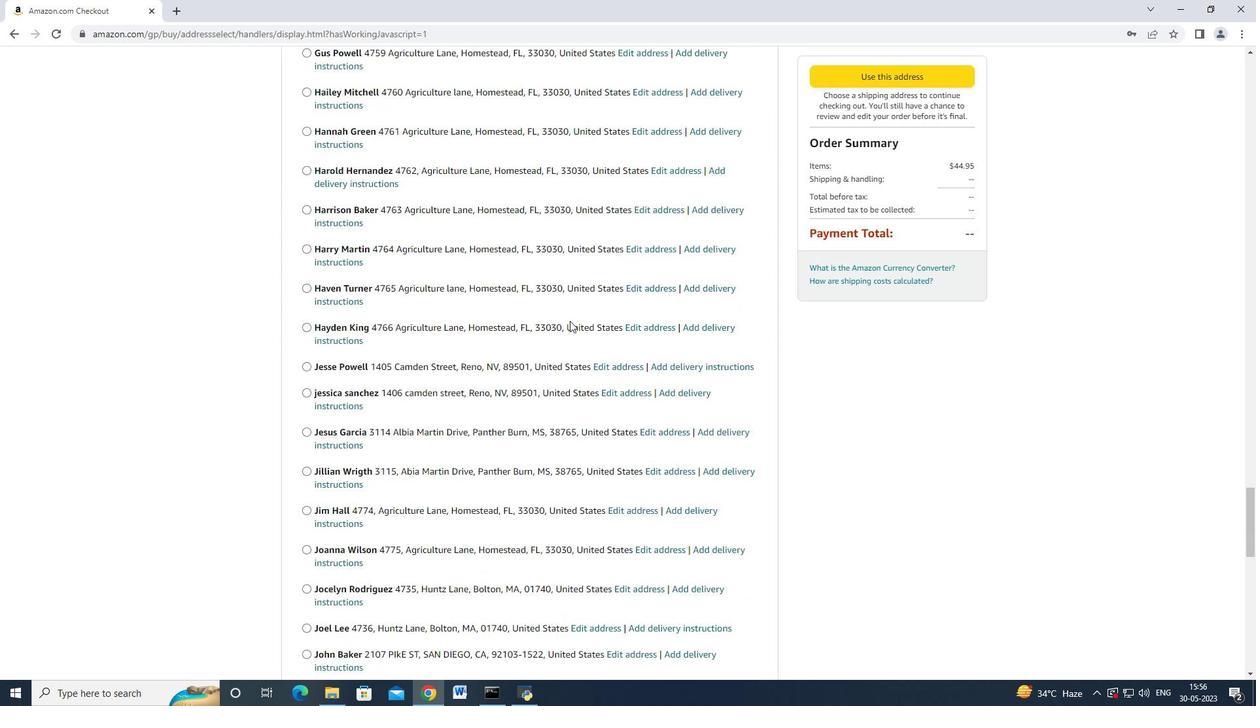 
Action: Mouse scrolled (570, 320) with delta (0, 0)
Screenshot: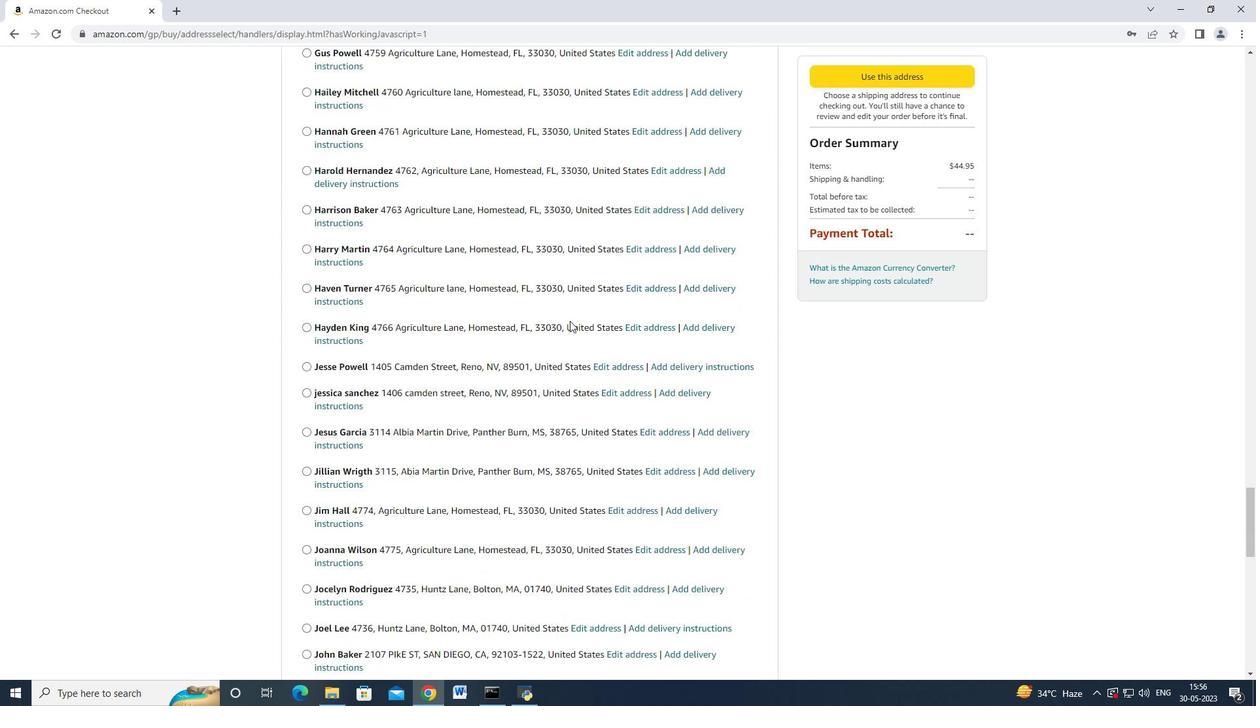 
Action: Mouse scrolled (570, 320) with delta (0, 0)
Screenshot: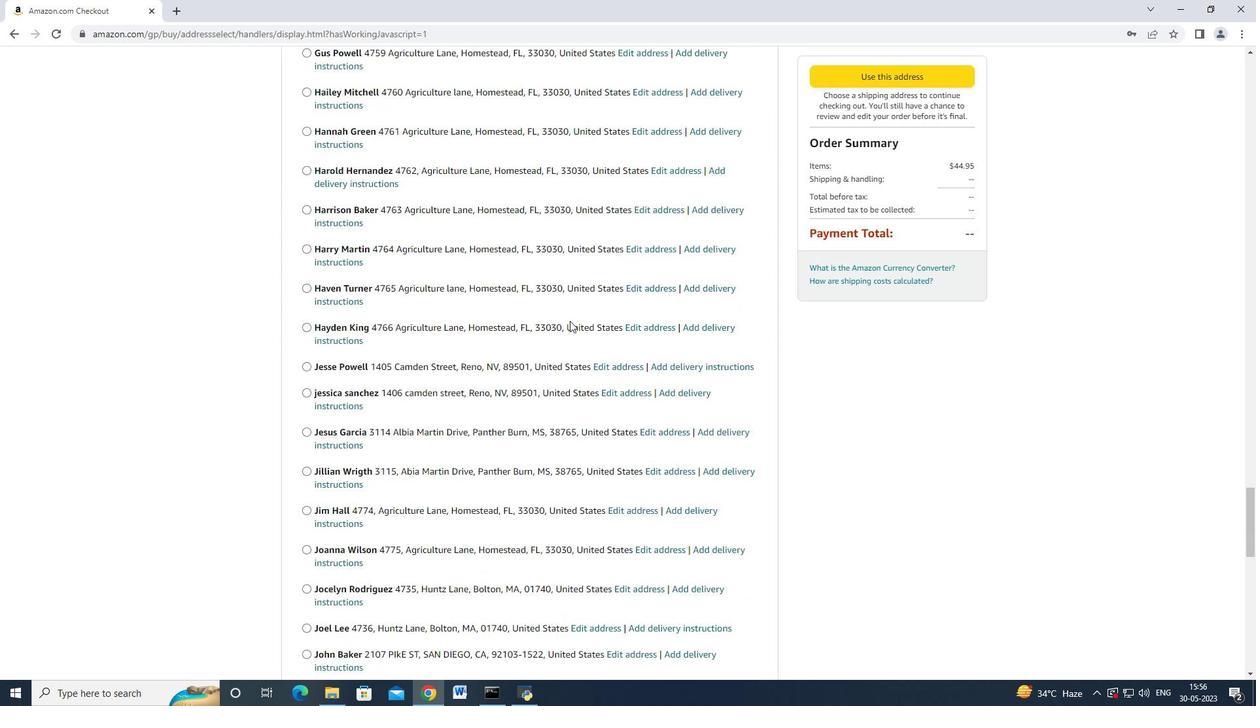 
Action: Mouse moved to (570, 320)
Screenshot: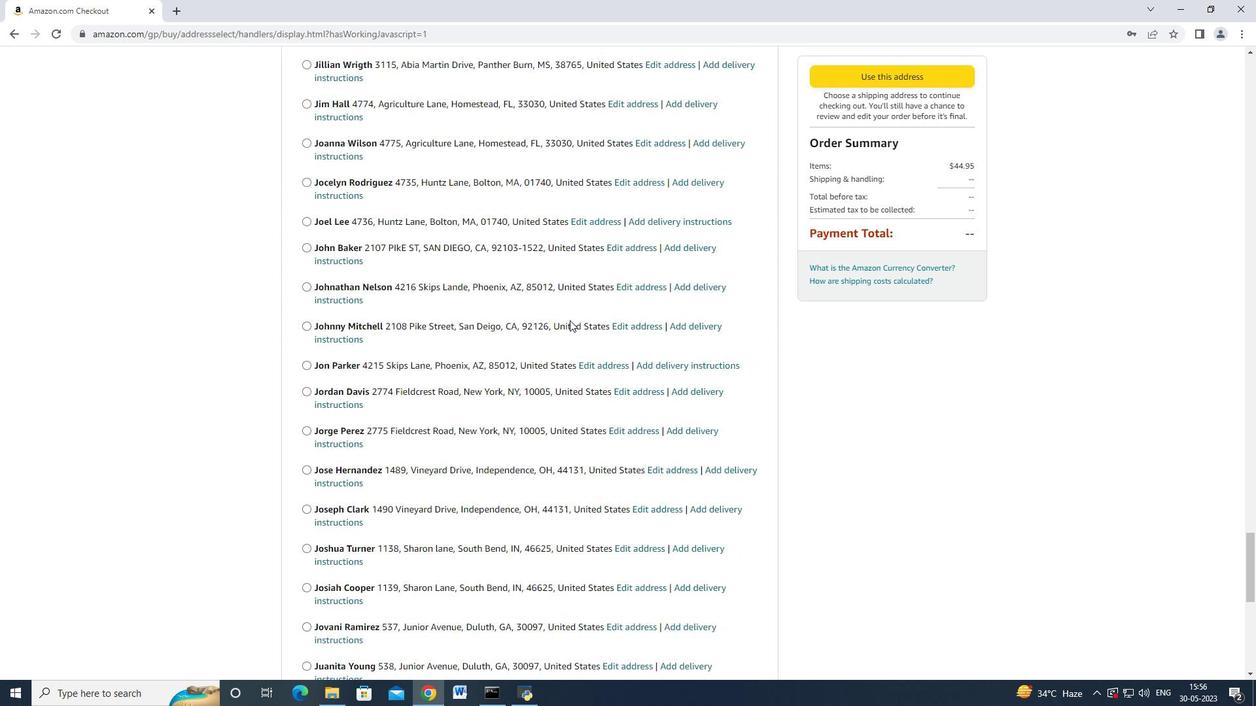 
Action: Mouse scrolled (570, 319) with delta (0, 0)
Screenshot: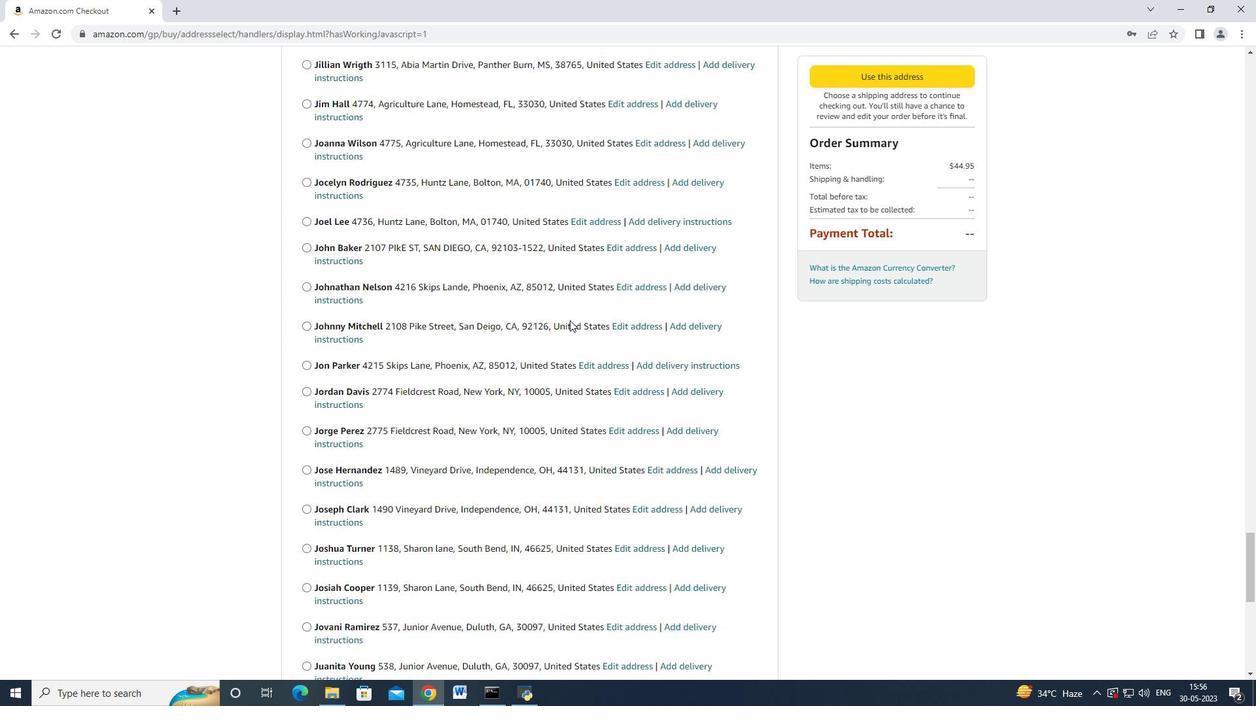 
Action: Mouse scrolled (570, 319) with delta (0, 0)
Screenshot: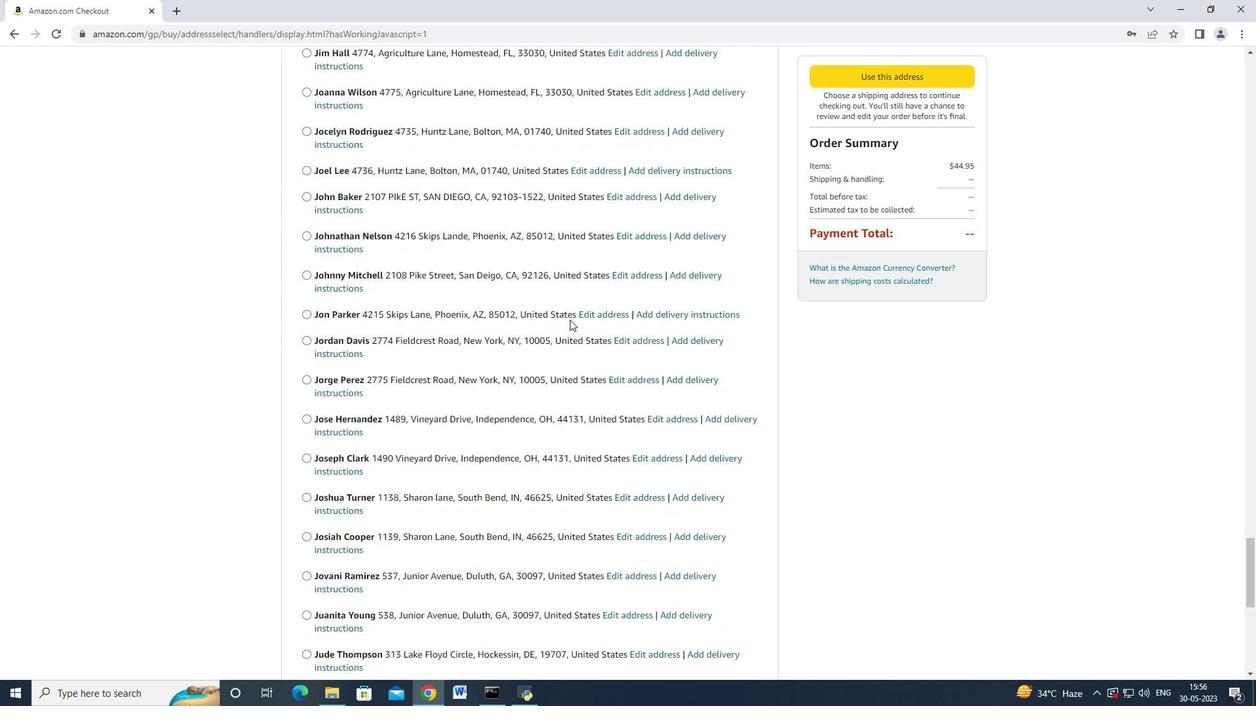 
Action: Mouse moved to (570, 320)
Screenshot: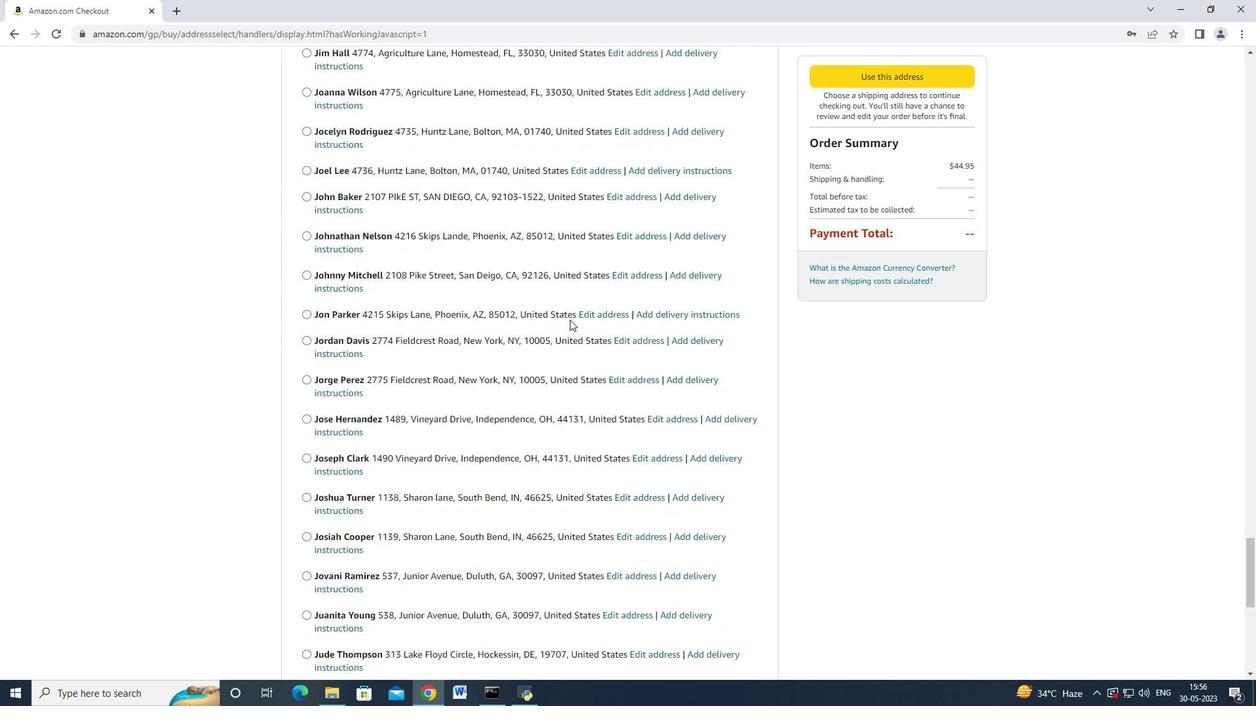 
Action: Mouse scrolled (570, 319) with delta (0, 0)
Screenshot: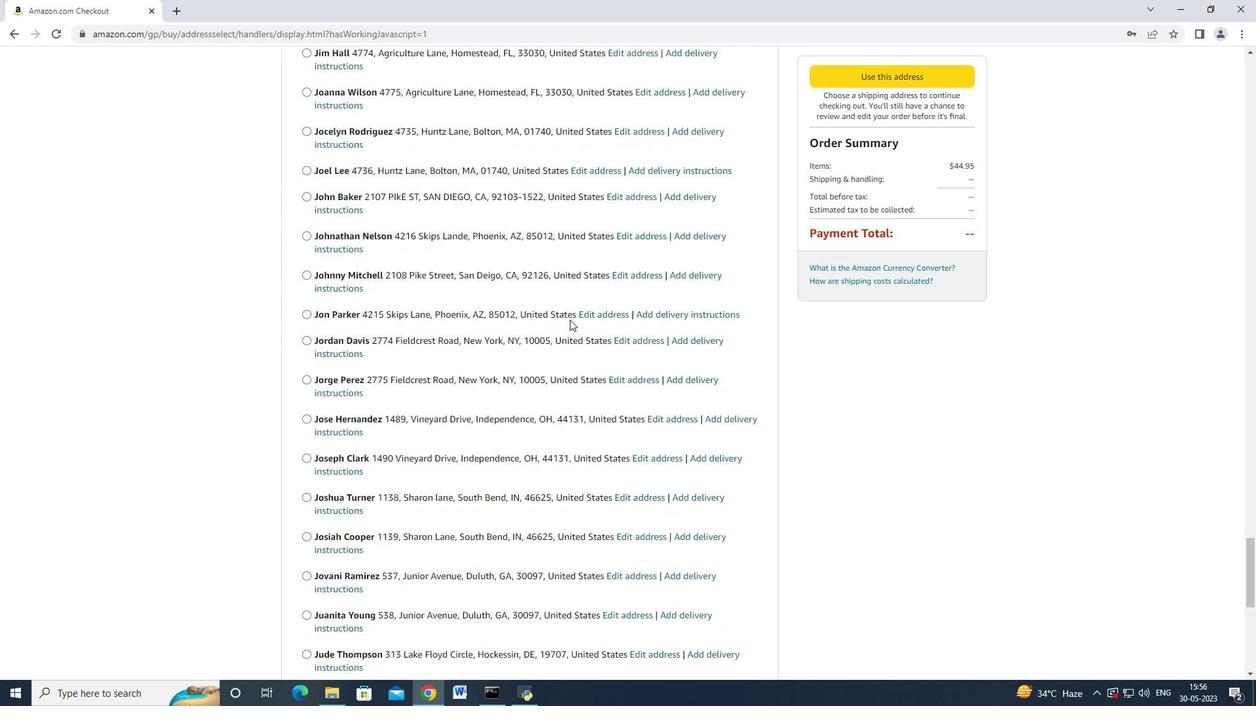 
Action: Mouse scrolled (570, 318) with delta (0, -1)
Screenshot: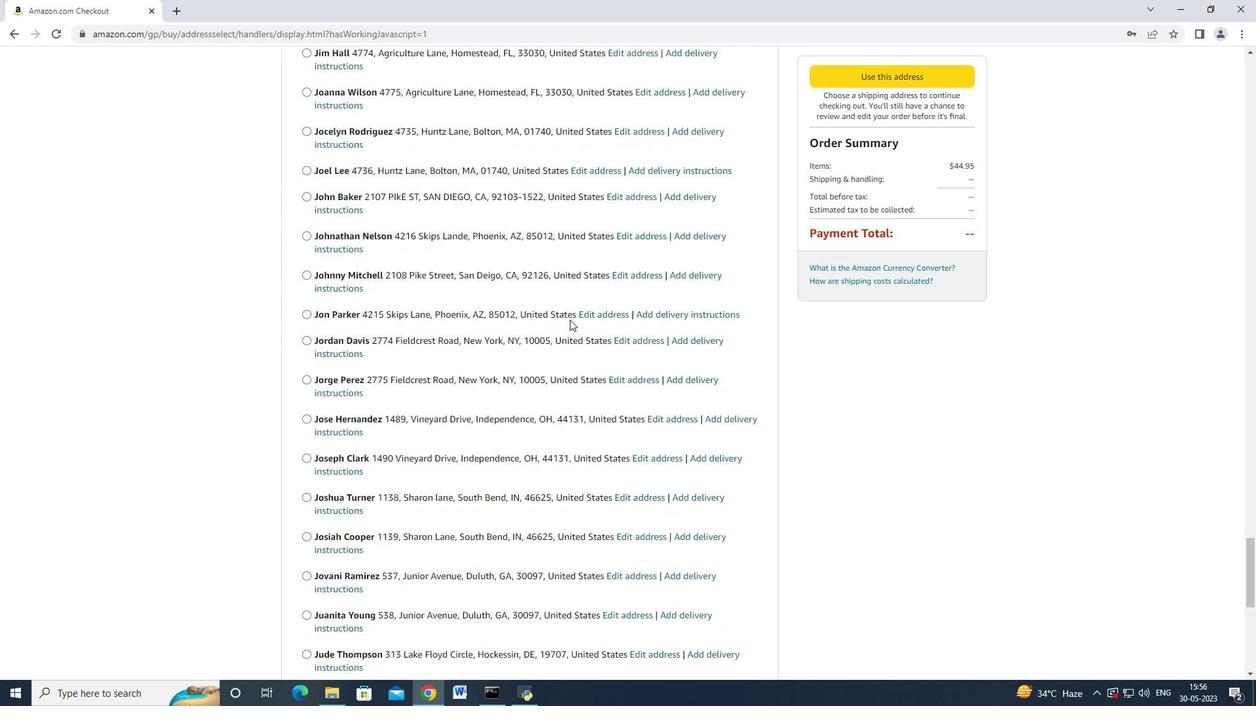
Action: Mouse scrolled (570, 319) with delta (0, 0)
Screenshot: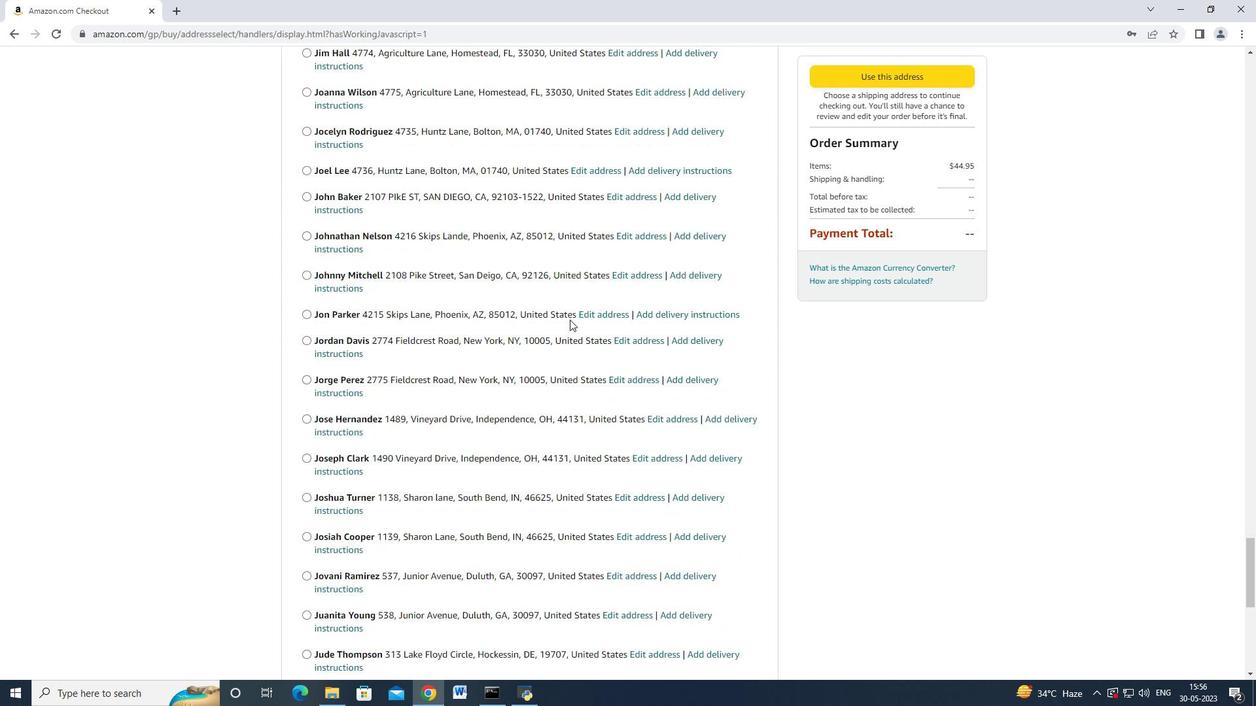 
Action: Mouse scrolled (570, 319) with delta (0, 0)
Screenshot: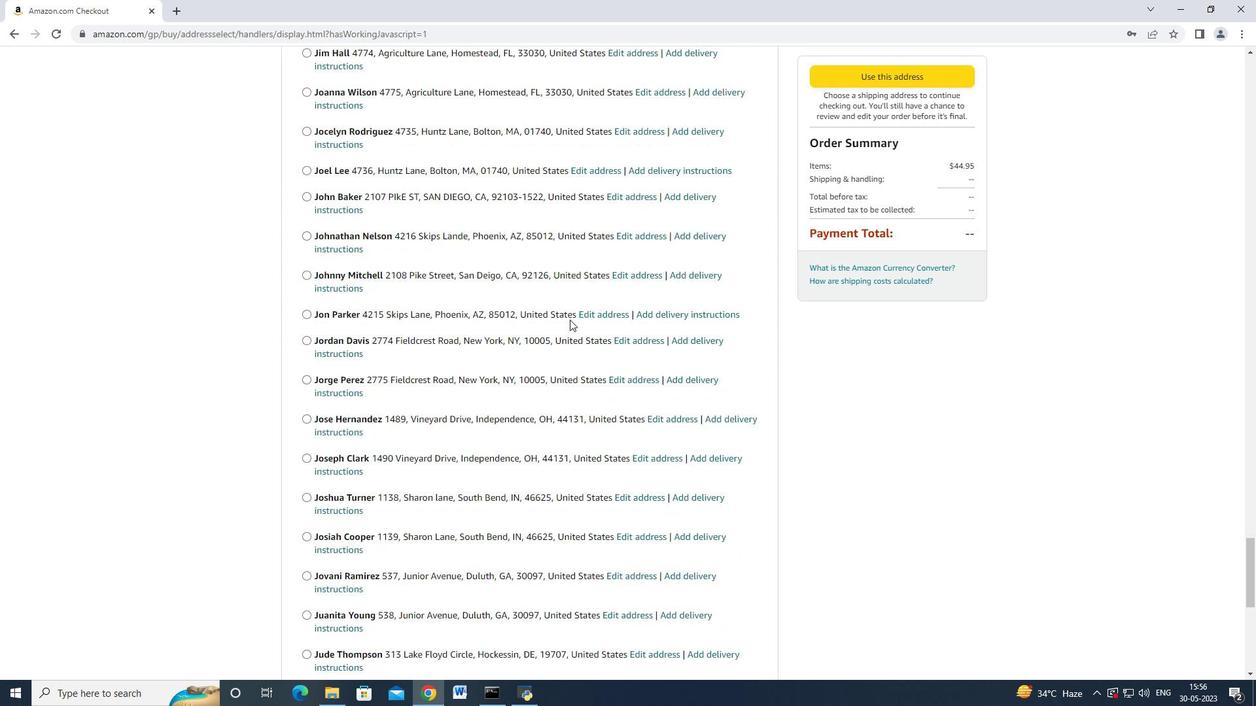 
Action: Mouse moved to (570, 320)
Screenshot: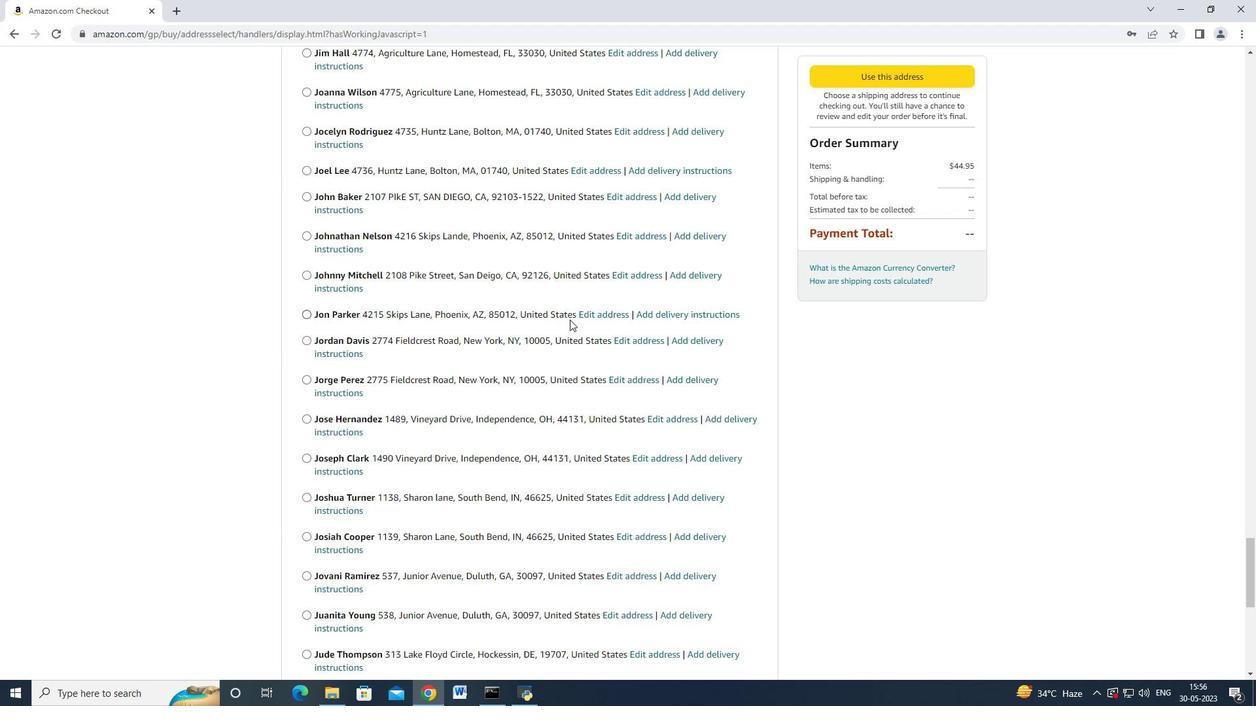 
Action: Mouse scrolled (570, 319) with delta (0, 0)
Screenshot: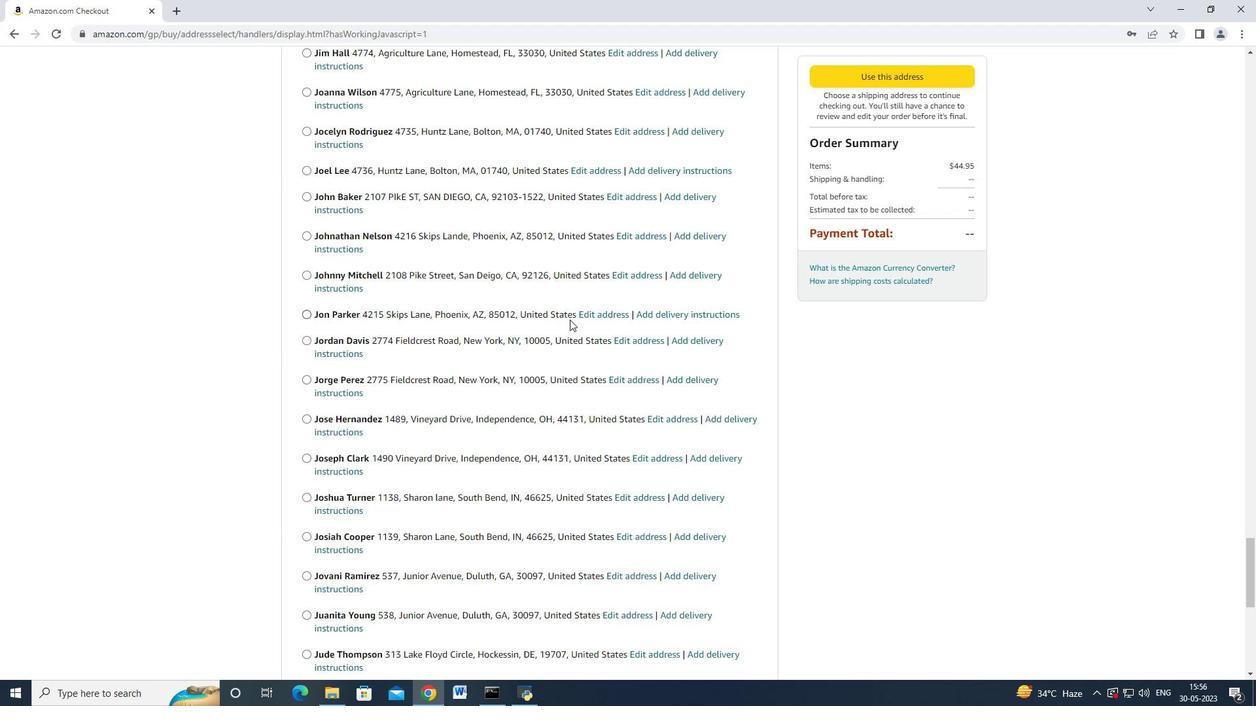 
Action: Mouse moved to (570, 318)
Screenshot: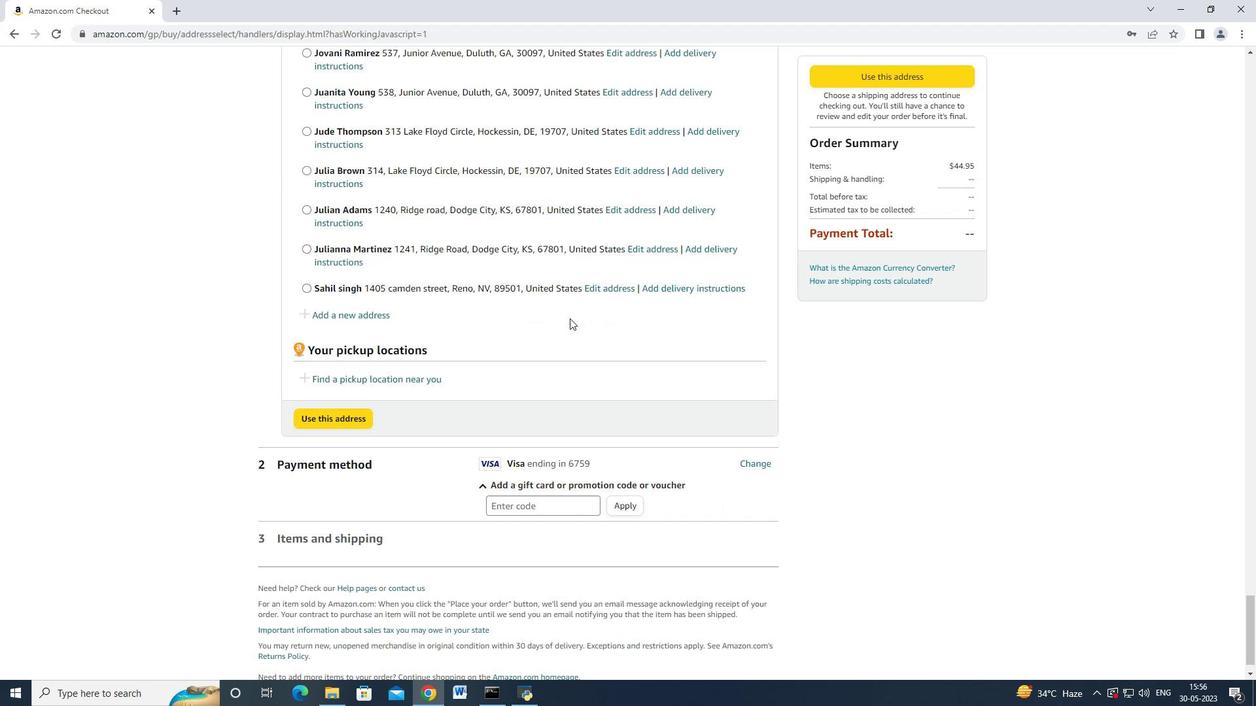 
Action: Mouse scrolled (570, 318) with delta (0, 0)
Screenshot: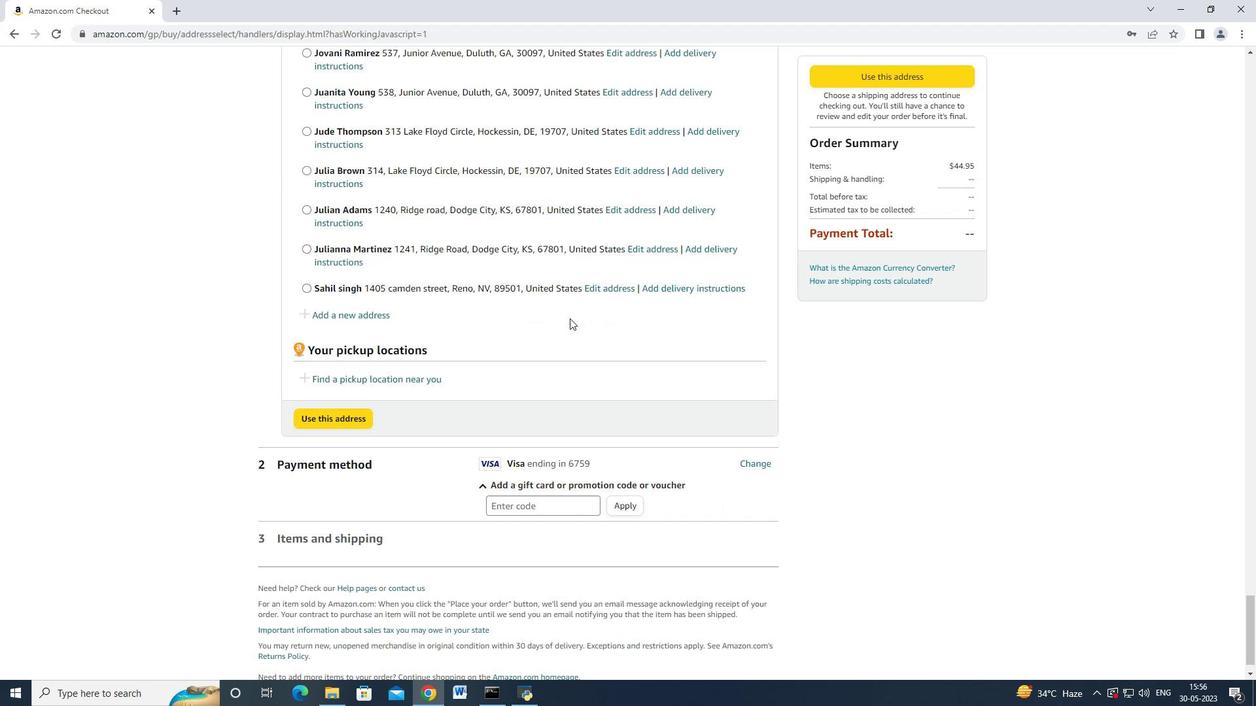
Action: Mouse moved to (570, 319)
Screenshot: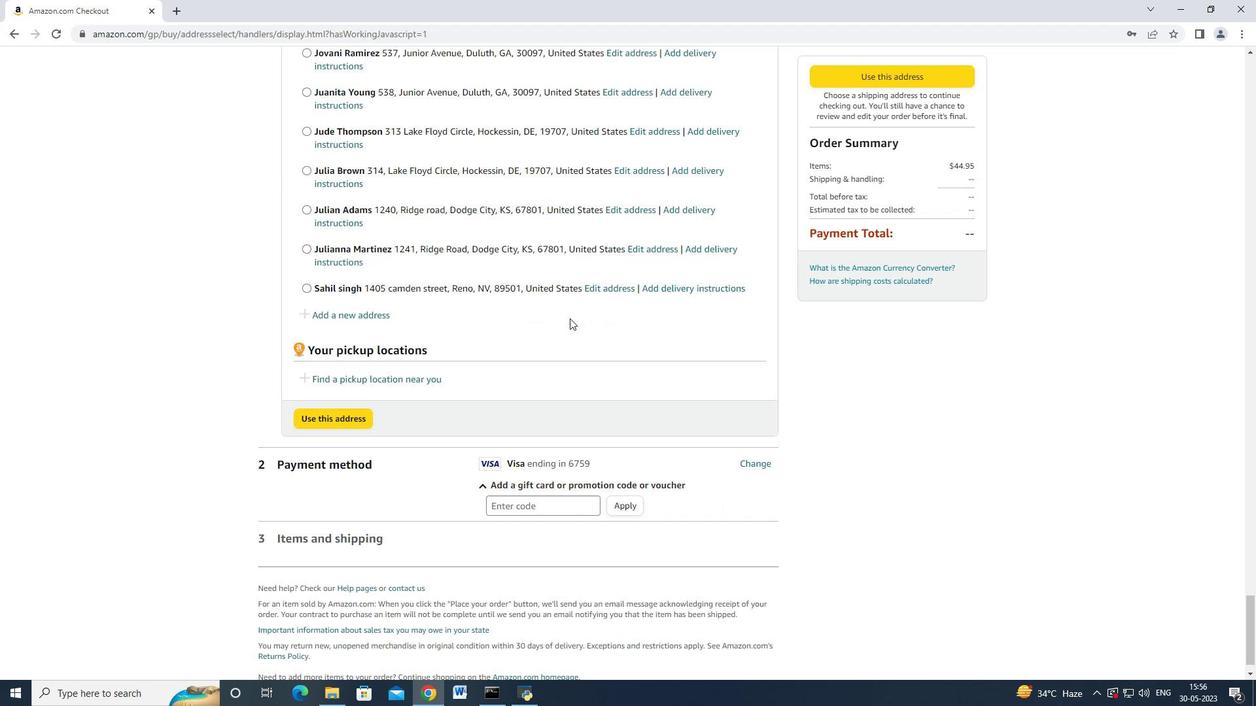 
Action: Mouse scrolled (570, 318) with delta (0, 0)
Screenshot: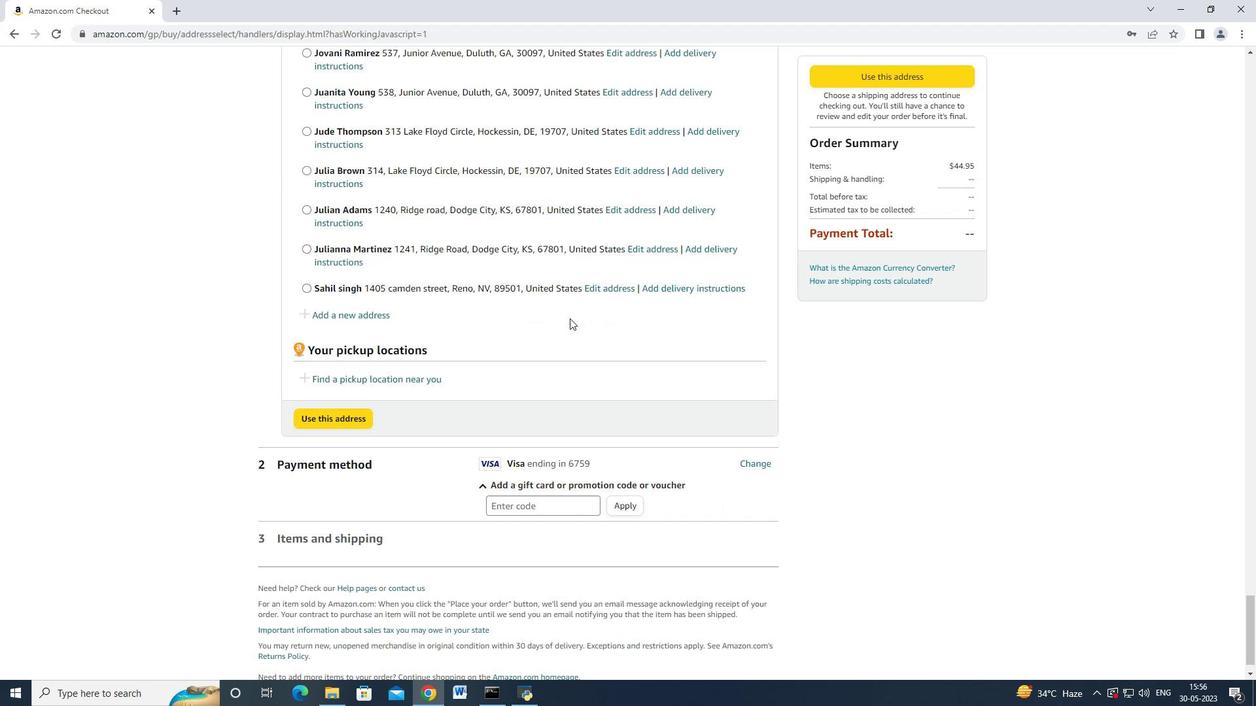 
Action: Mouse moved to (570, 320)
Screenshot: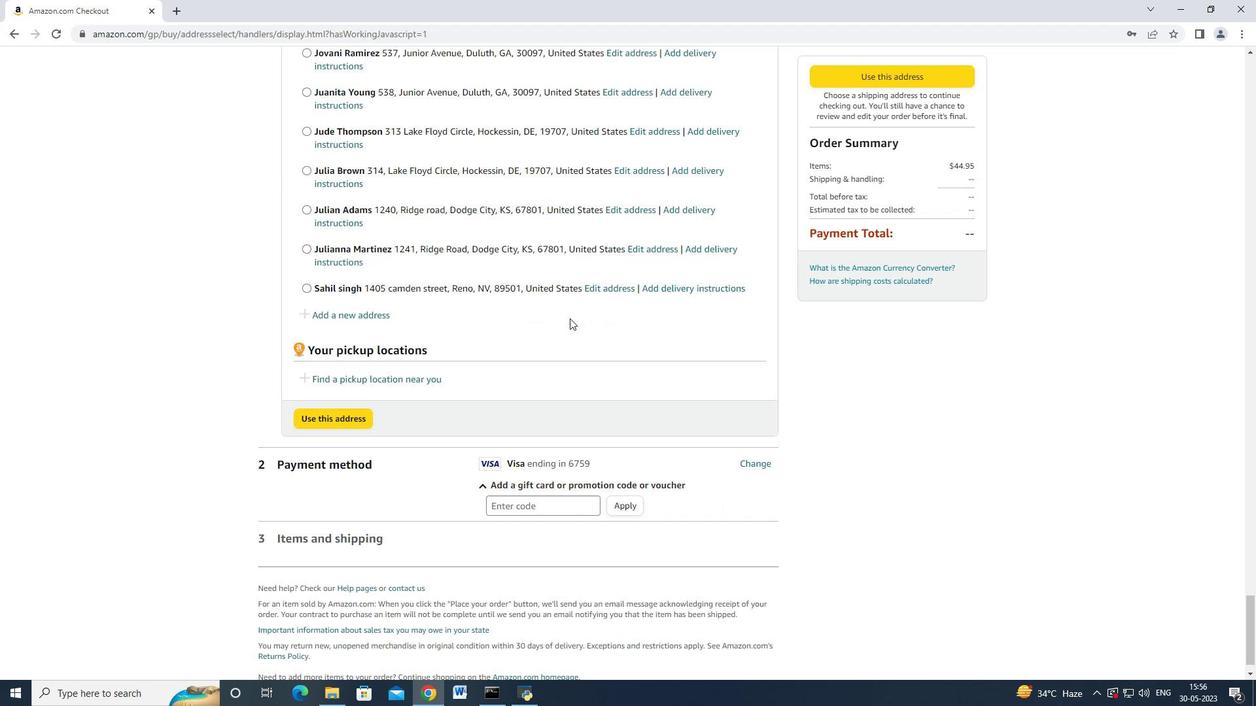 
Action: Mouse scrolled (570, 319) with delta (0, 0)
Screenshot: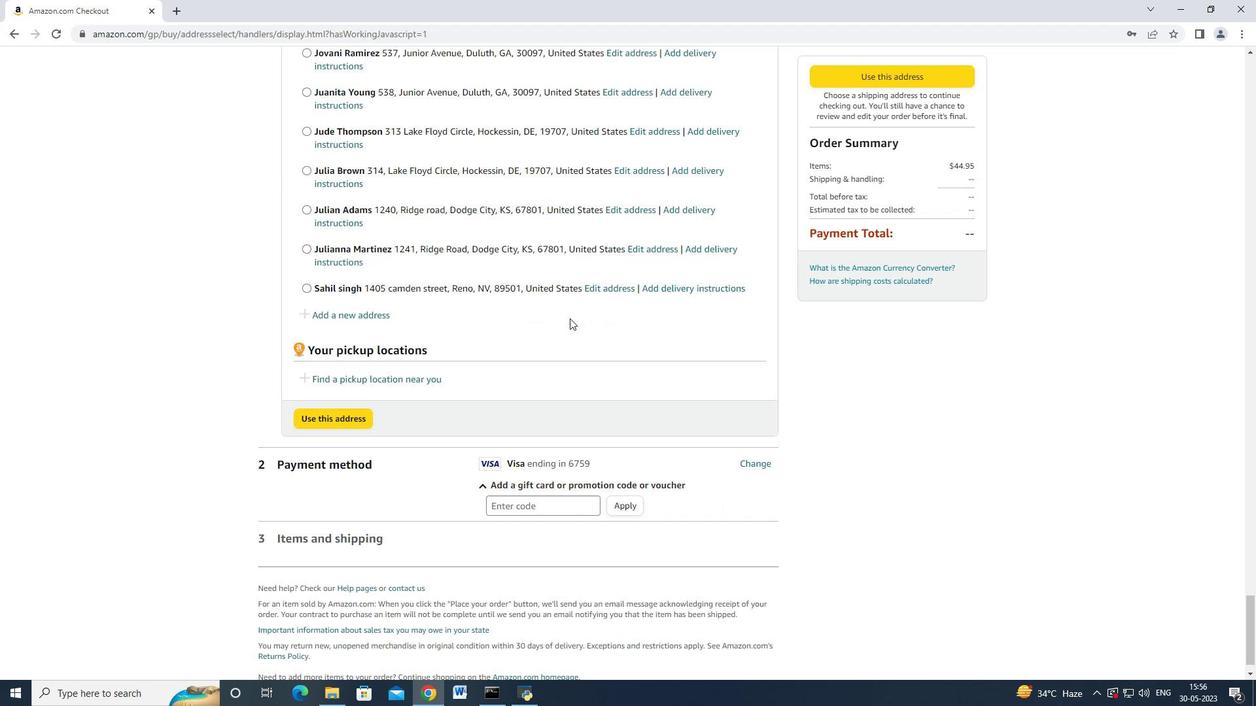 
Action: Mouse scrolled (570, 319) with delta (0, 0)
Screenshot: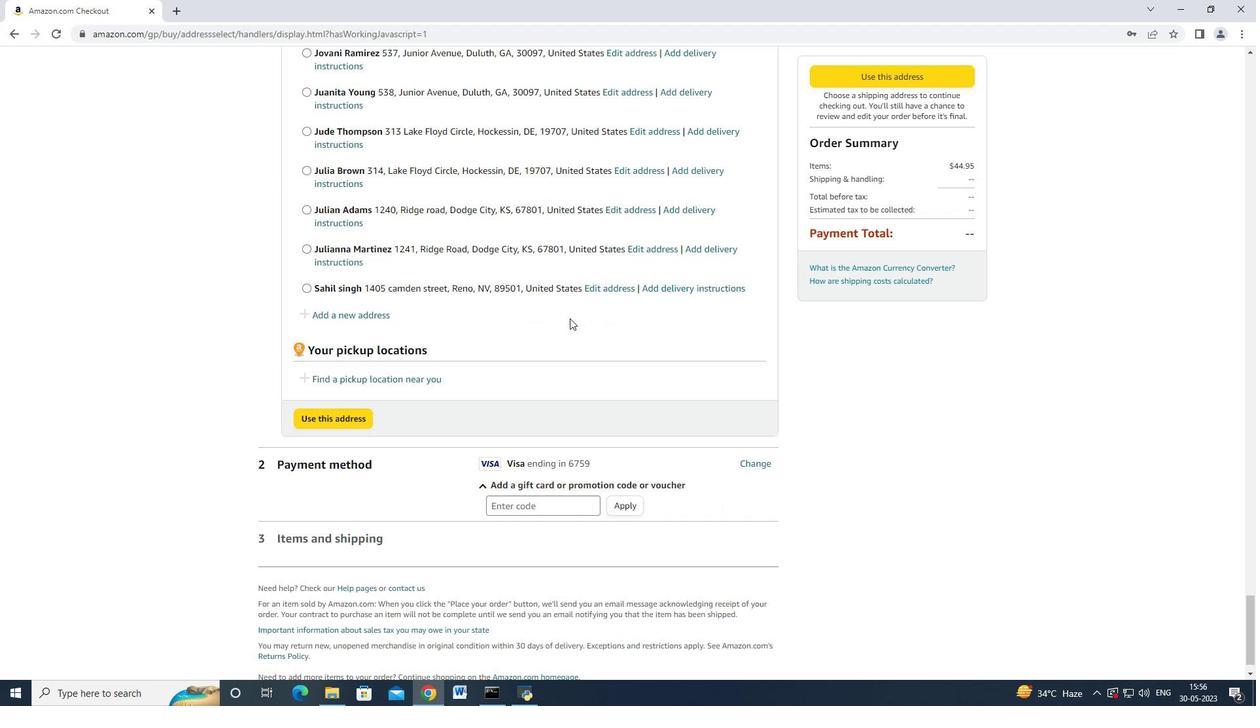 
Action: Mouse scrolled (570, 319) with delta (0, 0)
Screenshot: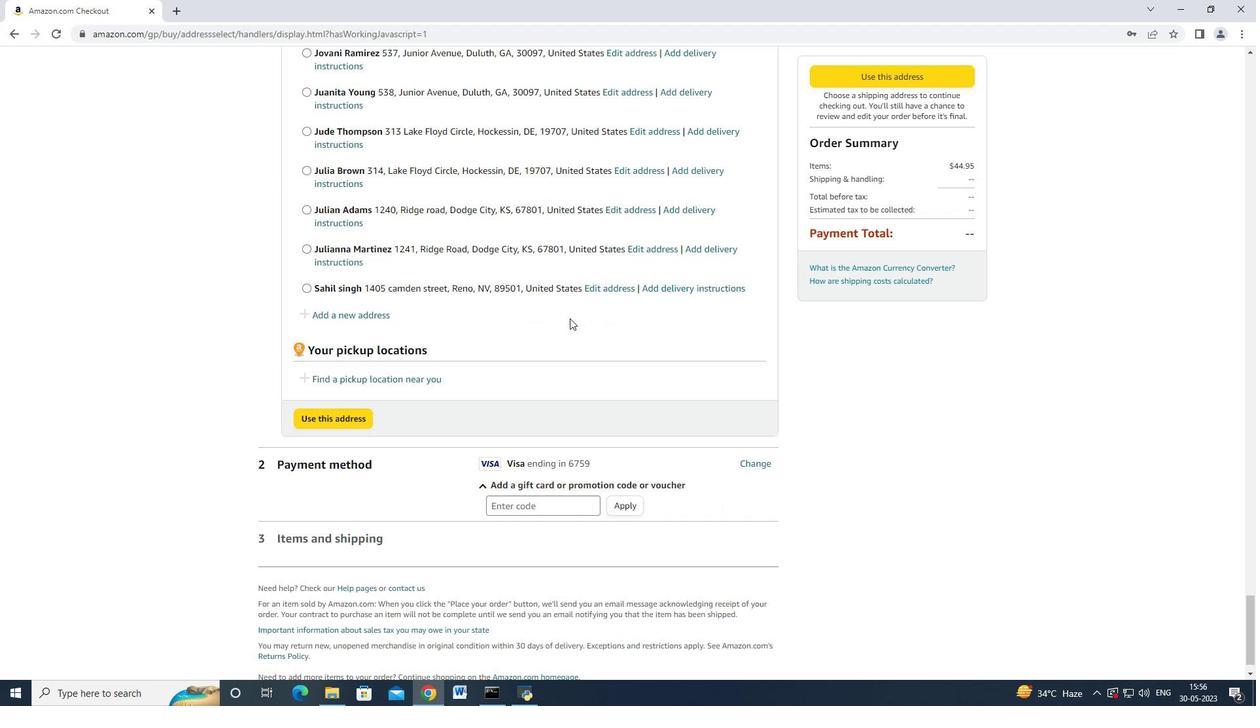 
Action: Mouse scrolled (570, 319) with delta (0, 0)
Screenshot: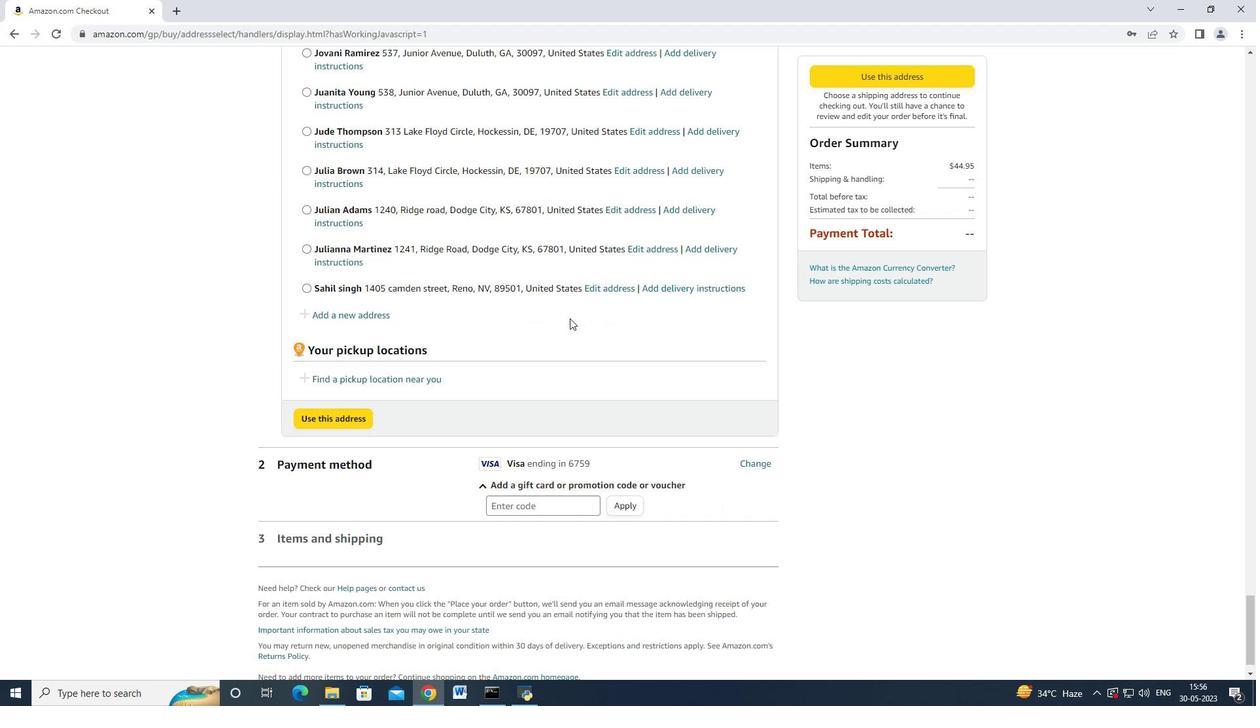 
Action: Mouse scrolled (570, 319) with delta (0, 0)
Screenshot: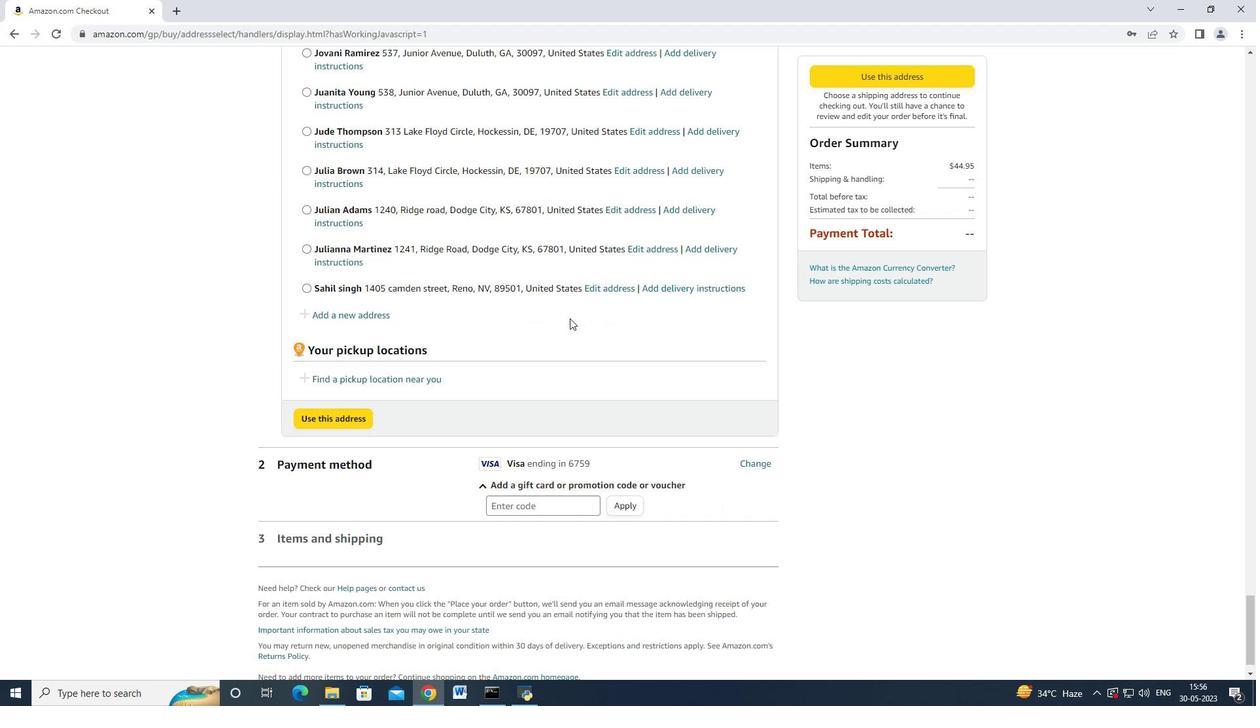
Action: Mouse scrolled (570, 319) with delta (0, 0)
Screenshot: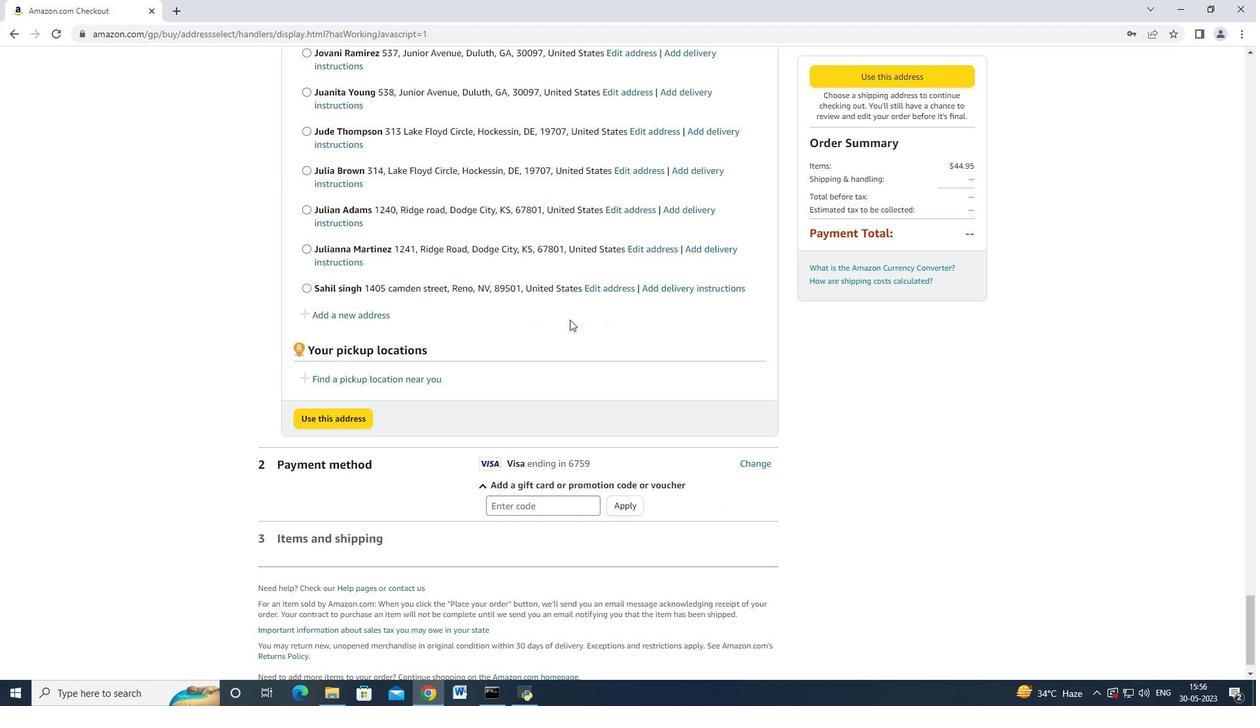 
Action: Mouse moved to (390, 352)
Screenshot: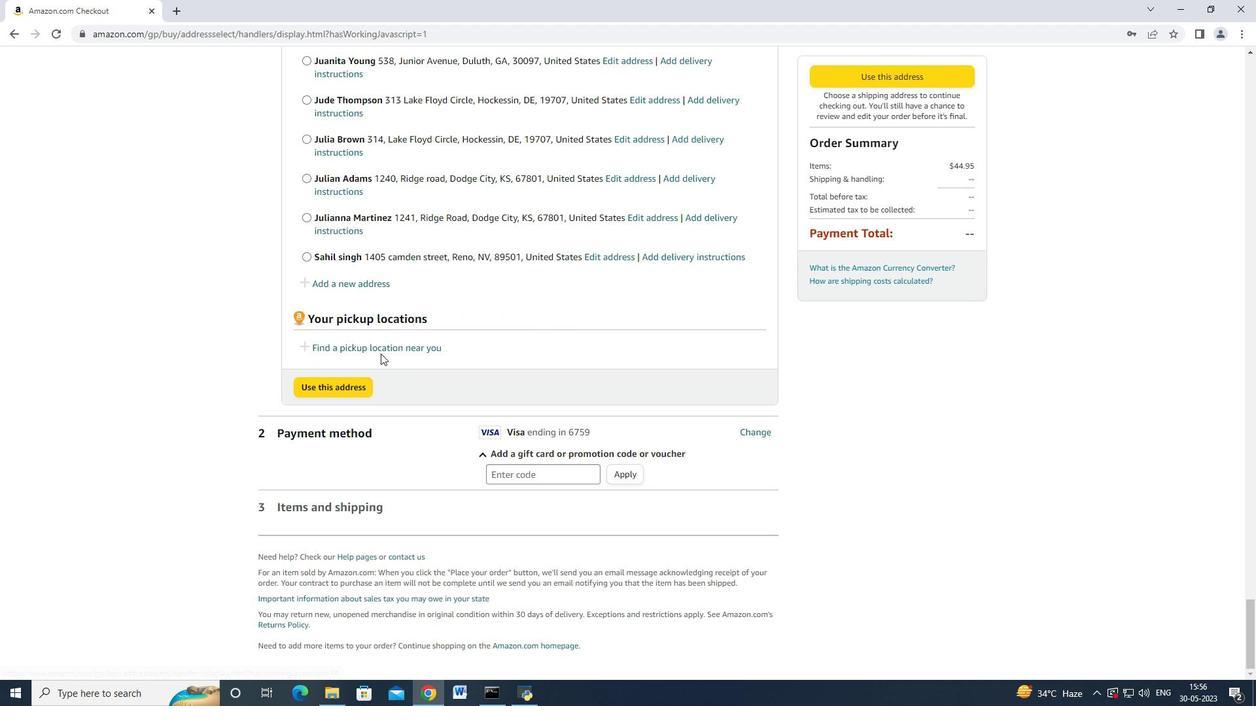 
Action: Mouse scrolled (390, 352) with delta (0, 0)
Screenshot: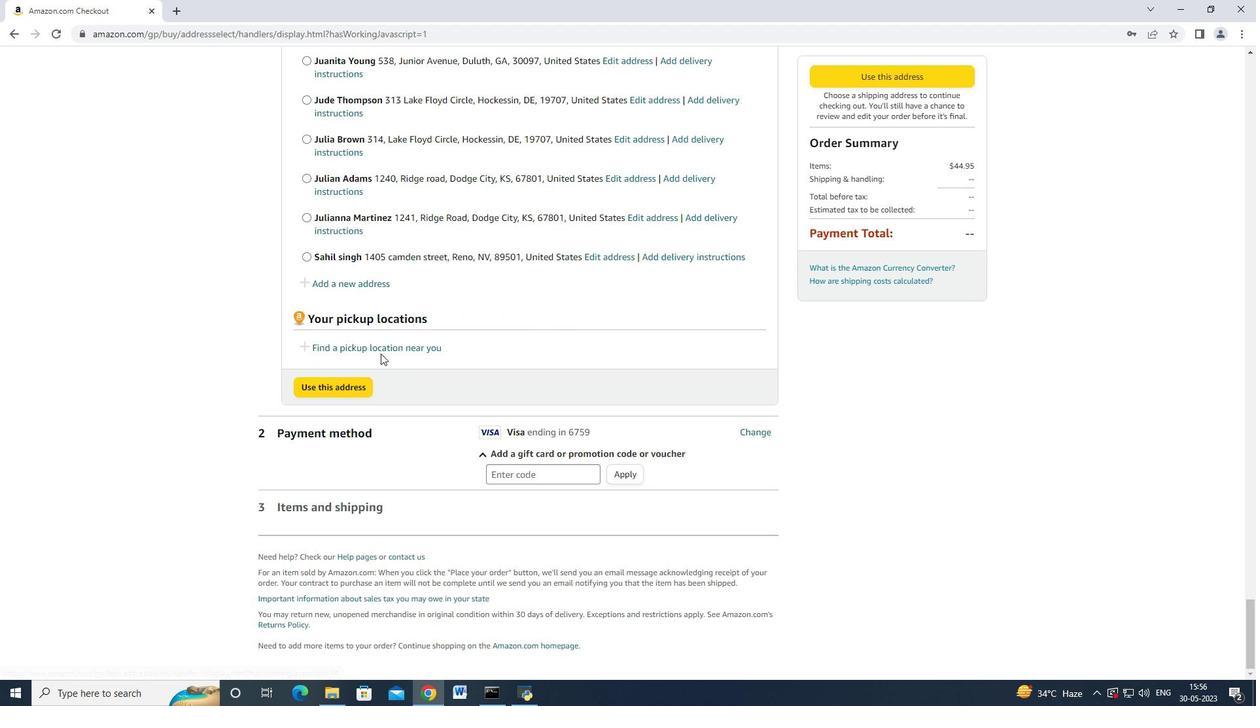 
Action: Mouse moved to (390, 352)
Screenshot: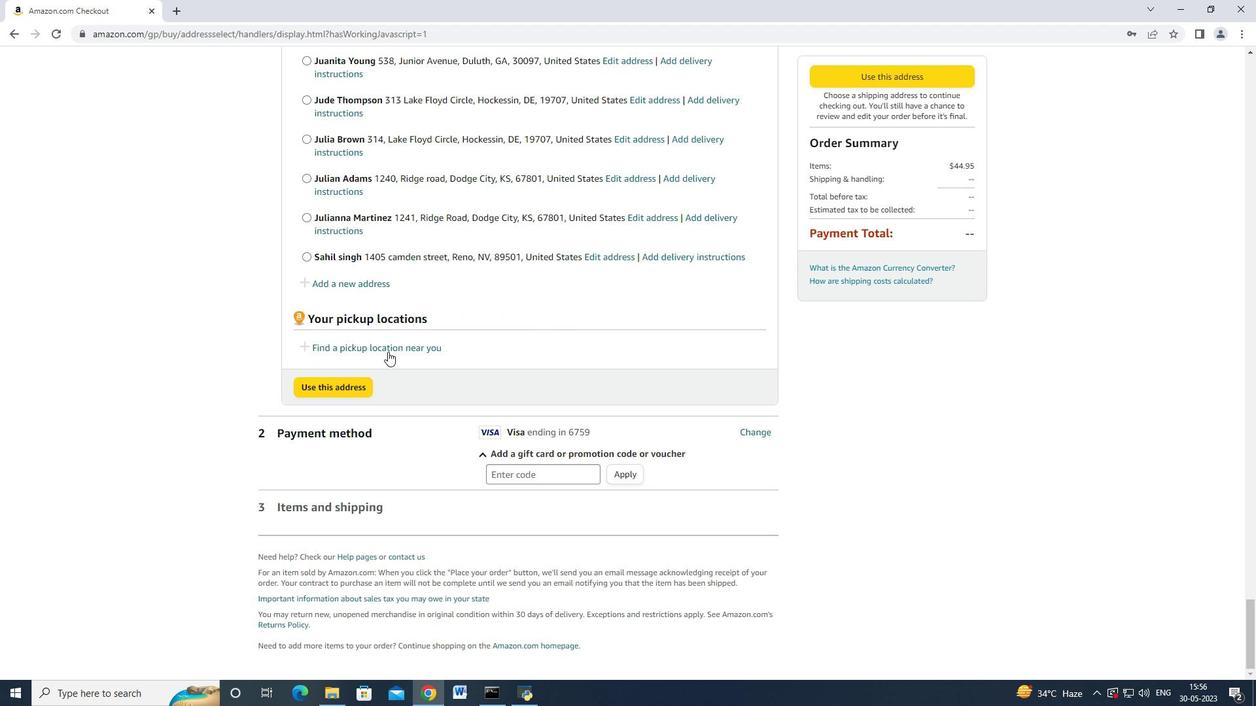 
Action: Mouse scrolled (390, 352) with delta (0, 0)
Screenshot: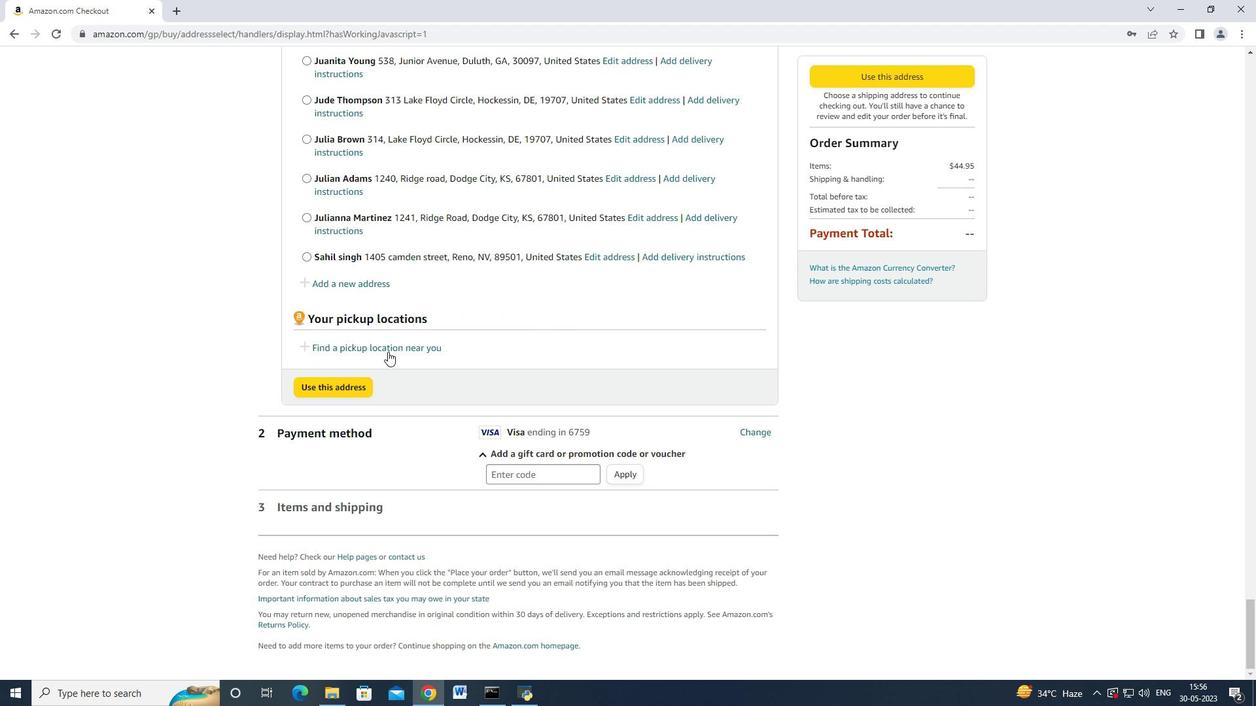 
Action: Mouse moved to (390, 352)
Screenshot: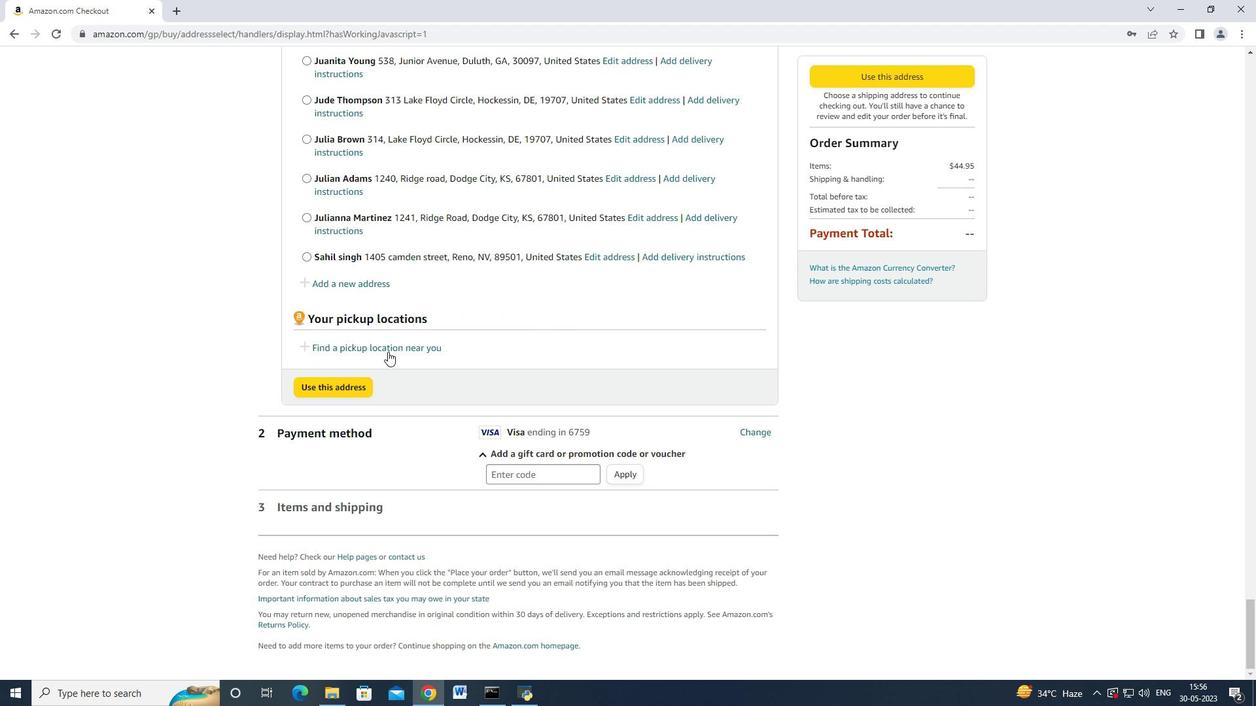 
Action: Mouse scrolled (390, 352) with delta (0, 0)
Screenshot: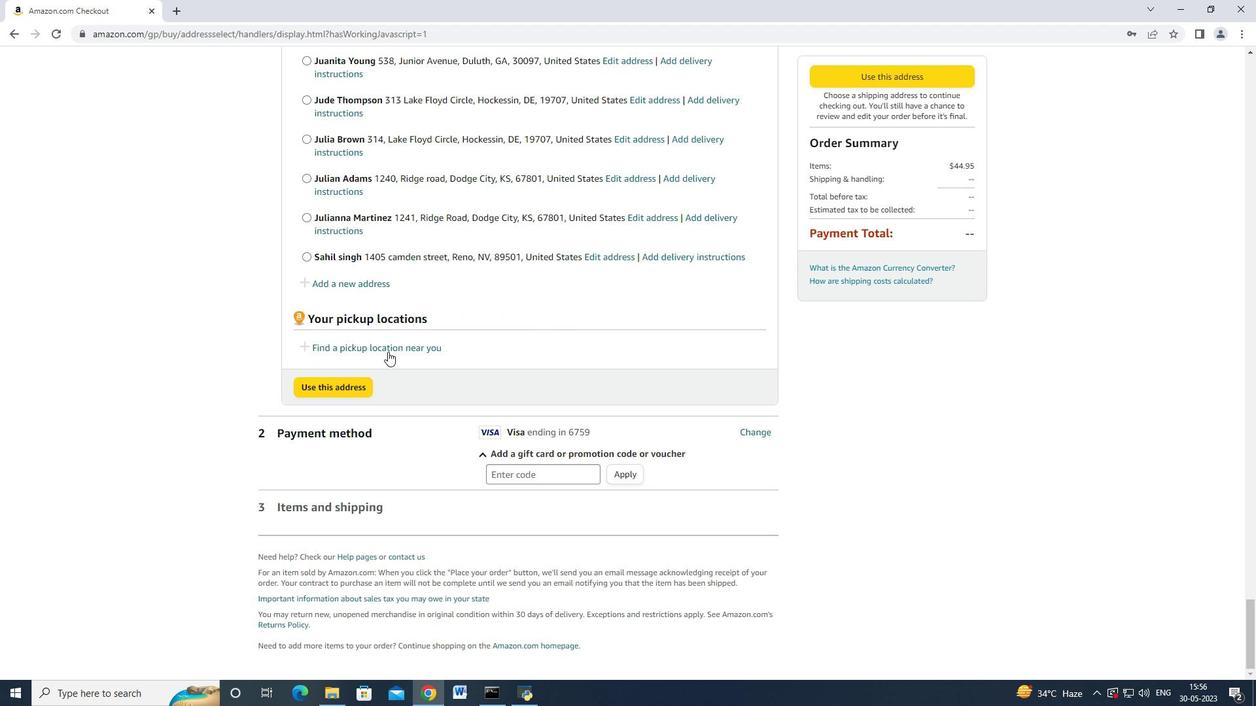 
Action: Mouse scrolled (390, 352) with delta (0, 0)
Screenshot: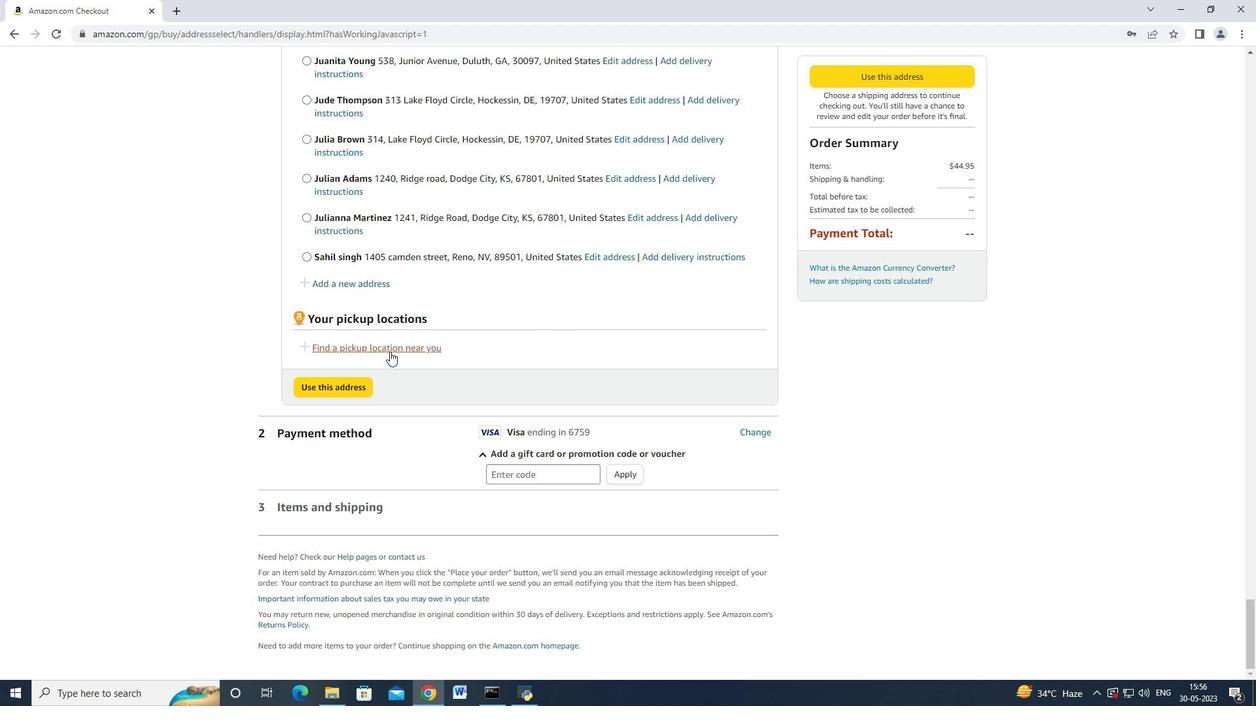 
Action: Mouse moved to (393, 369)
Screenshot: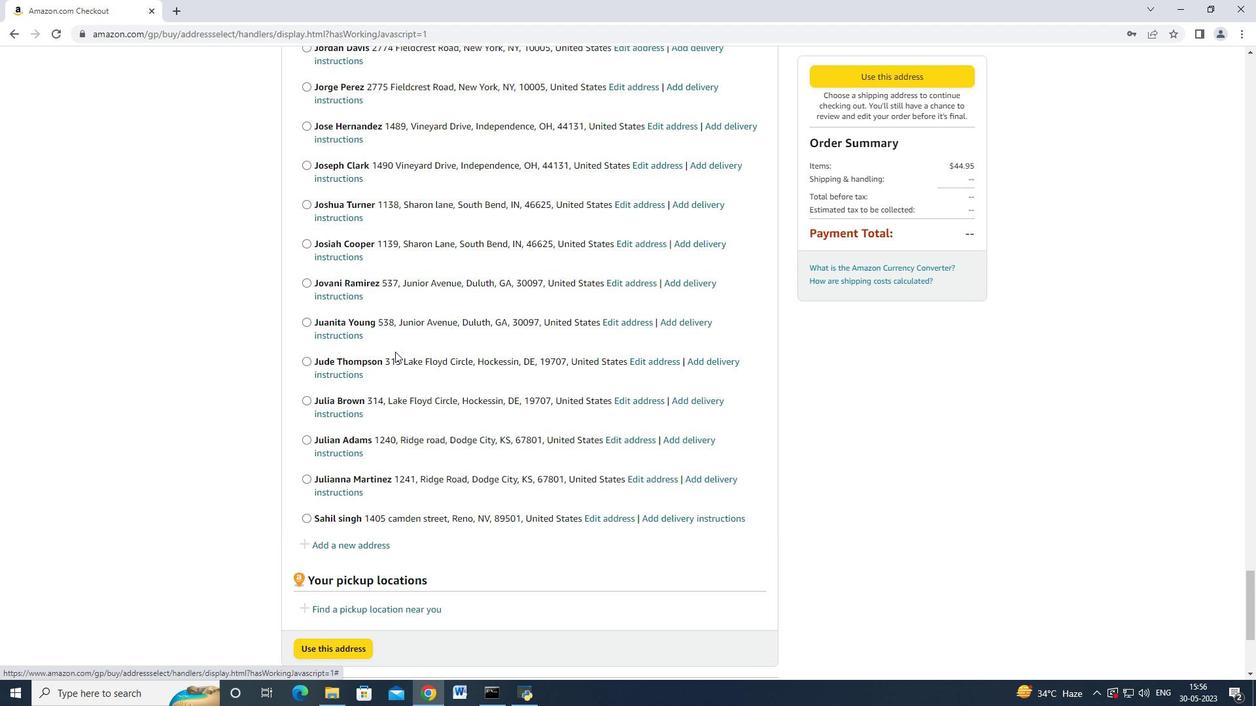 
Action: Mouse scrolled (393, 369) with delta (0, 0)
Screenshot: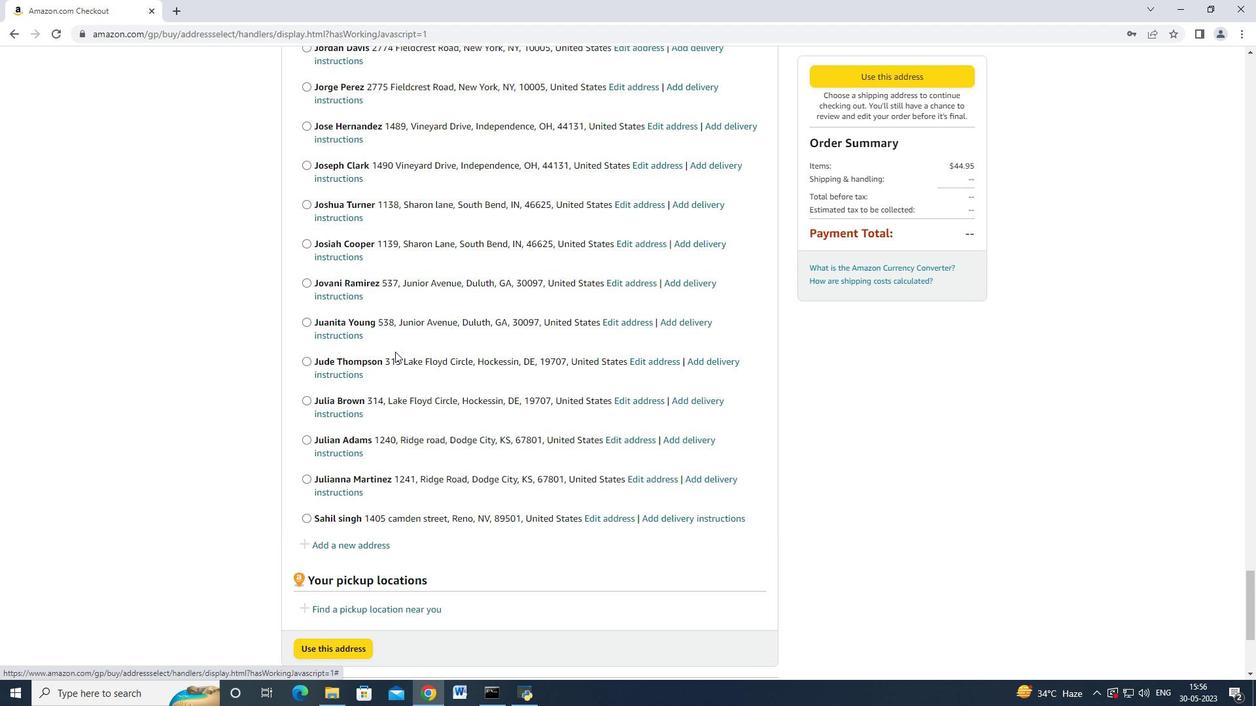 
Action: Mouse moved to (391, 382)
Screenshot: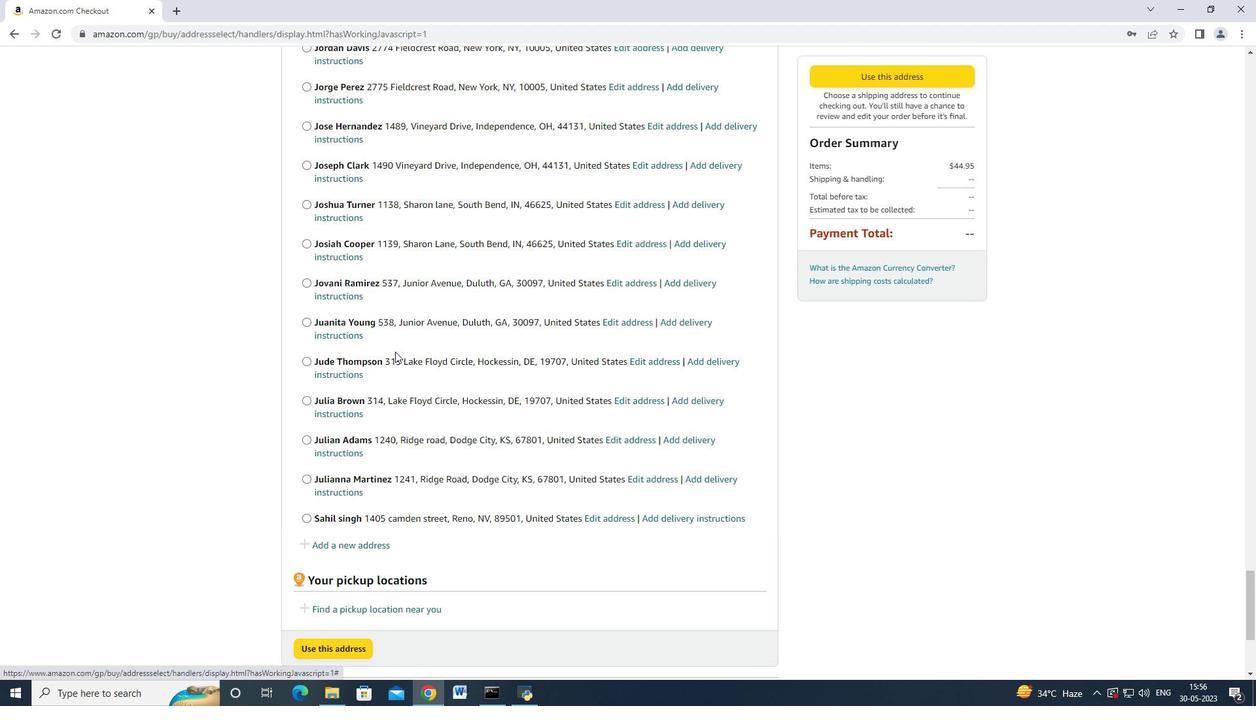 
Action: Mouse scrolled (391, 381) with delta (0, 0)
Screenshot: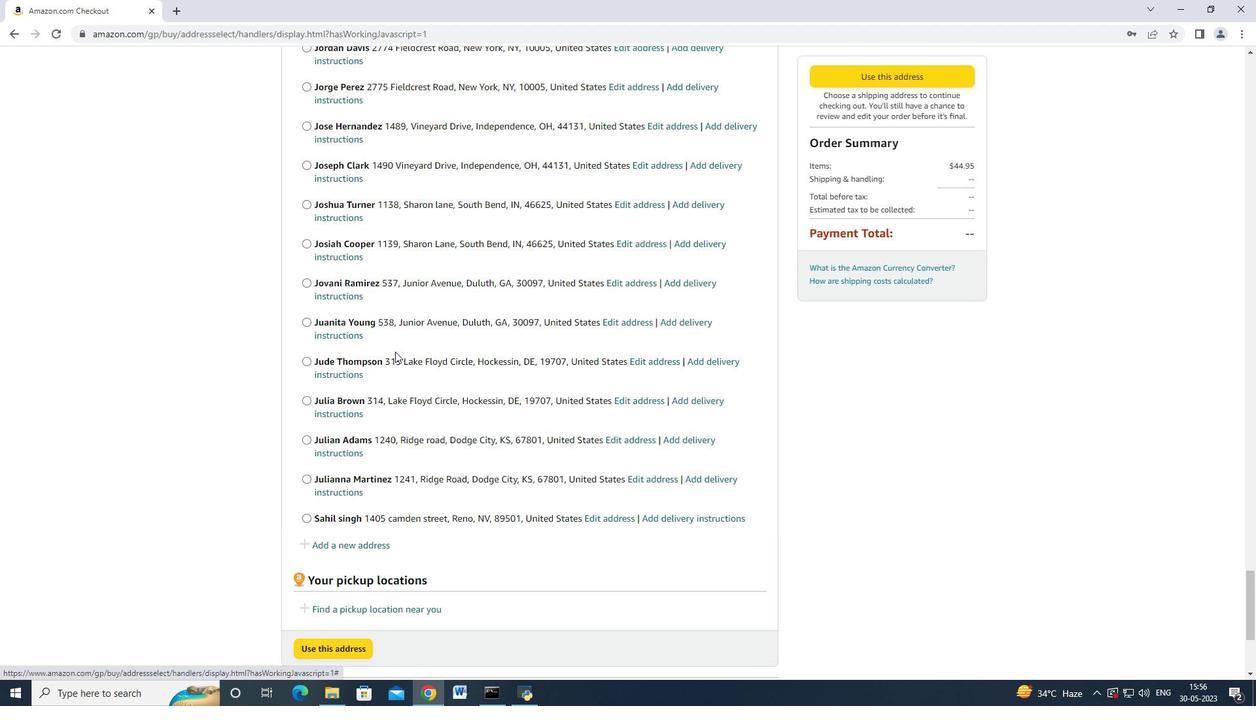 
Action: Mouse moved to (389, 389)
Screenshot: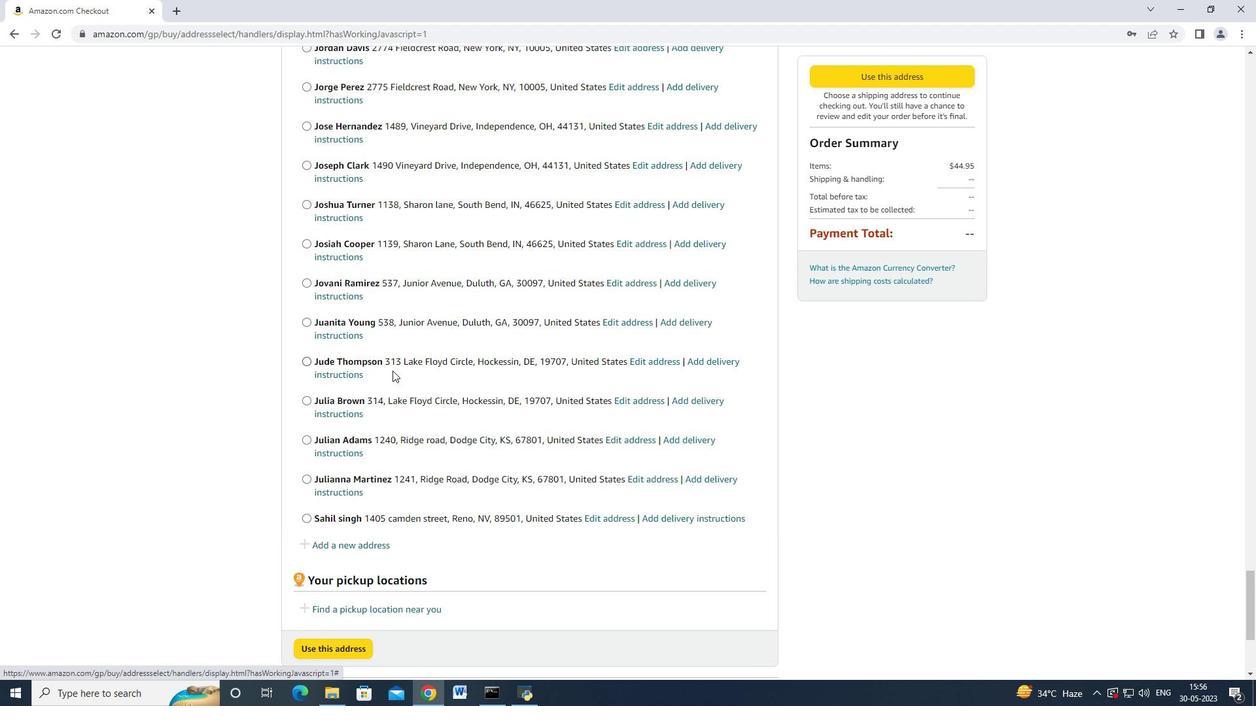 
Action: Mouse scrolled (389, 388) with delta (0, 0)
Screenshot: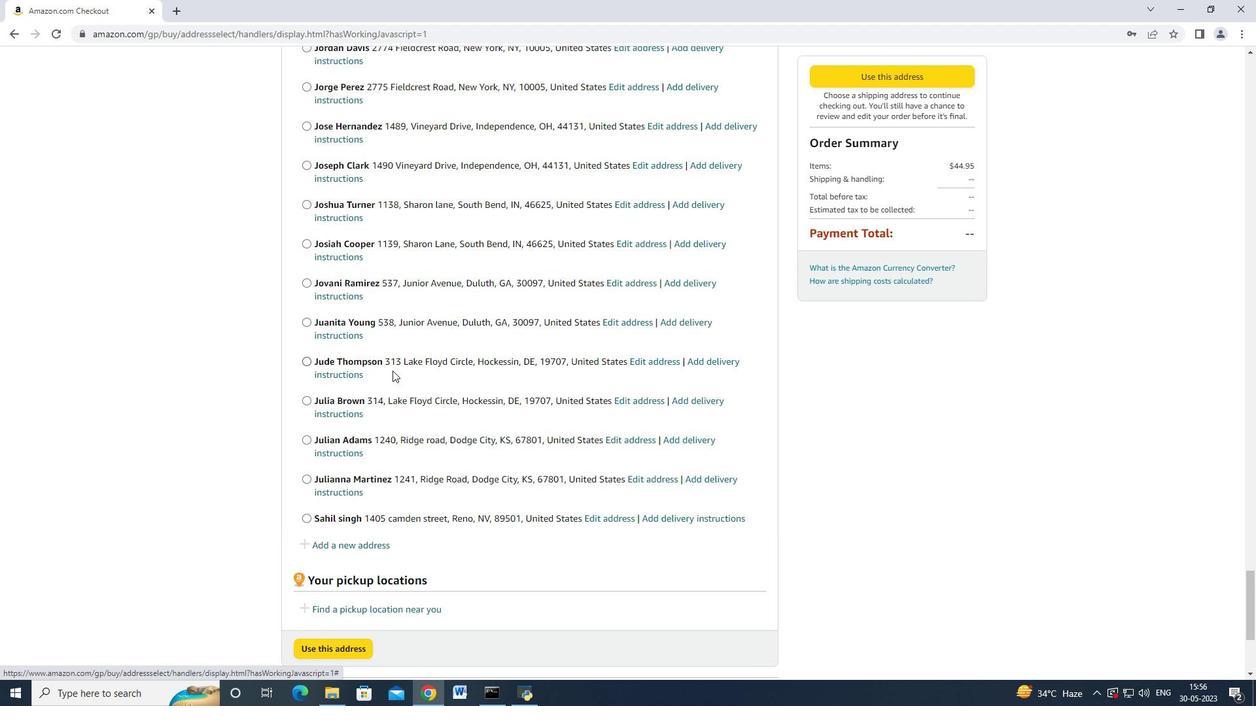 
Action: Mouse moved to (365, 347)
Screenshot: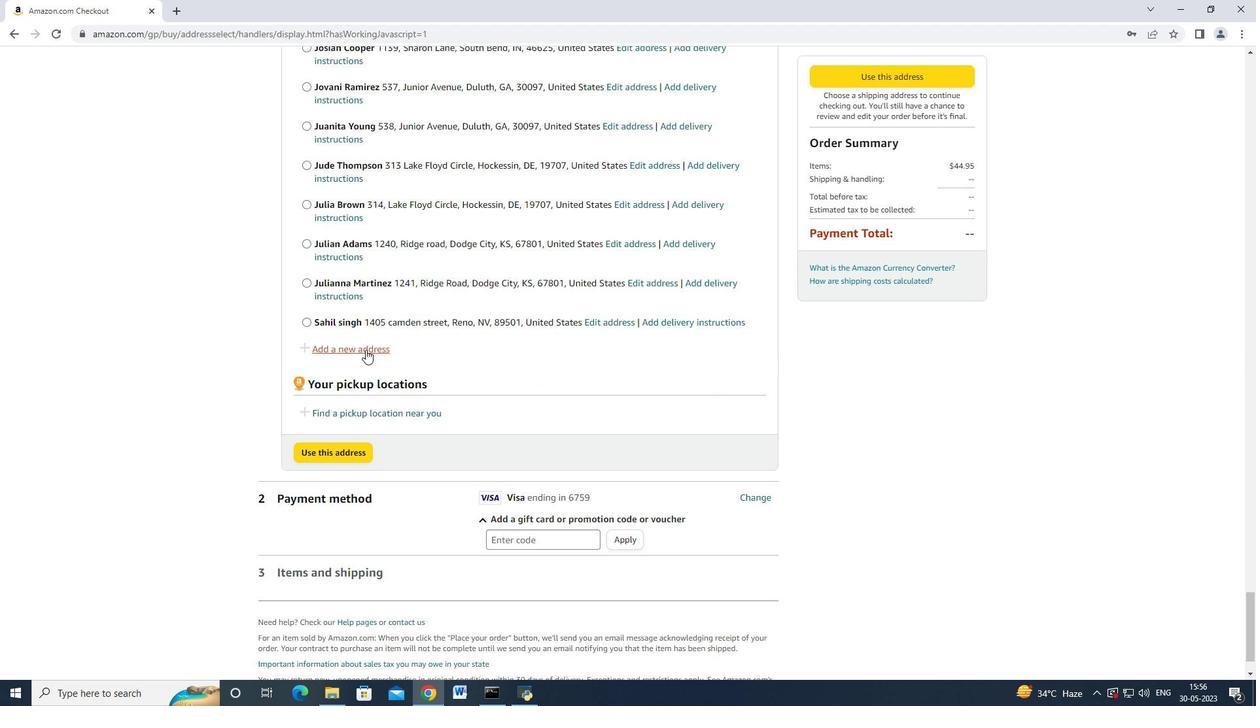 
Action: Mouse pressed left at (365, 347)
Screenshot: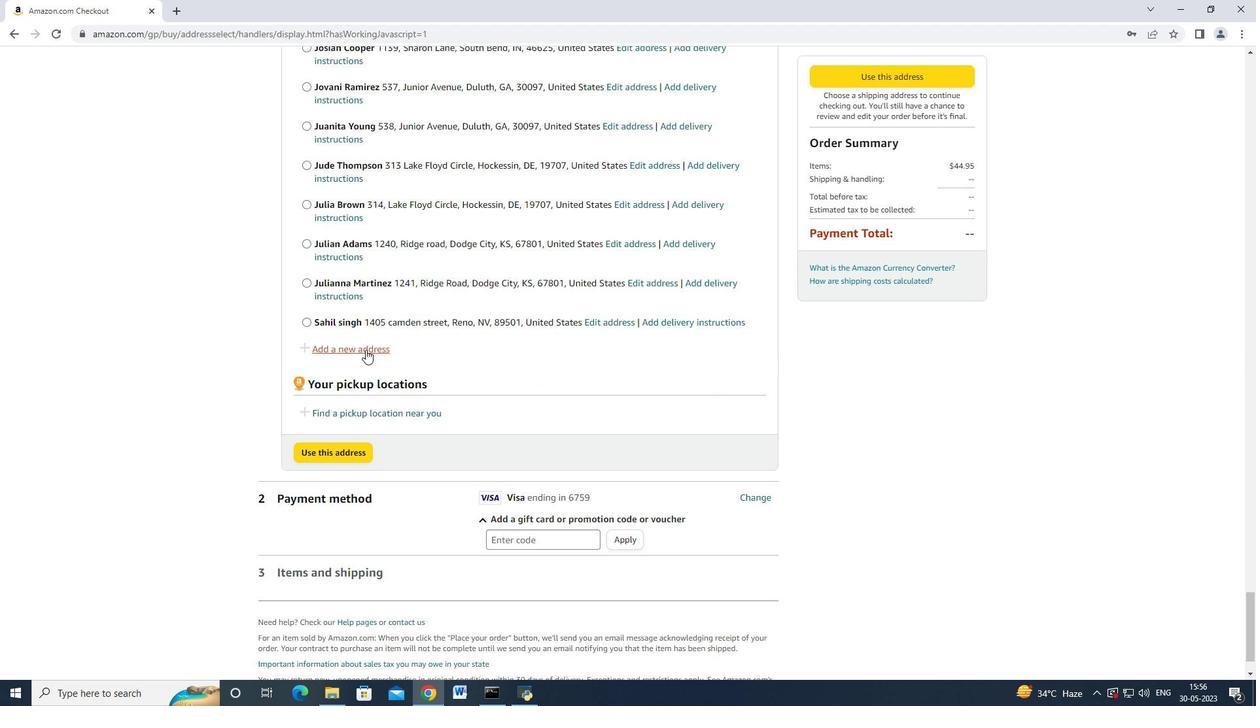 
Action: Mouse moved to (442, 311)
Screenshot: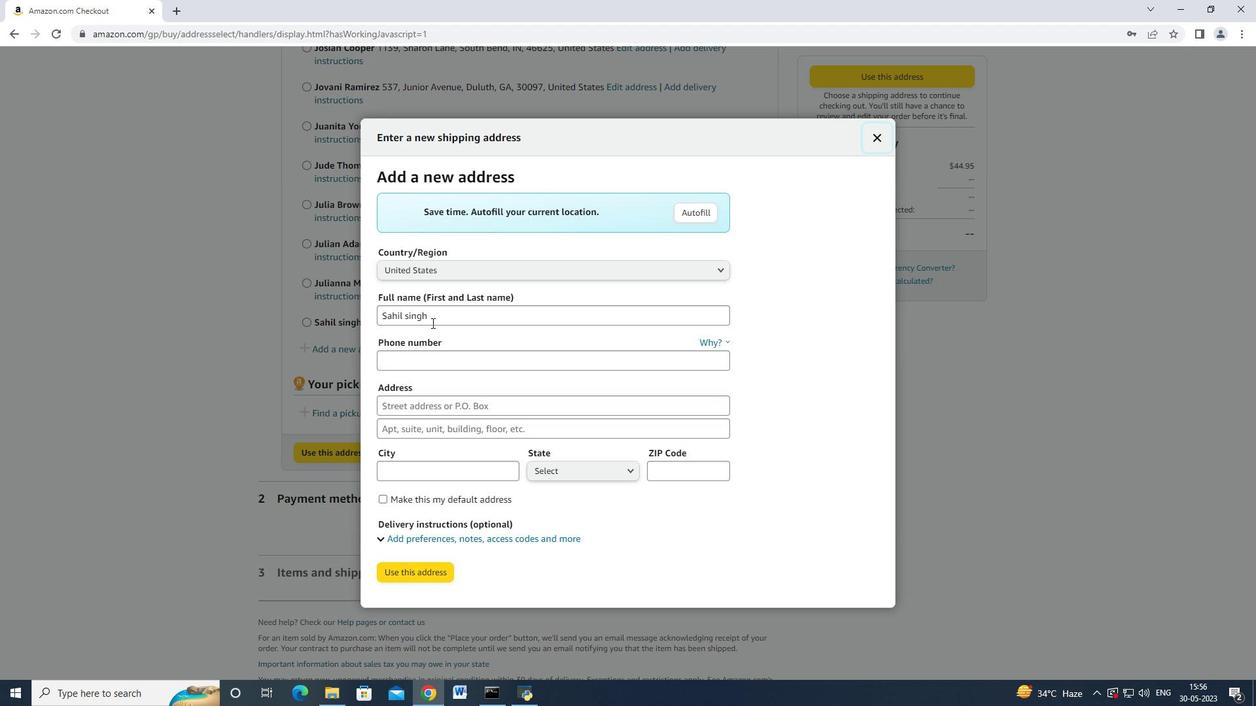 
Action: Mouse pressed left at (442, 311)
Screenshot: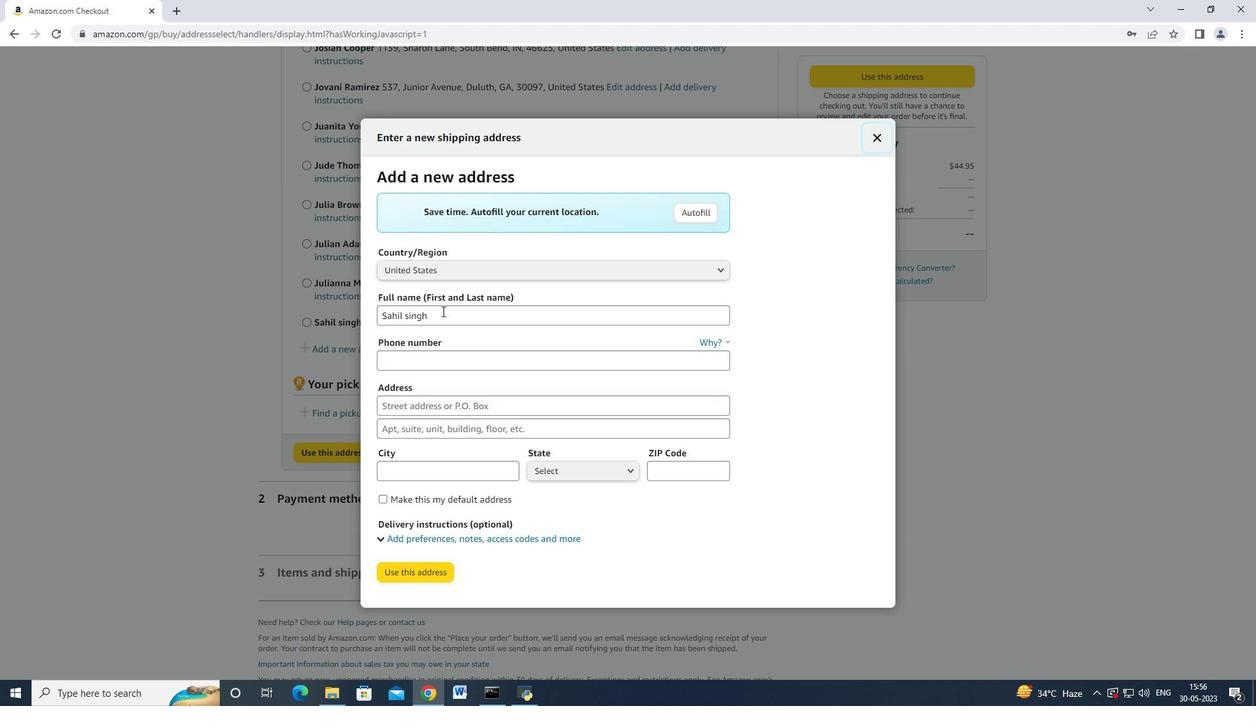 
Action: Mouse moved to (480, 321)
Screenshot: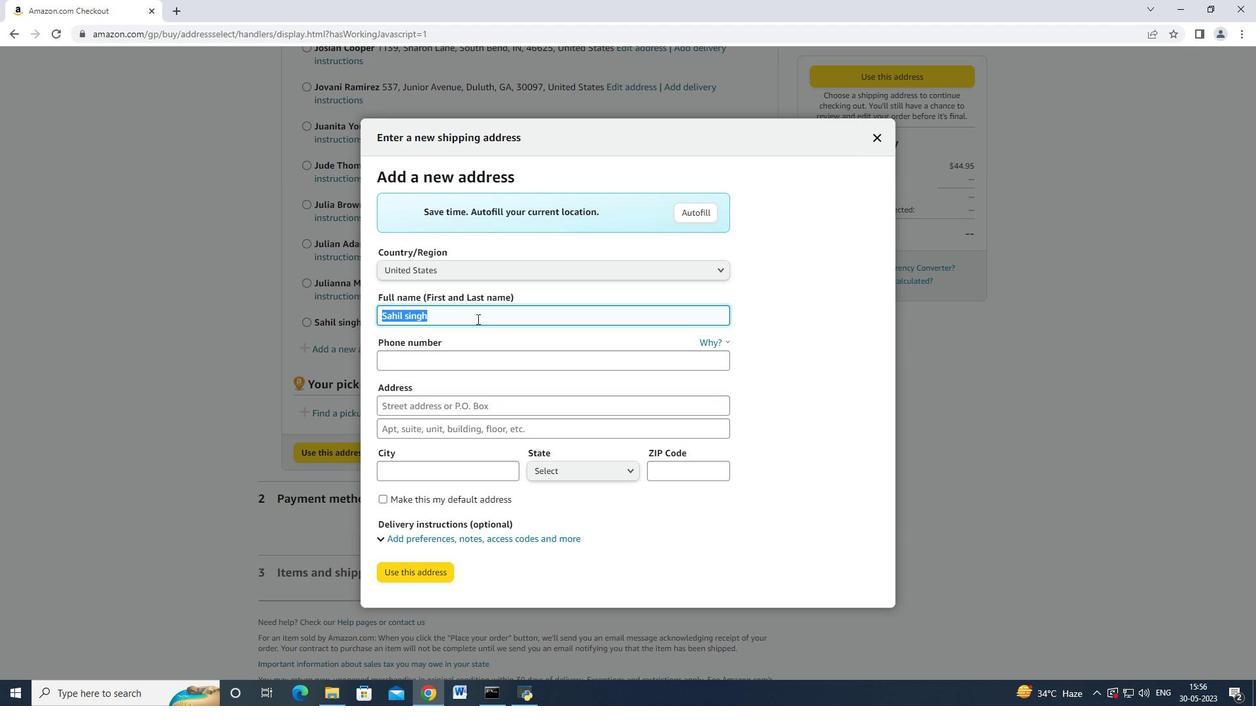 
Action: Key pressed <Key.backspace><Key.shift>Heather<Key.space><Key.shift>Cooper<Key.tab><Key.tab>3052454080<Key.tab>4767<Key.space><Key.shift_r>Agriculture<Key.space><Key.shift>Lane<Key.space><Key.tab><Key.tab><Key.shift>Homestead<Key.space>
Screenshot: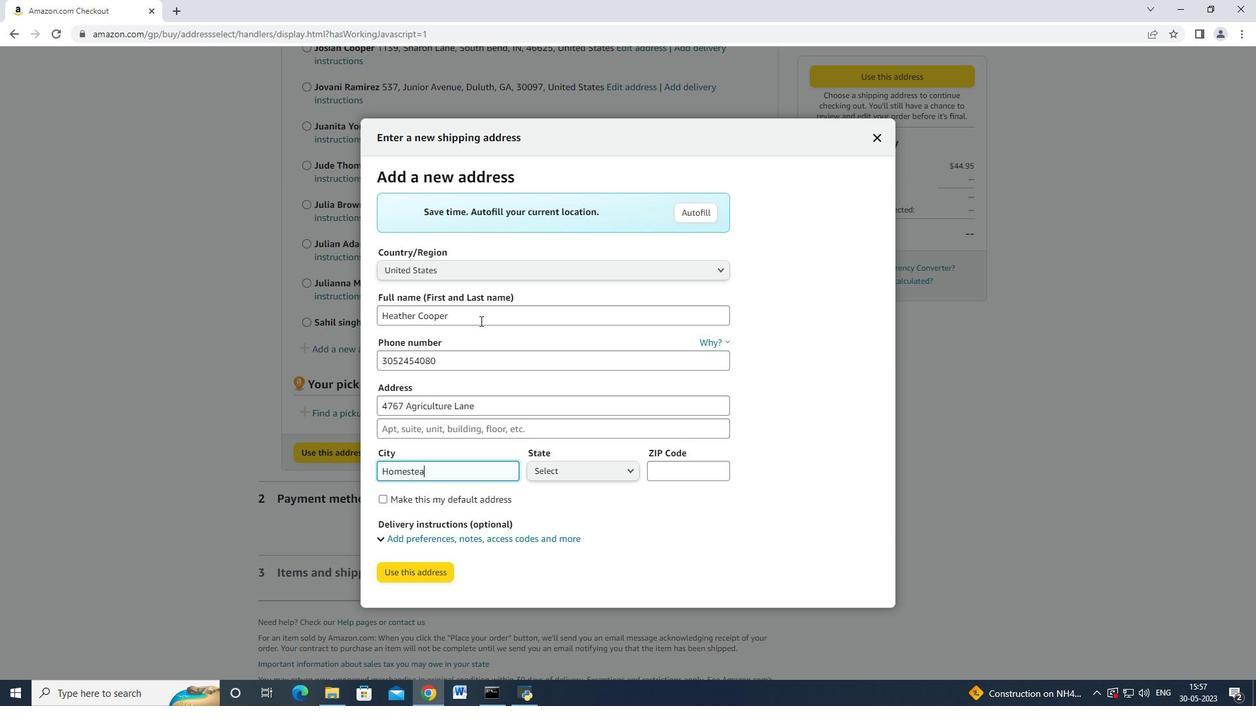 
Action: Mouse moved to (581, 474)
Screenshot: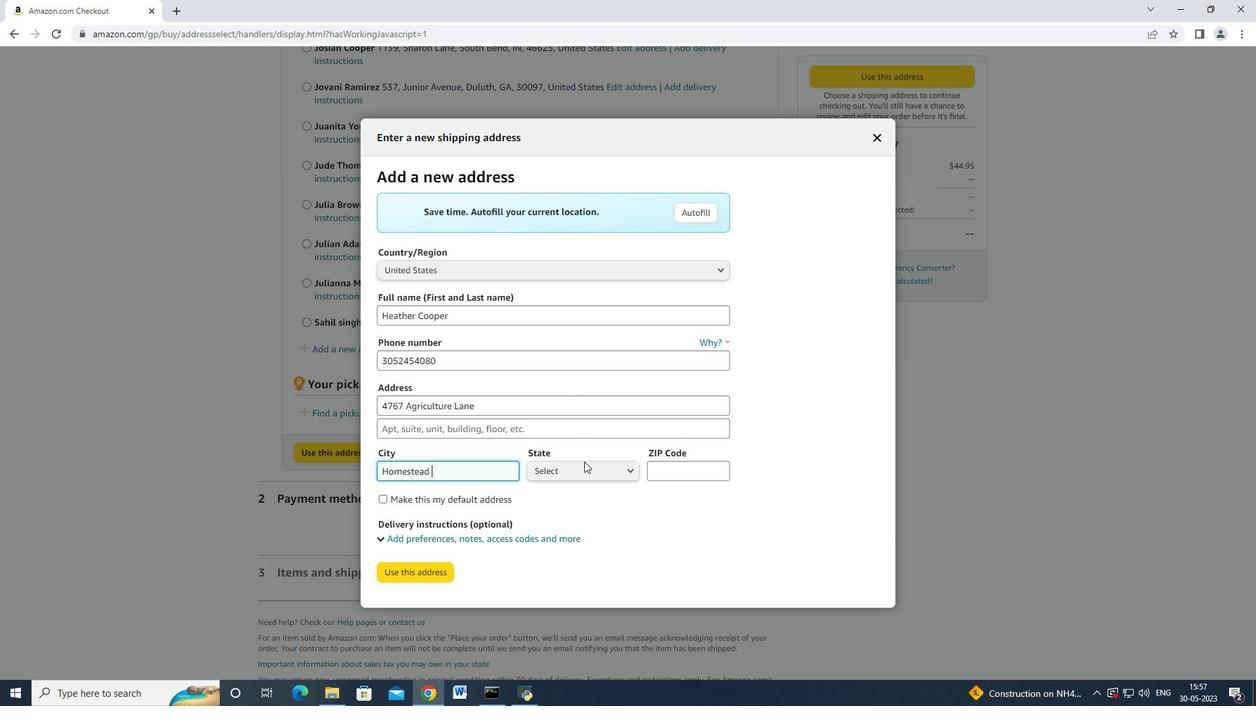 
Action: Mouse pressed left at (581, 474)
Screenshot: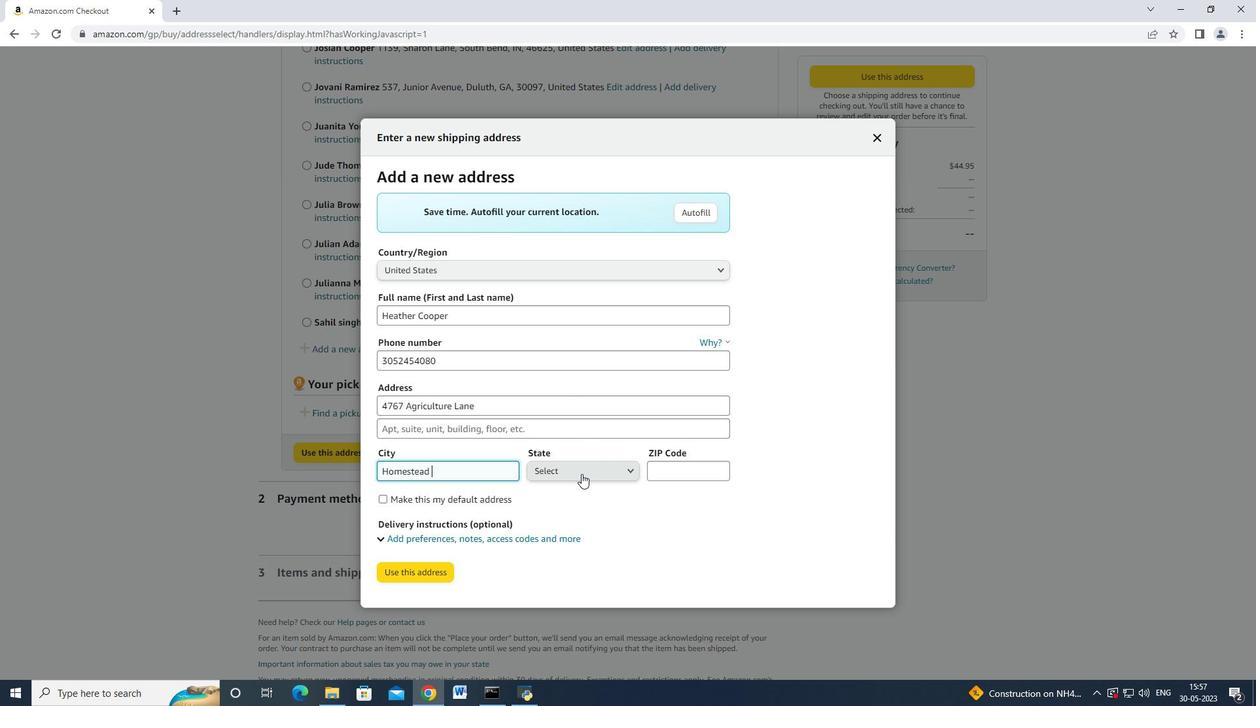 
Action: Mouse moved to (589, 256)
Screenshot: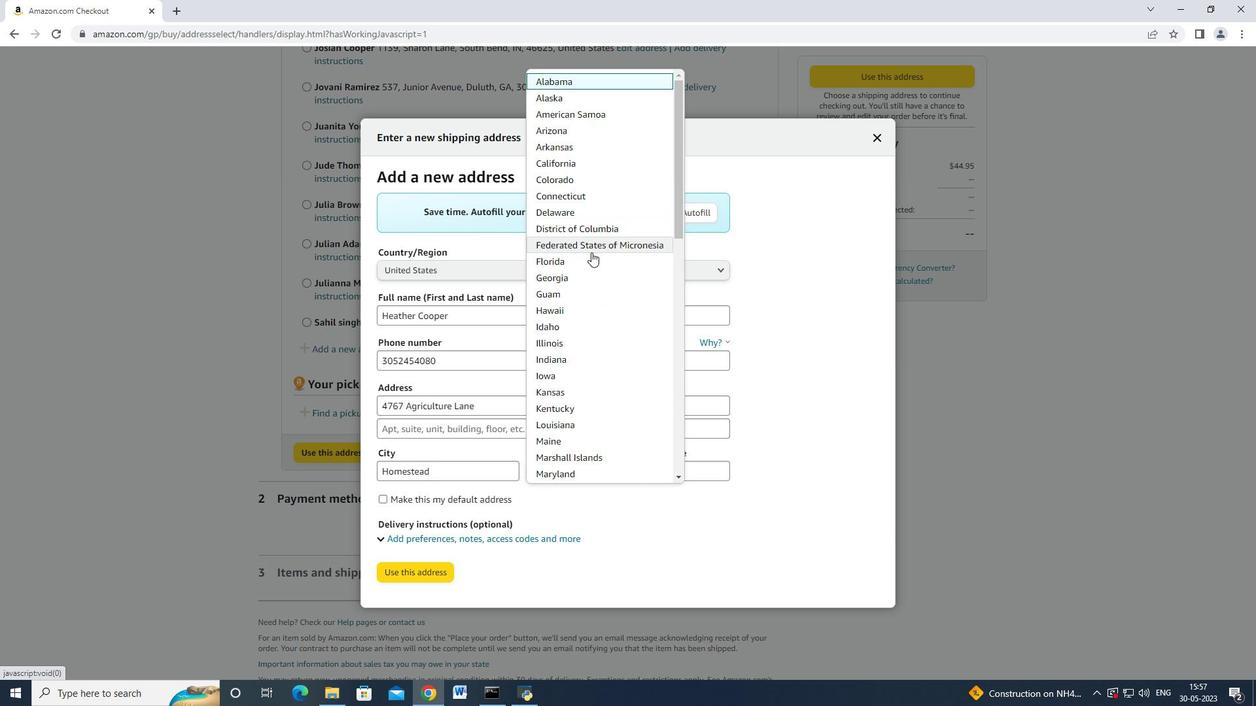 
Action: Mouse pressed left at (589, 256)
Screenshot: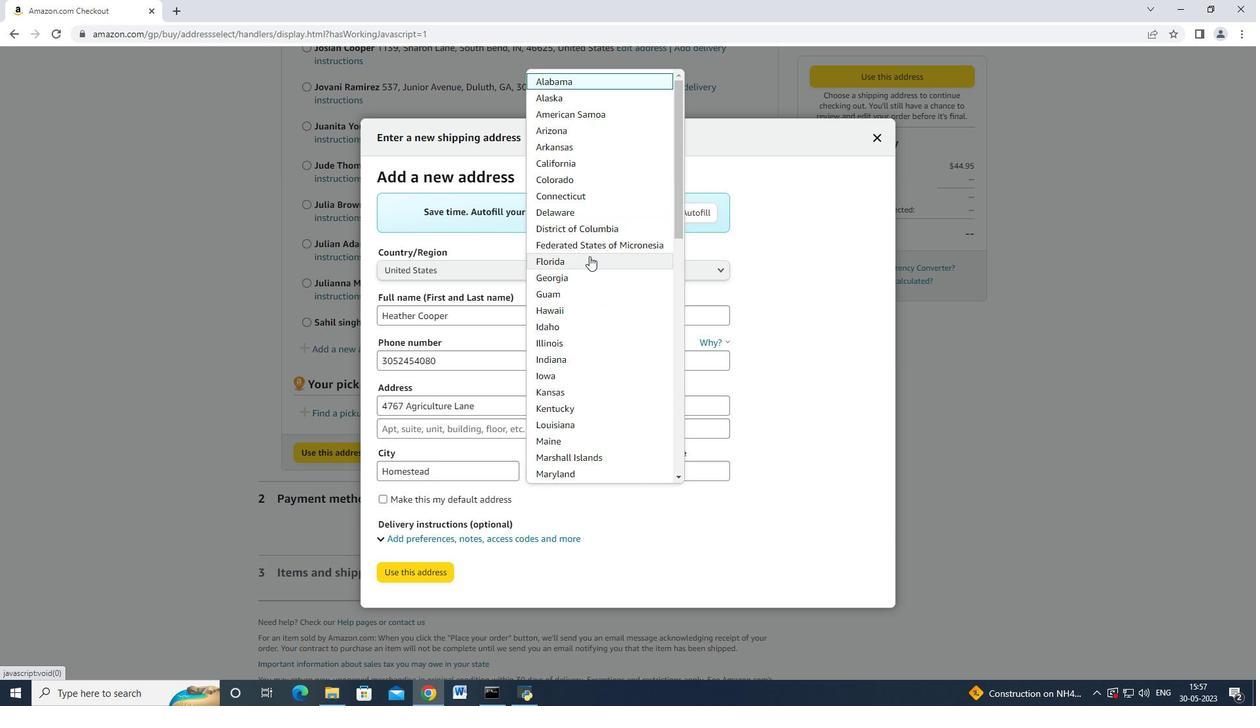 
Action: Mouse moved to (678, 464)
Screenshot: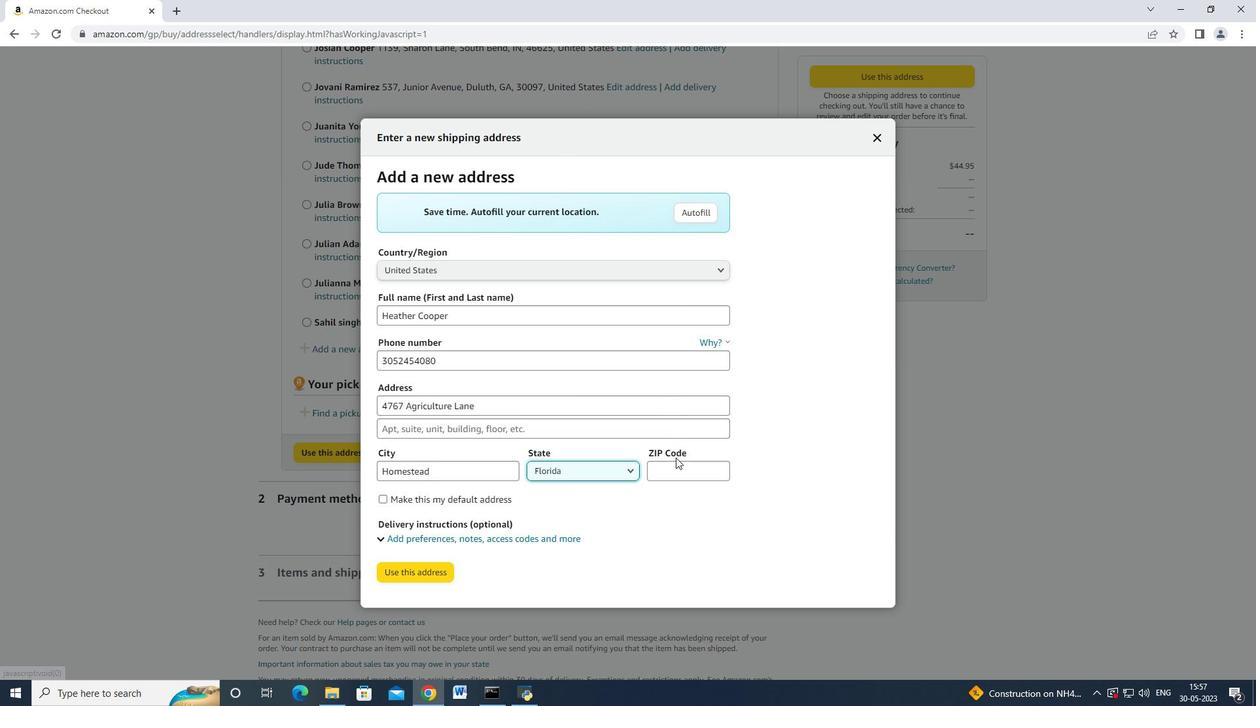 
Action: Mouse pressed left at (678, 464)
Screenshot: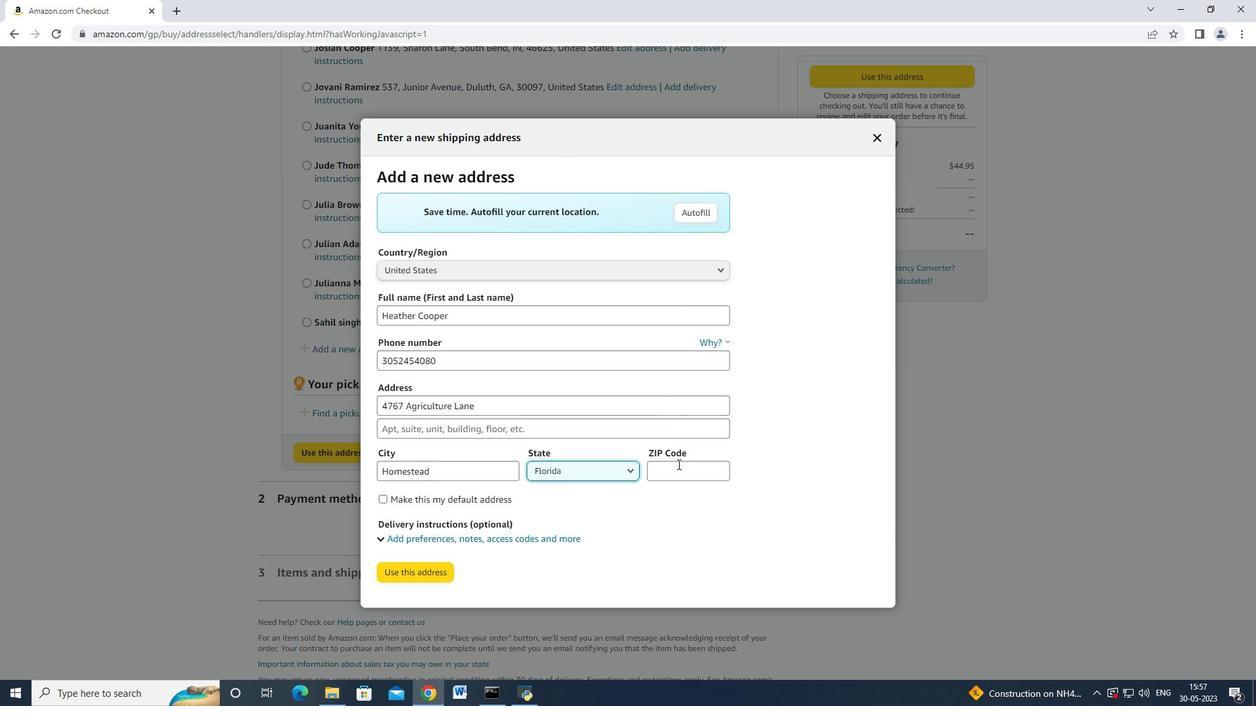 
Action: Mouse moved to (678, 464)
Screenshot: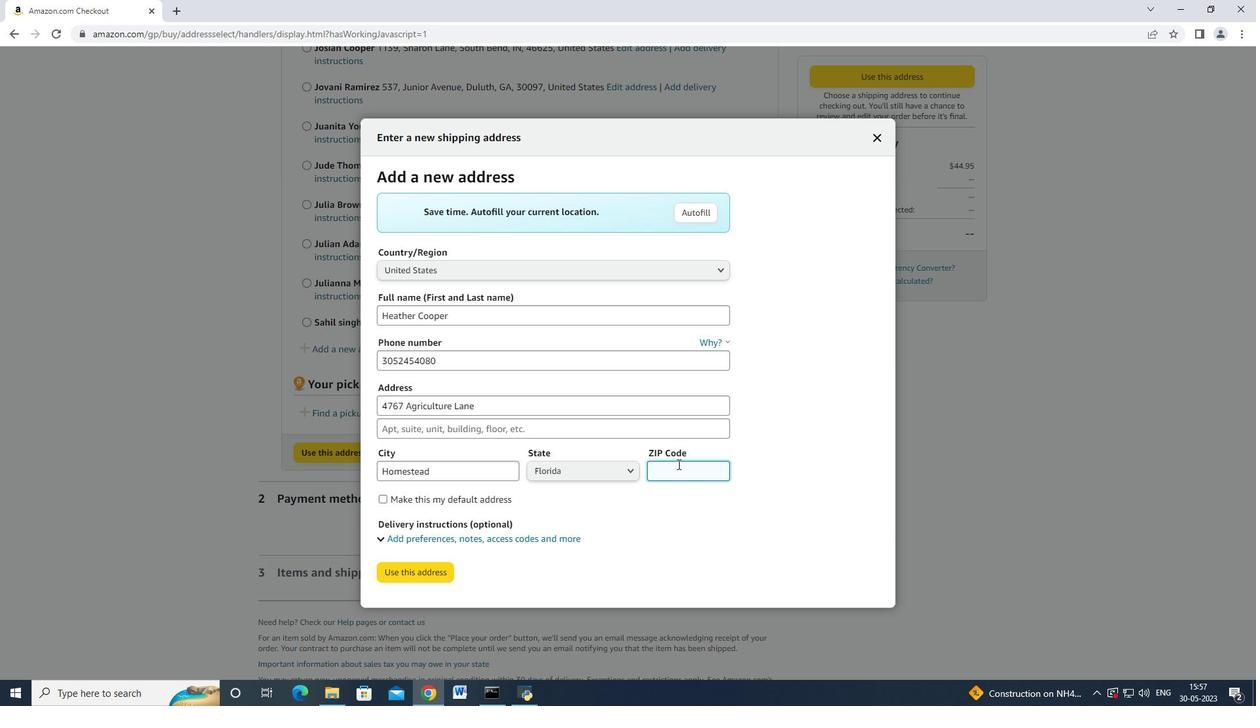 
Action: Key pressed 33030
Screenshot: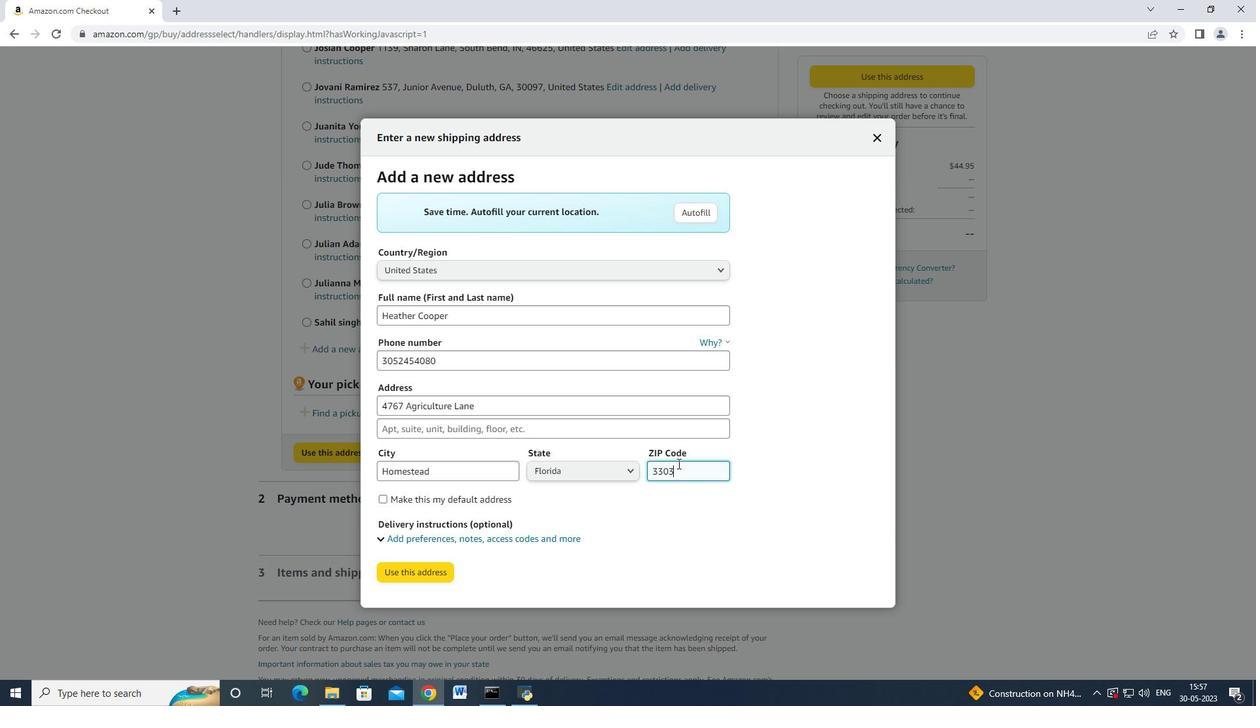 
Action: Mouse moved to (407, 566)
Screenshot: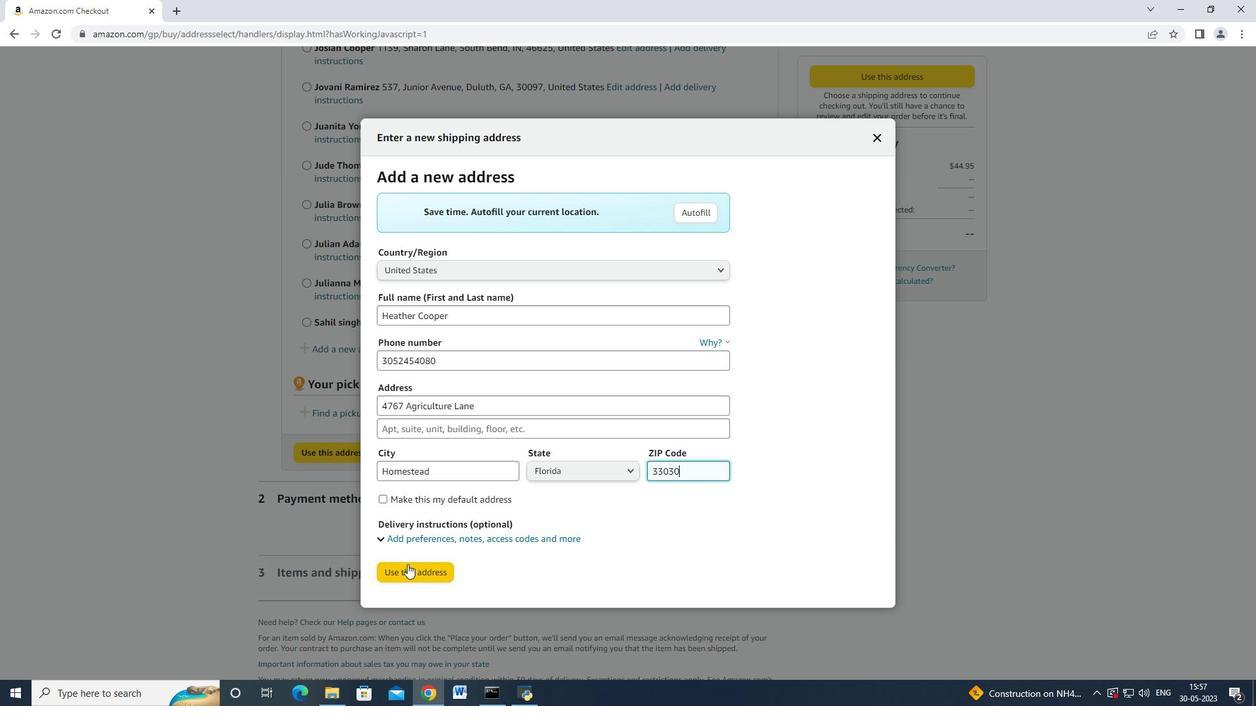 
Action: Mouse pressed left at (407, 566)
Screenshot: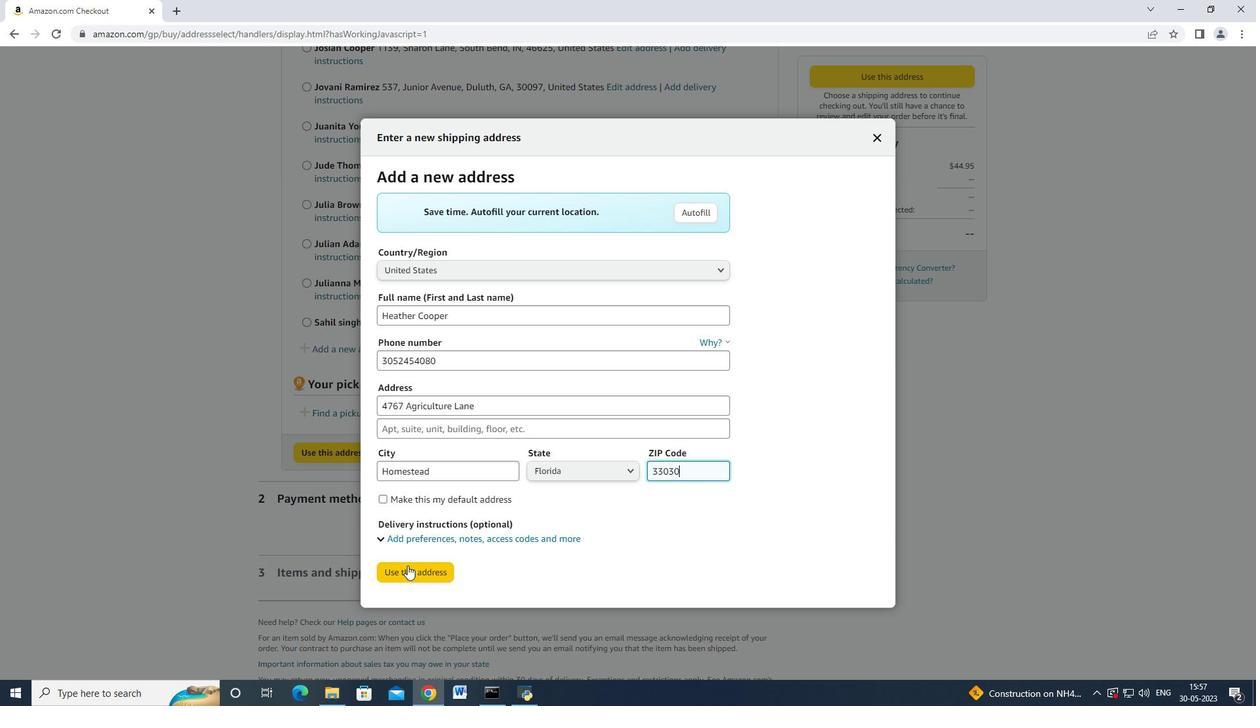 
Action: Mouse moved to (532, 397)
Screenshot: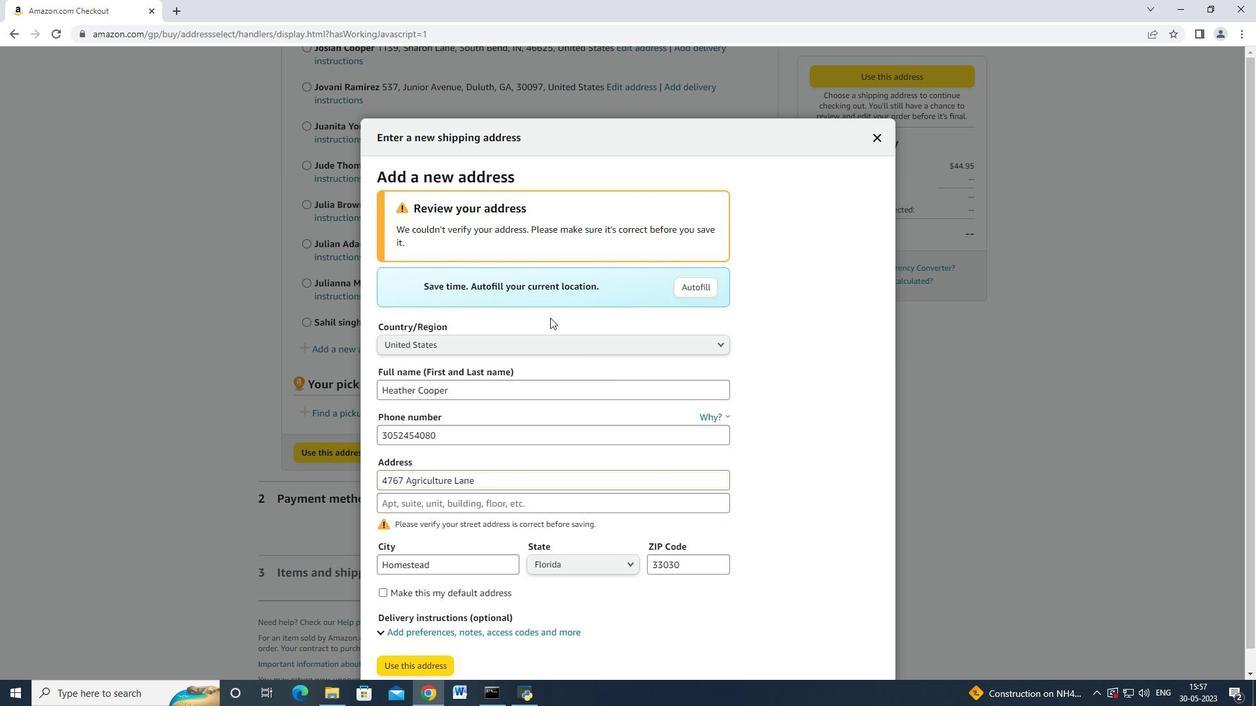 
Action: Mouse scrolled (533, 389) with delta (0, 0)
Screenshot: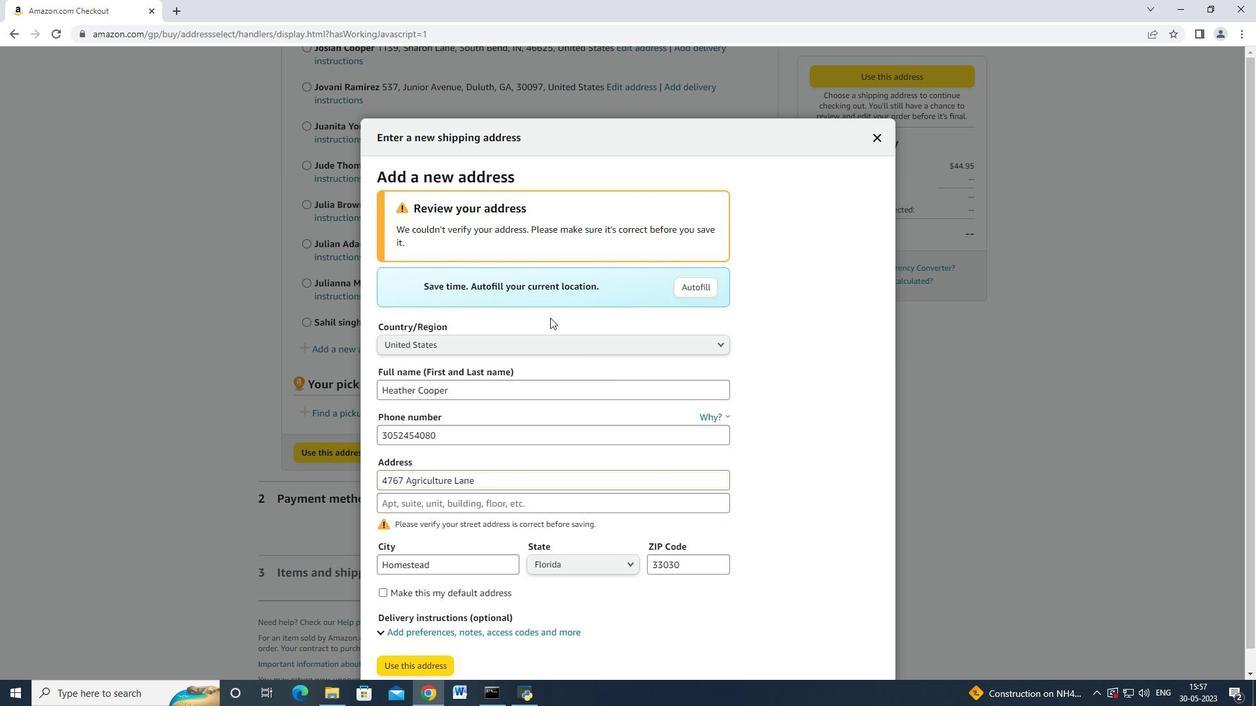 
Action: Mouse moved to (532, 398)
Screenshot: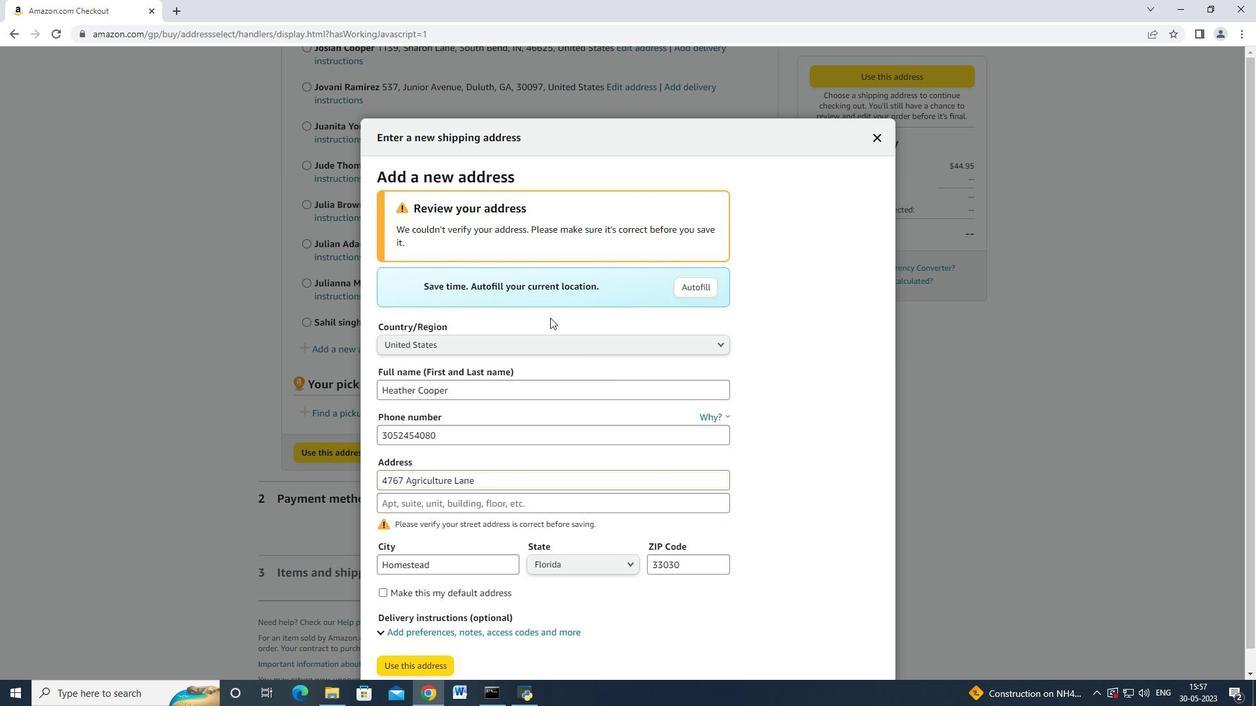 
Action: Mouse scrolled (533, 389) with delta (0, 0)
Screenshot: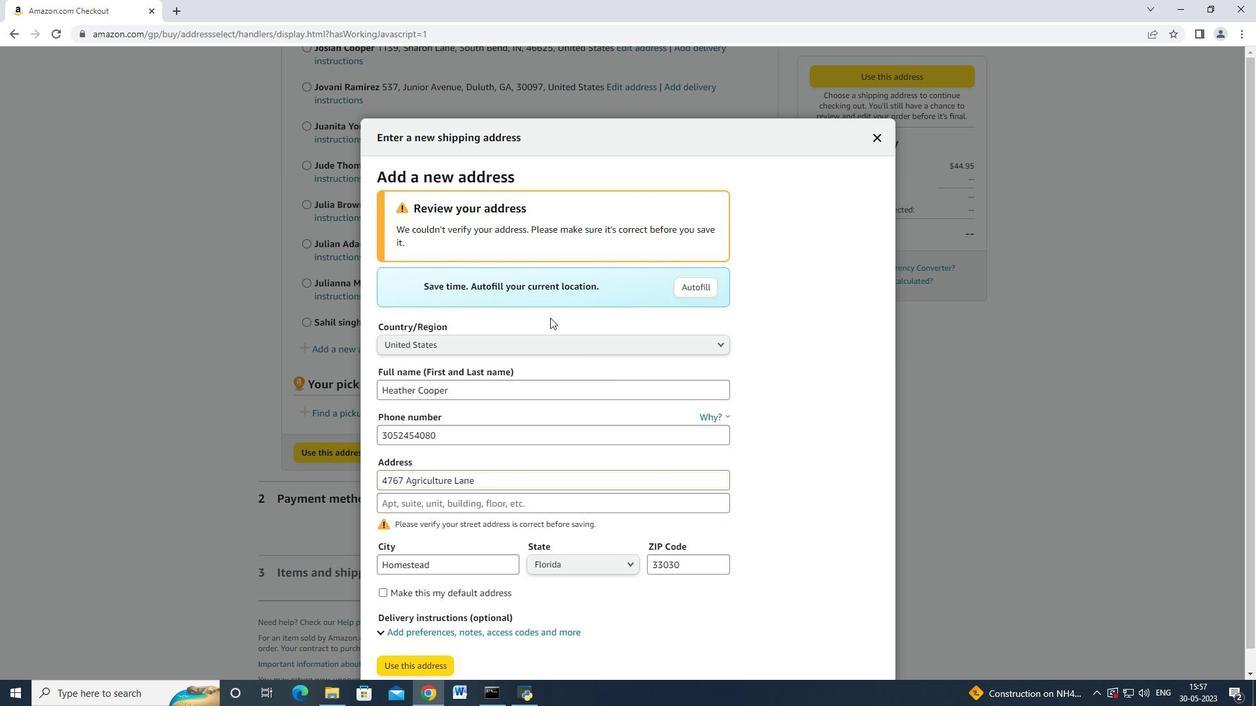 
Action: Mouse moved to (531, 400)
Screenshot: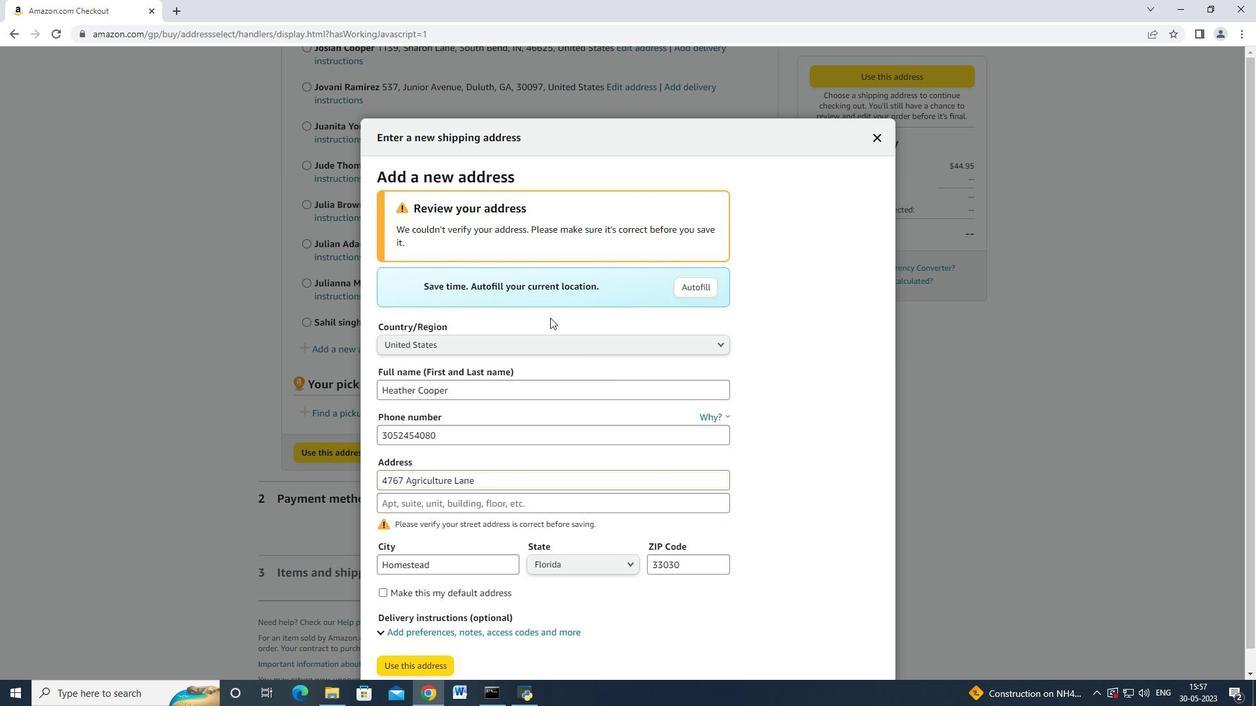 
Action: Mouse scrolled (533, 389) with delta (0, 0)
Screenshot: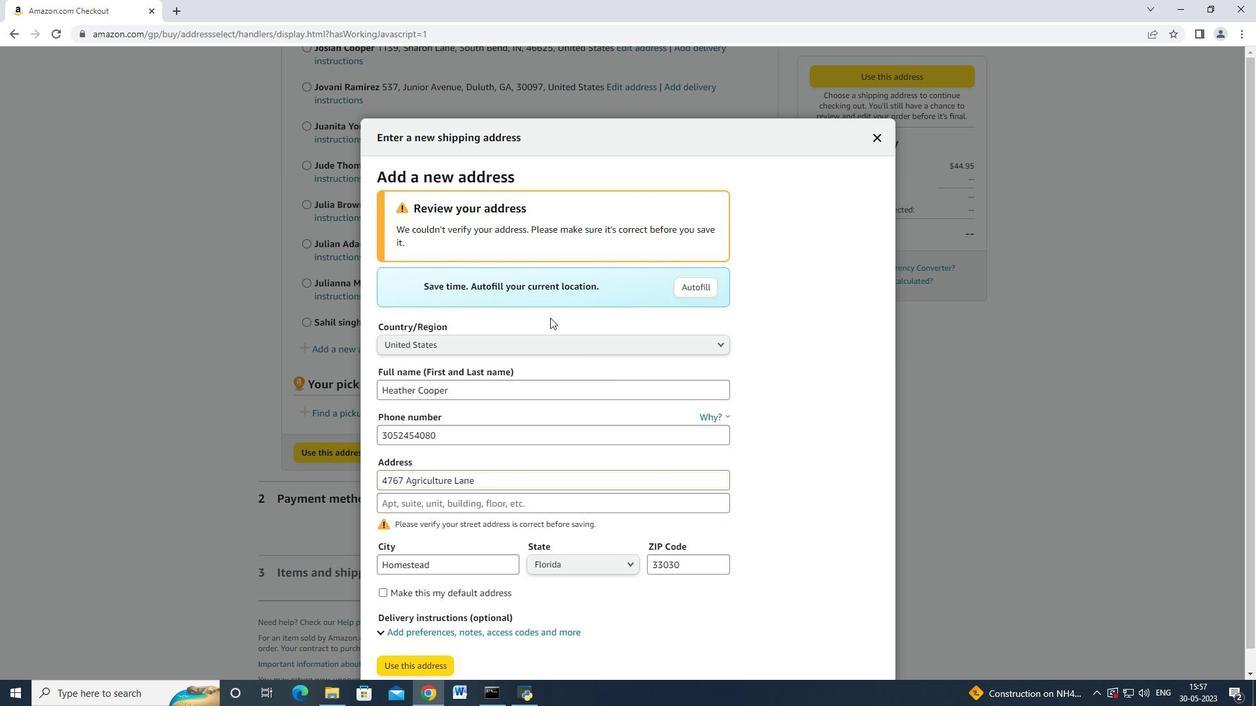 
Action: Mouse moved to (530, 404)
Screenshot: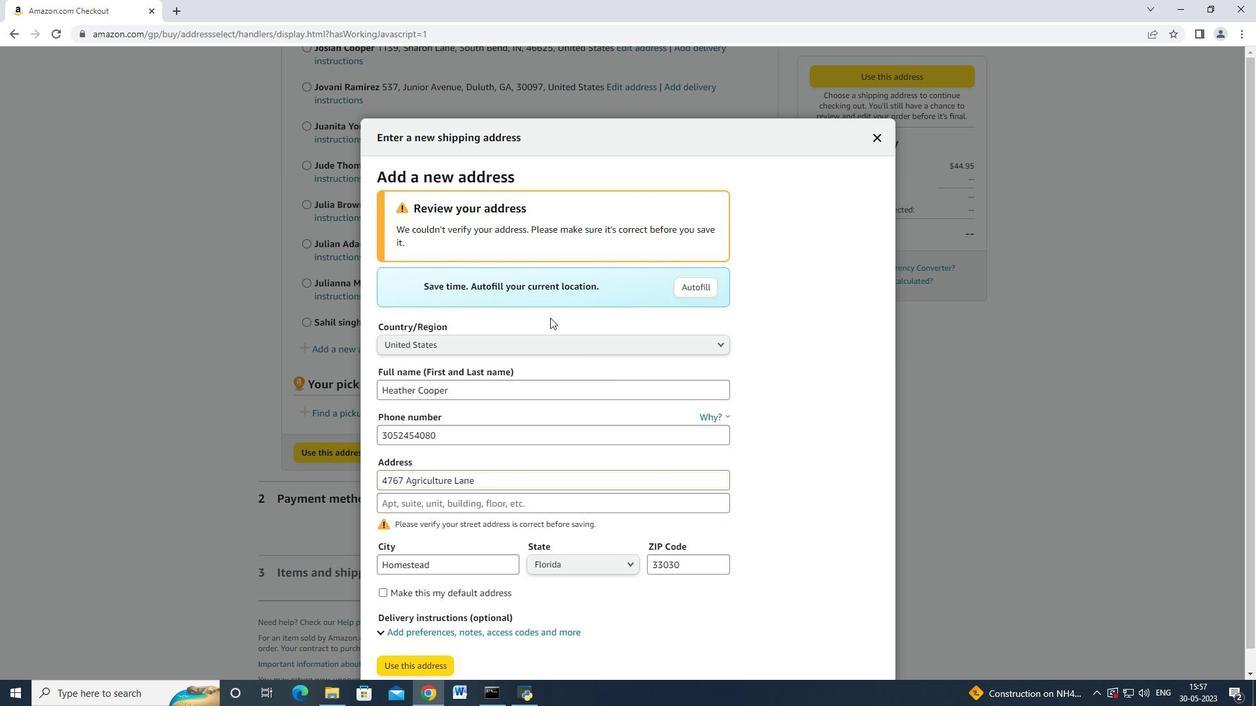 
Action: Mouse scrolled (533, 389) with delta (0, 0)
Screenshot: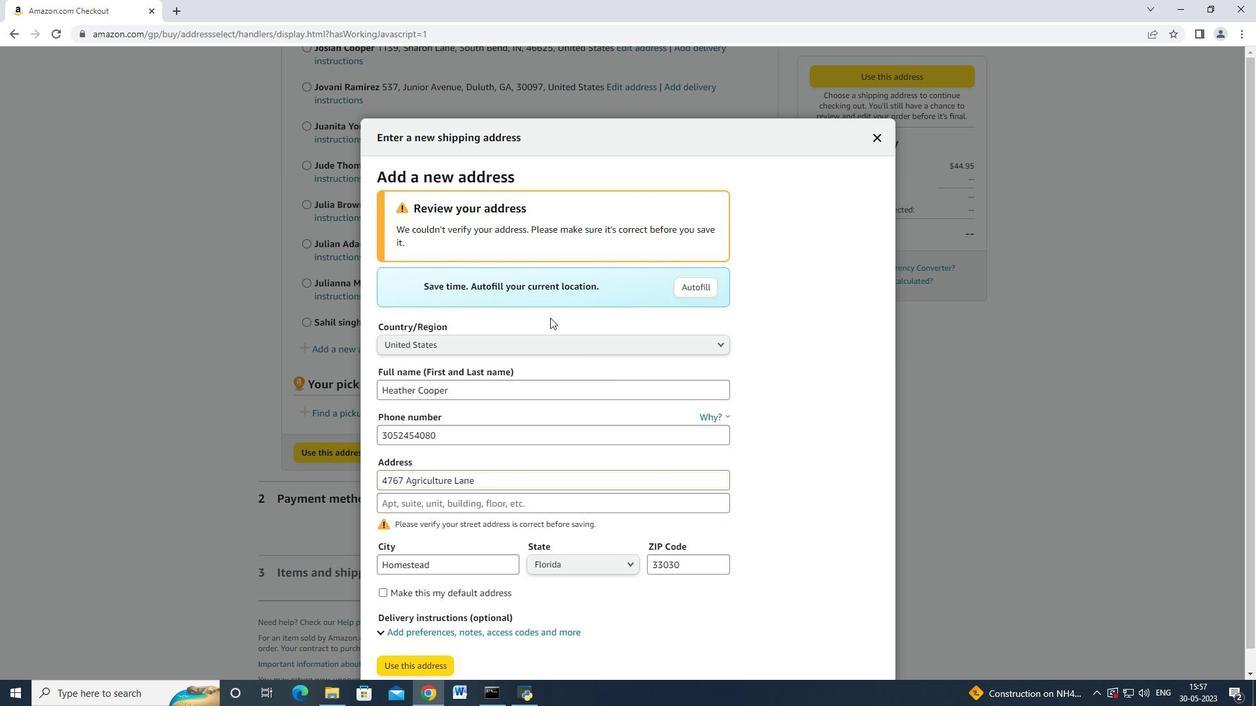 
Action: Mouse moved to (434, 636)
Screenshot: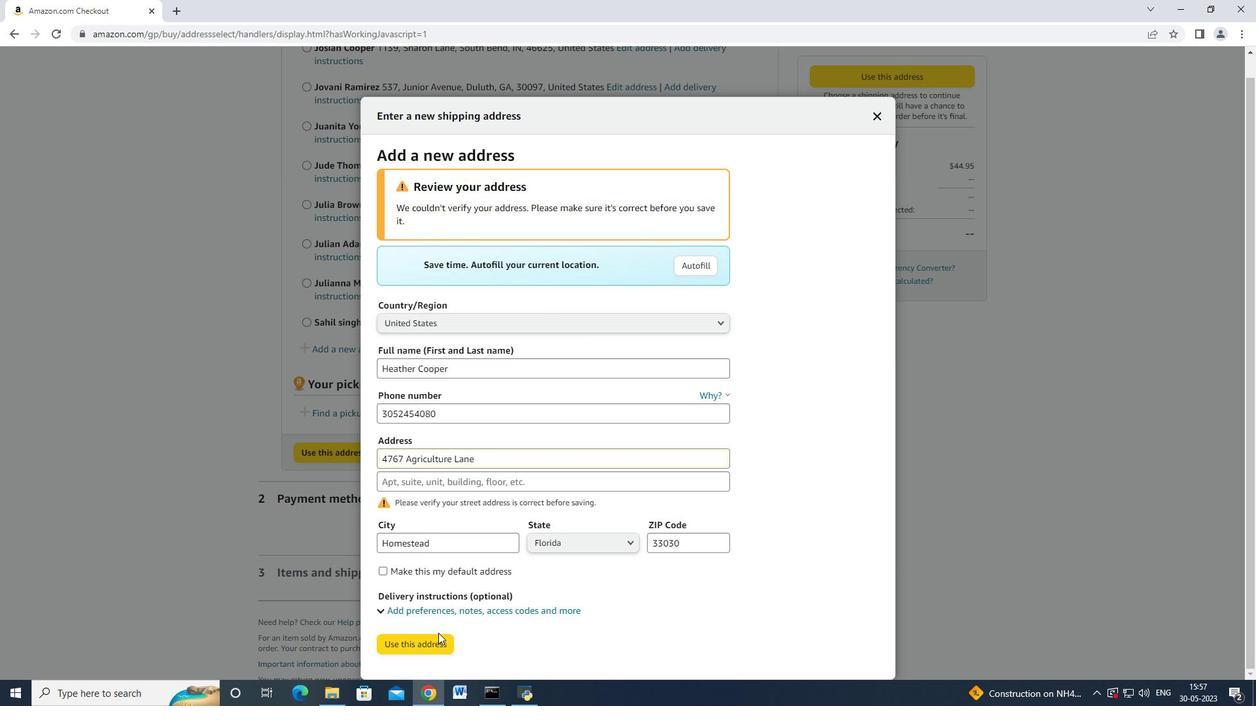 
Action: Mouse pressed left at (434, 636)
Screenshot: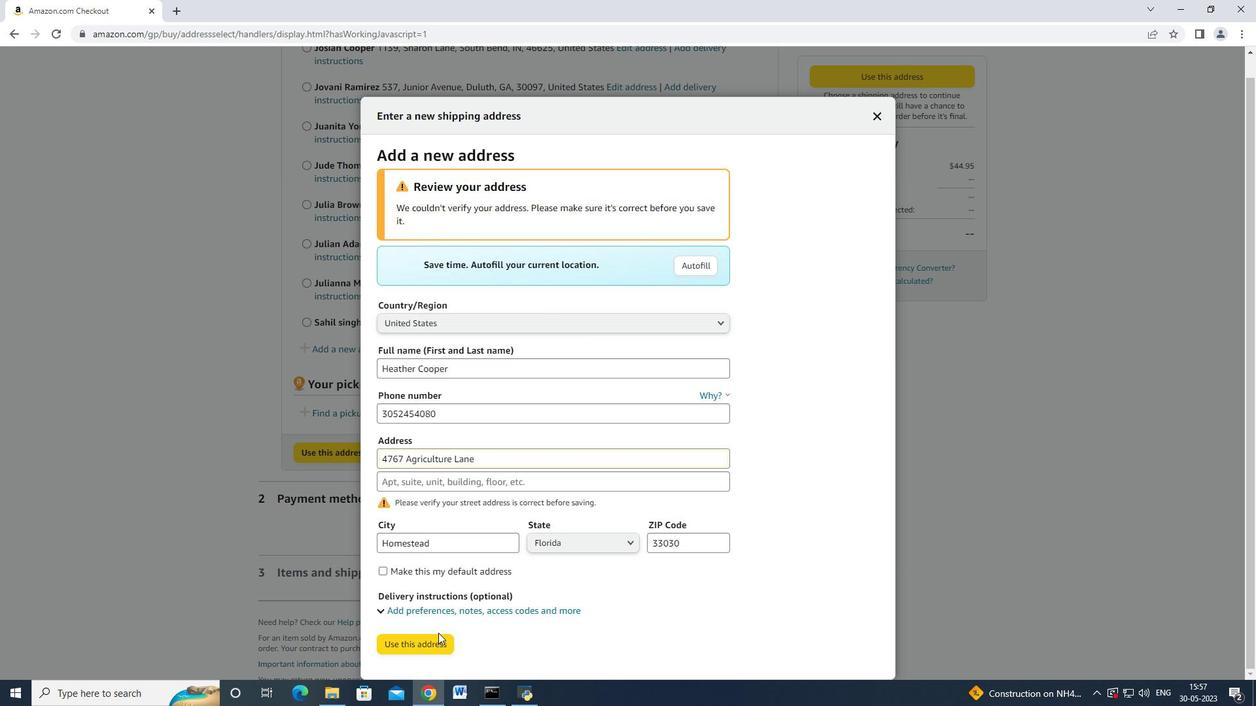 
Action: Mouse moved to (456, 429)
Screenshot: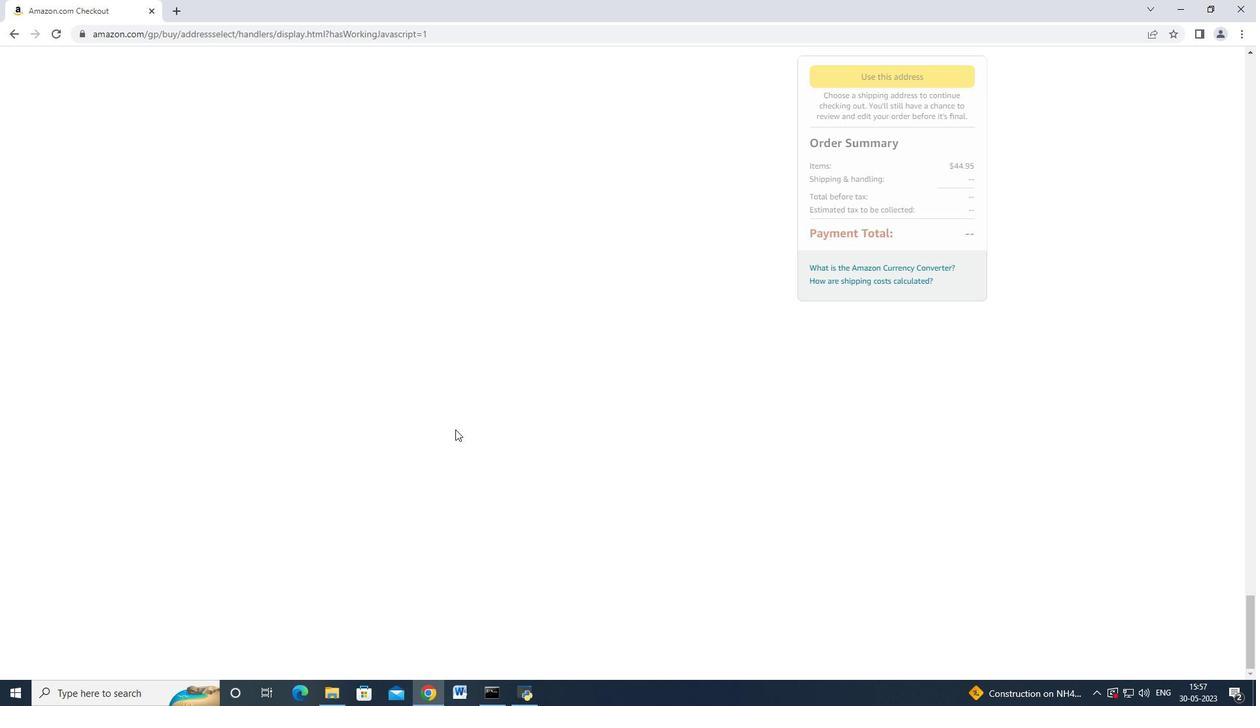 
Action: Mouse scrolled (456, 430) with delta (0, 0)
Screenshot: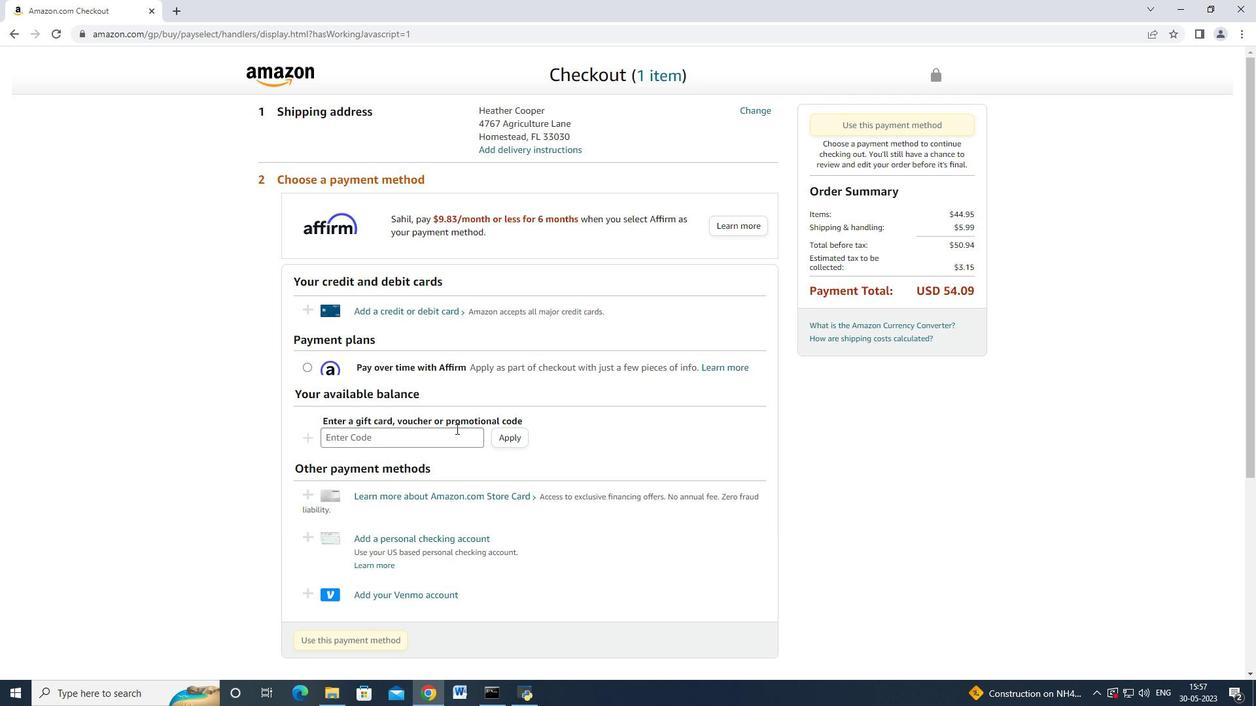
Action: Mouse moved to (481, 339)
Screenshot: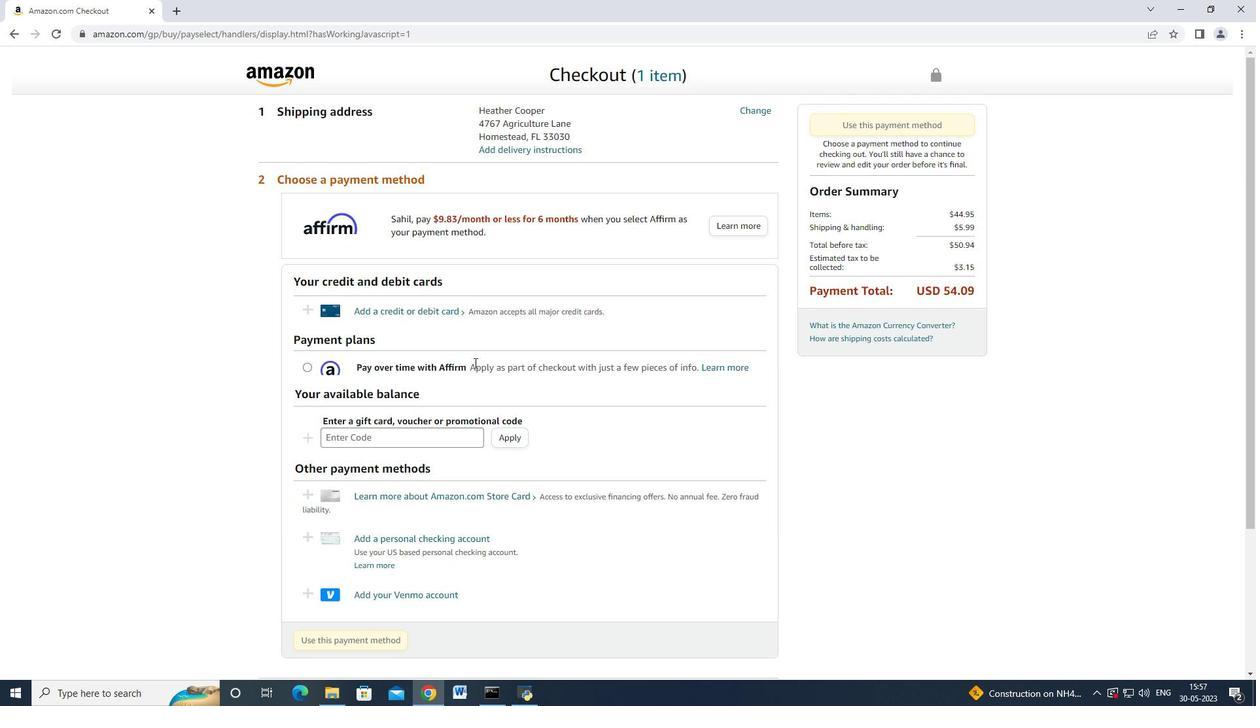 
Action: Mouse scrolled (481, 339) with delta (0, 0)
Screenshot: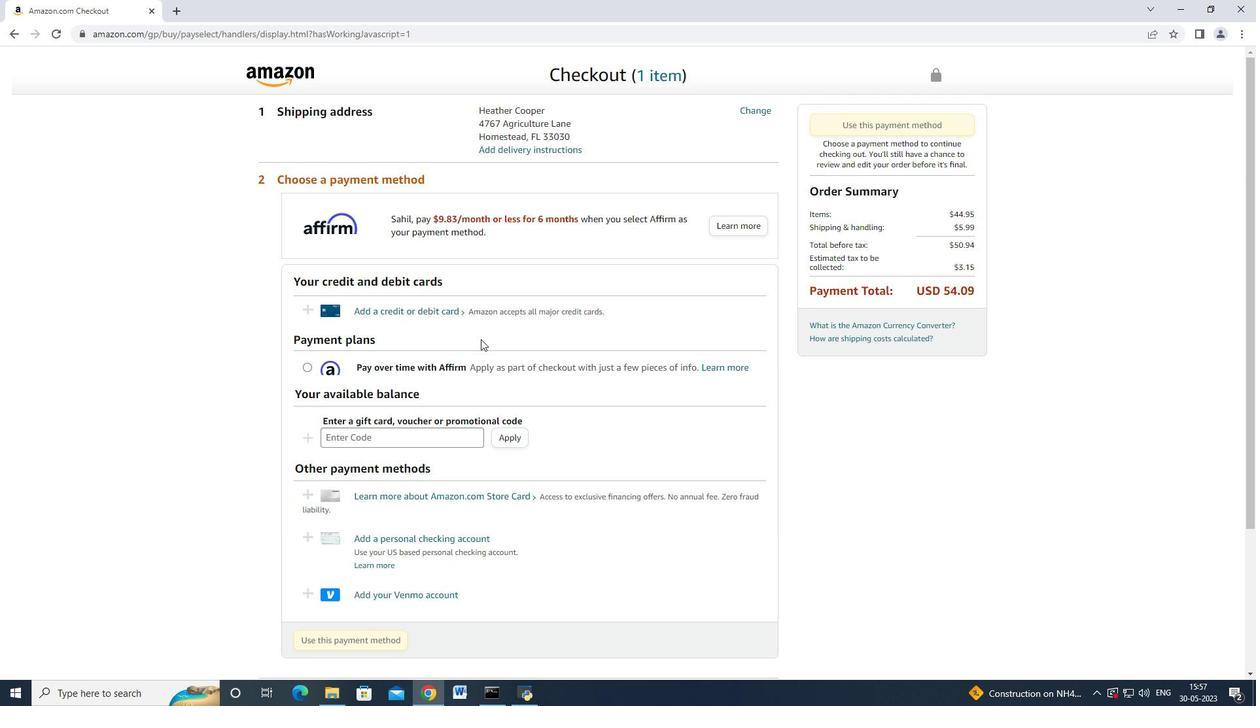 
Action: Mouse moved to (481, 339)
Screenshot: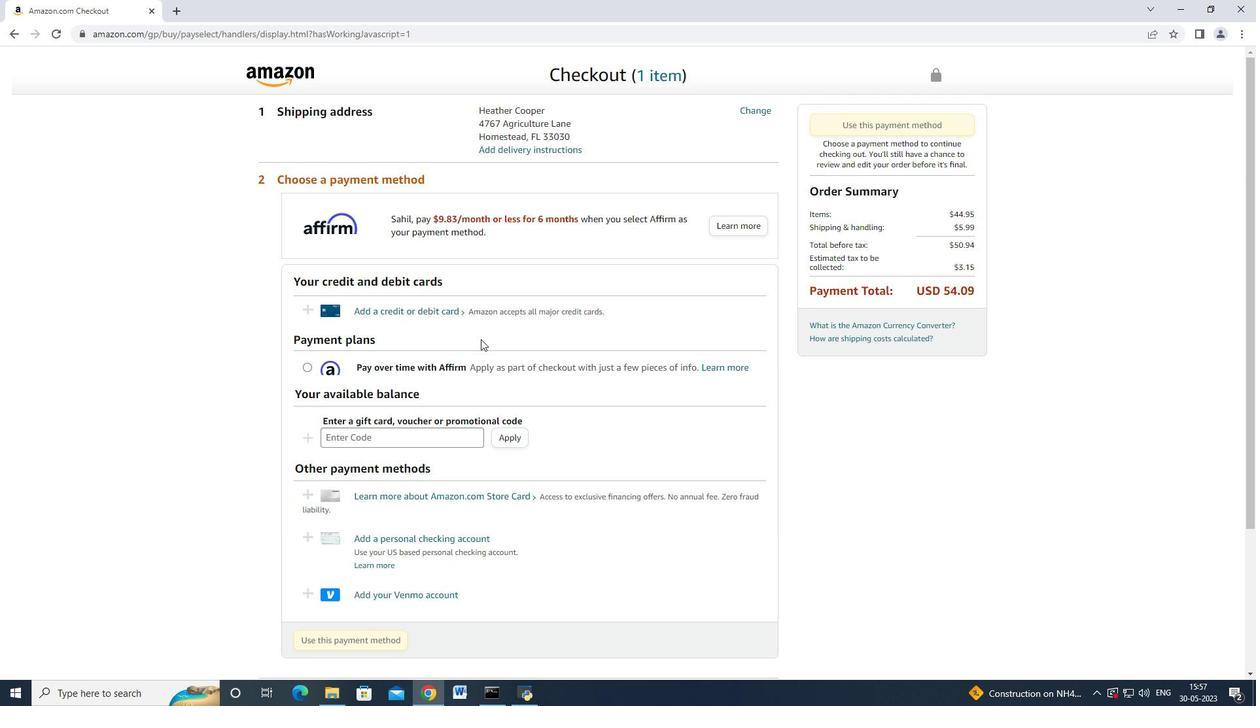 
Action: Mouse scrolled (481, 339) with delta (0, 0)
Screenshot: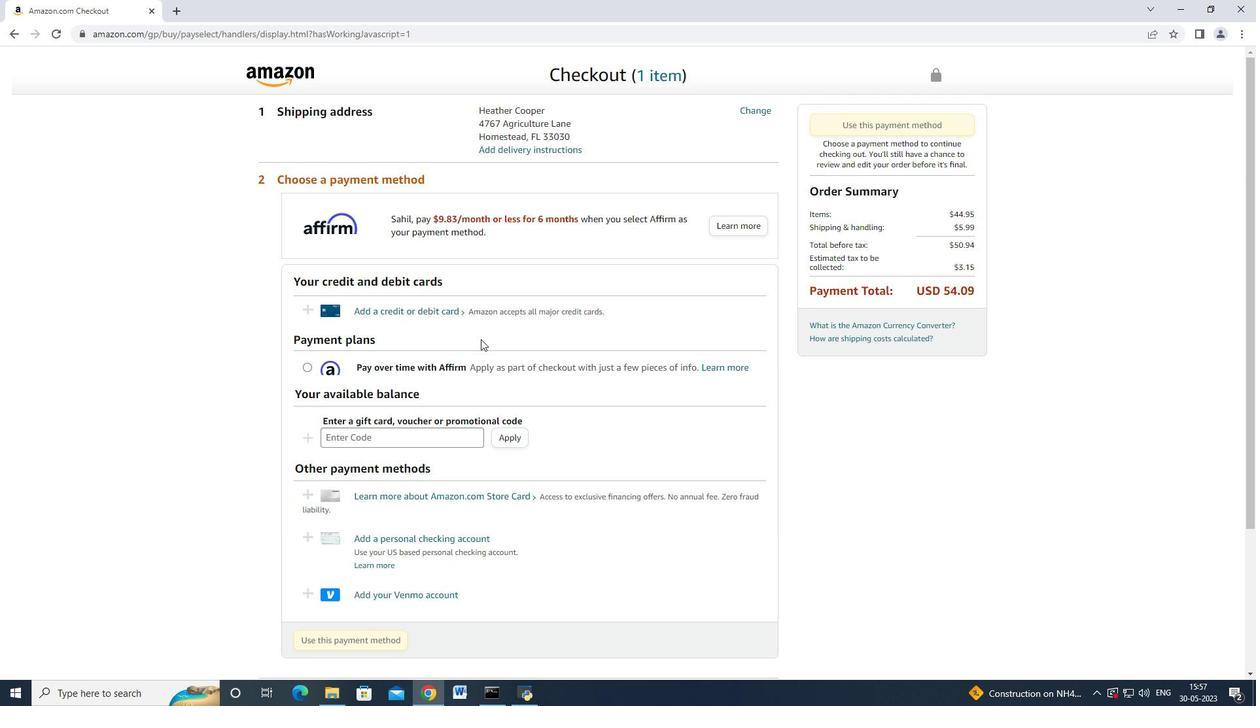 
Action: Mouse scrolled (481, 339) with delta (0, 0)
Screenshot: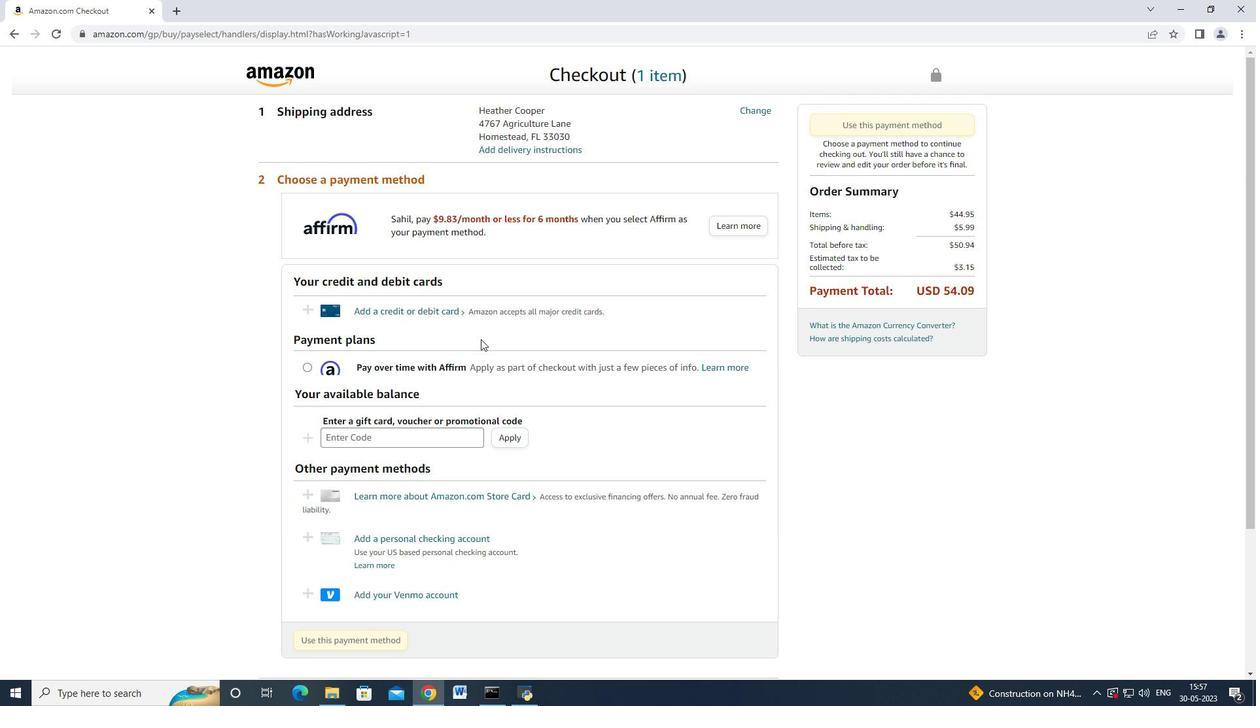 
Action: Mouse moved to (481, 339)
Screenshot: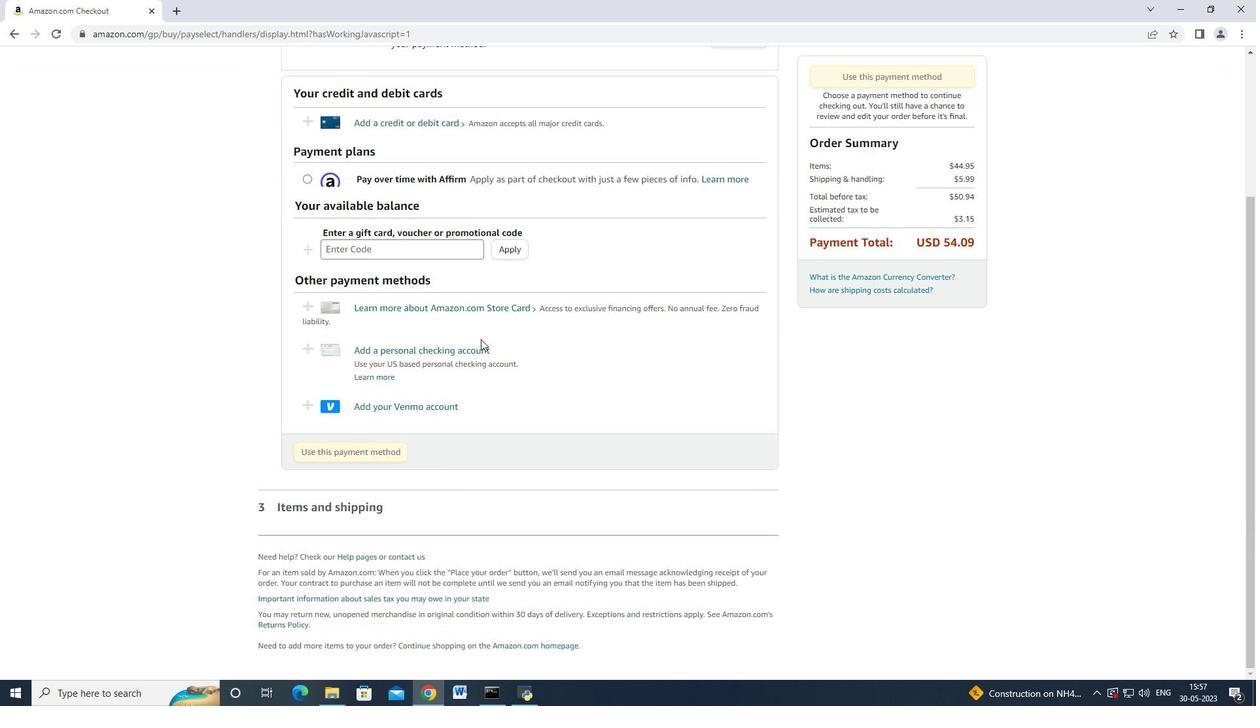 
Action: Mouse scrolled (481, 339) with delta (0, 0)
Screenshot: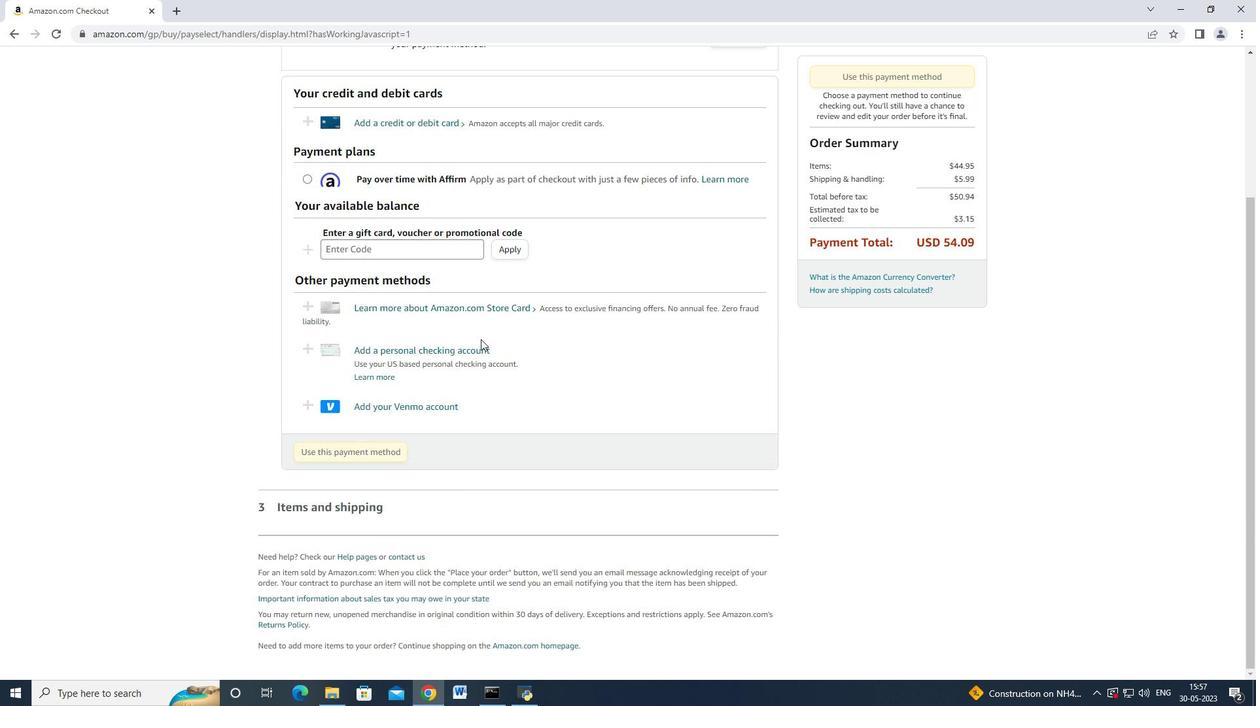 
Action: Mouse moved to (481, 340)
Screenshot: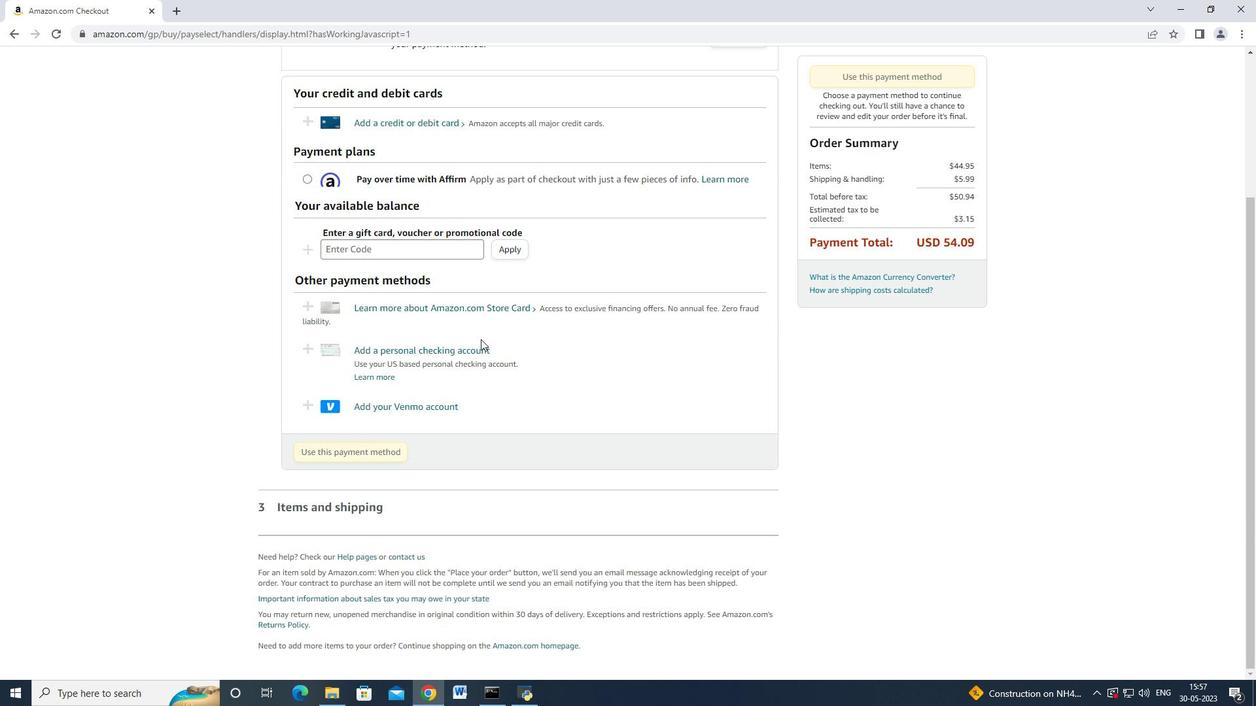 
Action: Mouse scrolled (481, 340) with delta (0, 0)
Screenshot: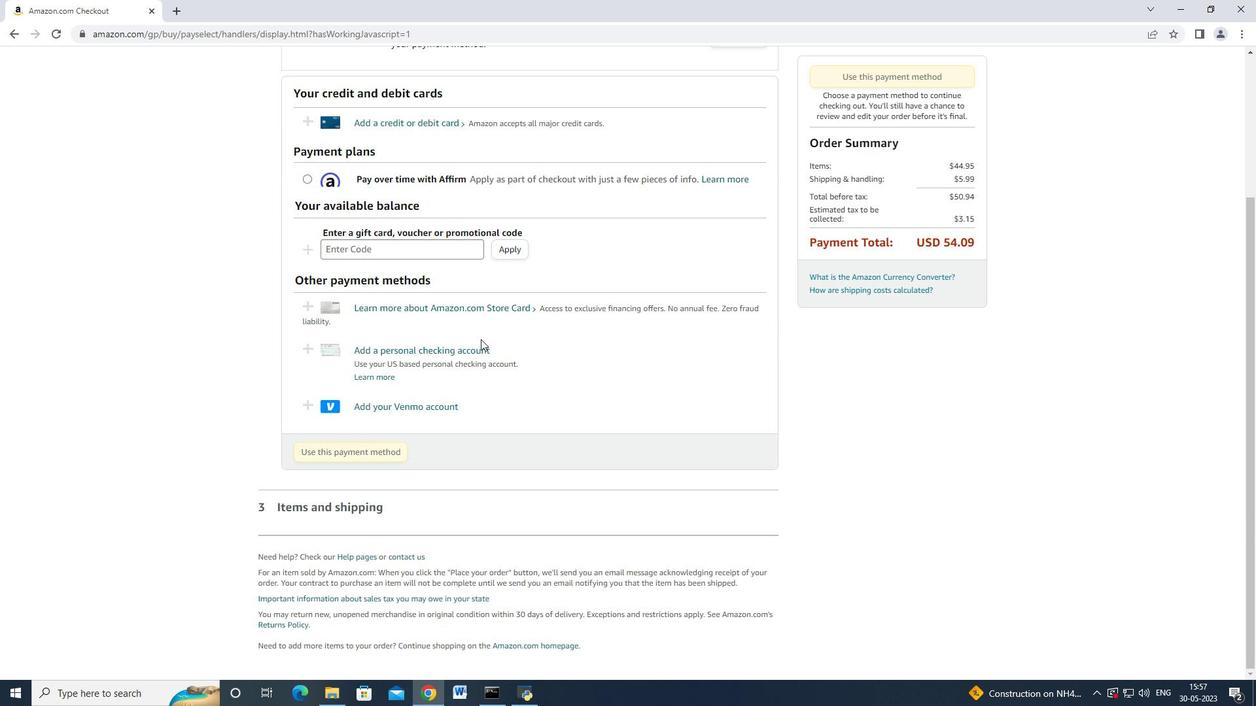 
Action: Mouse moved to (481, 340)
Screenshot: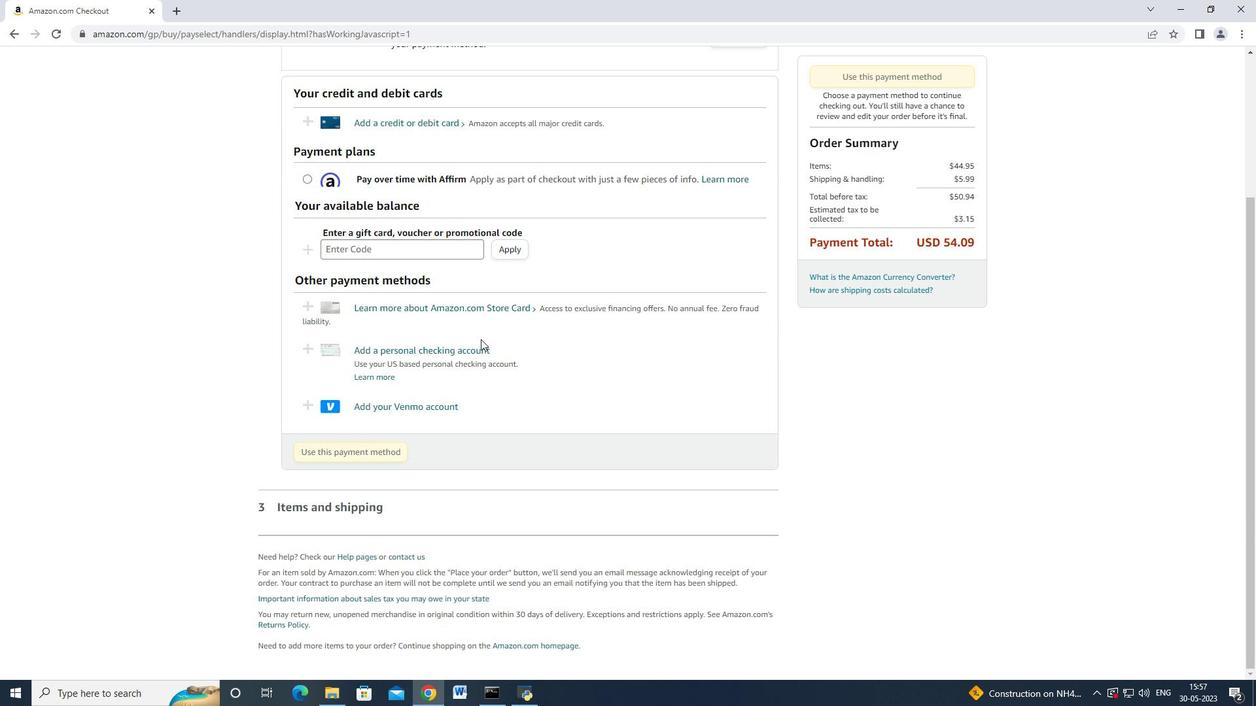 
Action: Mouse scrolled (481, 340) with delta (0, 0)
Screenshot: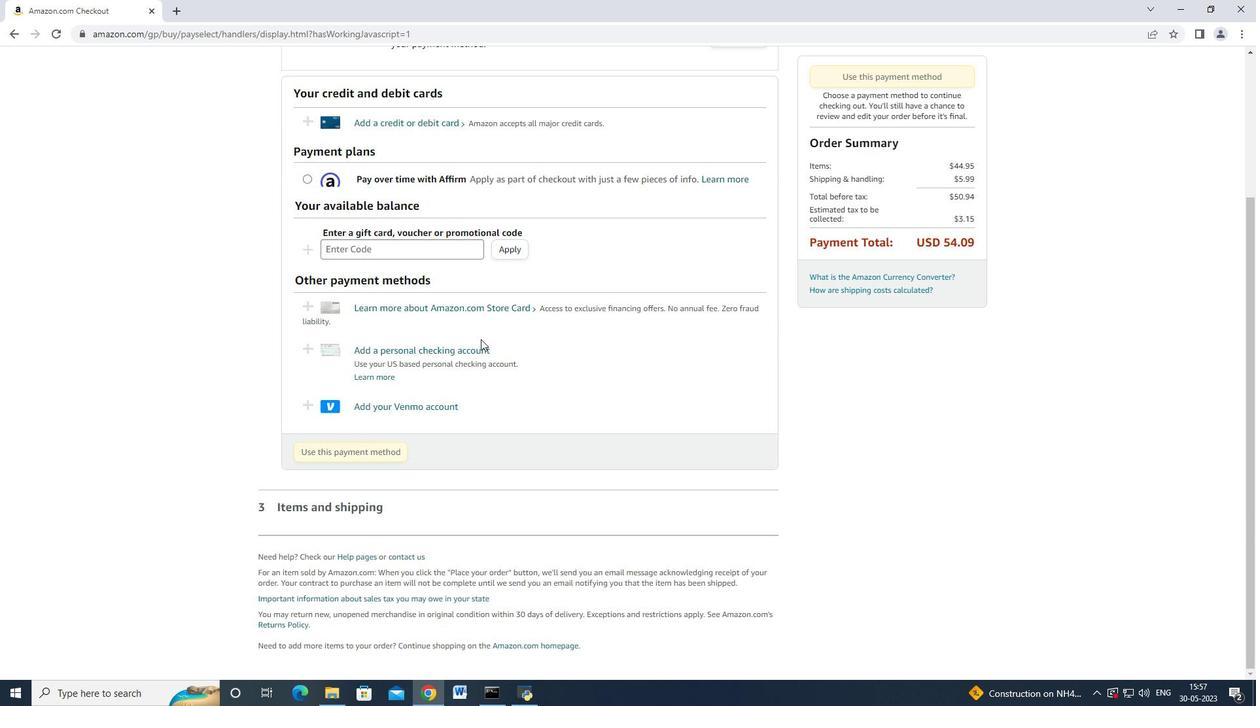 
Action: Mouse scrolled (481, 340) with delta (0, 0)
Screenshot: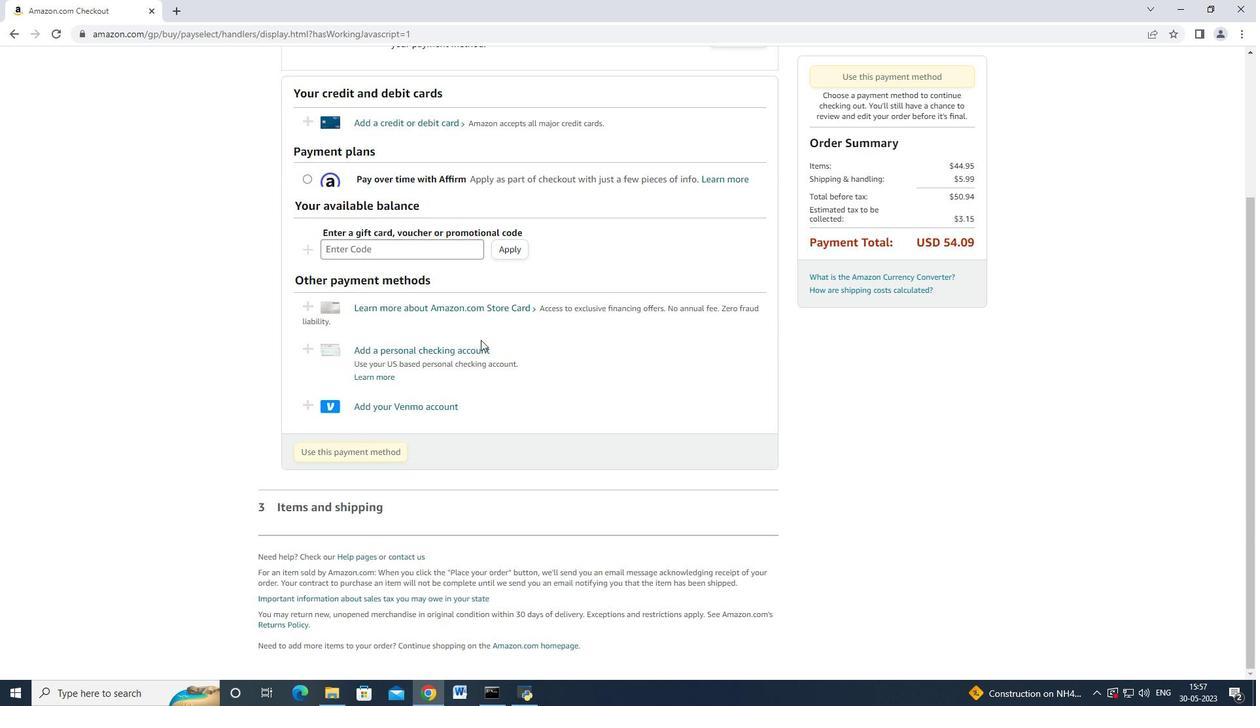 
Action: Mouse moved to (479, 342)
Screenshot: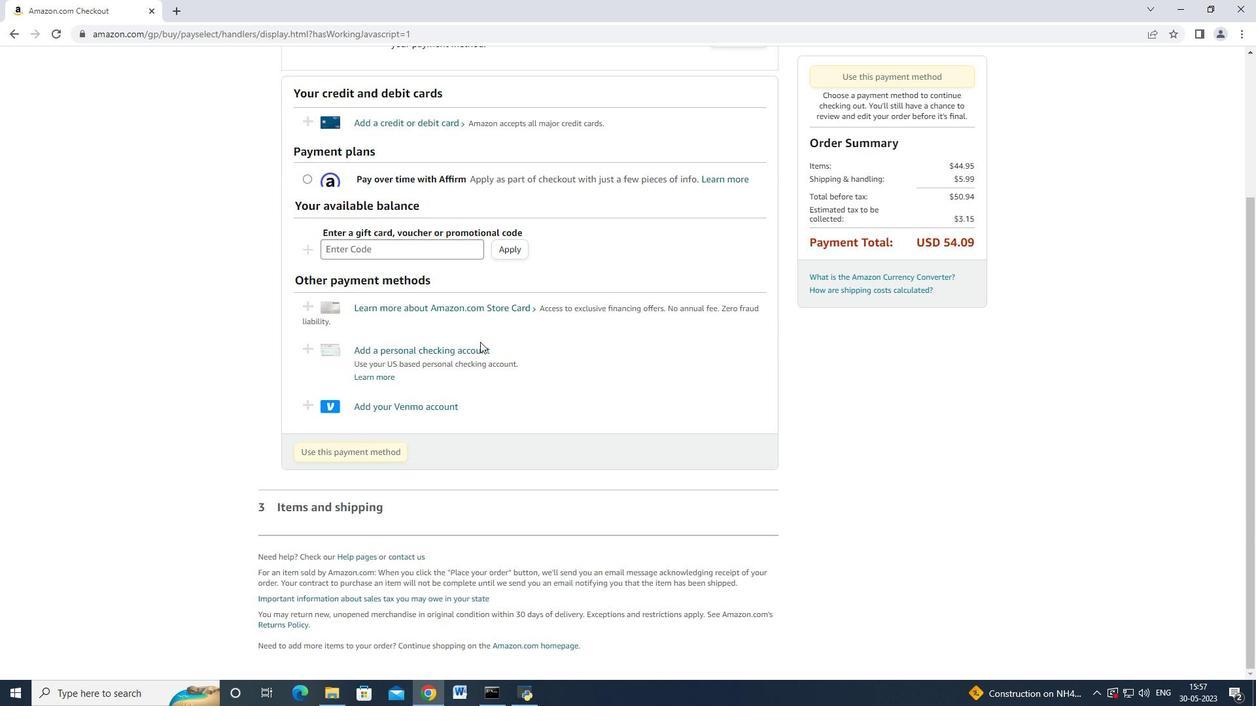 
Action: Mouse scrolled (479, 343) with delta (0, 0)
Screenshot: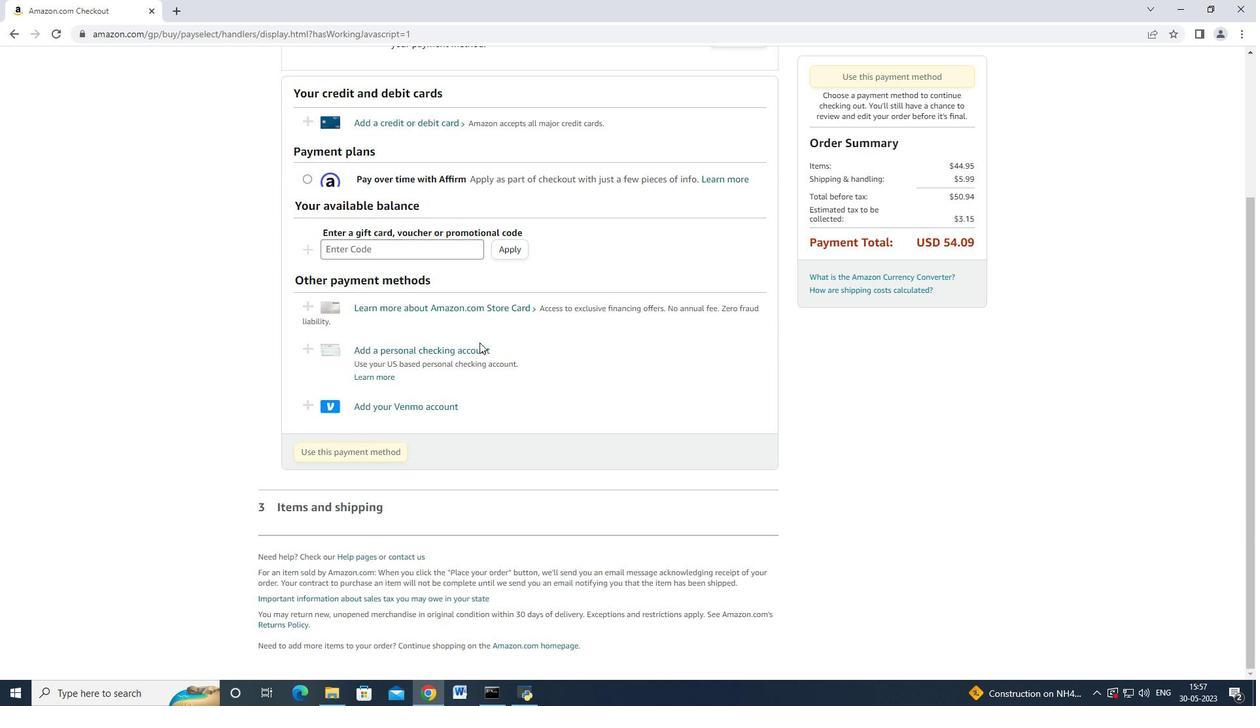 
Action: Mouse scrolled (479, 343) with delta (0, 0)
Screenshot: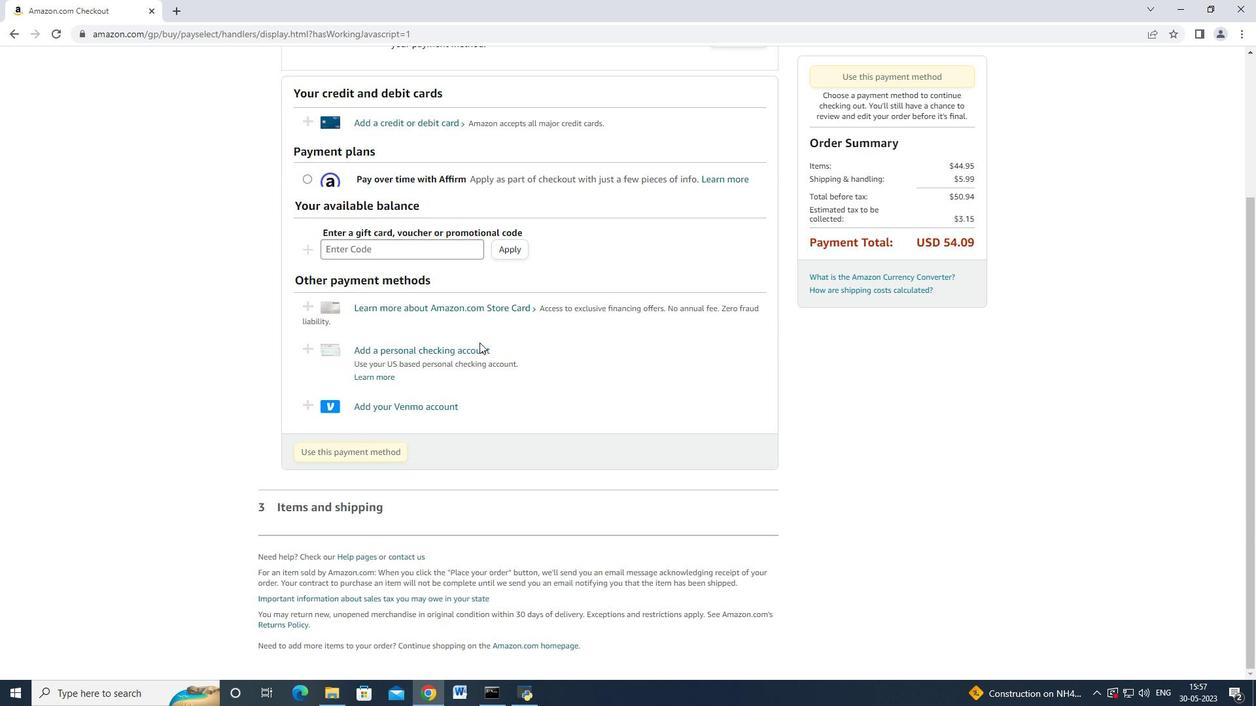 
Action: Mouse scrolled (479, 343) with delta (0, 0)
Screenshot: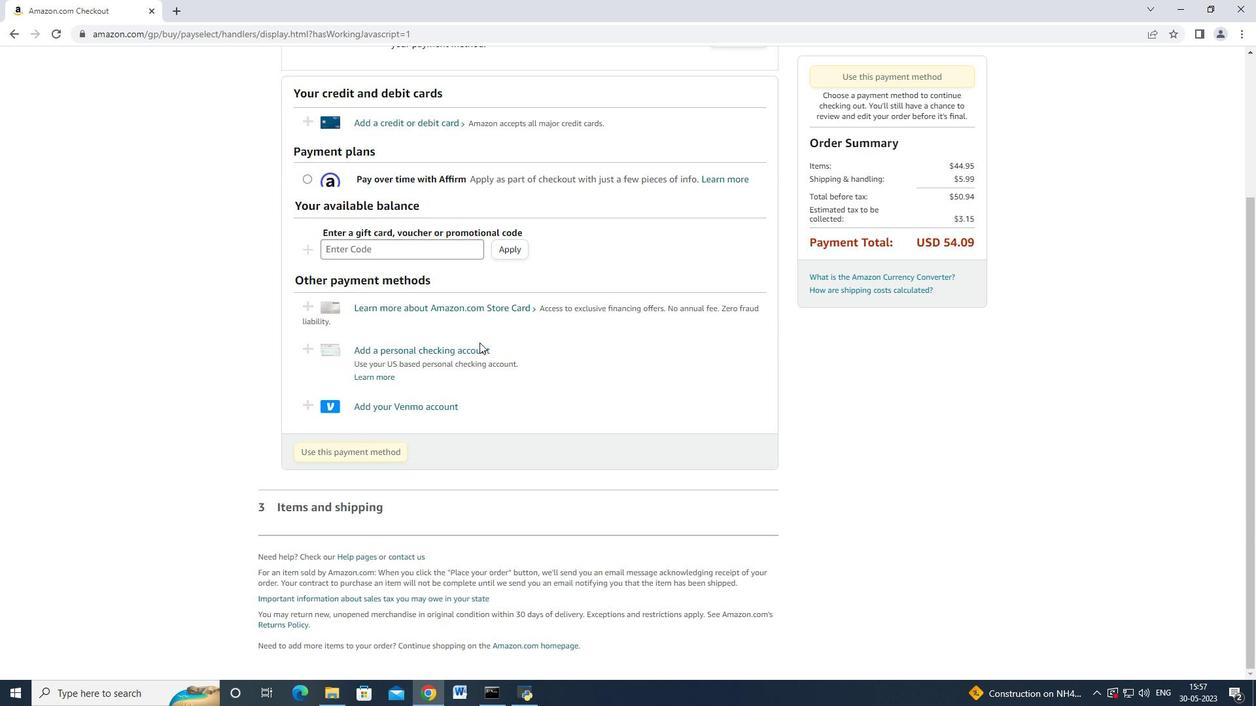 
Action: Mouse moved to (436, 312)
Screenshot: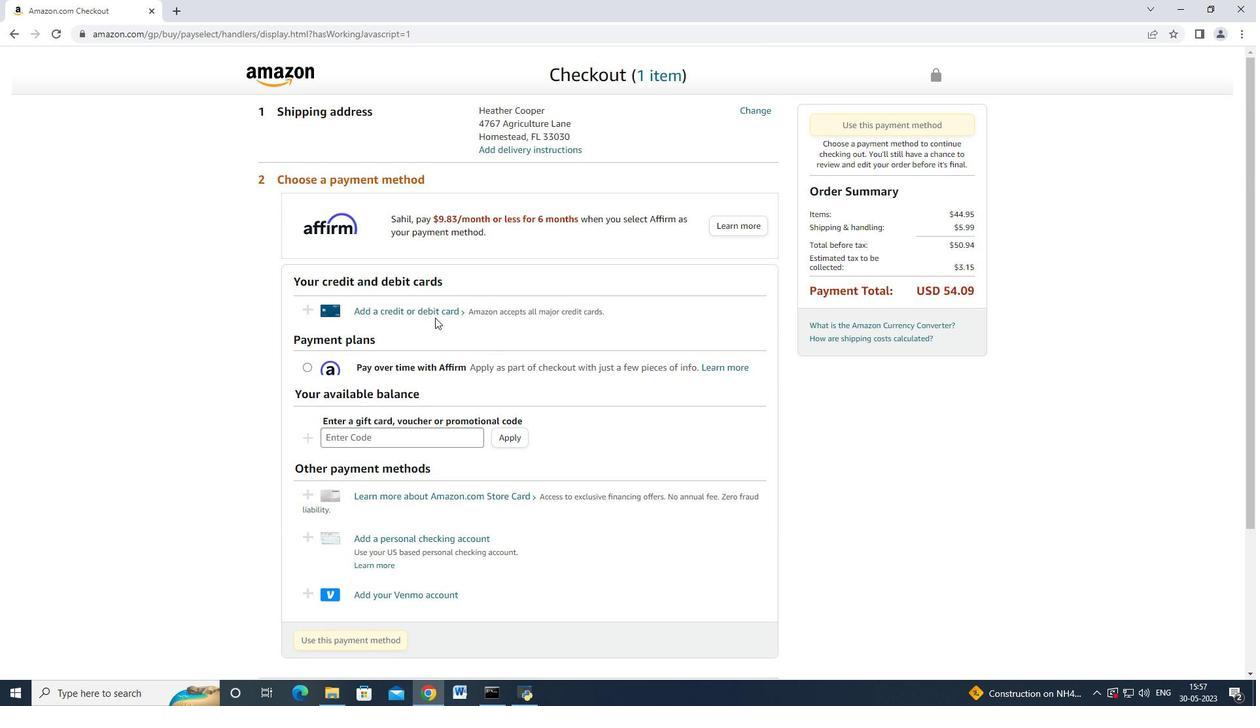 
Action: Mouse pressed left at (436, 312)
Screenshot: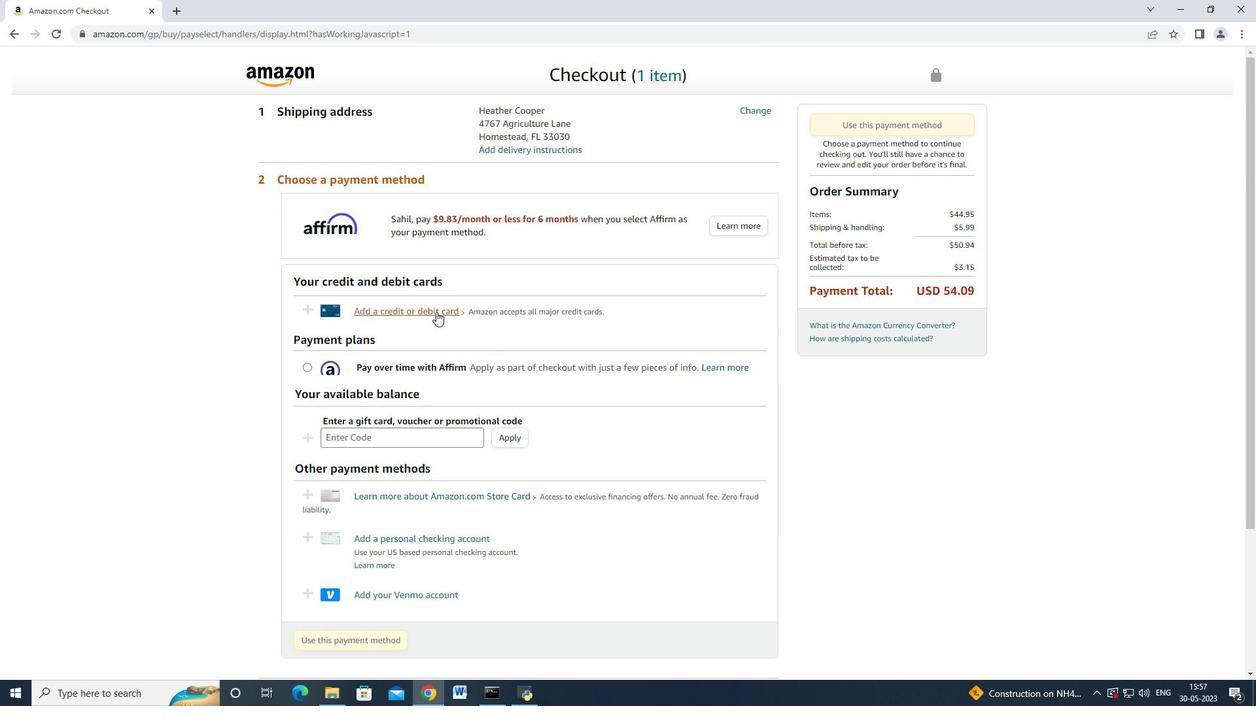 
Action: Mouse moved to (517, 293)
Screenshot: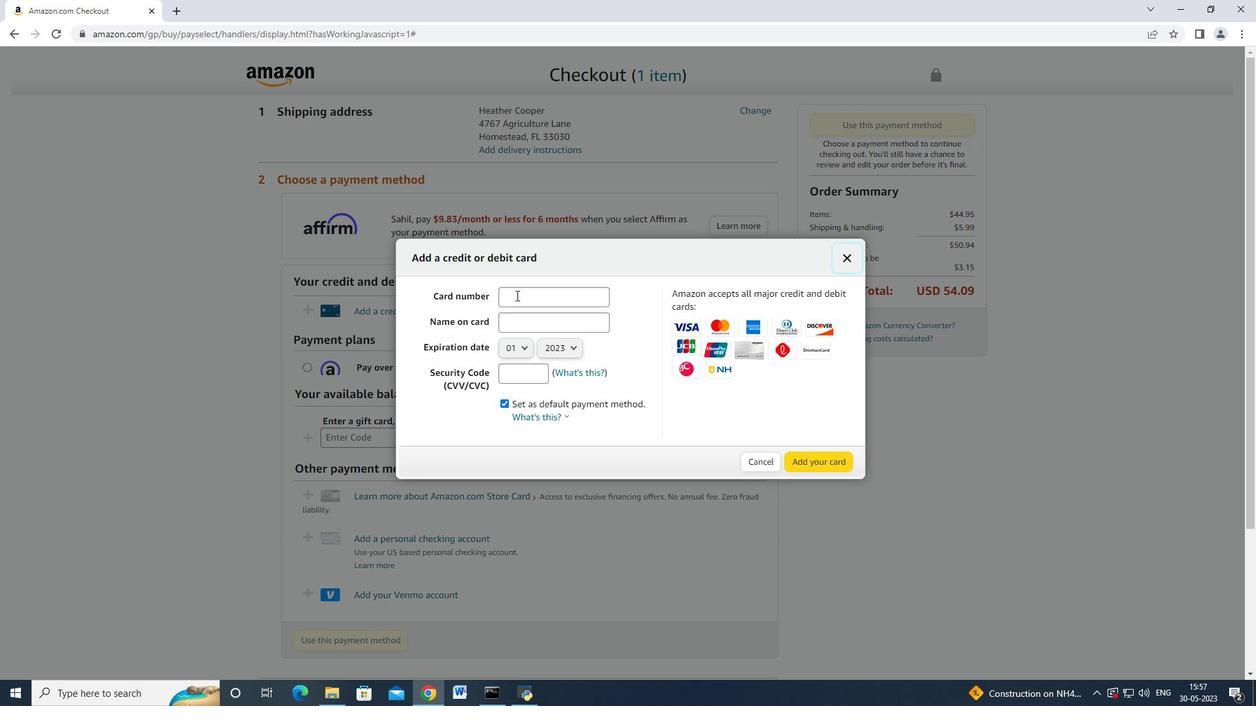 
Action: Mouse pressed left at (517, 293)
Screenshot: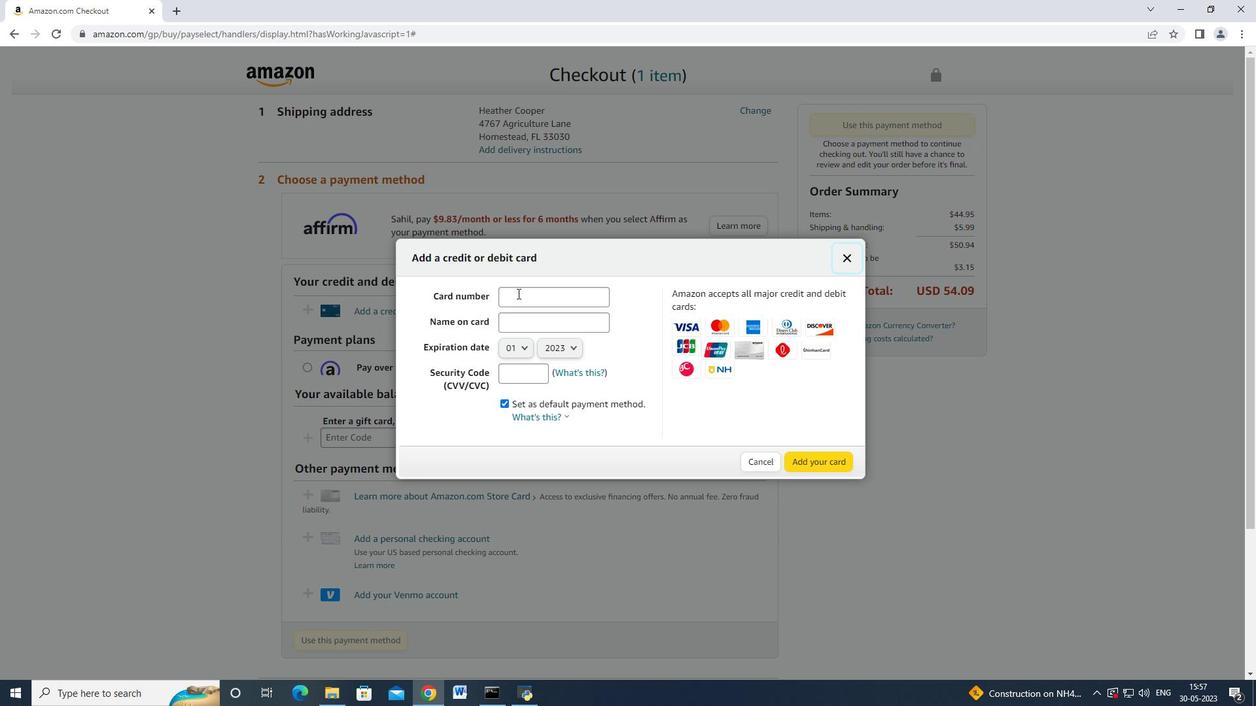 
Action: Mouse moved to (517, 295)
Screenshot: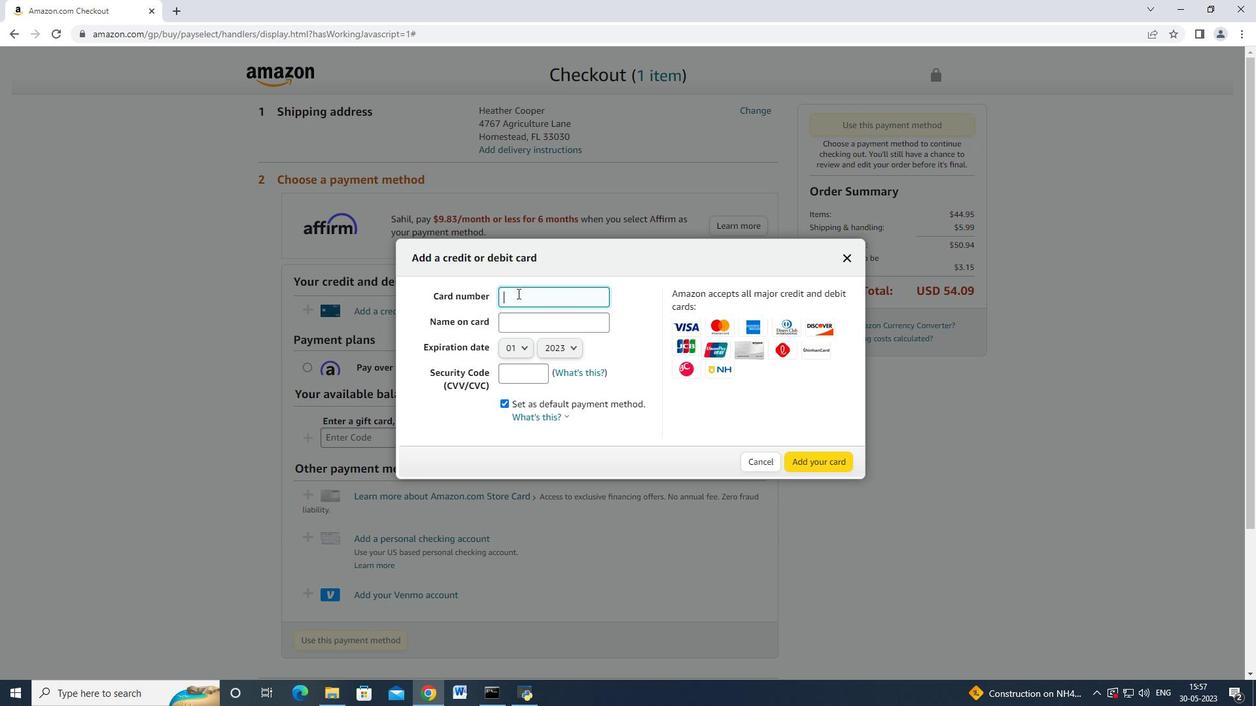 
Action: Key pressed 4762664477552005<Key.tab><Key.shift>Mark<Key.space><Key.shift_r>Adams<Key.space><Key.tab><Key.enter><Key.down><Key.down><Key.down><Key.enter><Key.tab><Key.tab><Key.enter><Key.down><Key.down><Key.enter><Key.tab><Key.tab>3321<Key.tab><Key.tab><Key.tab><Key.tab><Key.tab>
Screenshot: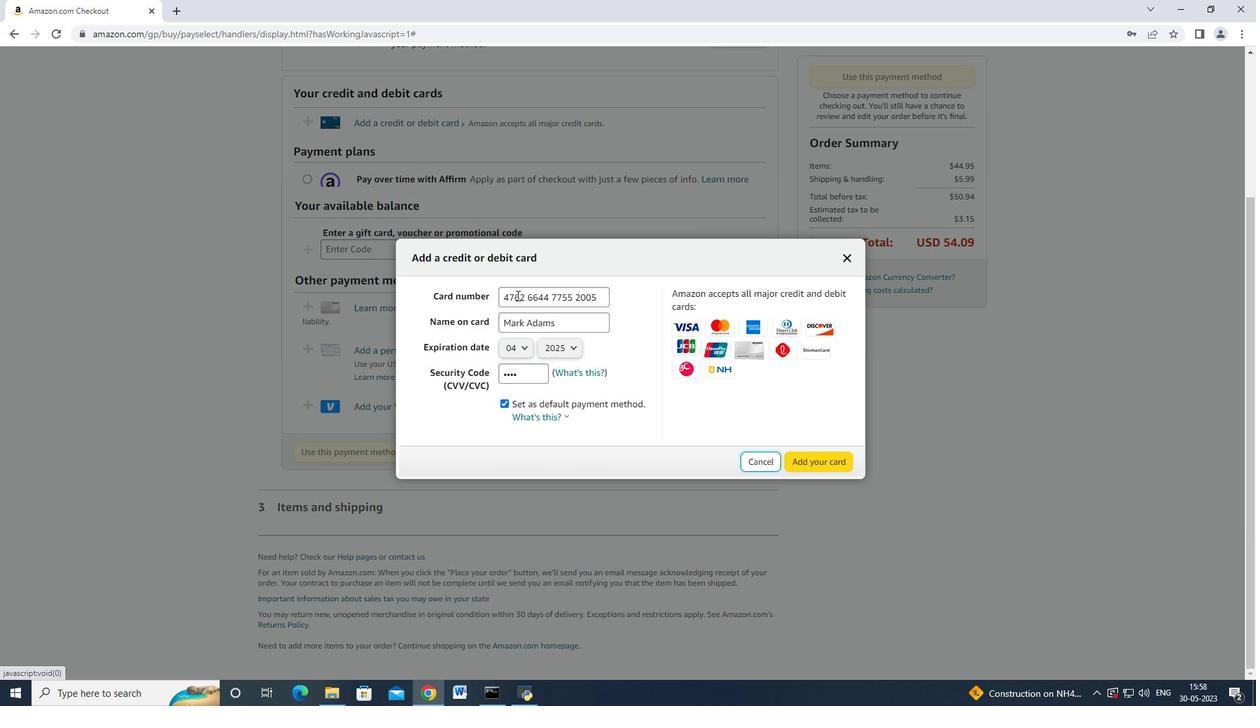
